 Task: Research Airbnb accommodation in Menongue, Angola from 6th December, 2023 to 15th December, 2023 for 6 adults.6 bedrooms having 6 beds and 6 bathrooms. Property type can be house. Amenities needed are: wifi, air conditioning, TV, pool, gym, breakfast. Booking option can be shelf check-in. Look for 5 properties as per requirement.
Action: Mouse moved to (589, 128)
Screenshot: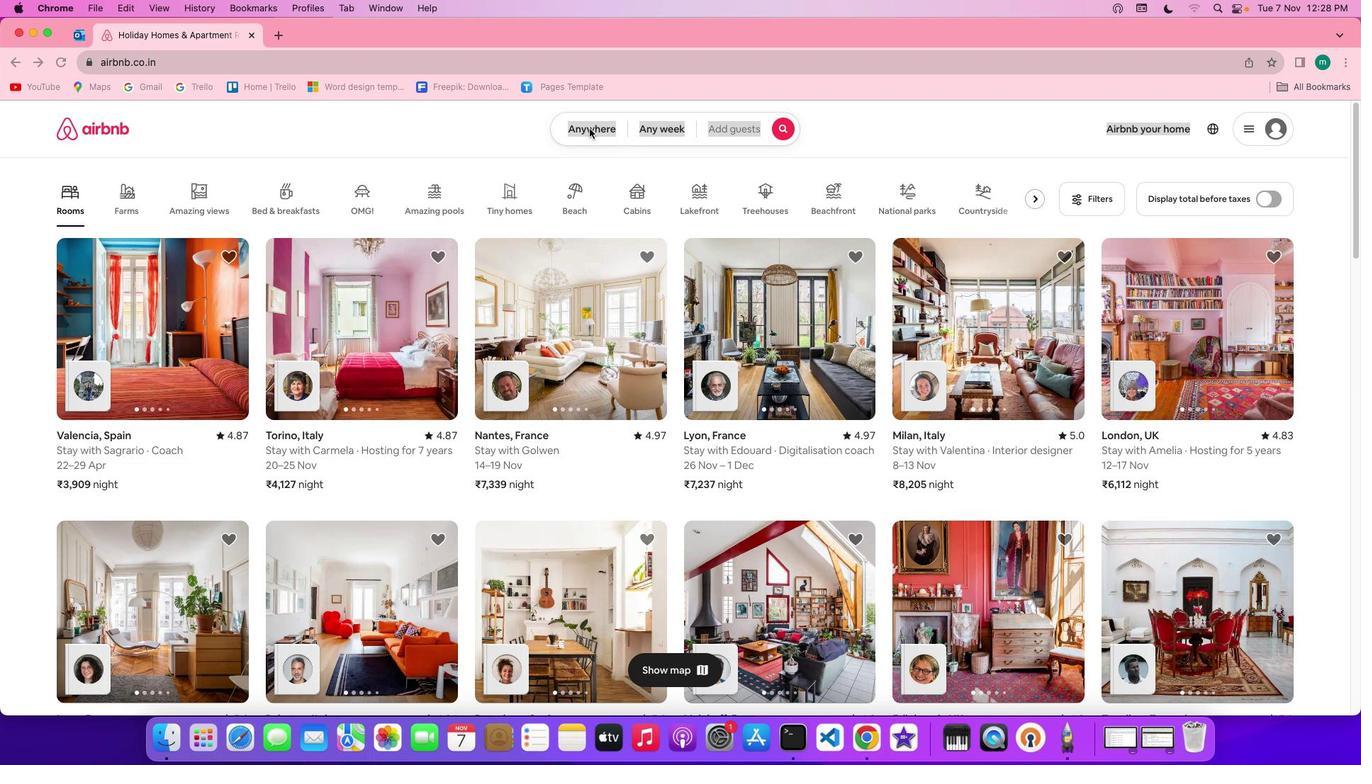 
Action: Mouse pressed left at (589, 128)
Screenshot: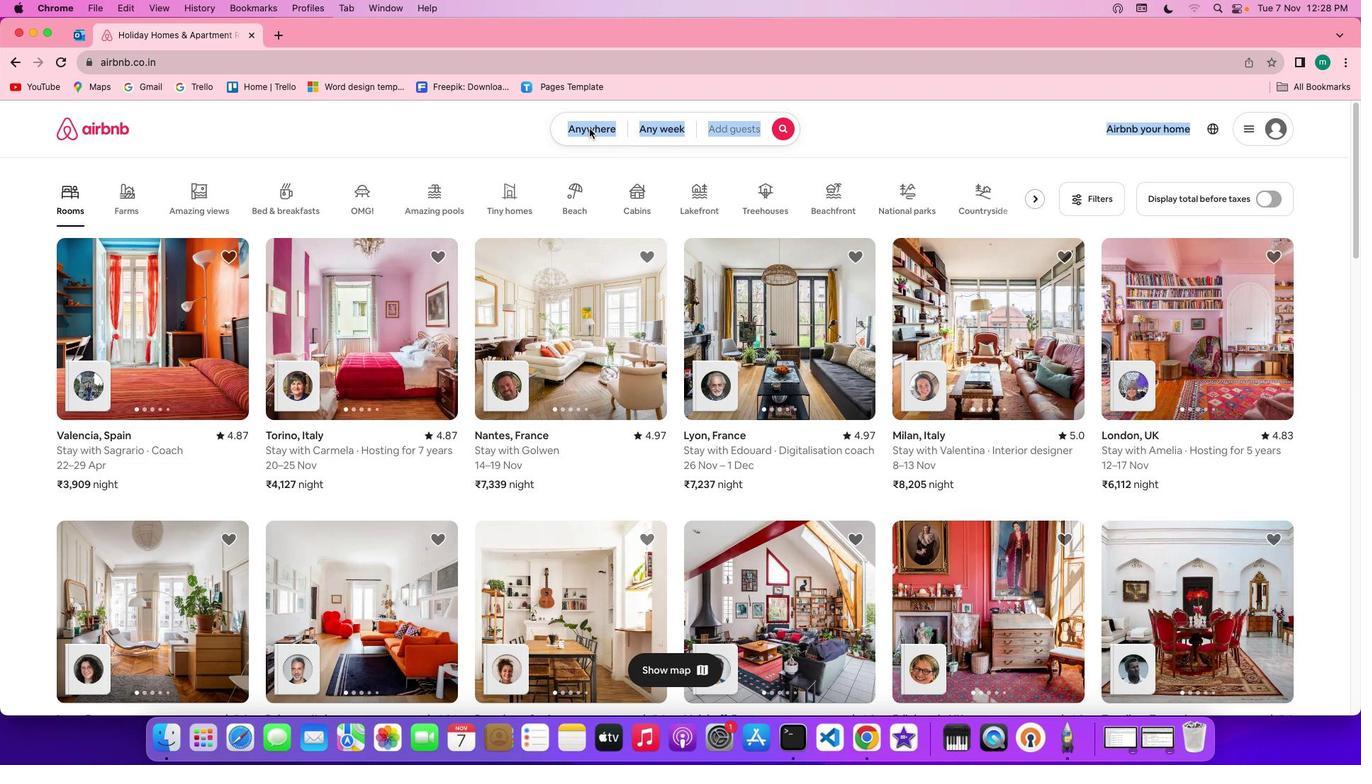 
Action: Mouse pressed left at (589, 128)
Screenshot: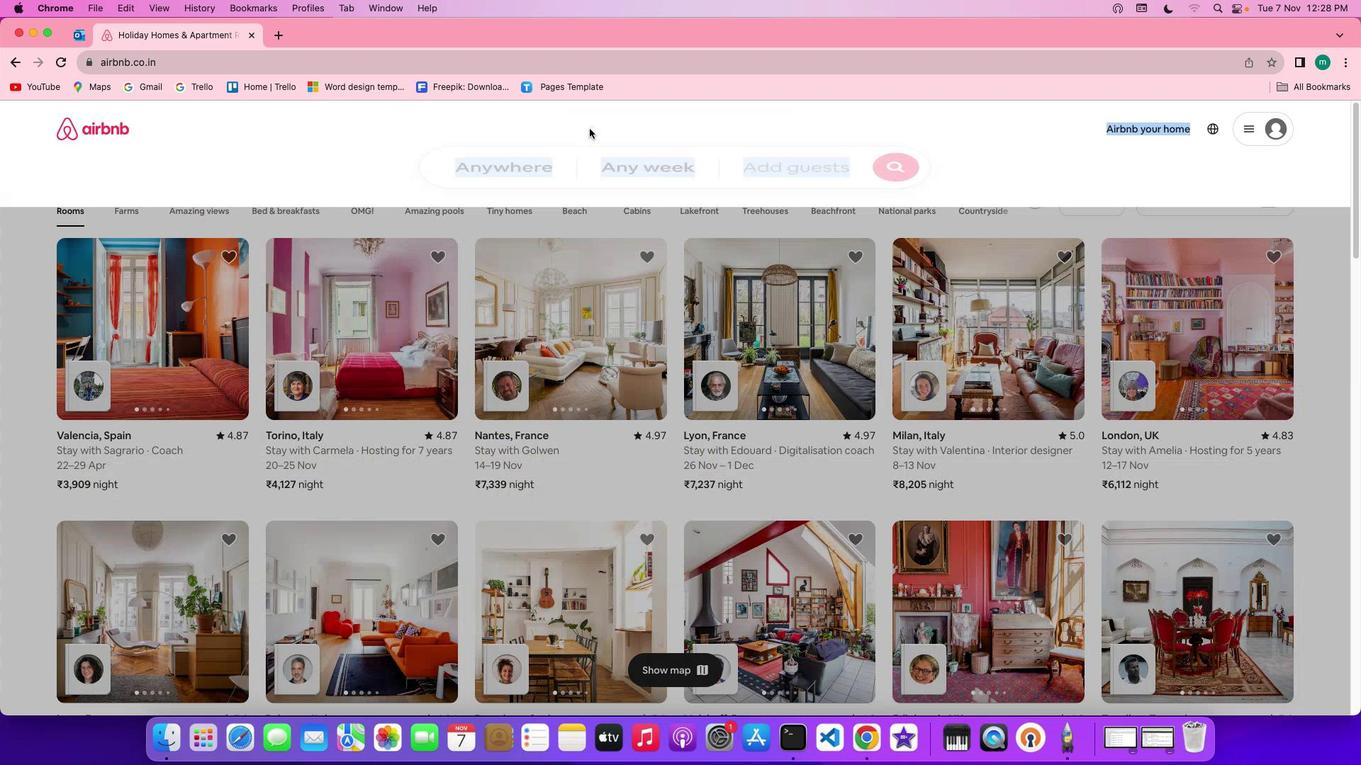 
Action: Mouse moved to (494, 189)
Screenshot: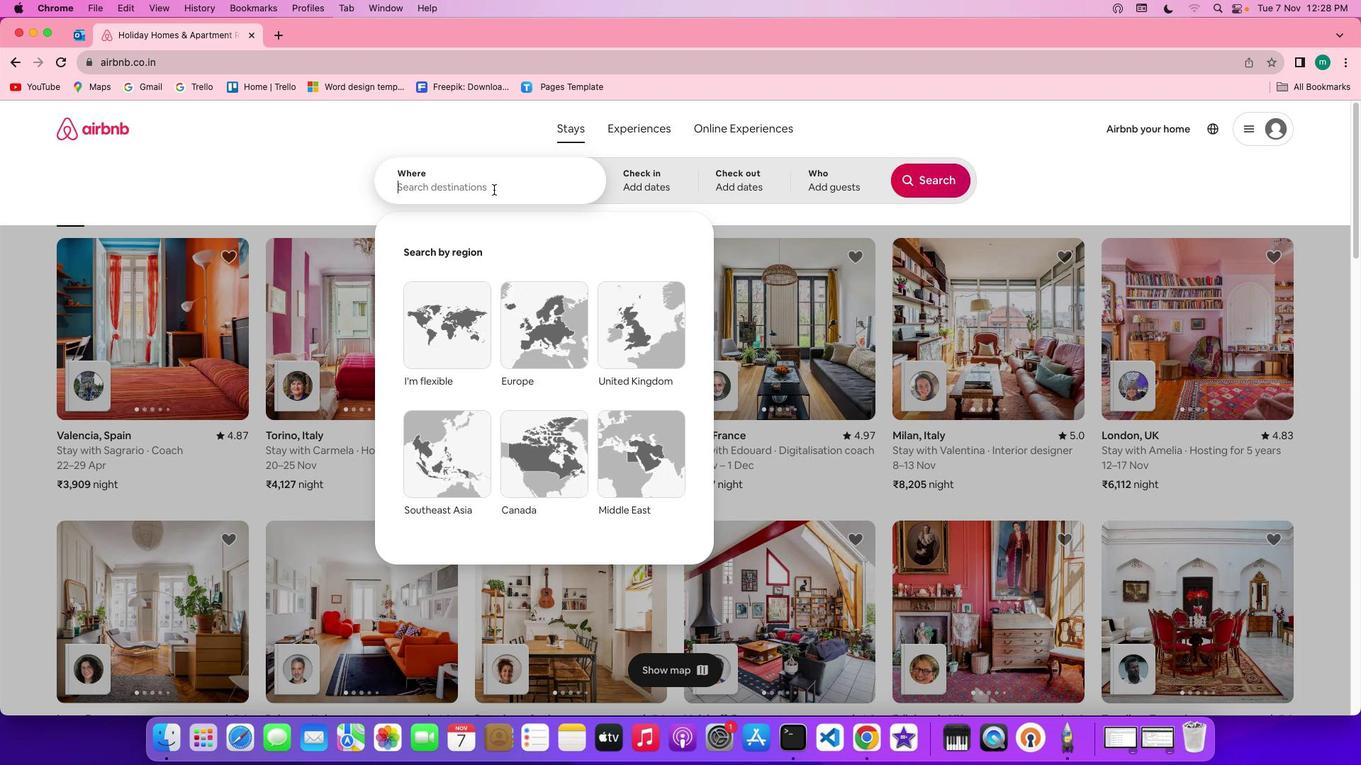 
Action: Key pressed Key.shift'M''e''n''o''n''g''u''e'','Key.spaceKey.shift'a''n''g''o''l''a'
Screenshot: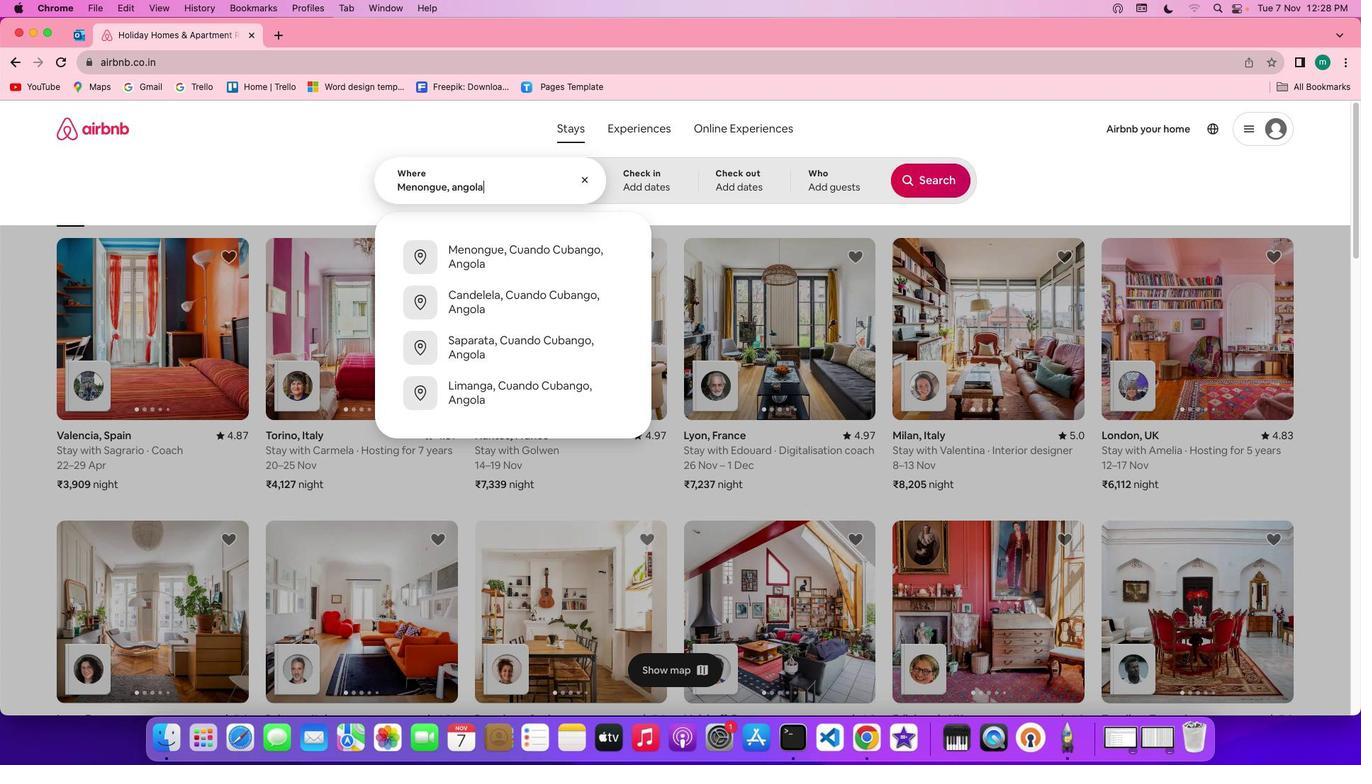 
Action: Mouse moved to (642, 175)
Screenshot: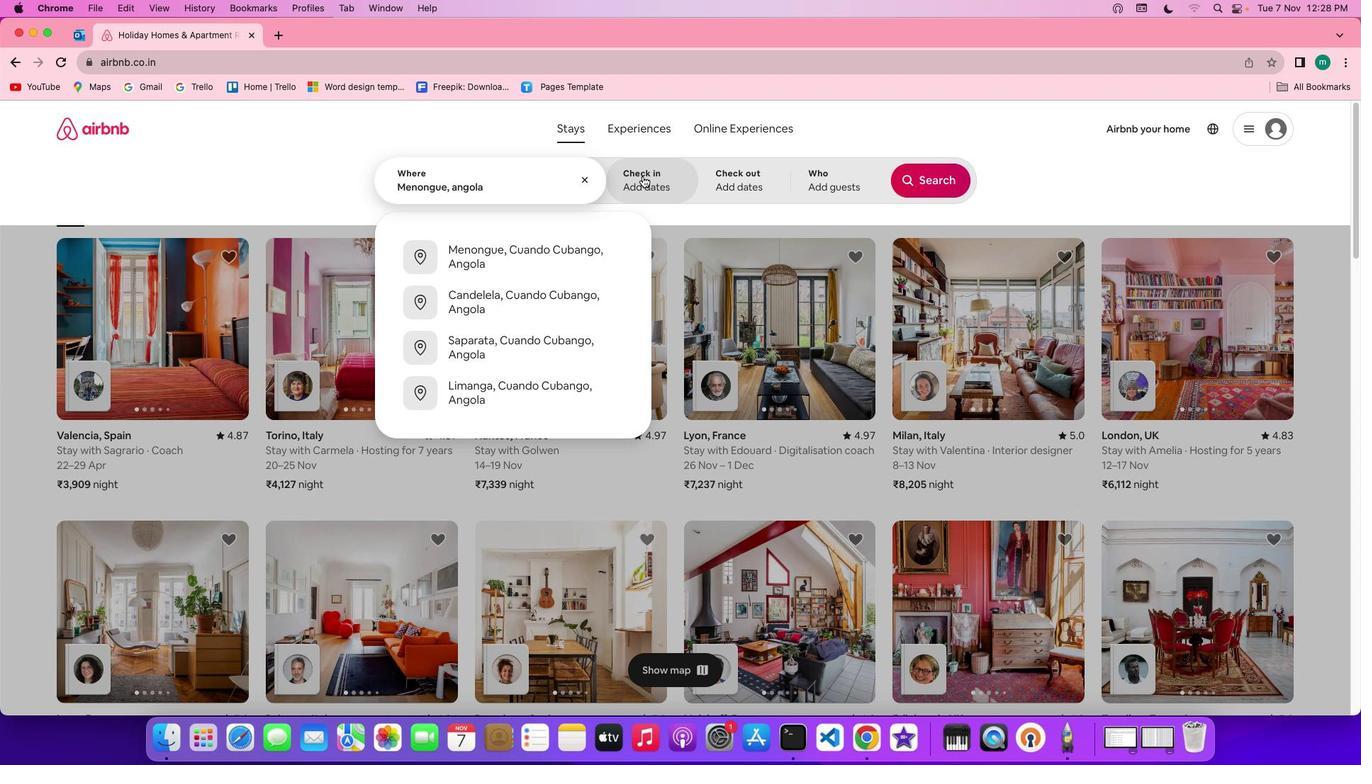 
Action: Mouse pressed left at (642, 175)
Screenshot: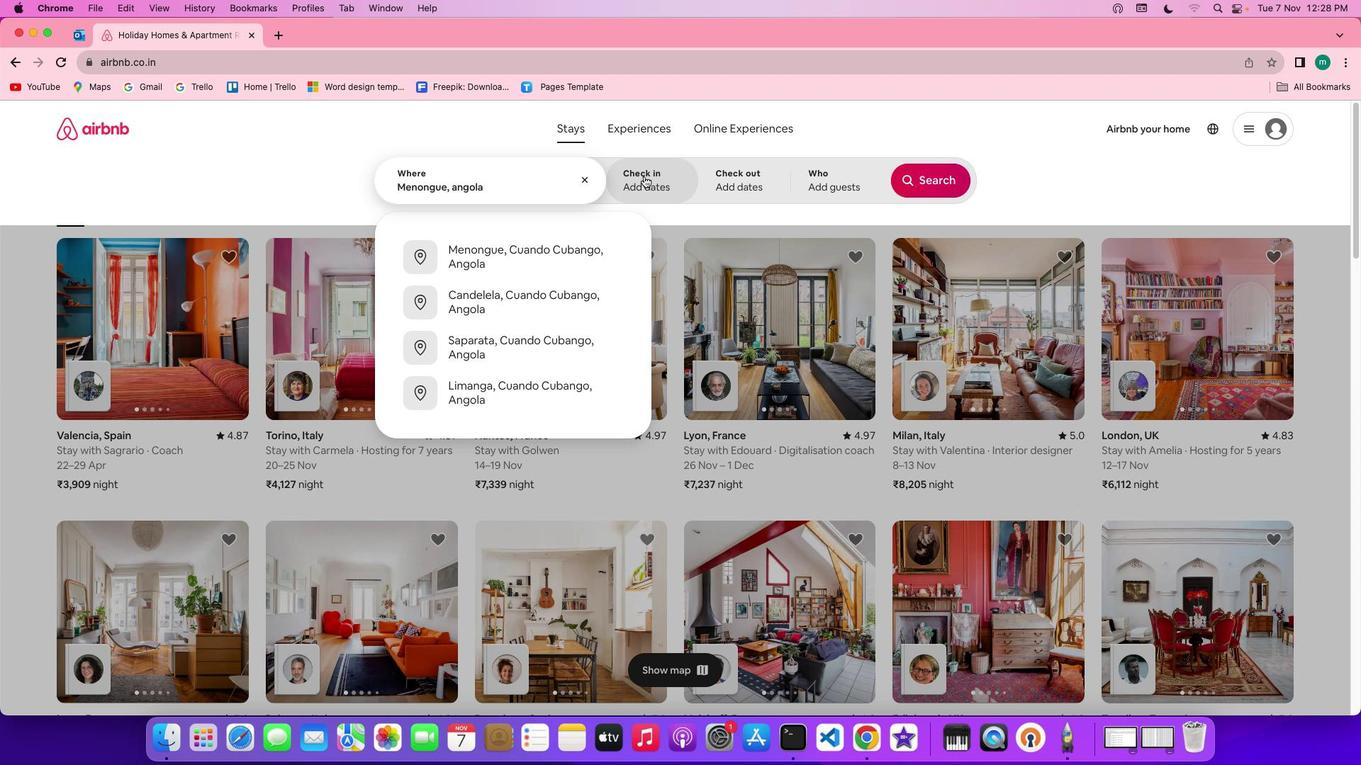 
Action: Mouse moved to (823, 394)
Screenshot: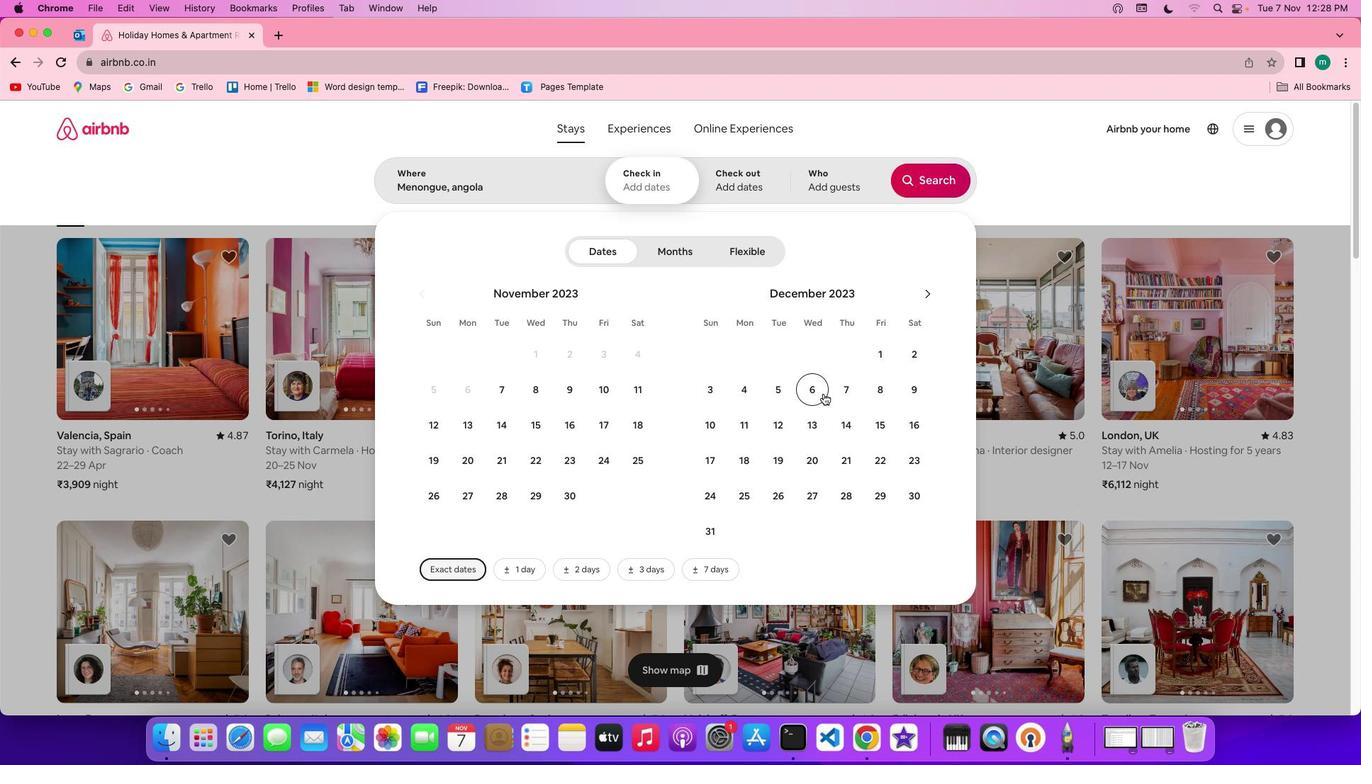 
Action: Mouse pressed left at (823, 394)
Screenshot: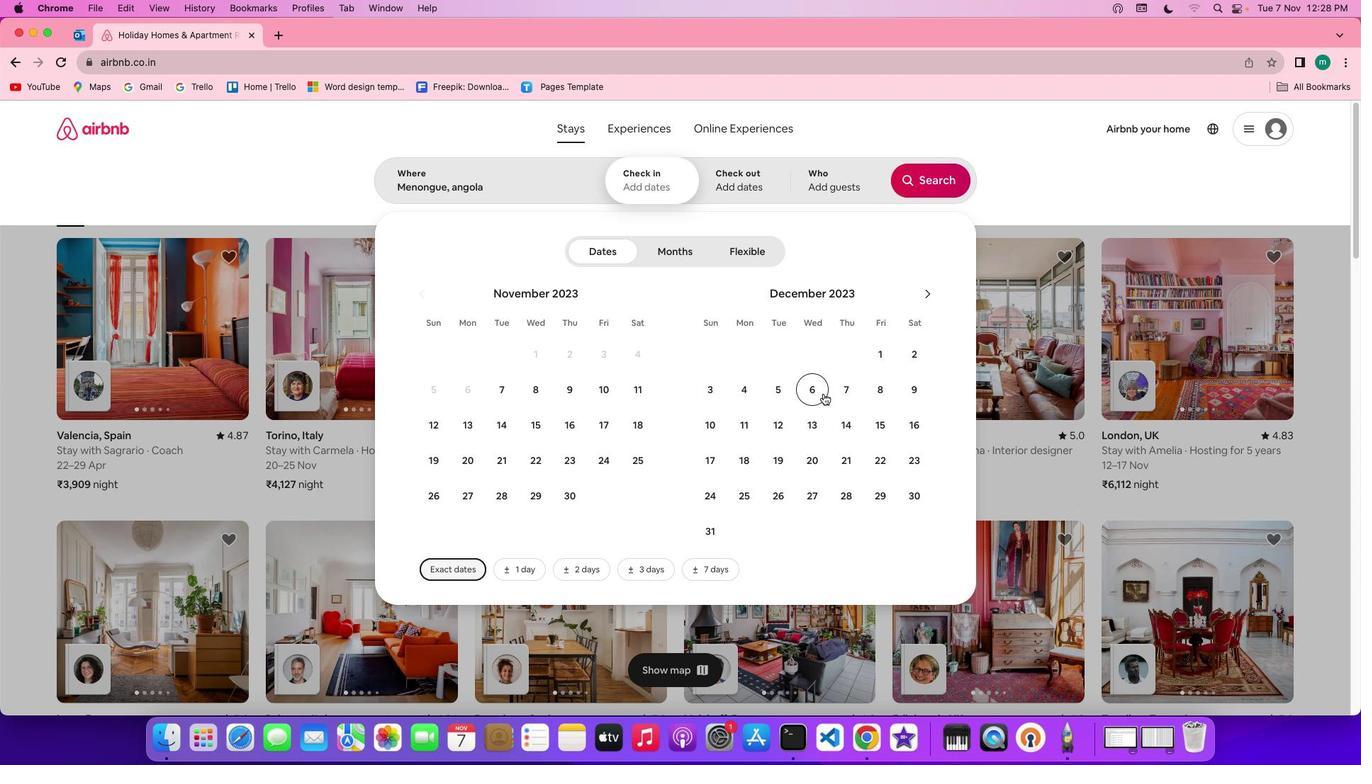 
Action: Mouse moved to (885, 415)
Screenshot: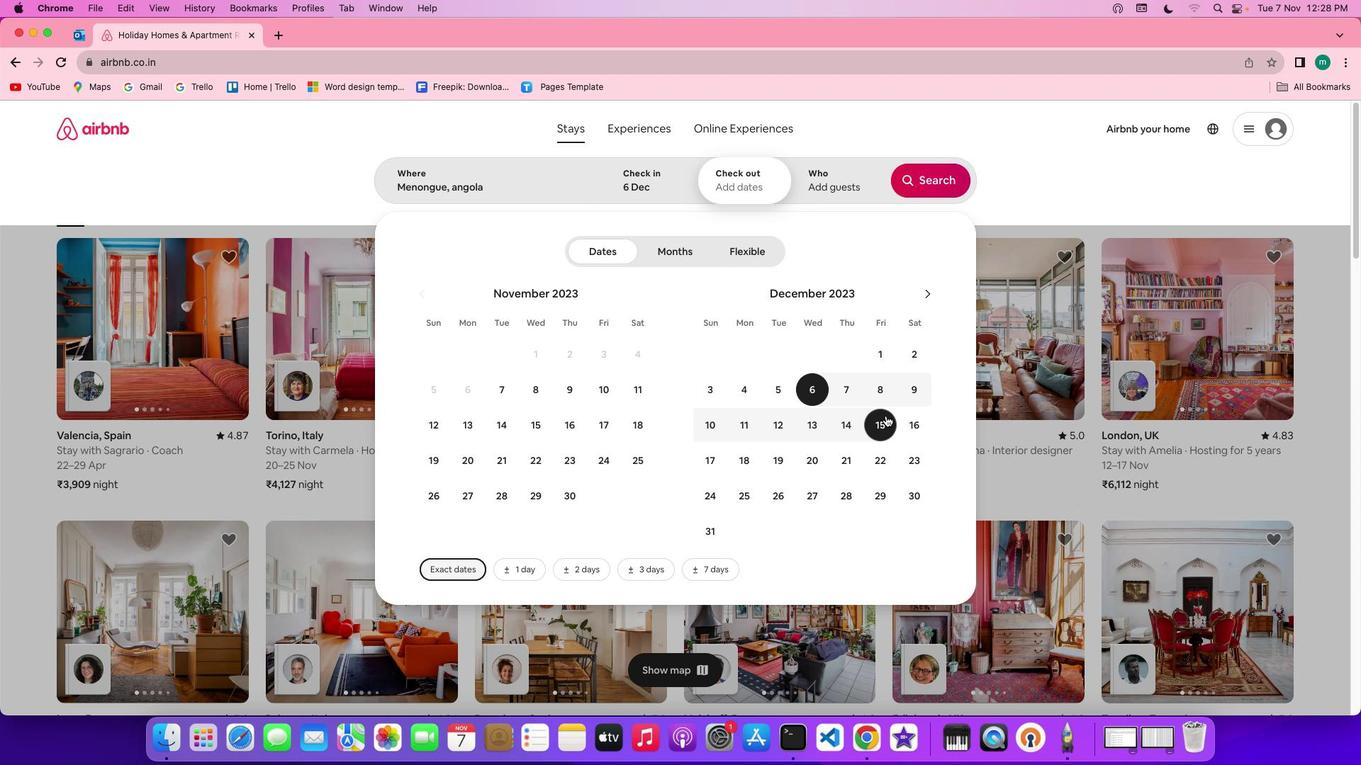
Action: Mouse pressed left at (885, 415)
Screenshot: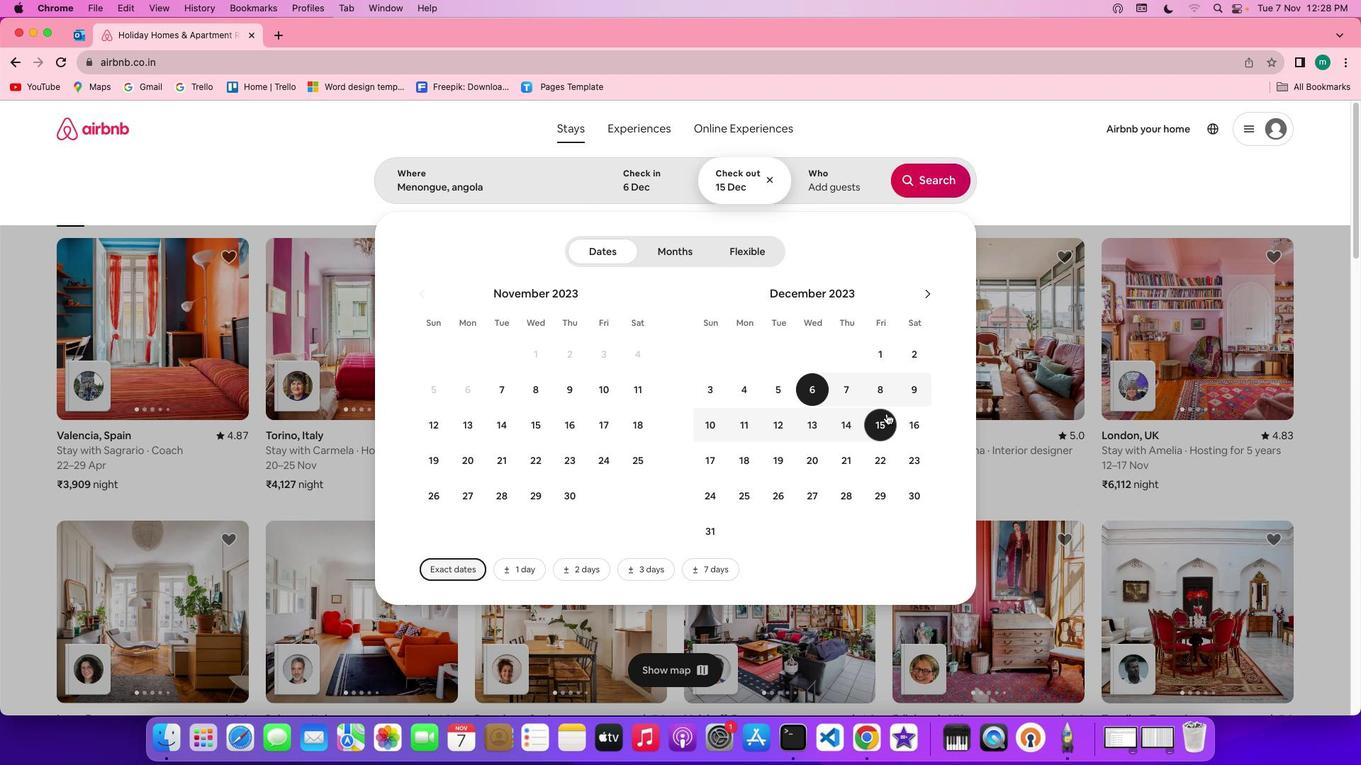 
Action: Mouse moved to (855, 170)
Screenshot: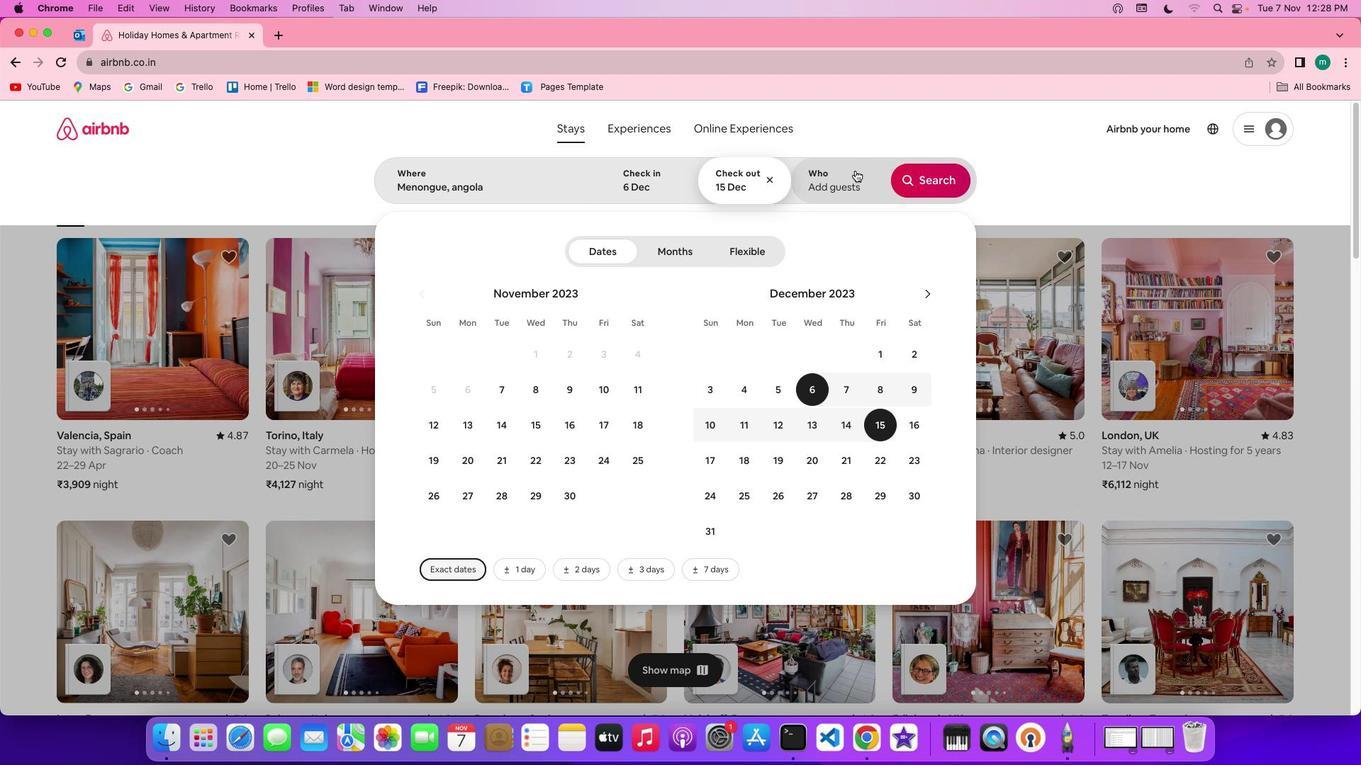 
Action: Mouse pressed left at (855, 170)
Screenshot: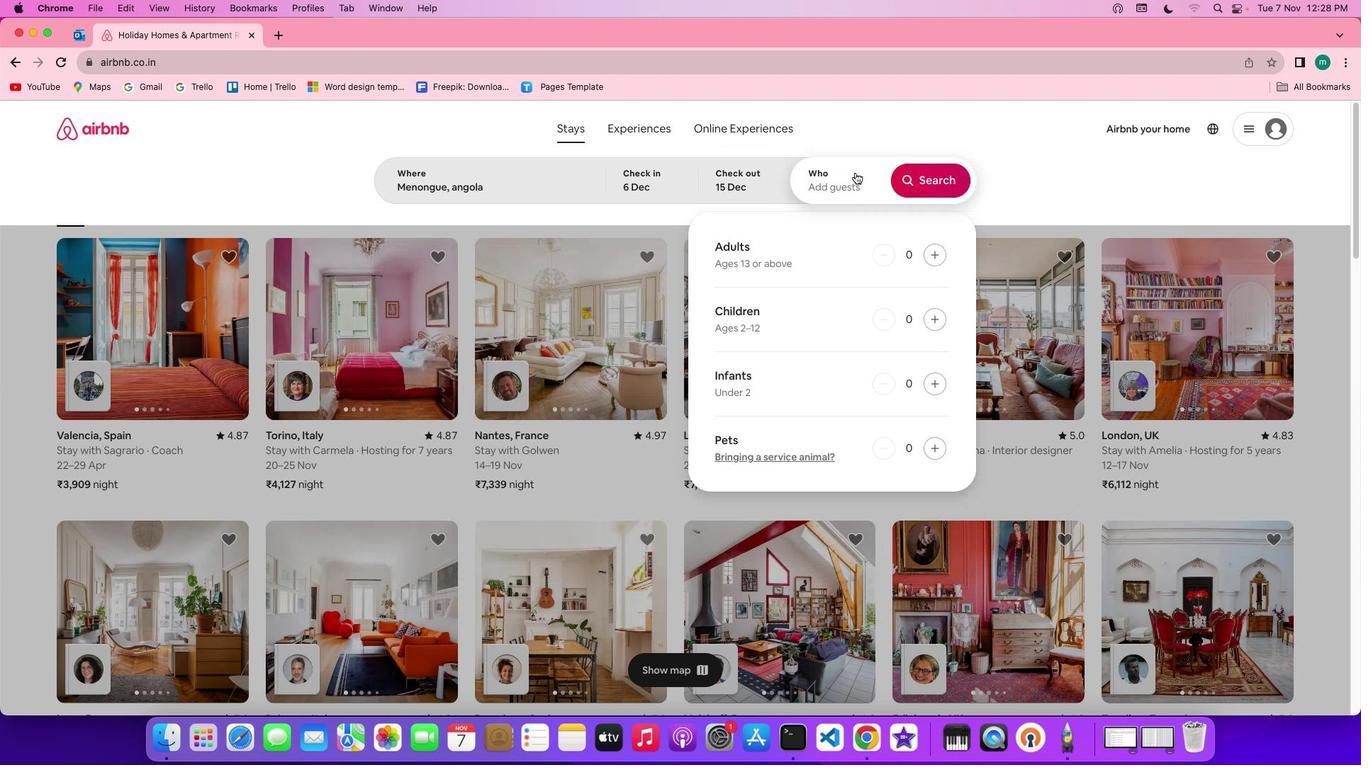 
Action: Mouse moved to (935, 257)
Screenshot: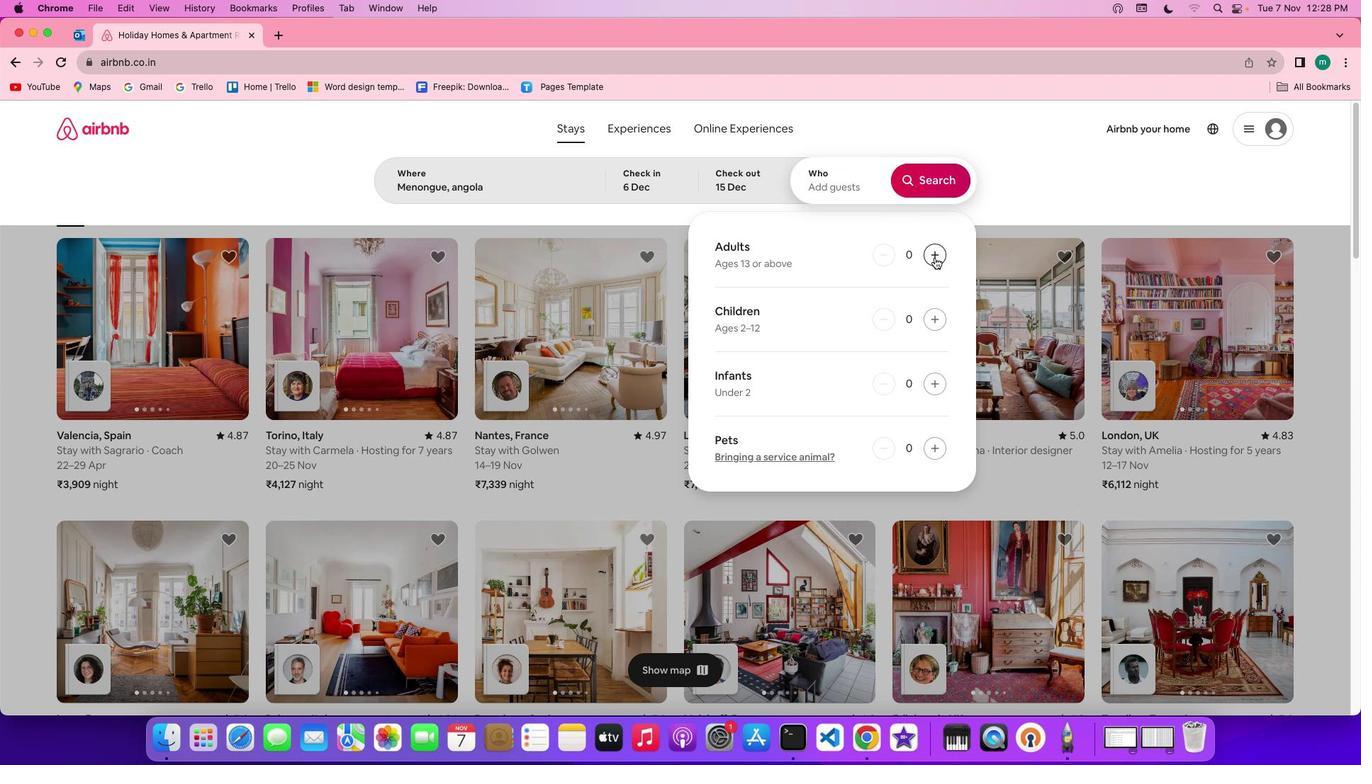
Action: Mouse pressed left at (935, 257)
Screenshot: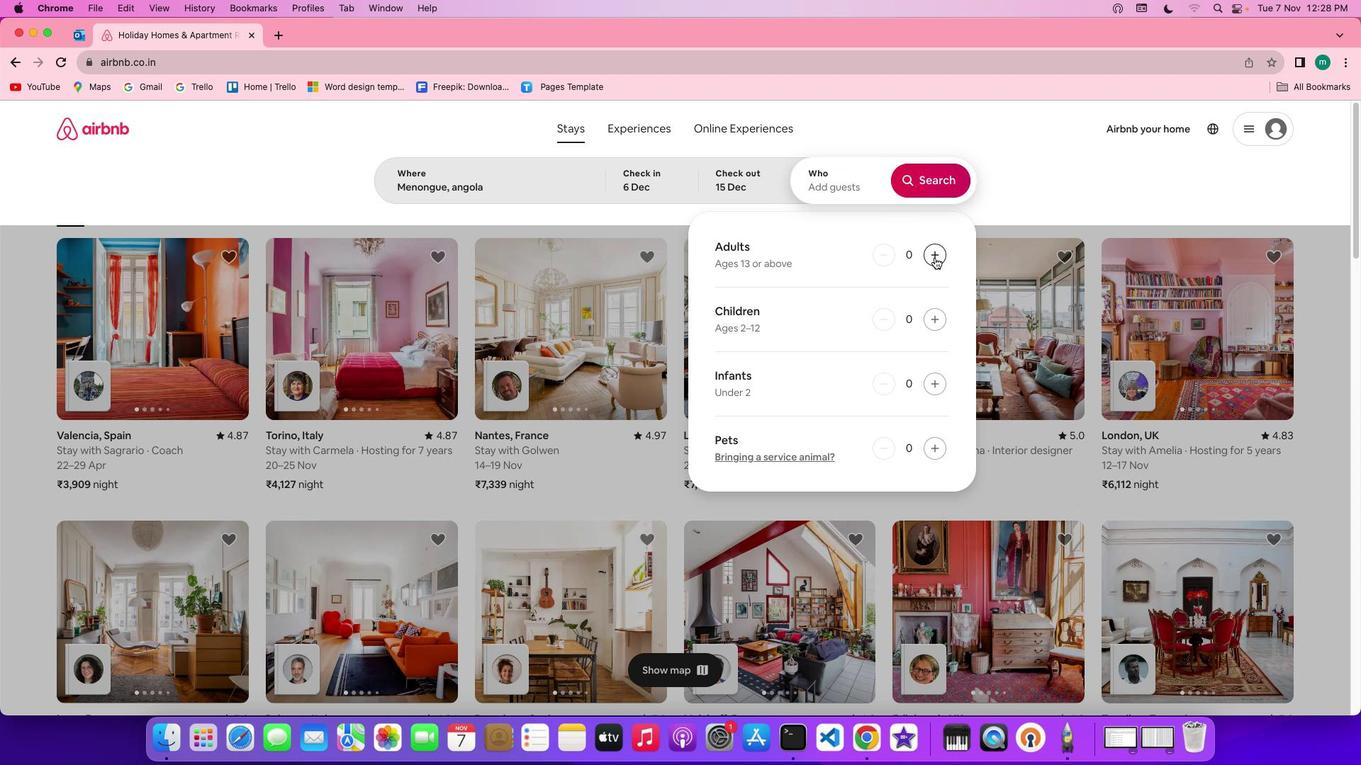 
Action: Mouse pressed left at (935, 257)
Screenshot: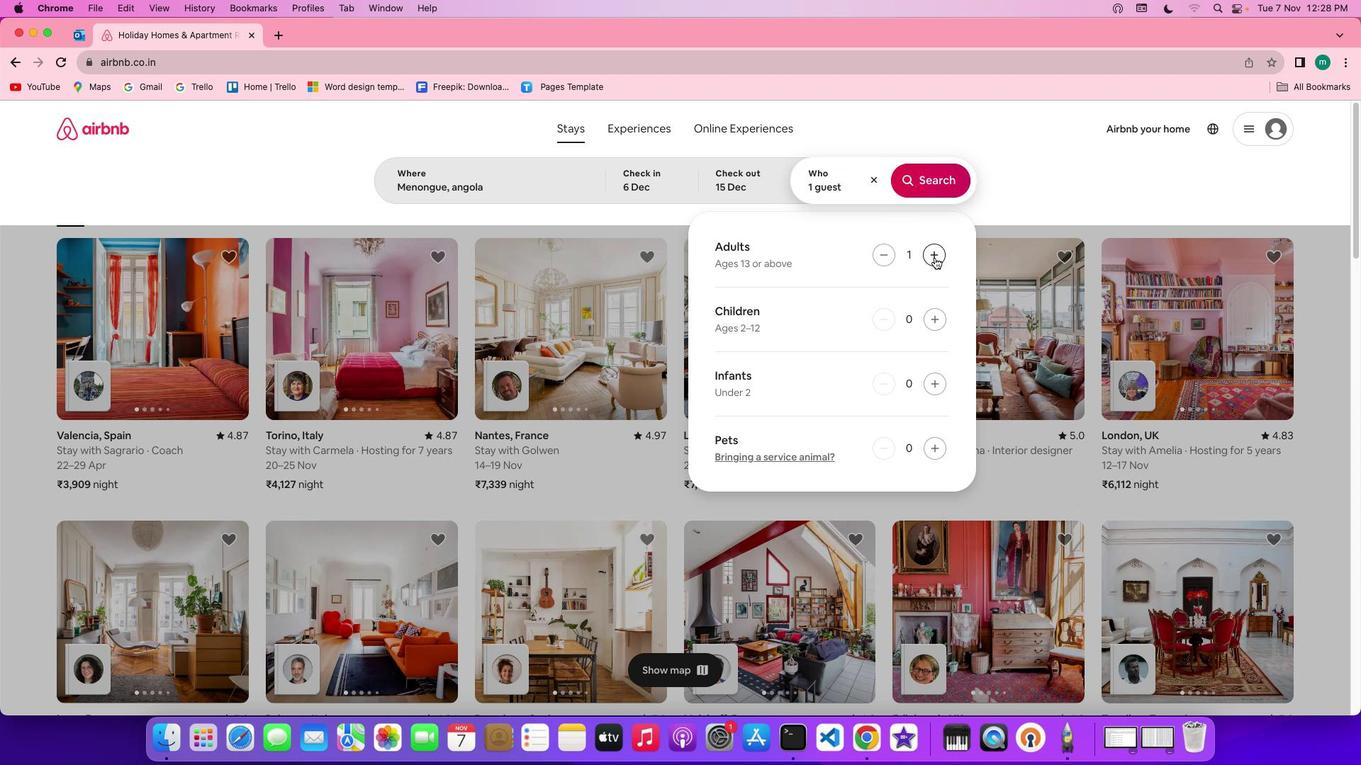 
Action: Mouse pressed left at (935, 257)
Screenshot: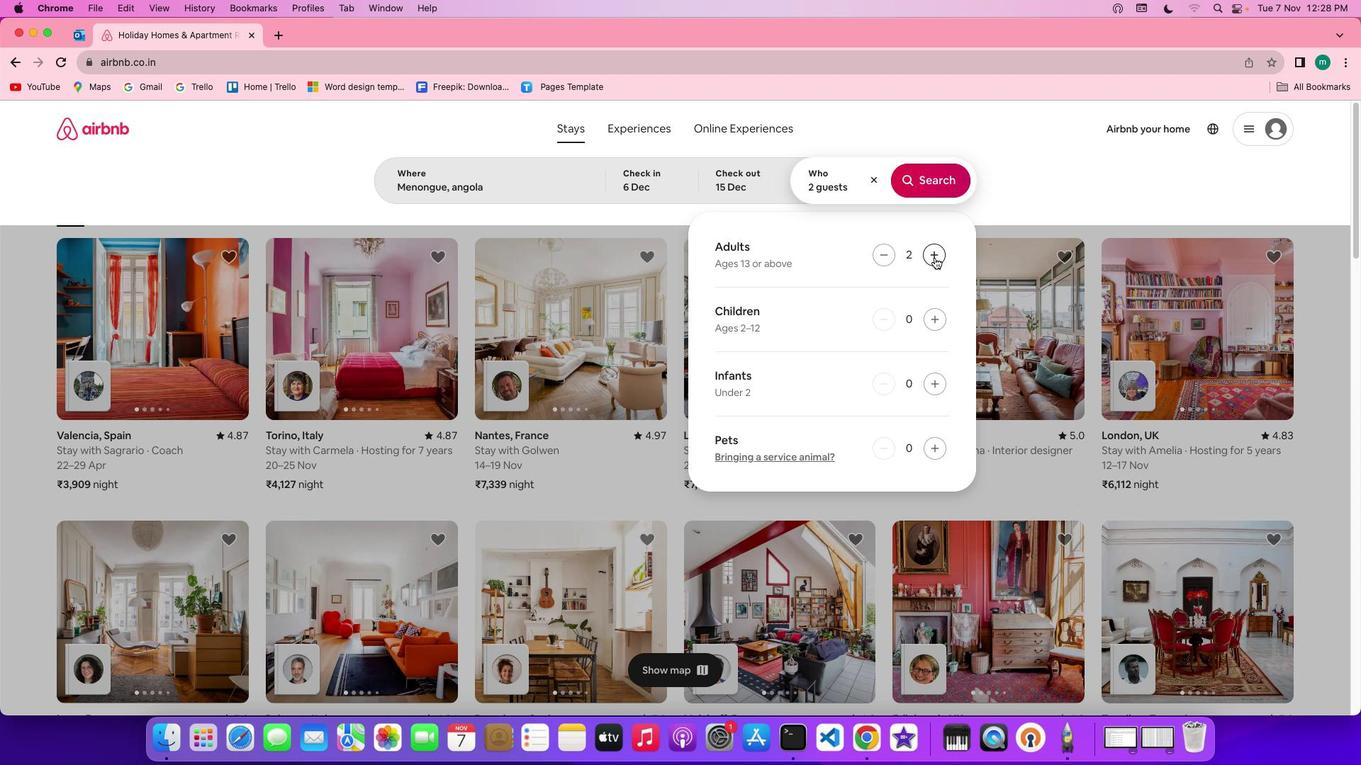 
Action: Mouse pressed left at (935, 257)
Screenshot: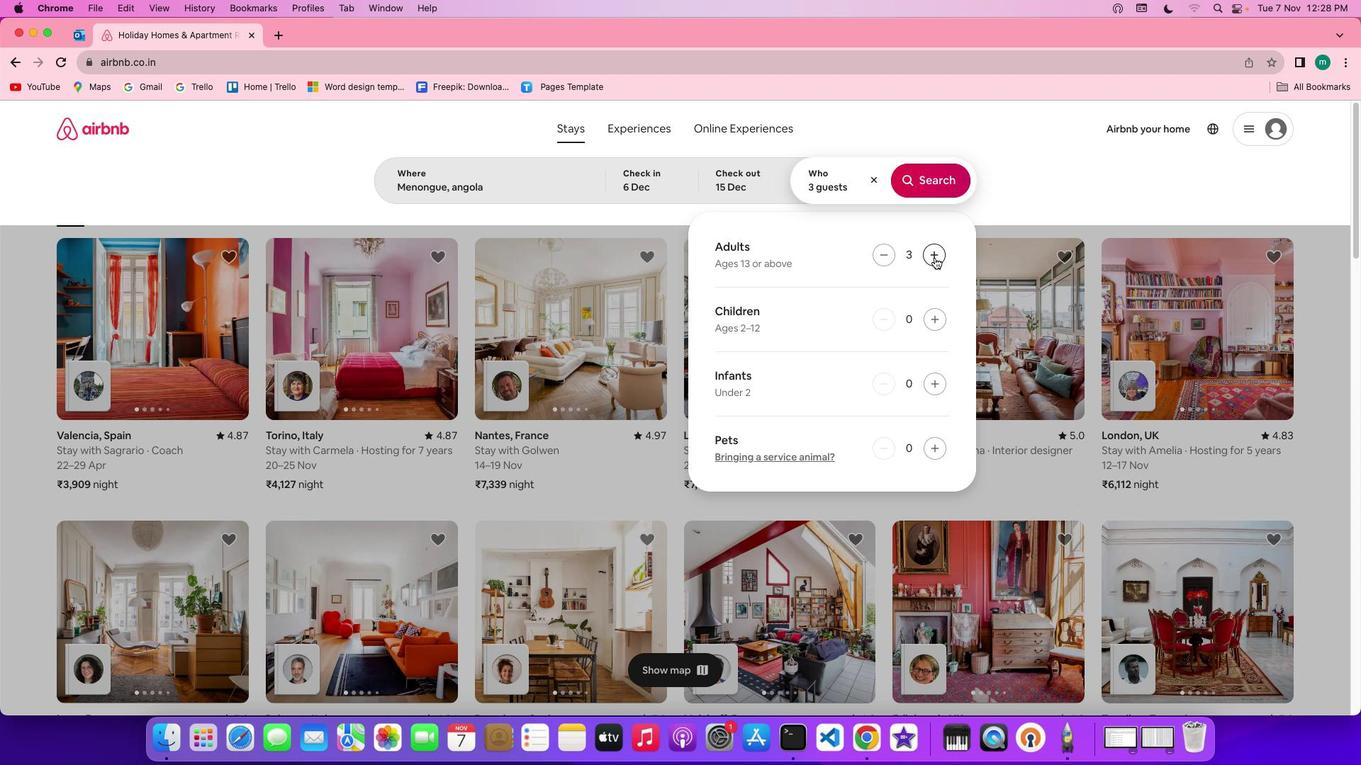 
Action: Mouse pressed left at (935, 257)
Screenshot: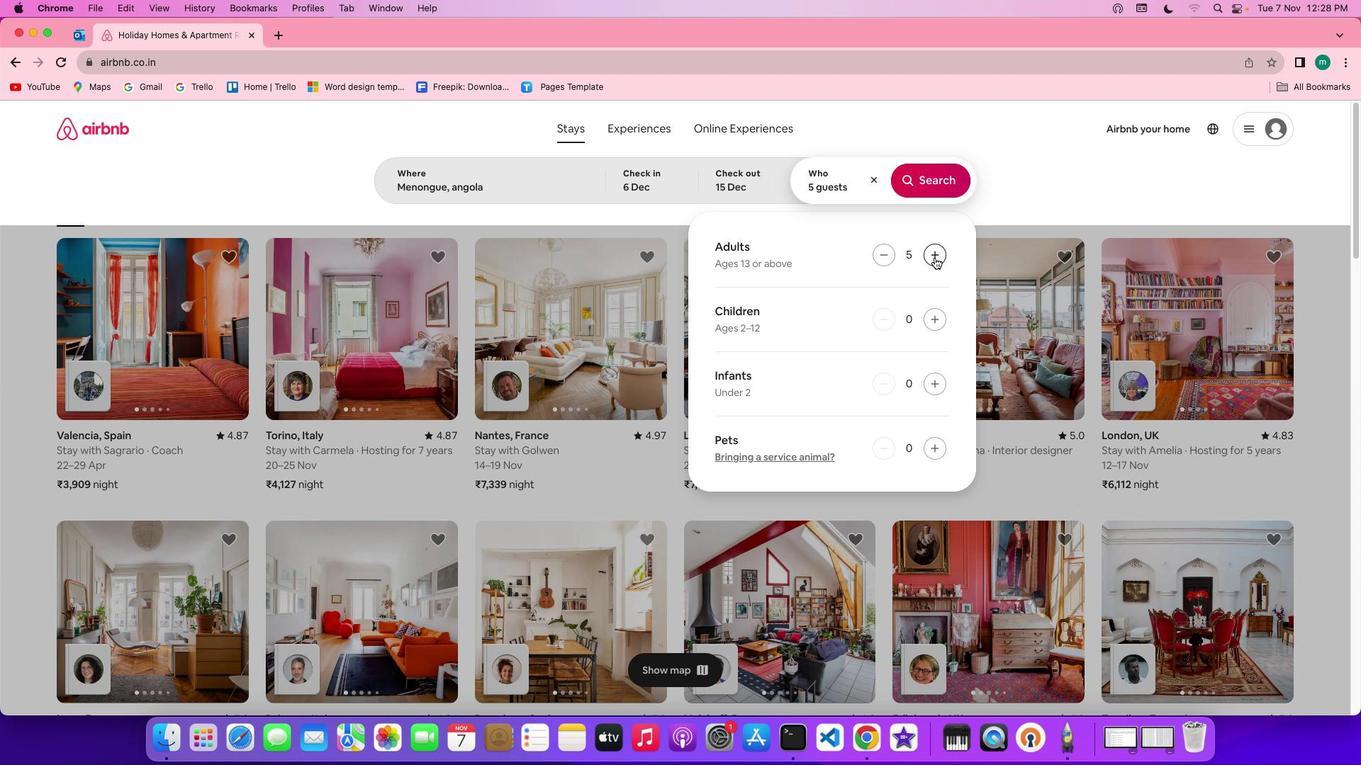 
Action: Mouse pressed left at (935, 257)
Screenshot: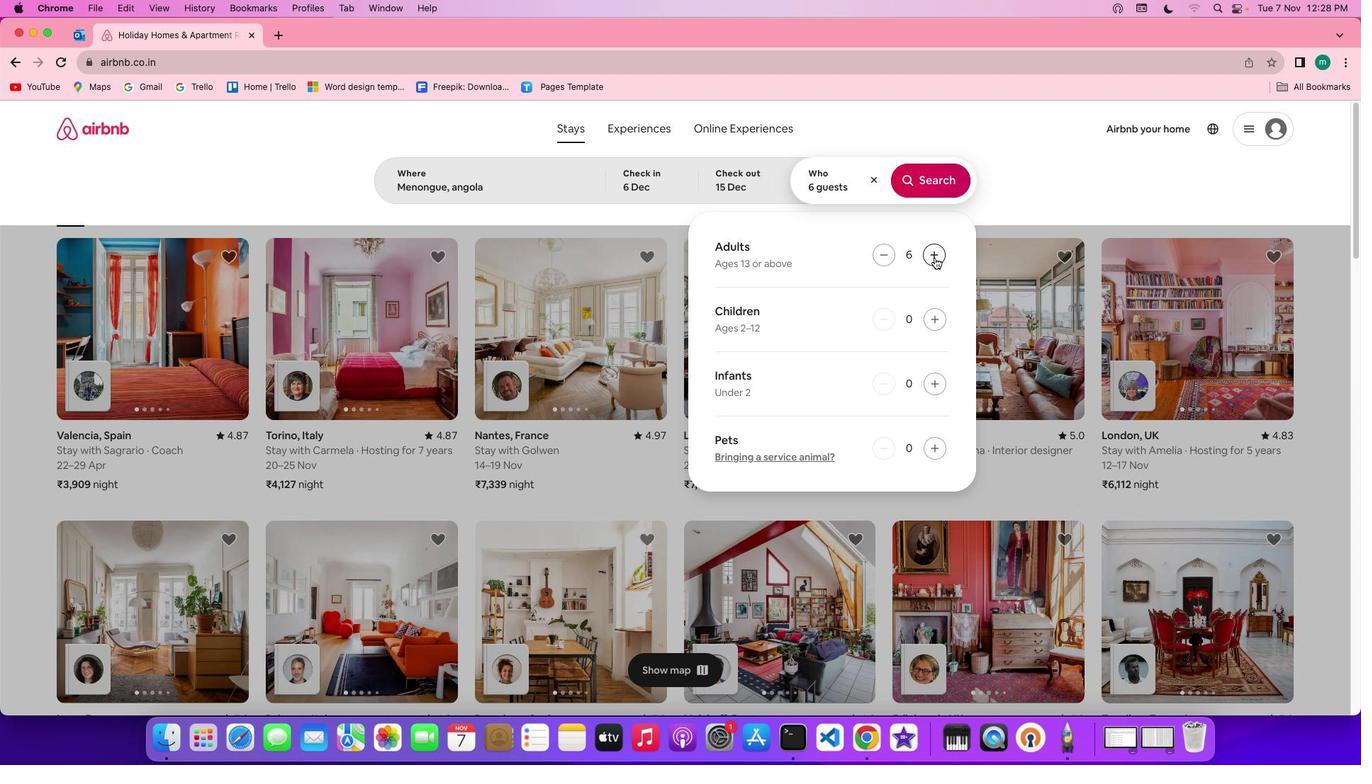 
Action: Mouse moved to (941, 182)
Screenshot: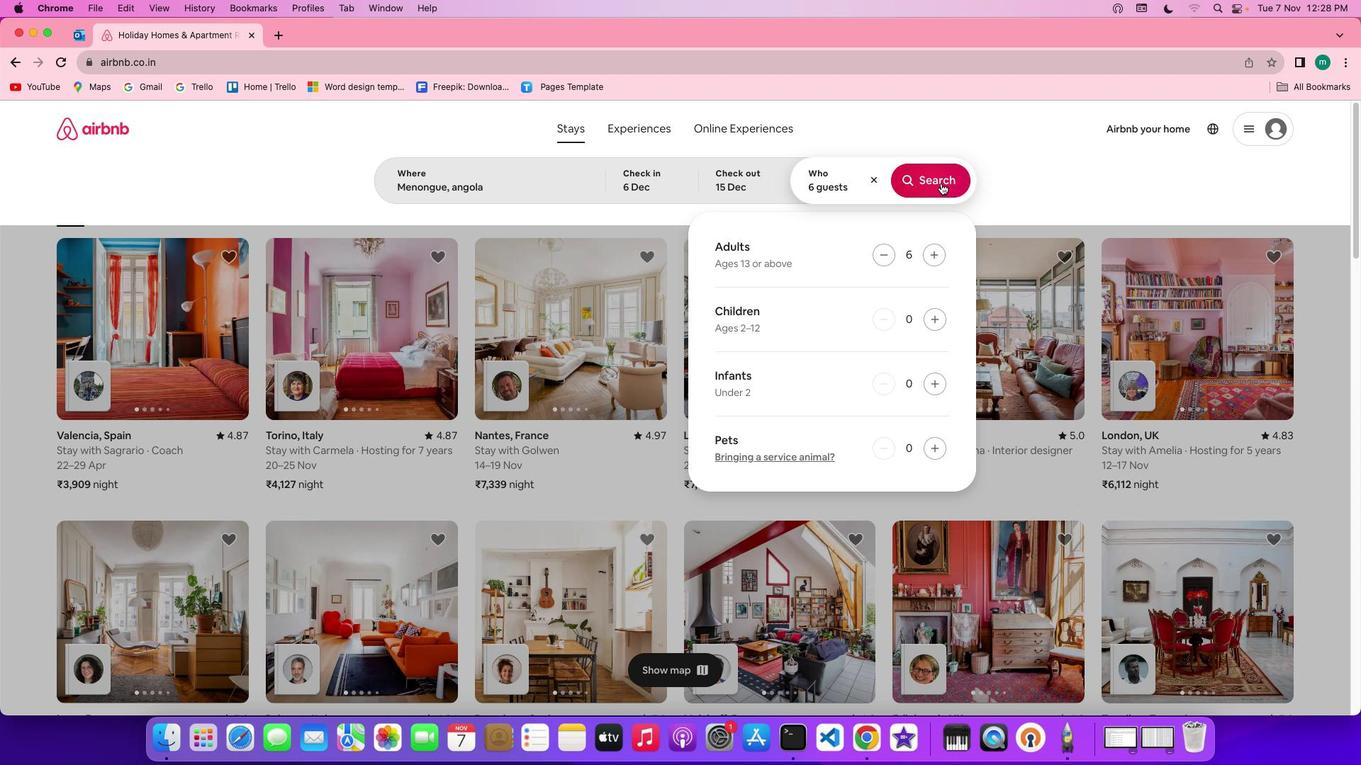 
Action: Mouse pressed left at (941, 182)
Screenshot: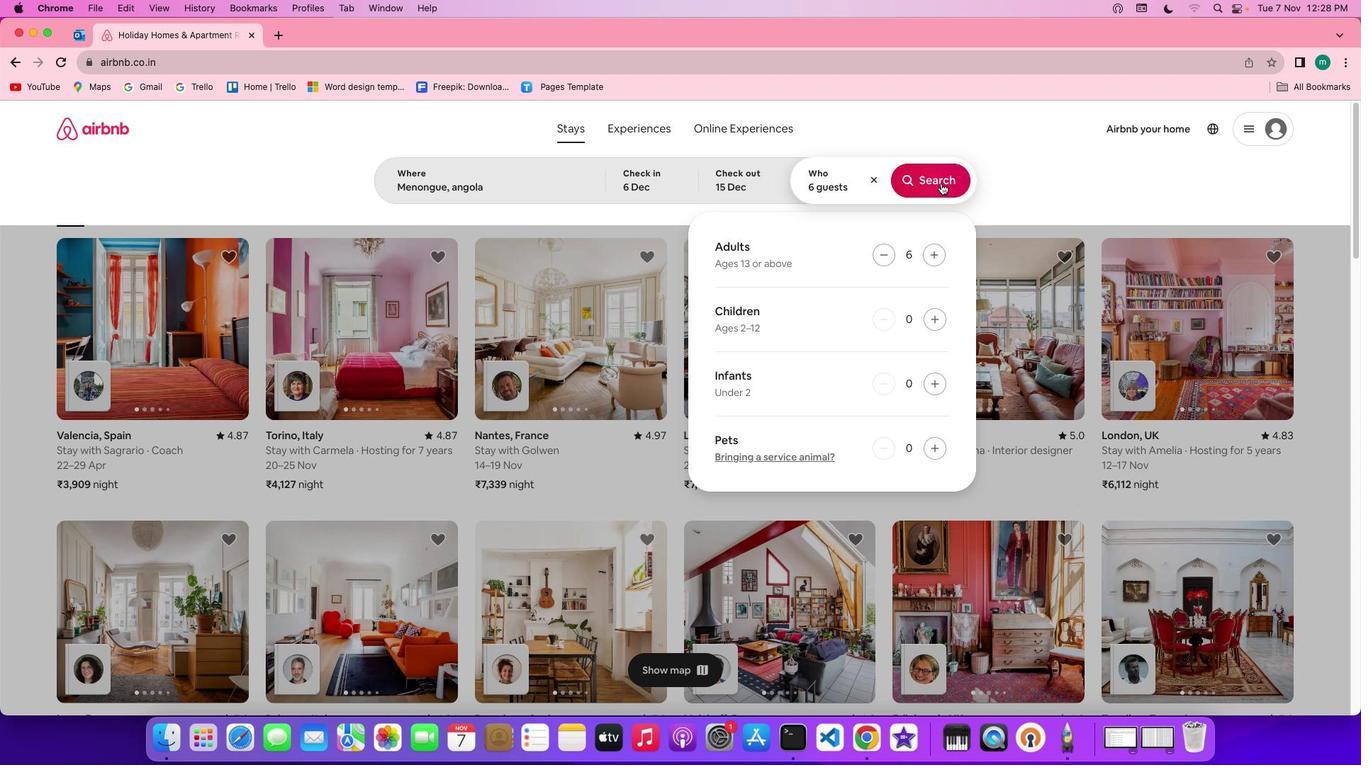 
Action: Mouse moved to (1145, 184)
Screenshot: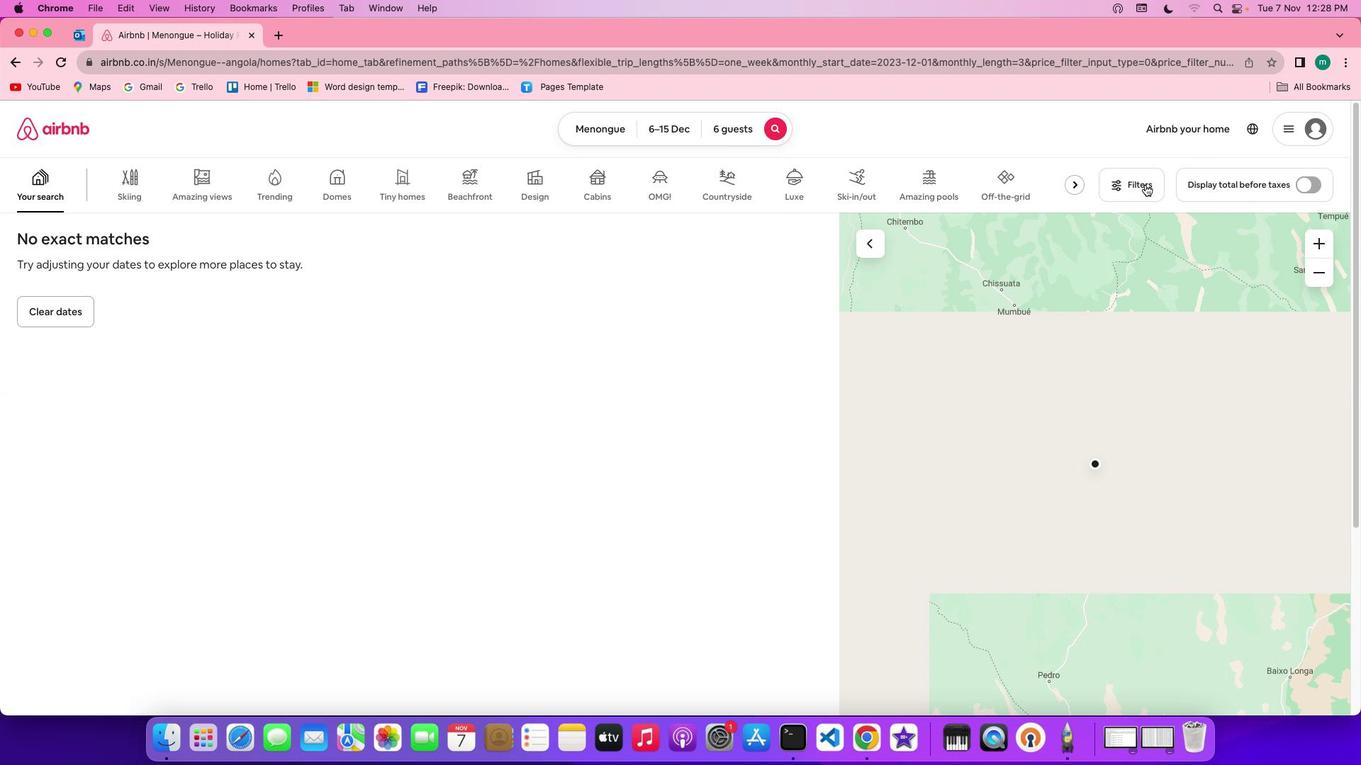 
Action: Mouse pressed left at (1145, 184)
Screenshot: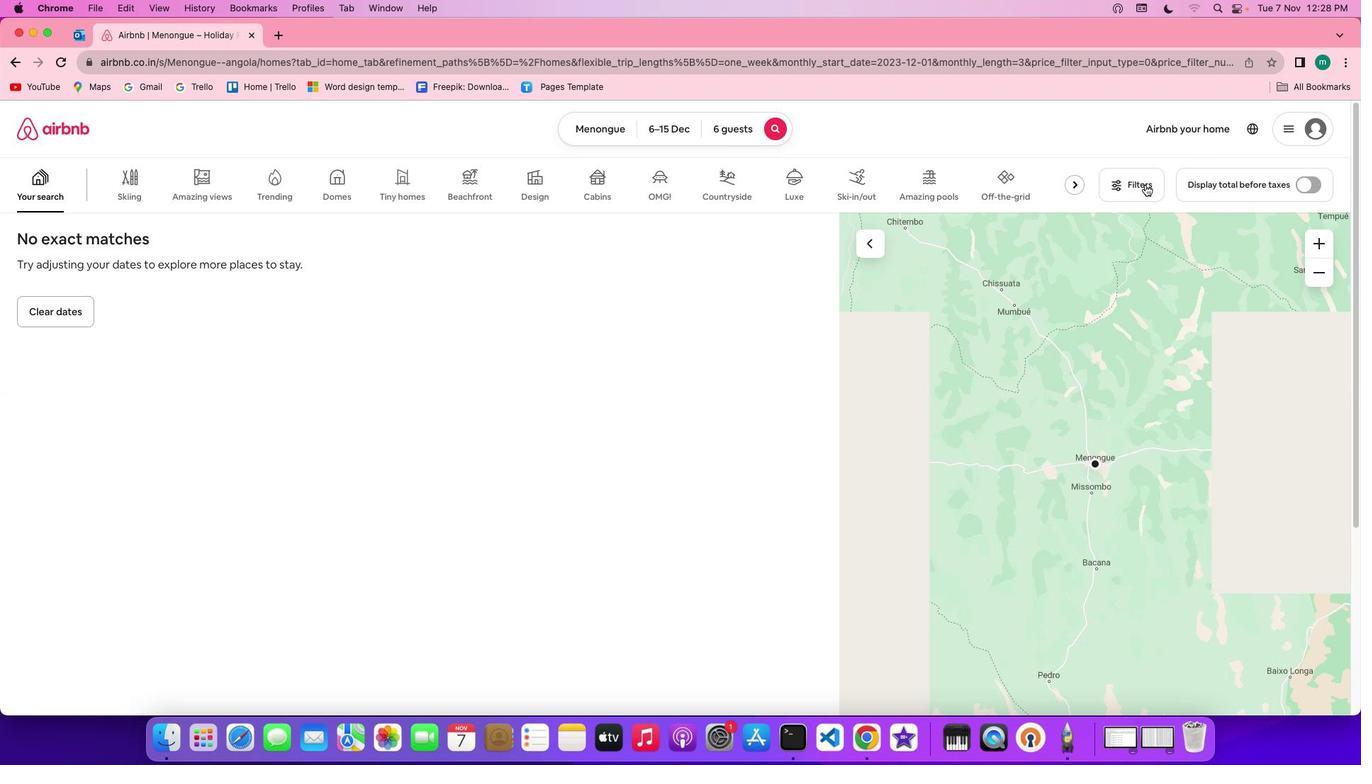 
Action: Mouse moved to (1124, 185)
Screenshot: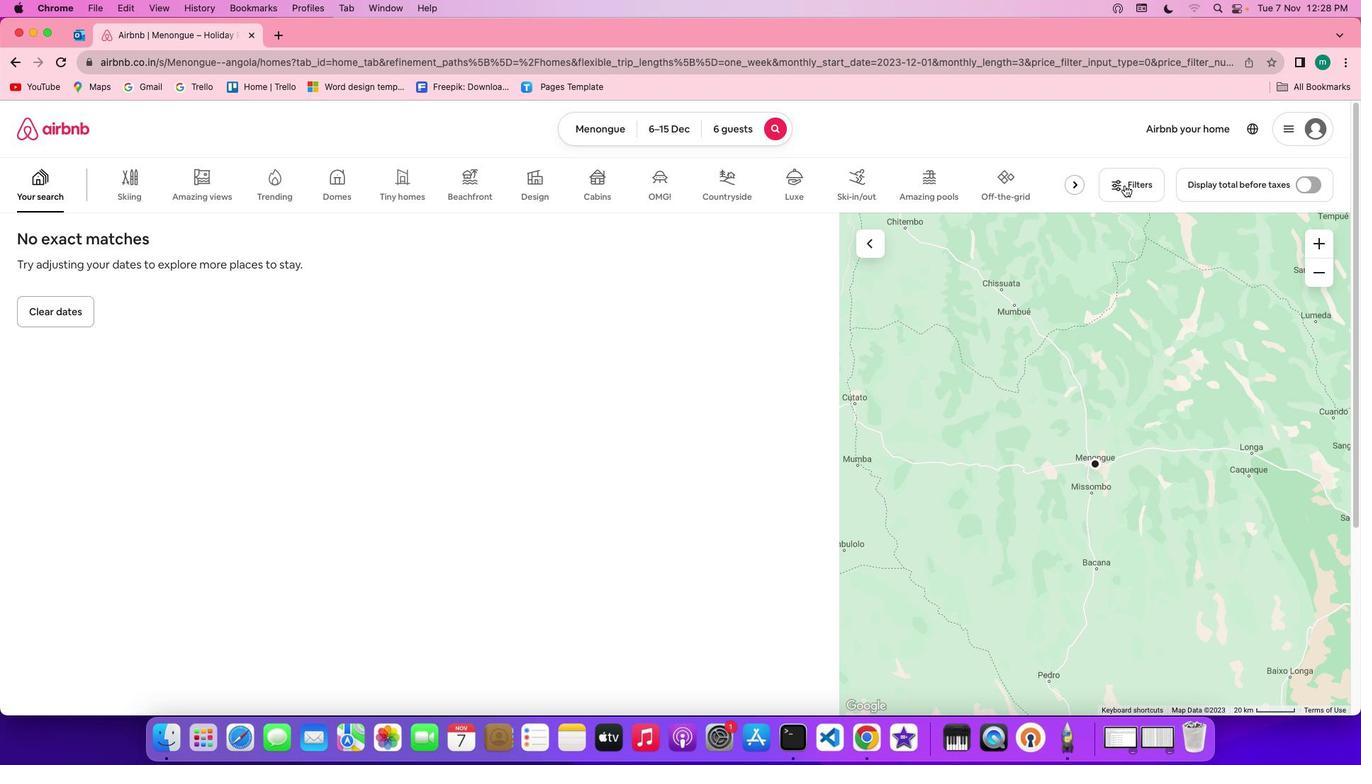 
Action: Mouse pressed left at (1124, 185)
Screenshot: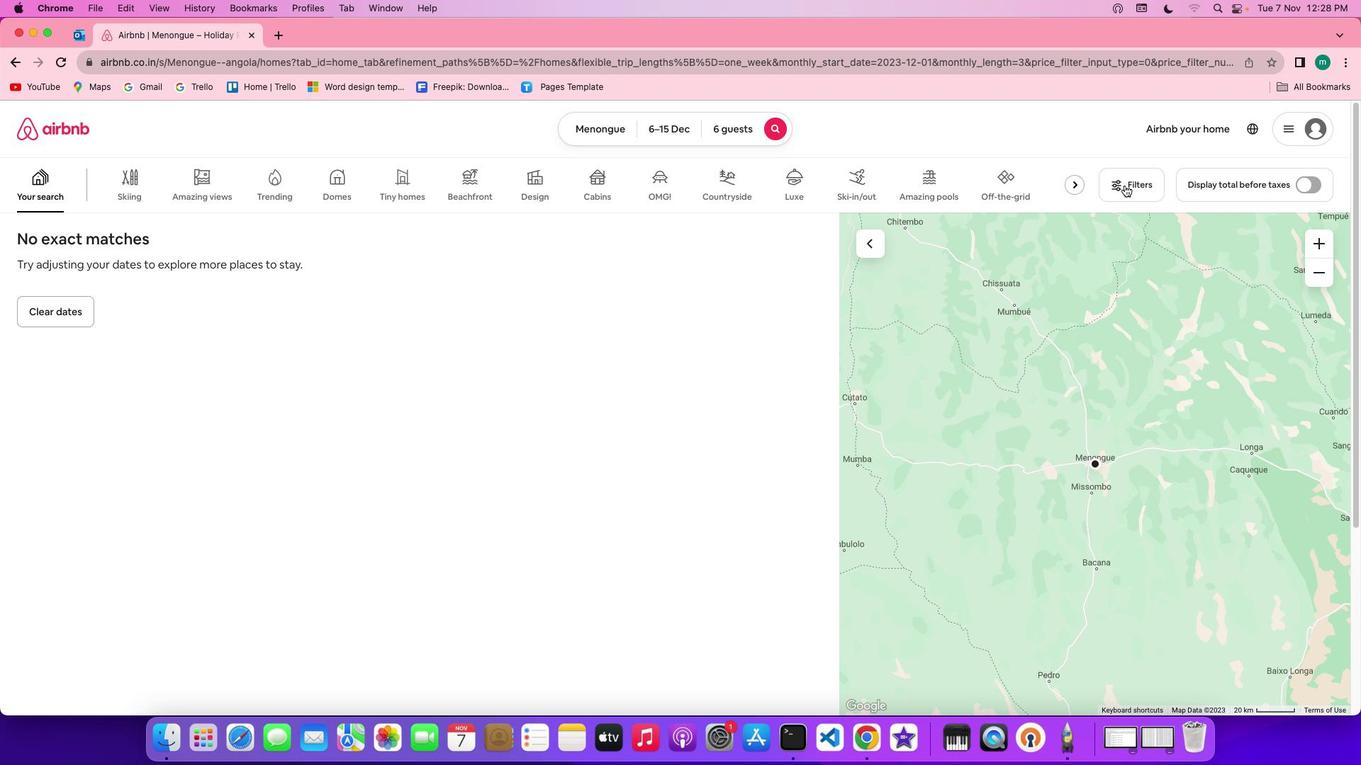 
Action: Mouse moved to (658, 416)
Screenshot: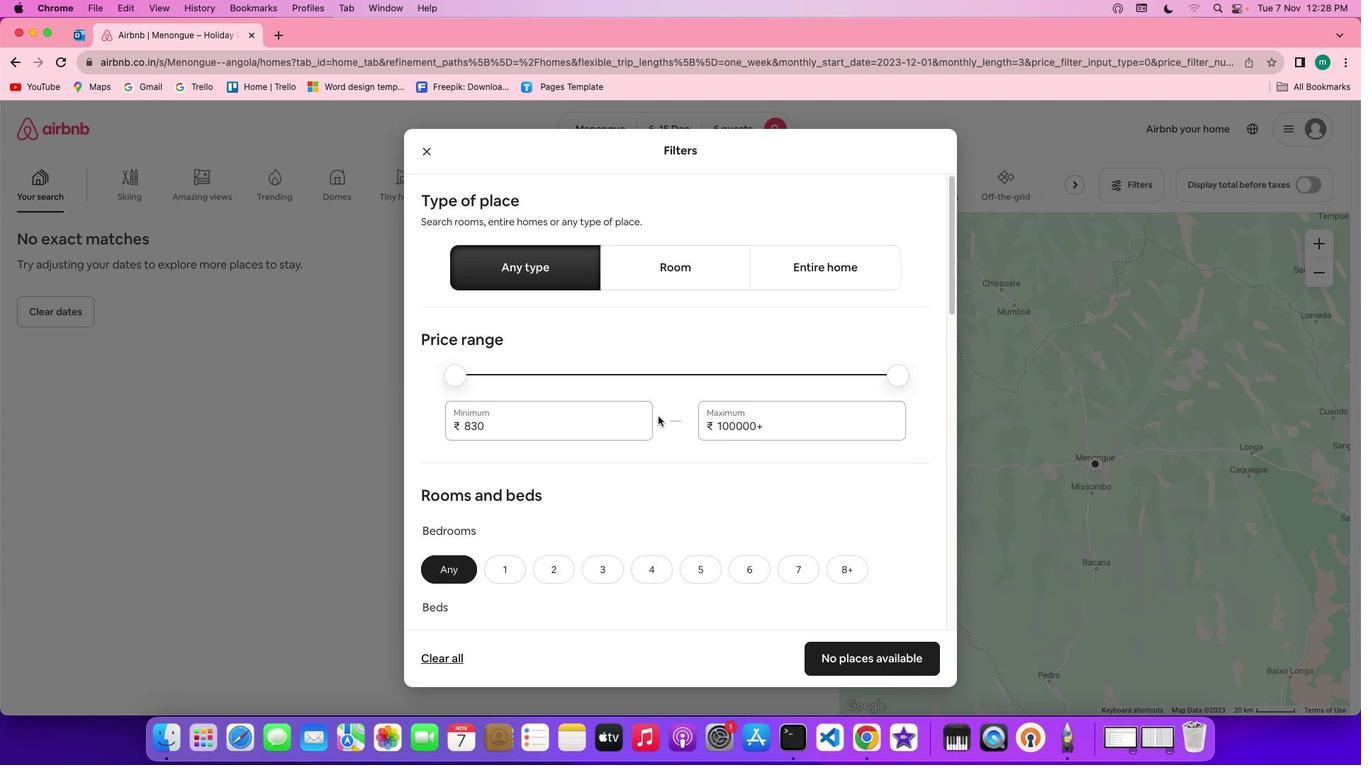 
Action: Mouse scrolled (658, 416) with delta (0, 0)
Screenshot: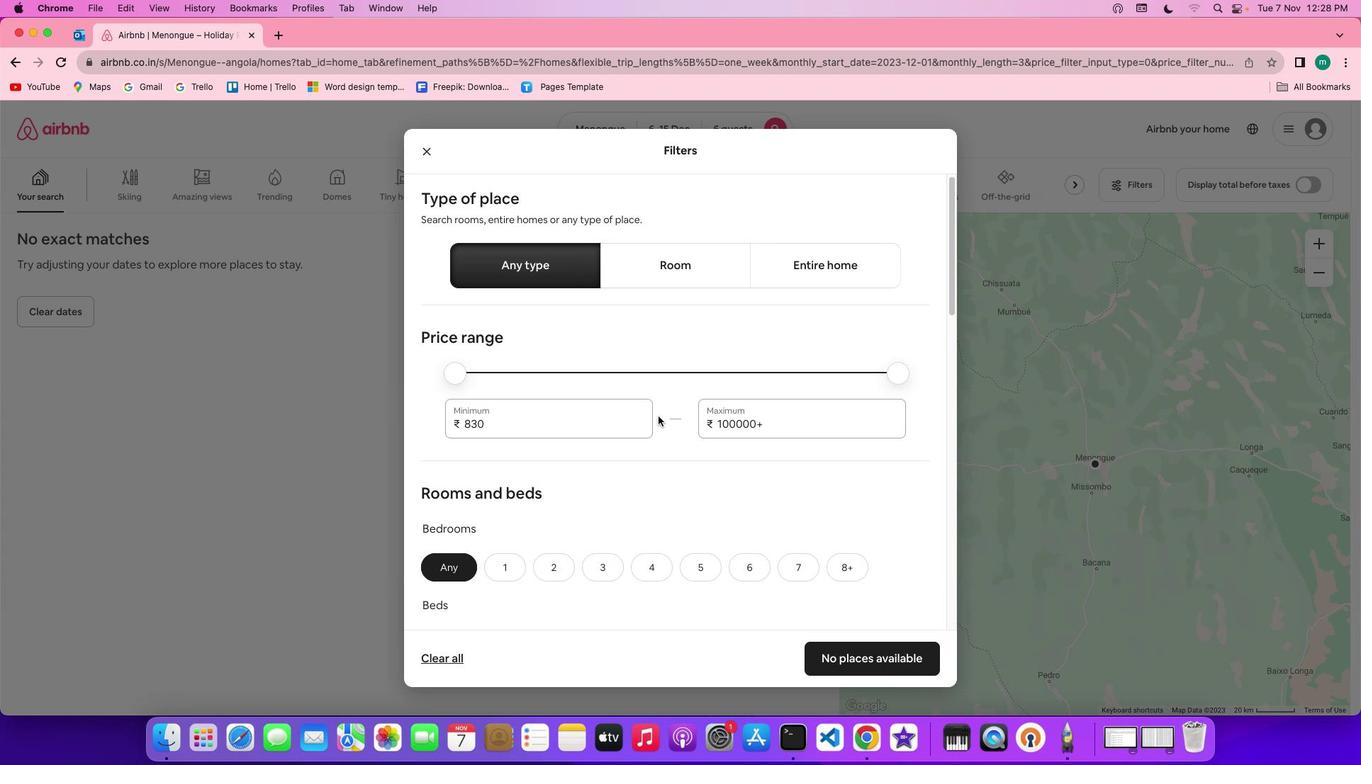 
Action: Mouse scrolled (658, 416) with delta (0, 0)
Screenshot: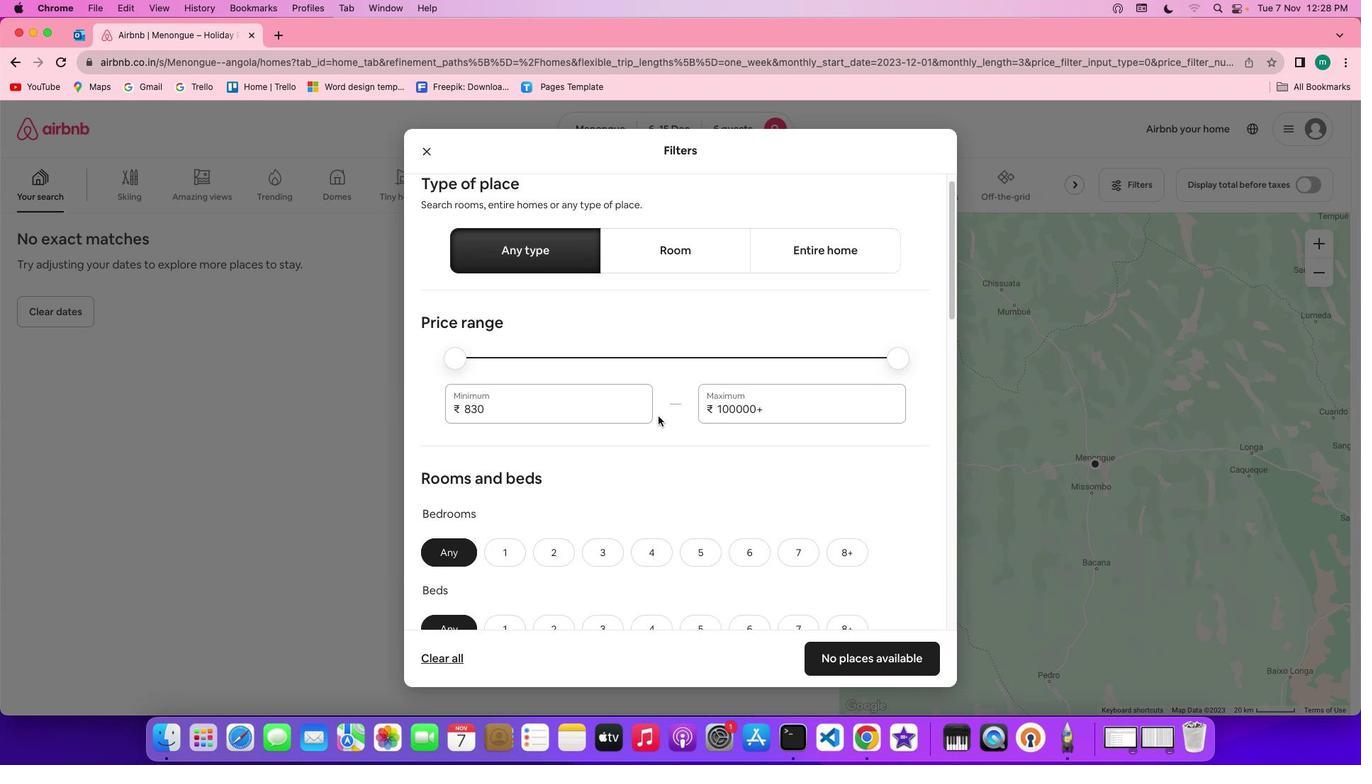 
Action: Mouse scrolled (658, 416) with delta (0, 0)
Screenshot: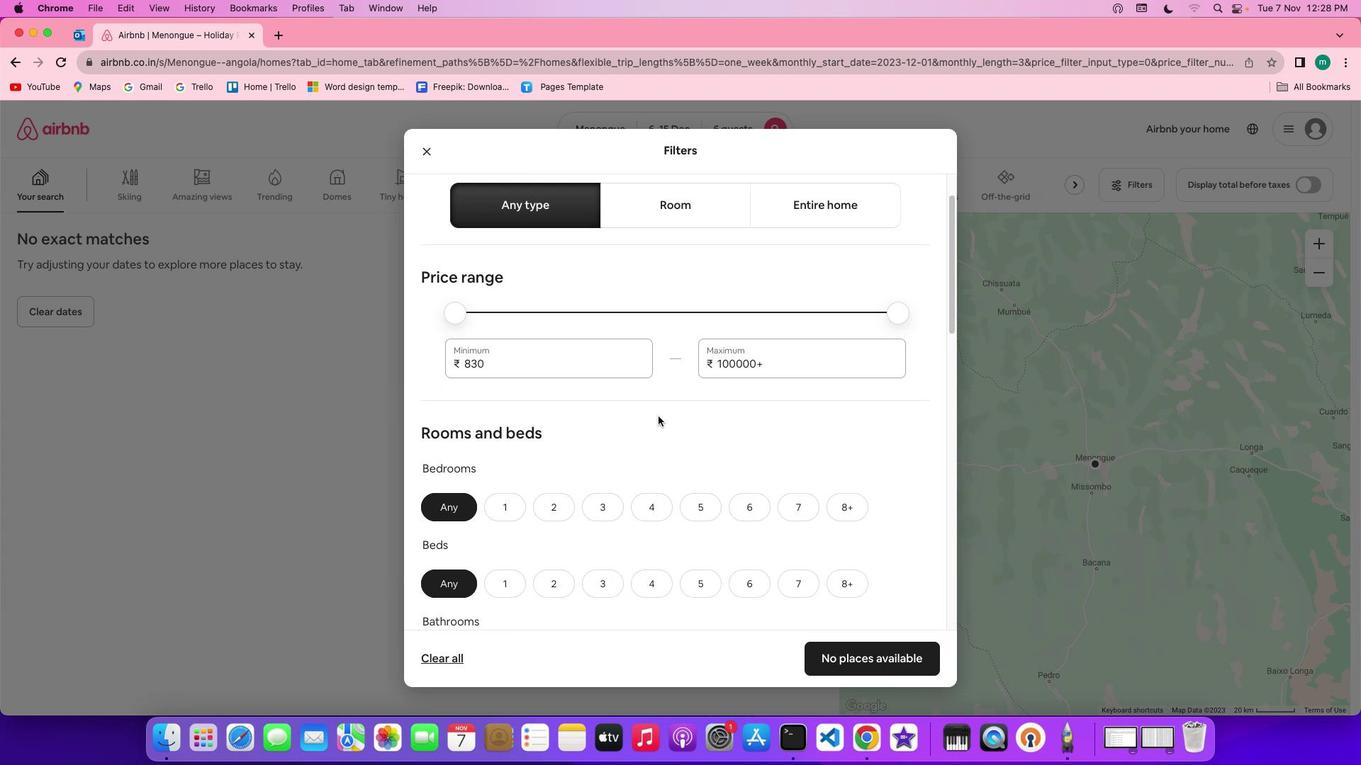 
Action: Mouse scrolled (658, 416) with delta (0, -1)
Screenshot: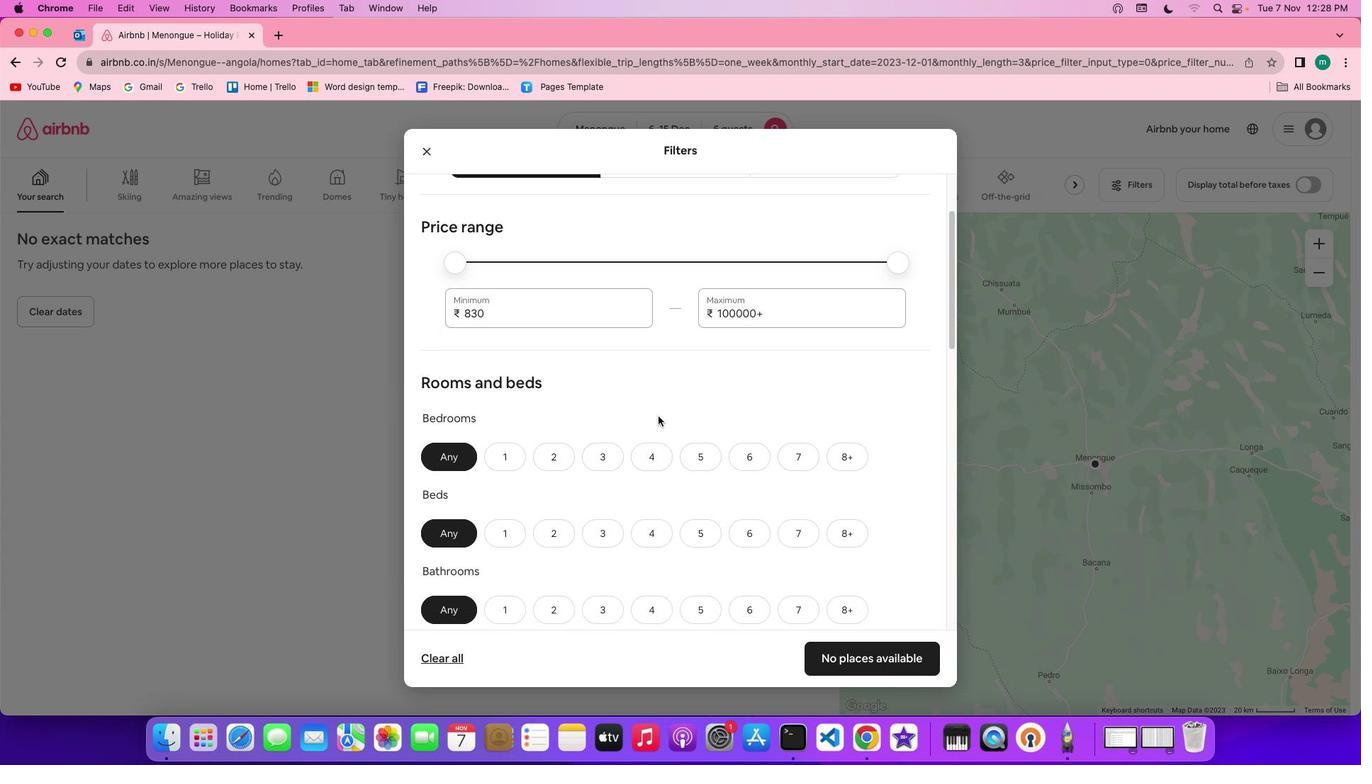 
Action: Mouse scrolled (658, 416) with delta (0, 0)
Screenshot: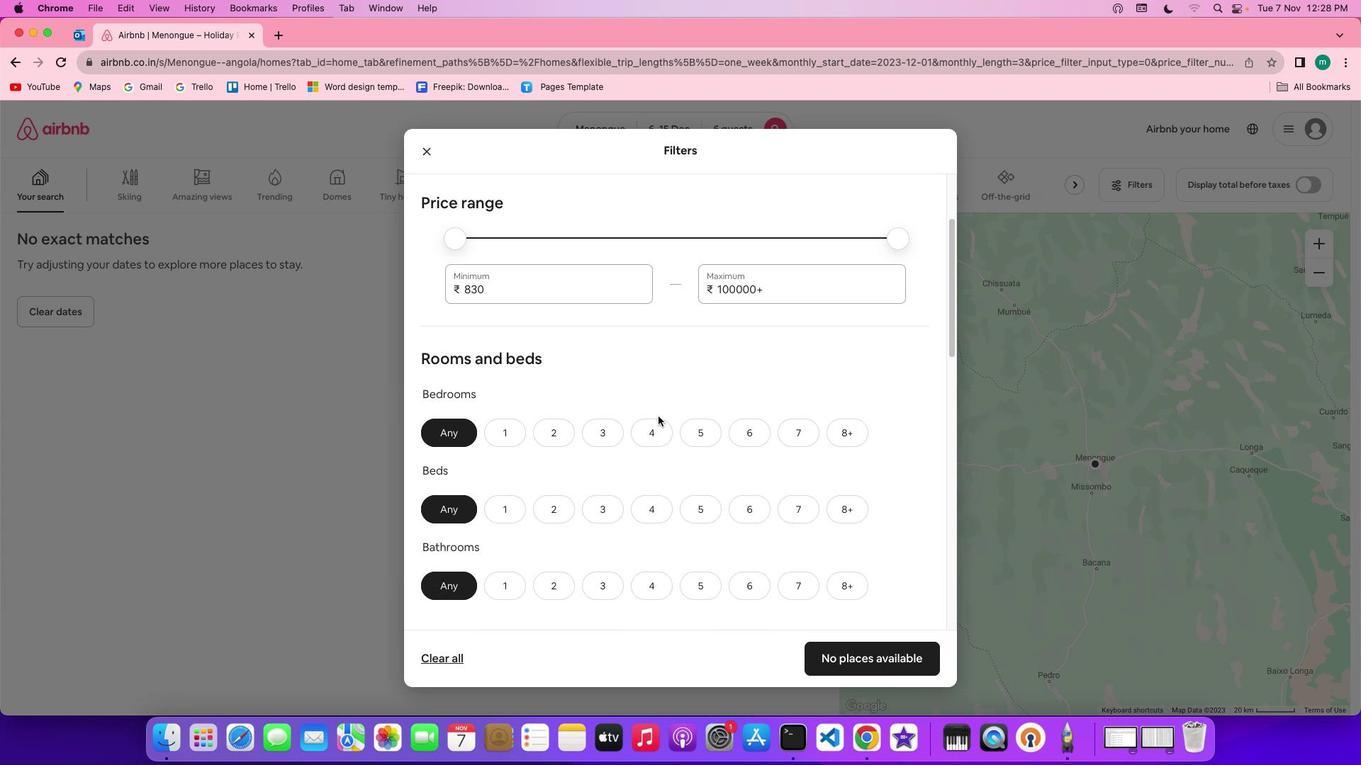 
Action: Mouse scrolled (658, 416) with delta (0, 0)
Screenshot: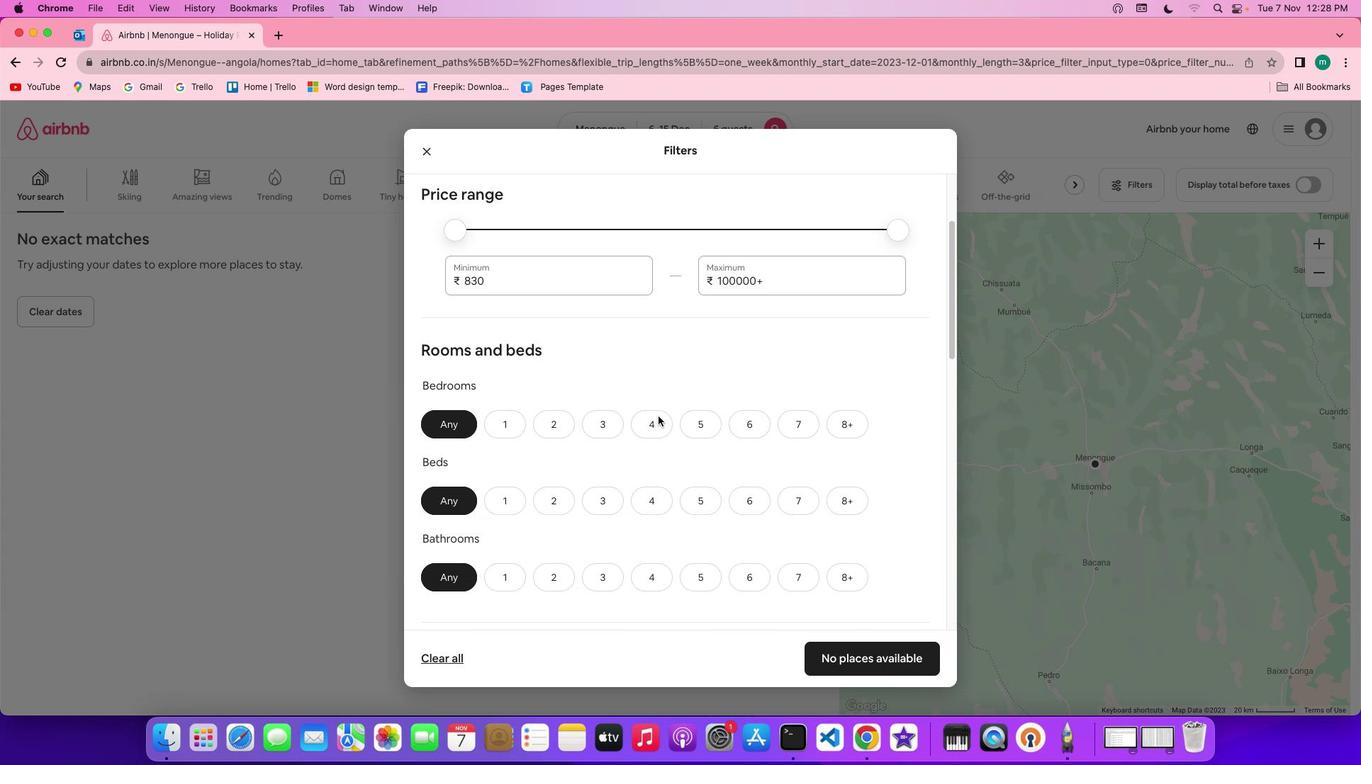 
Action: Mouse scrolled (658, 416) with delta (0, 0)
Screenshot: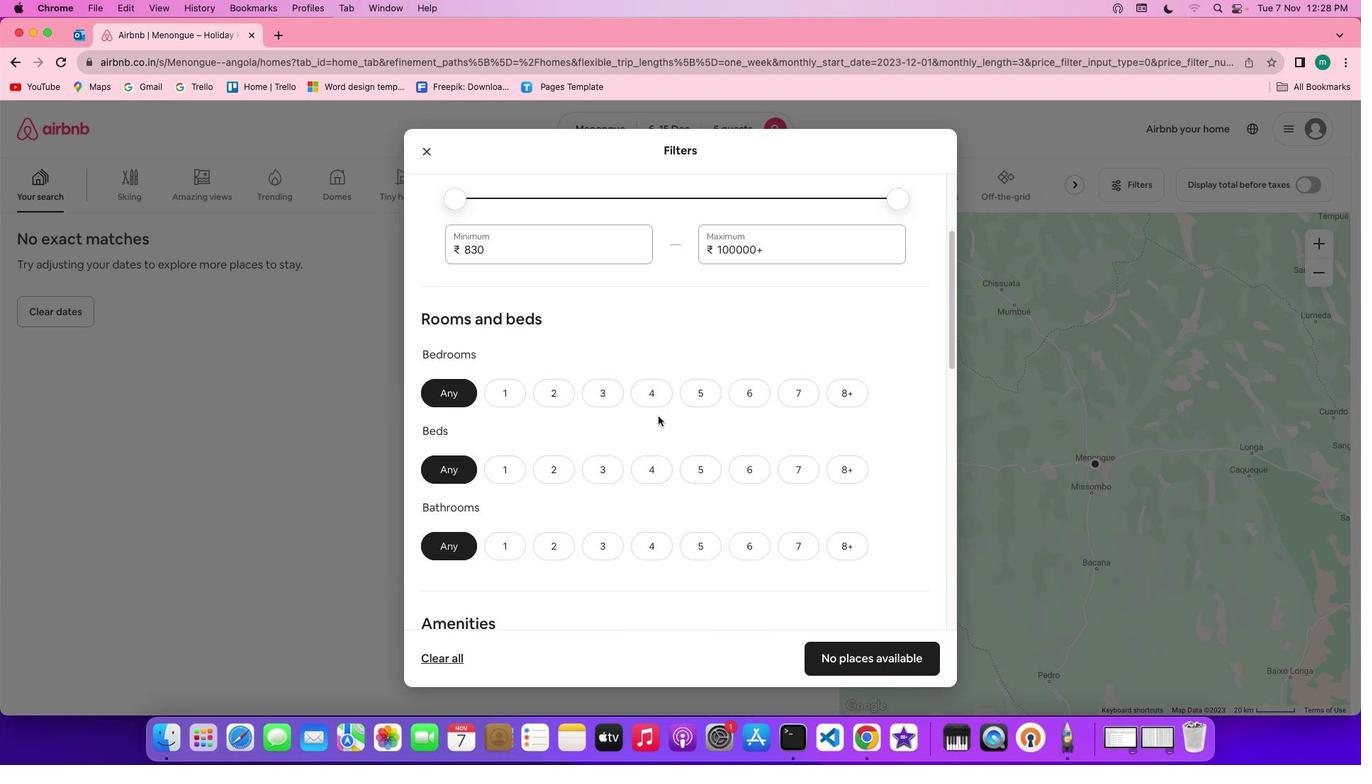 
Action: Mouse scrolled (658, 416) with delta (0, 0)
Screenshot: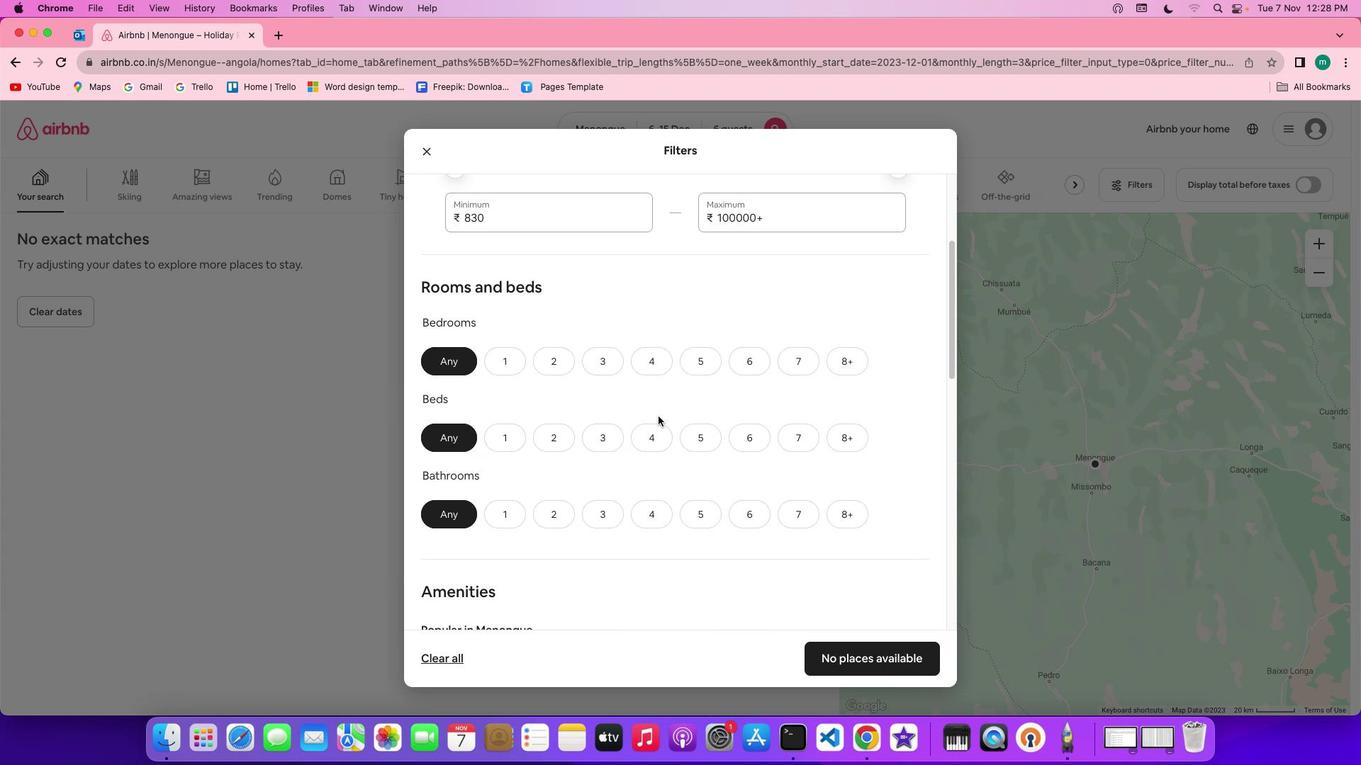 
Action: Mouse scrolled (658, 416) with delta (0, 0)
Screenshot: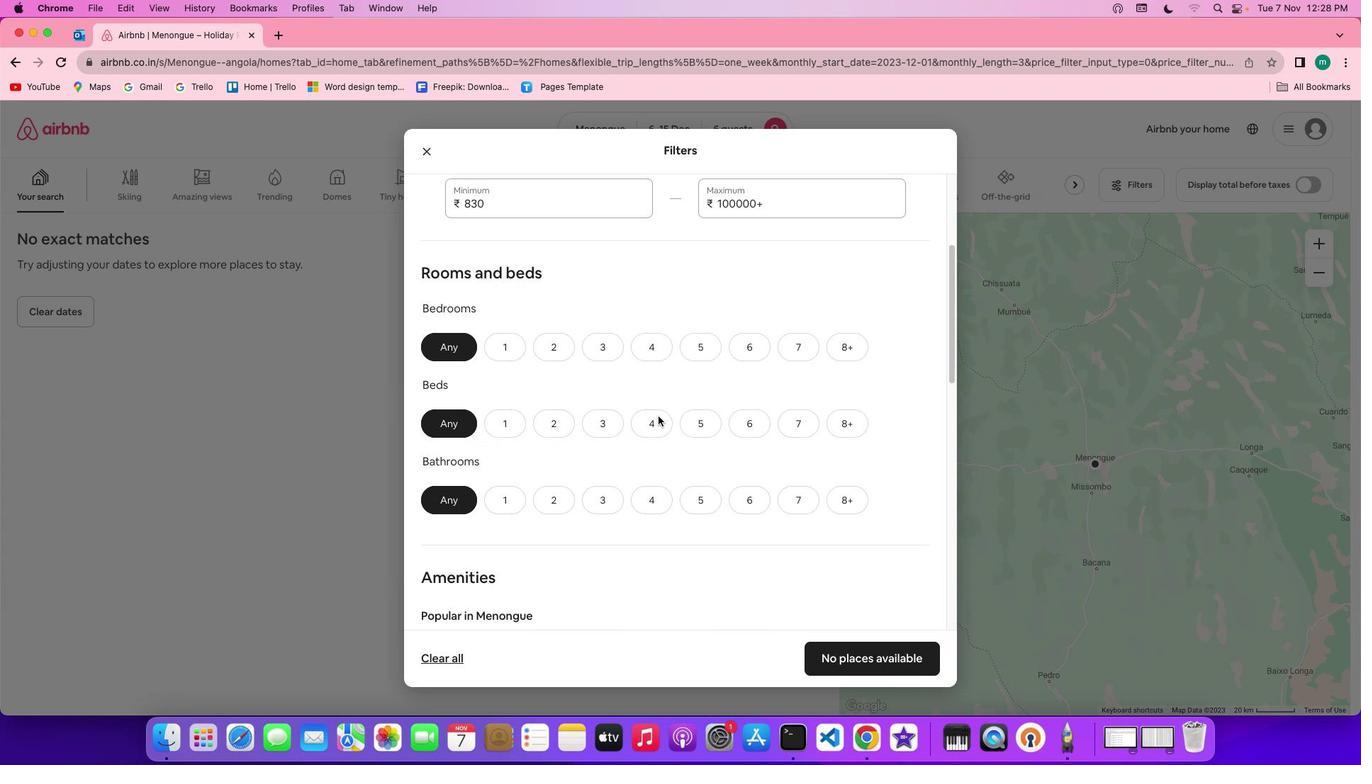 
Action: Mouse scrolled (658, 416) with delta (0, 0)
Screenshot: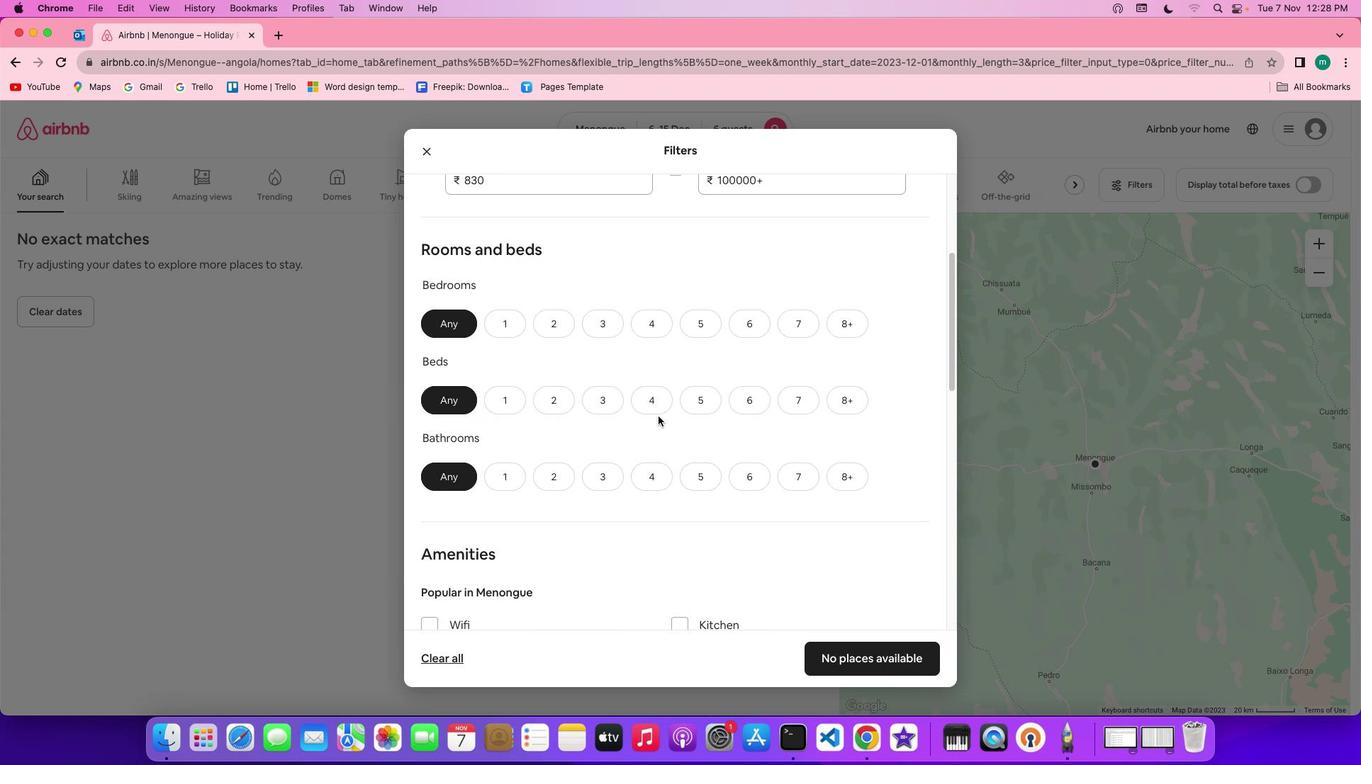 
Action: Mouse moved to (762, 297)
Screenshot: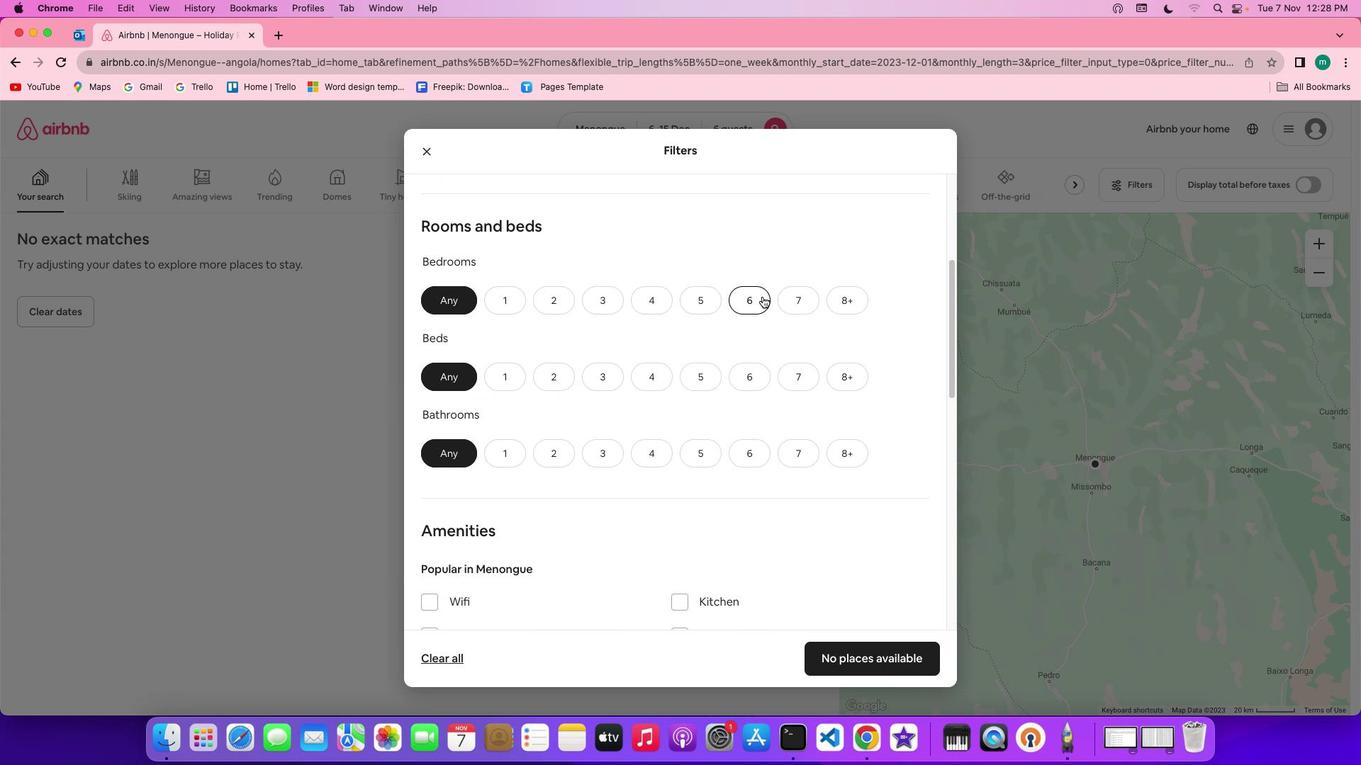 
Action: Mouse pressed left at (762, 297)
Screenshot: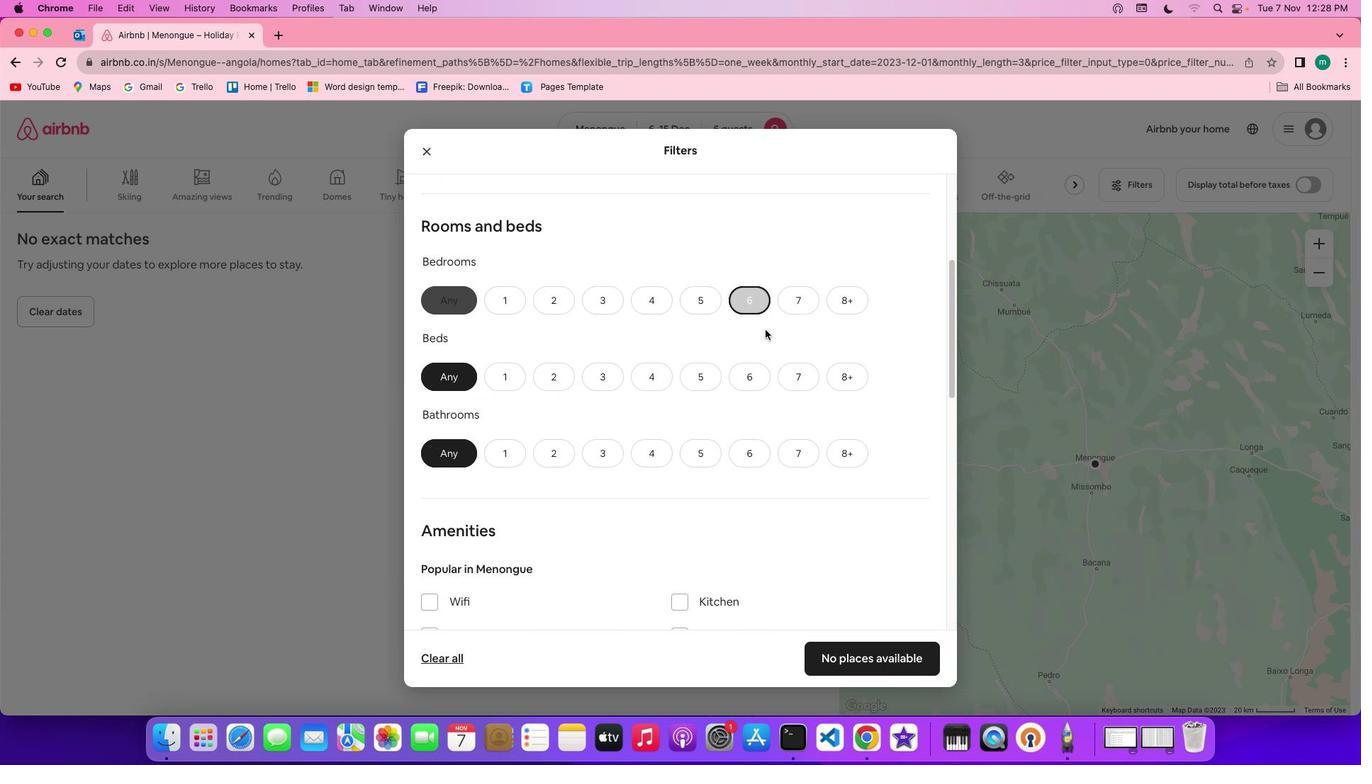 
Action: Mouse moved to (762, 371)
Screenshot: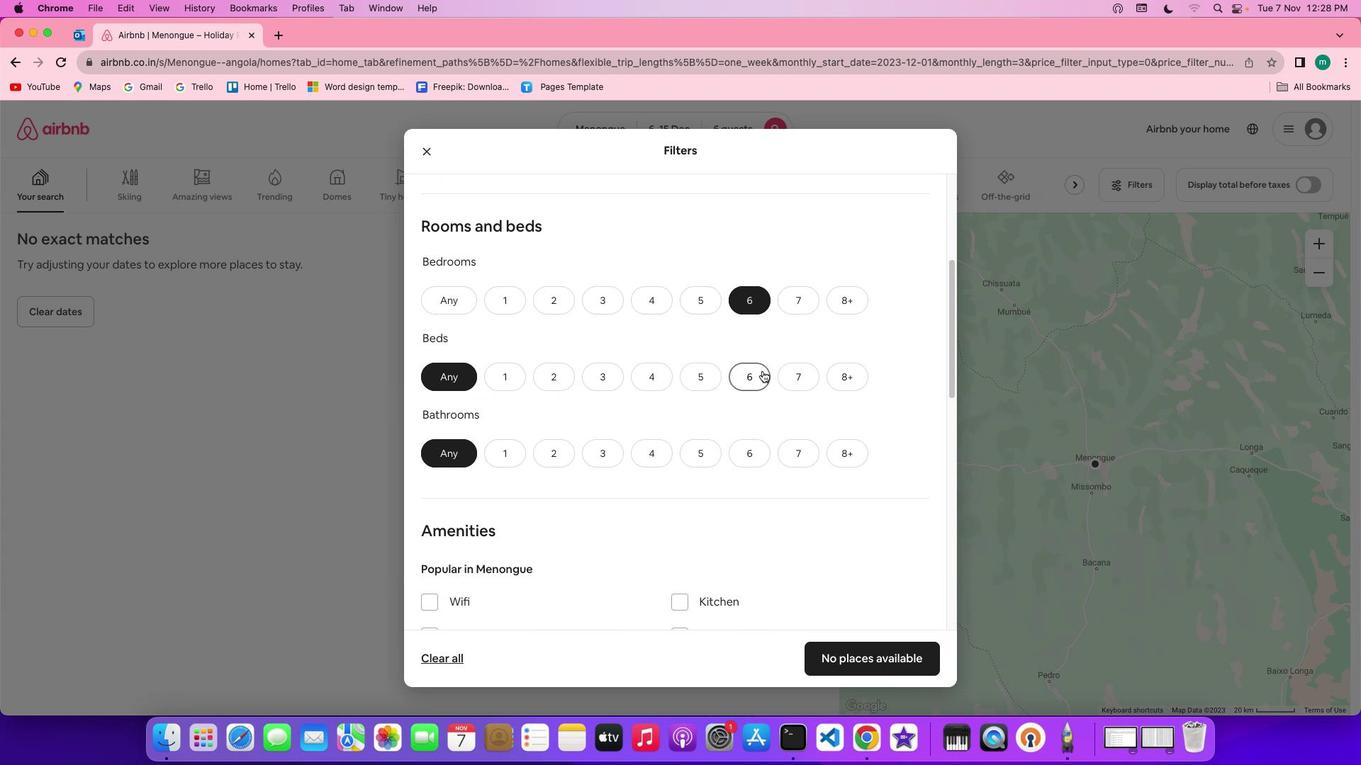 
Action: Mouse pressed left at (762, 371)
Screenshot: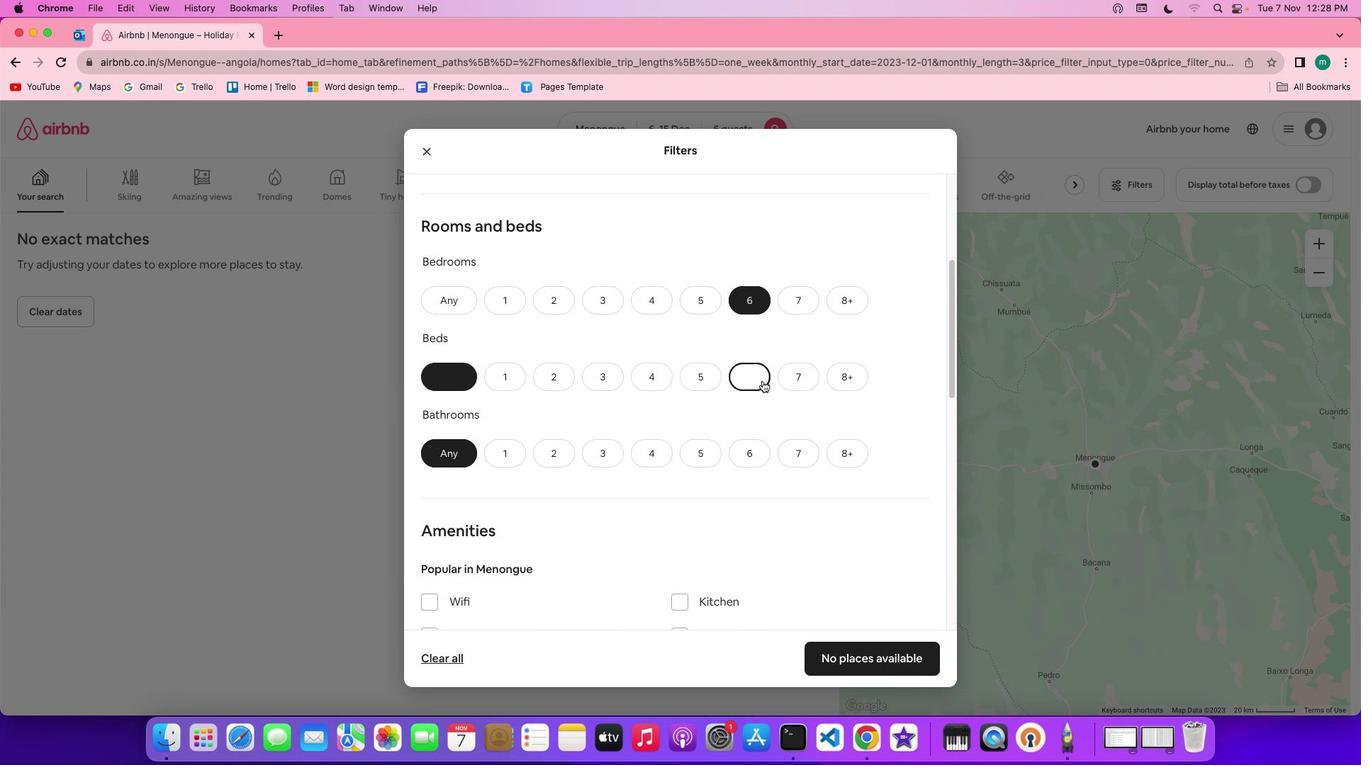 
Action: Mouse moved to (750, 459)
Screenshot: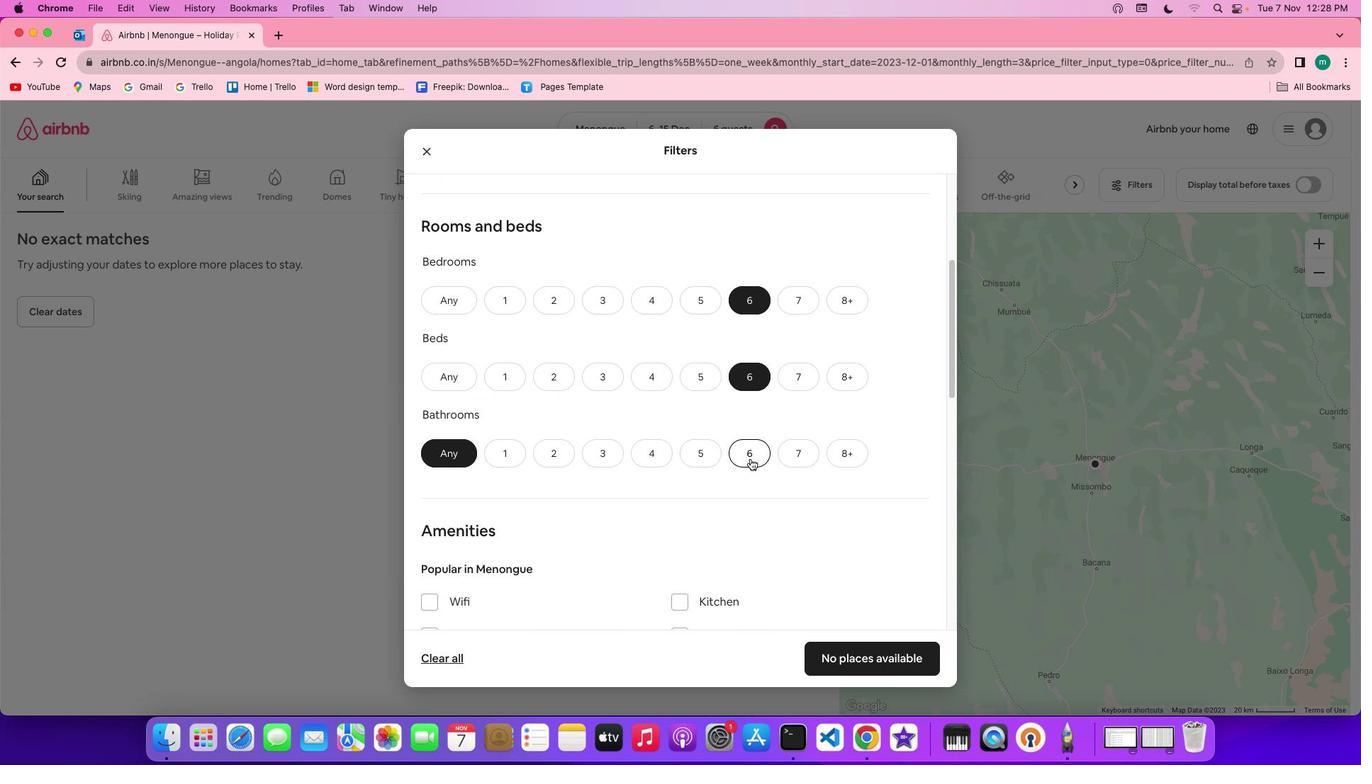 
Action: Mouse pressed left at (750, 459)
Screenshot: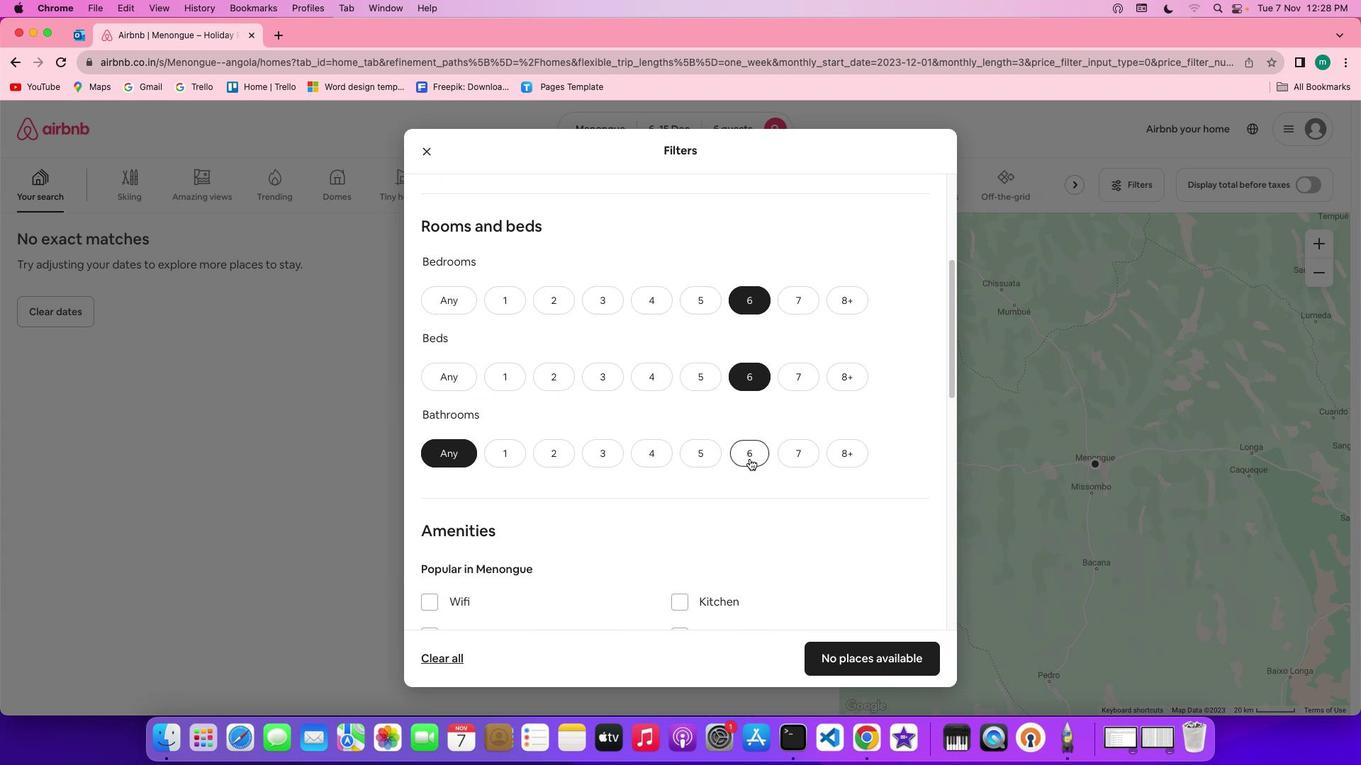 
Action: Mouse moved to (859, 465)
Screenshot: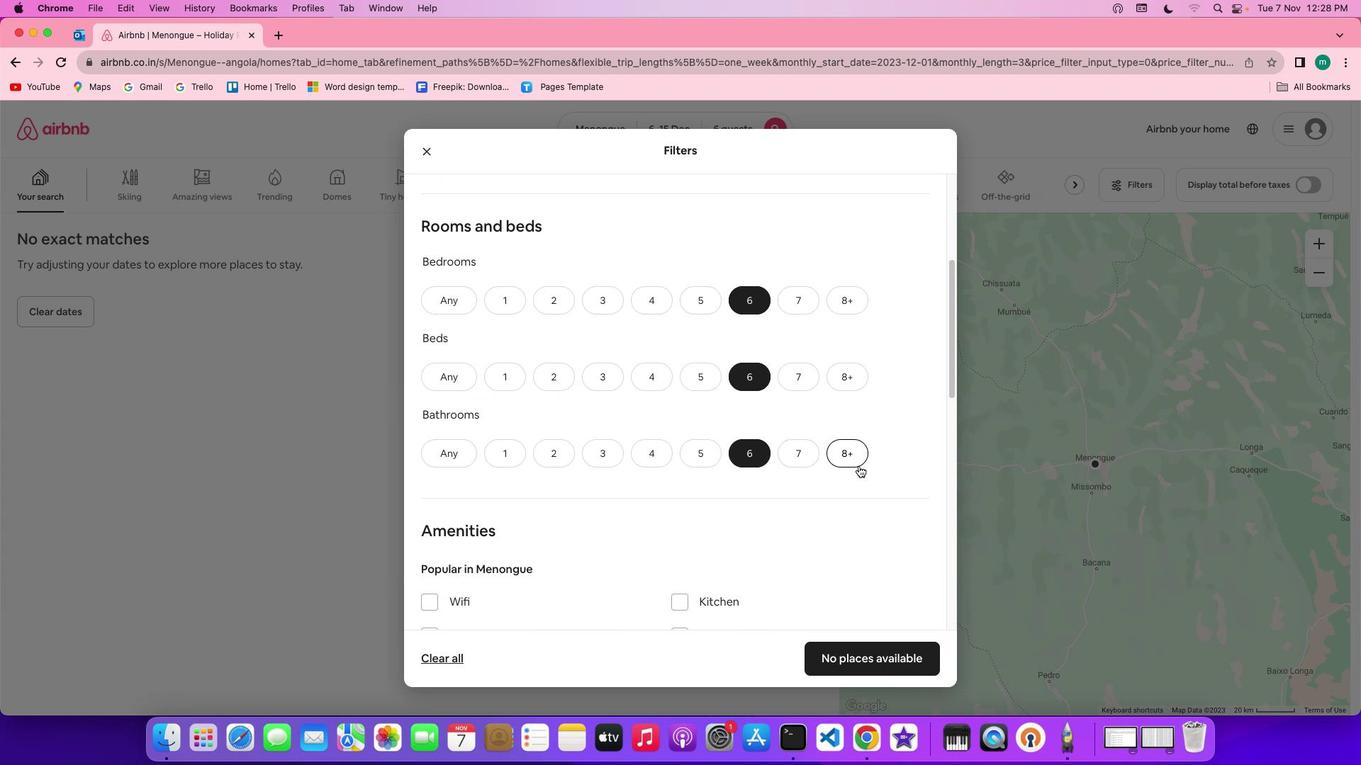 
Action: Mouse scrolled (859, 465) with delta (0, 0)
Screenshot: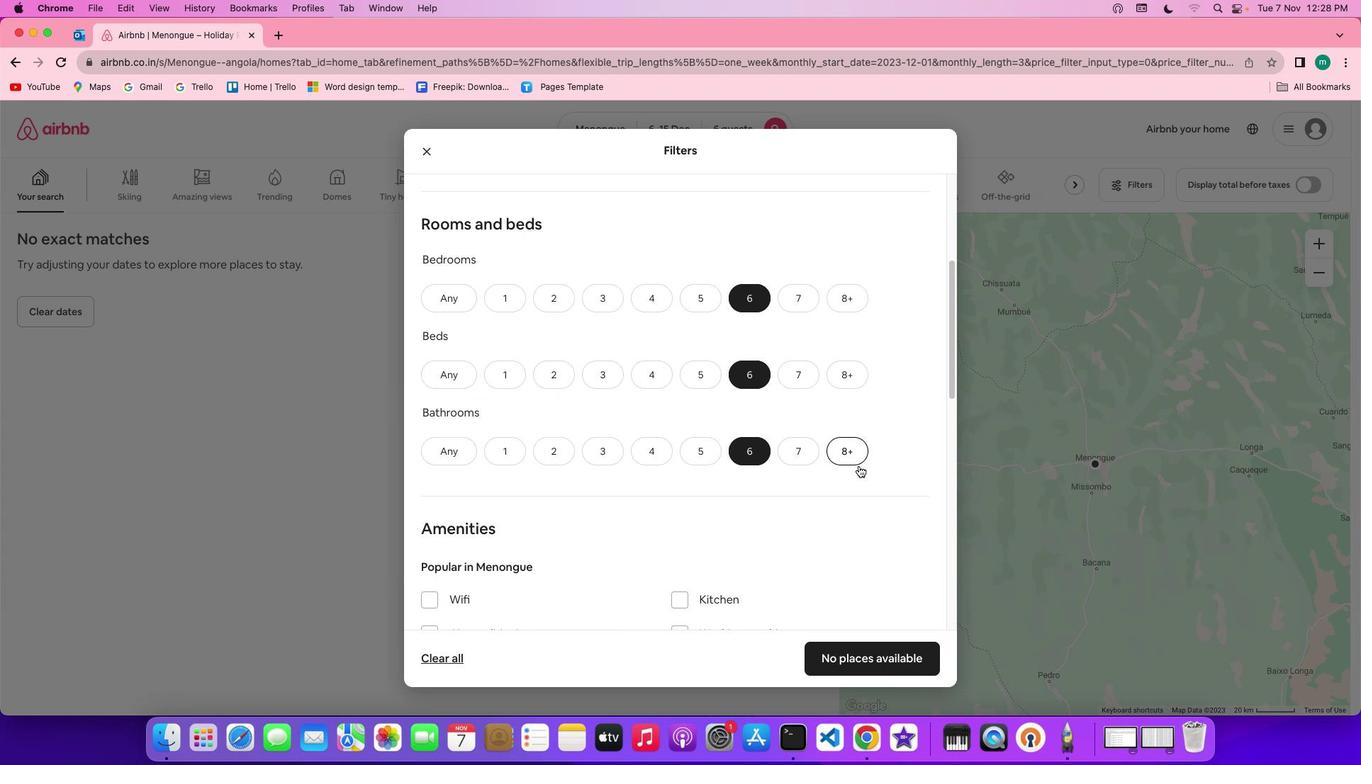 
Action: Mouse scrolled (859, 465) with delta (0, 0)
Screenshot: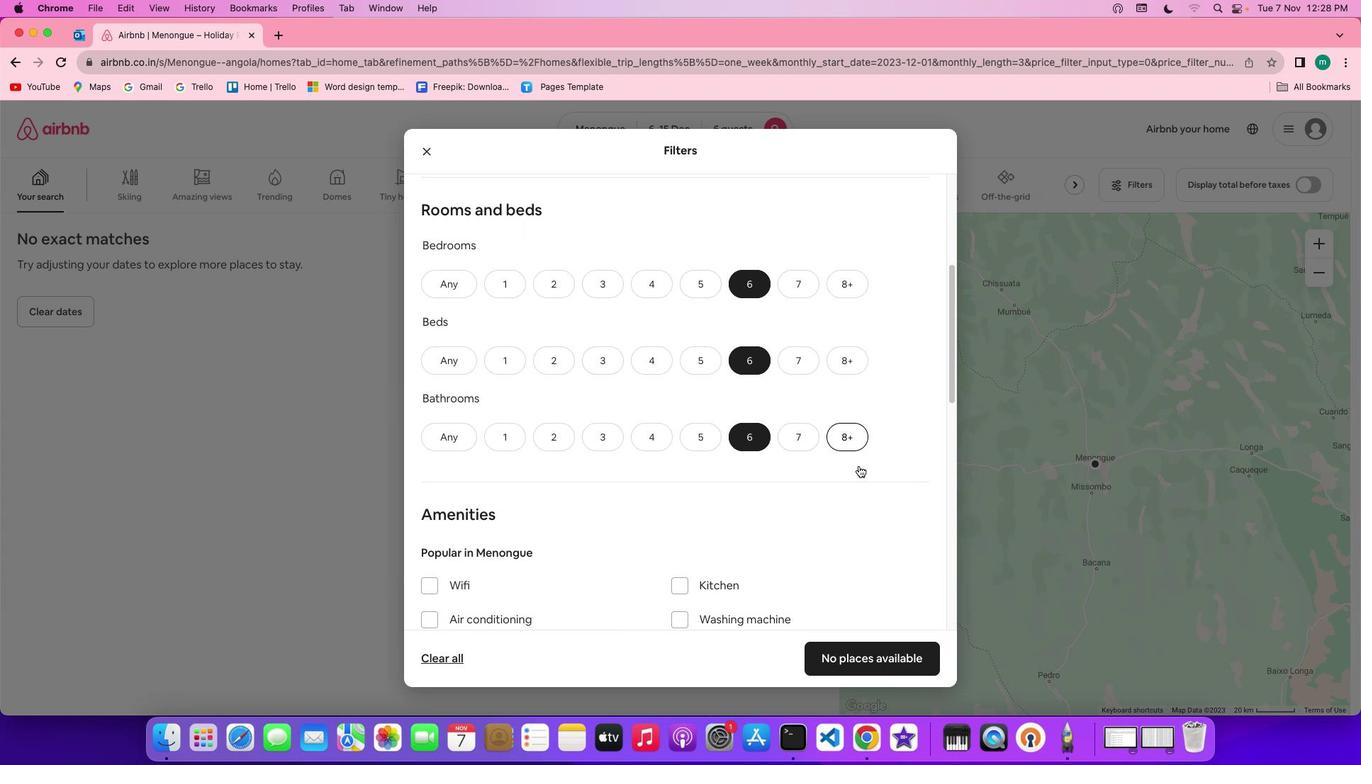 
Action: Mouse scrolled (859, 465) with delta (0, 0)
Screenshot: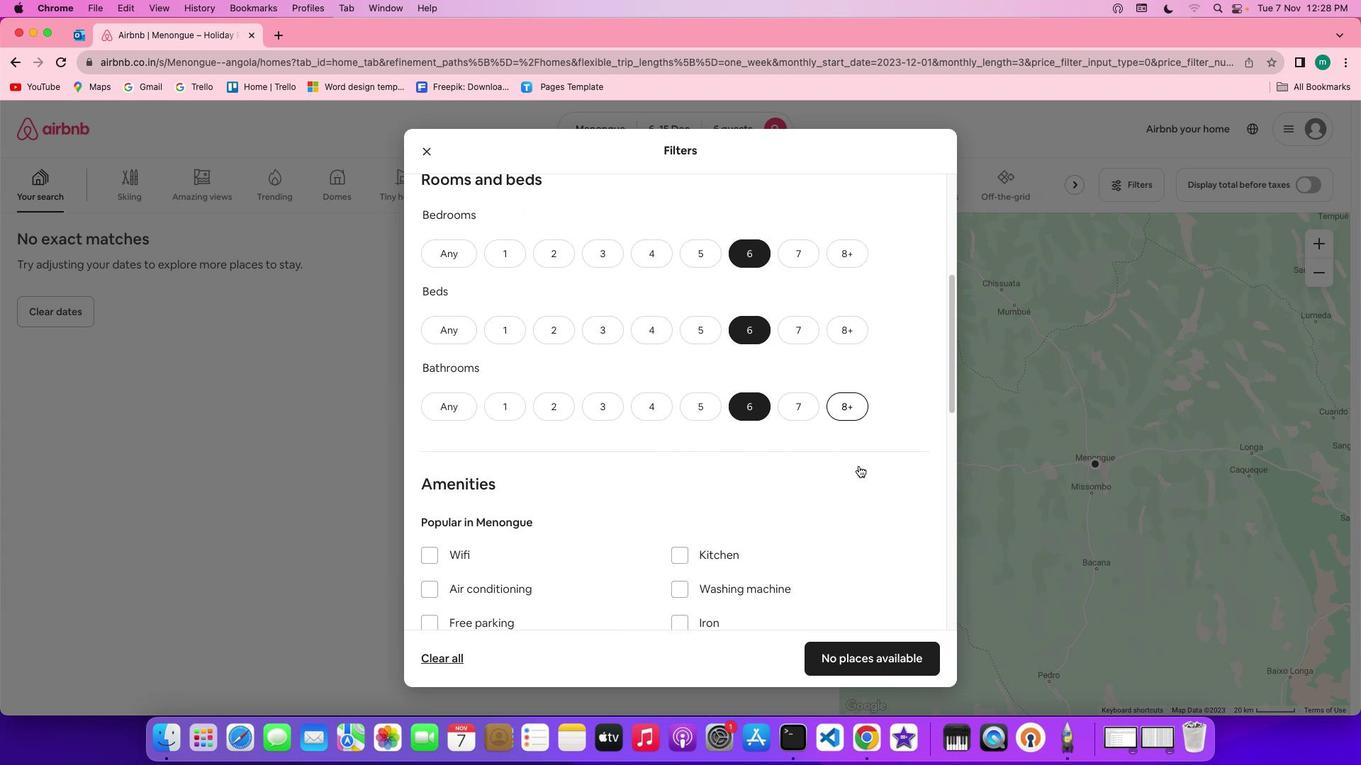 
Action: Mouse scrolled (859, 465) with delta (0, 0)
Screenshot: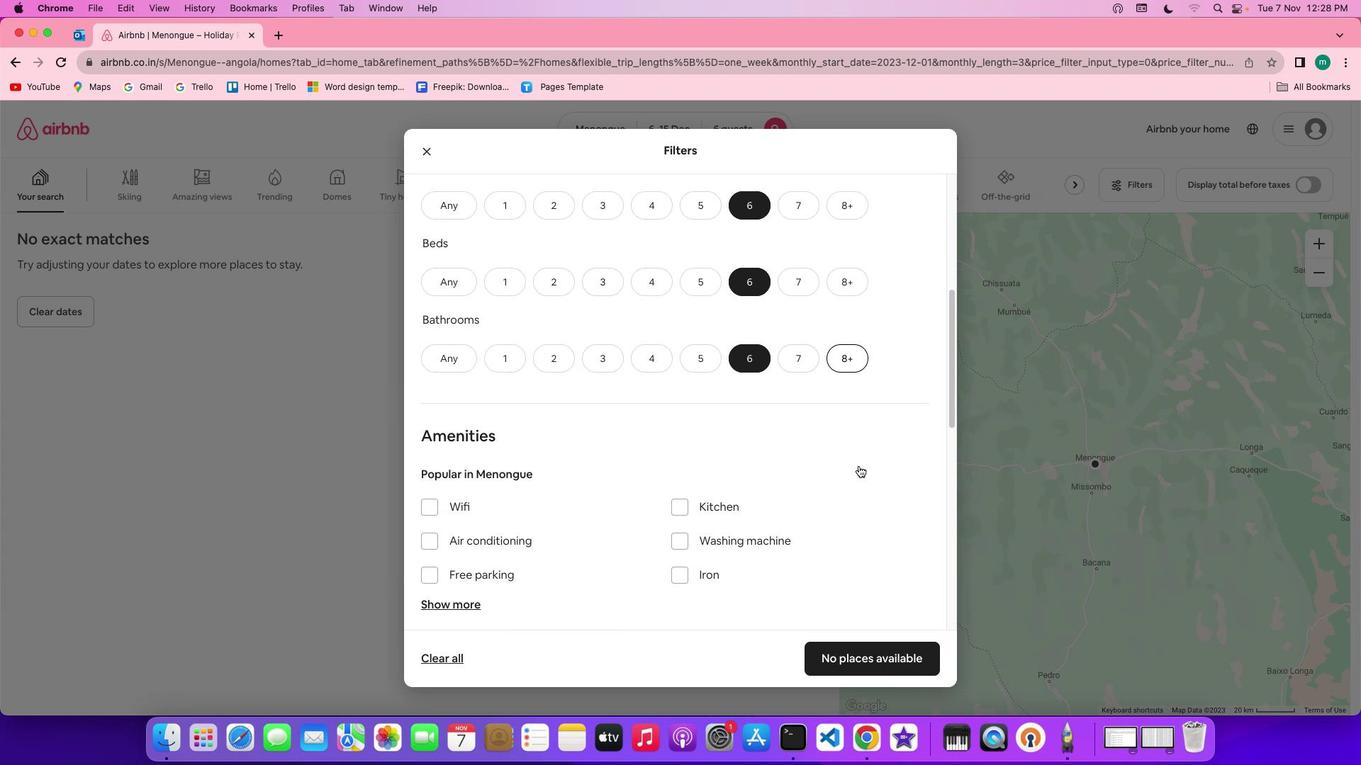 
Action: Mouse scrolled (859, 465) with delta (0, 0)
Screenshot: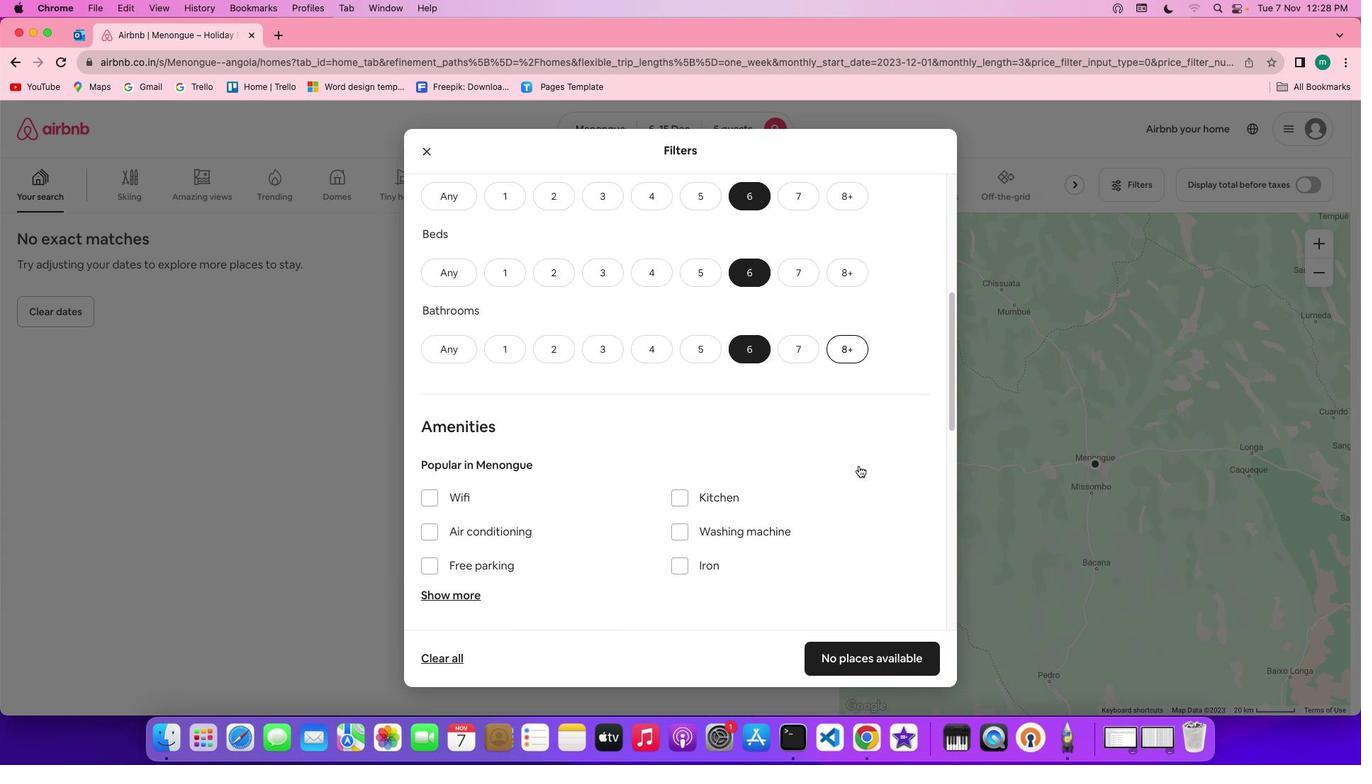 
Action: Mouse scrolled (859, 465) with delta (0, 0)
Screenshot: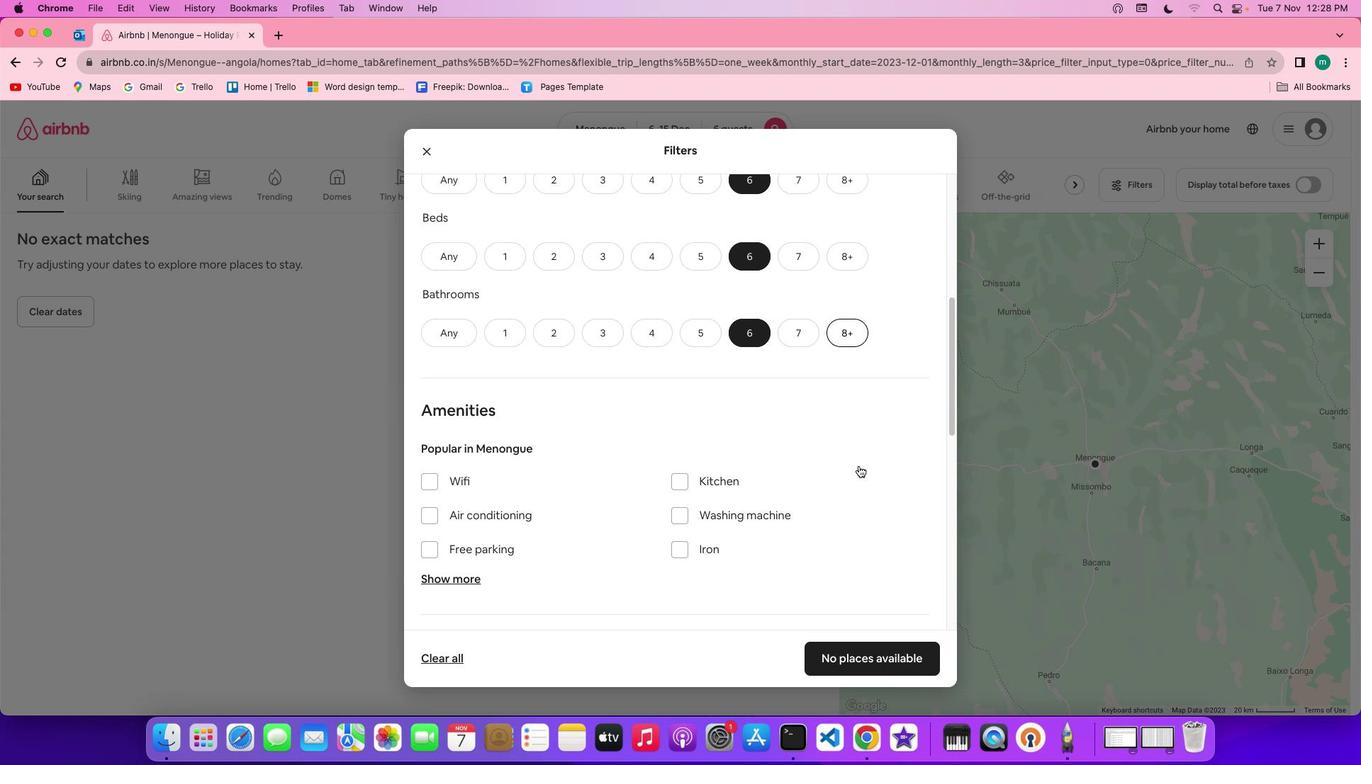 
Action: Mouse scrolled (859, 465) with delta (0, 0)
Screenshot: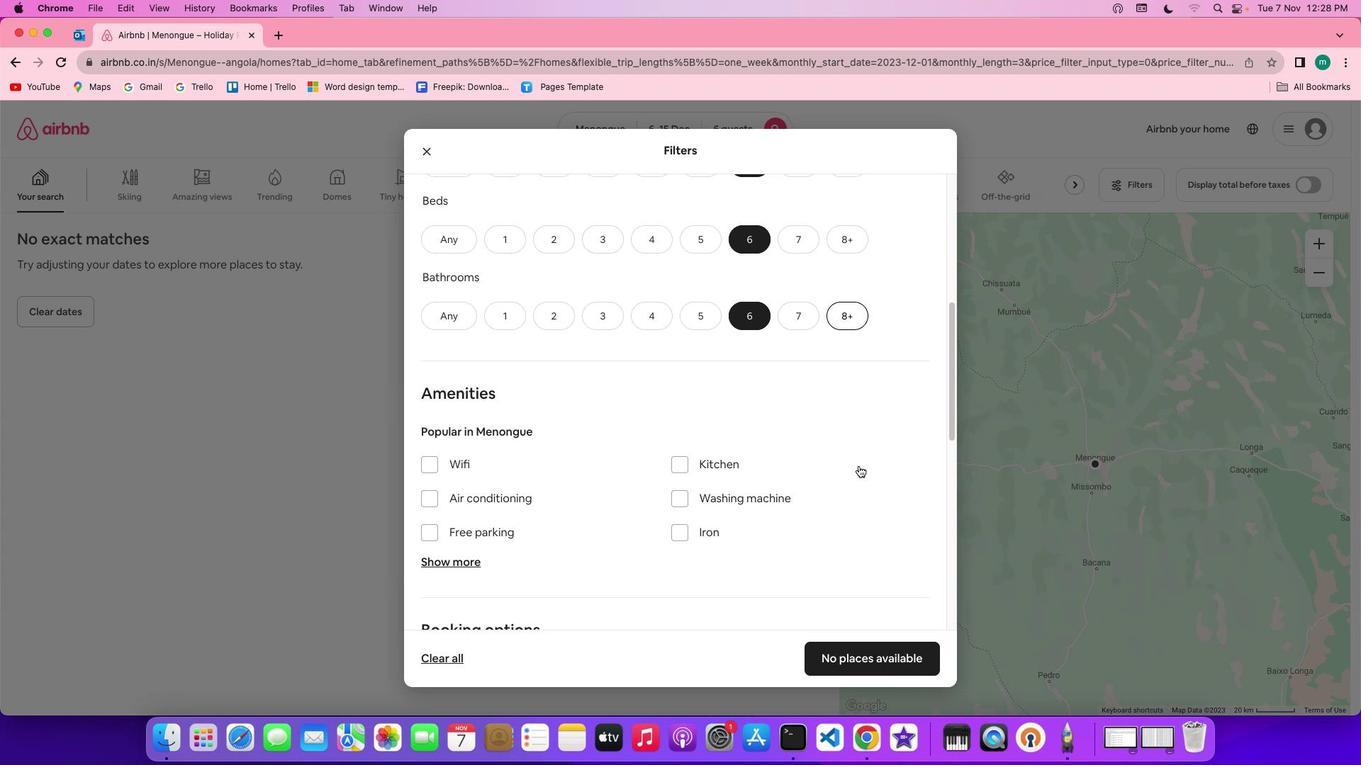 
Action: Mouse scrolled (859, 465) with delta (0, 0)
Screenshot: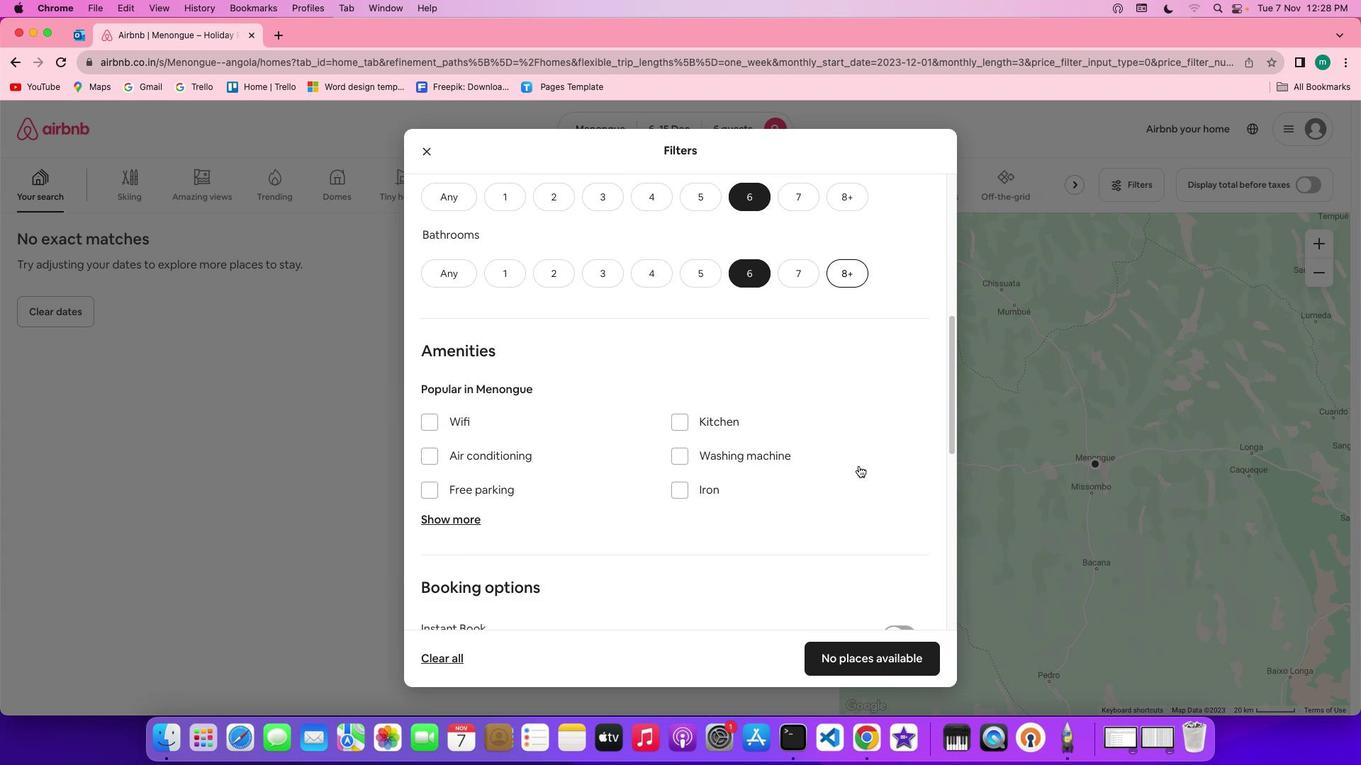 
Action: Mouse scrolled (859, 465) with delta (0, 0)
Screenshot: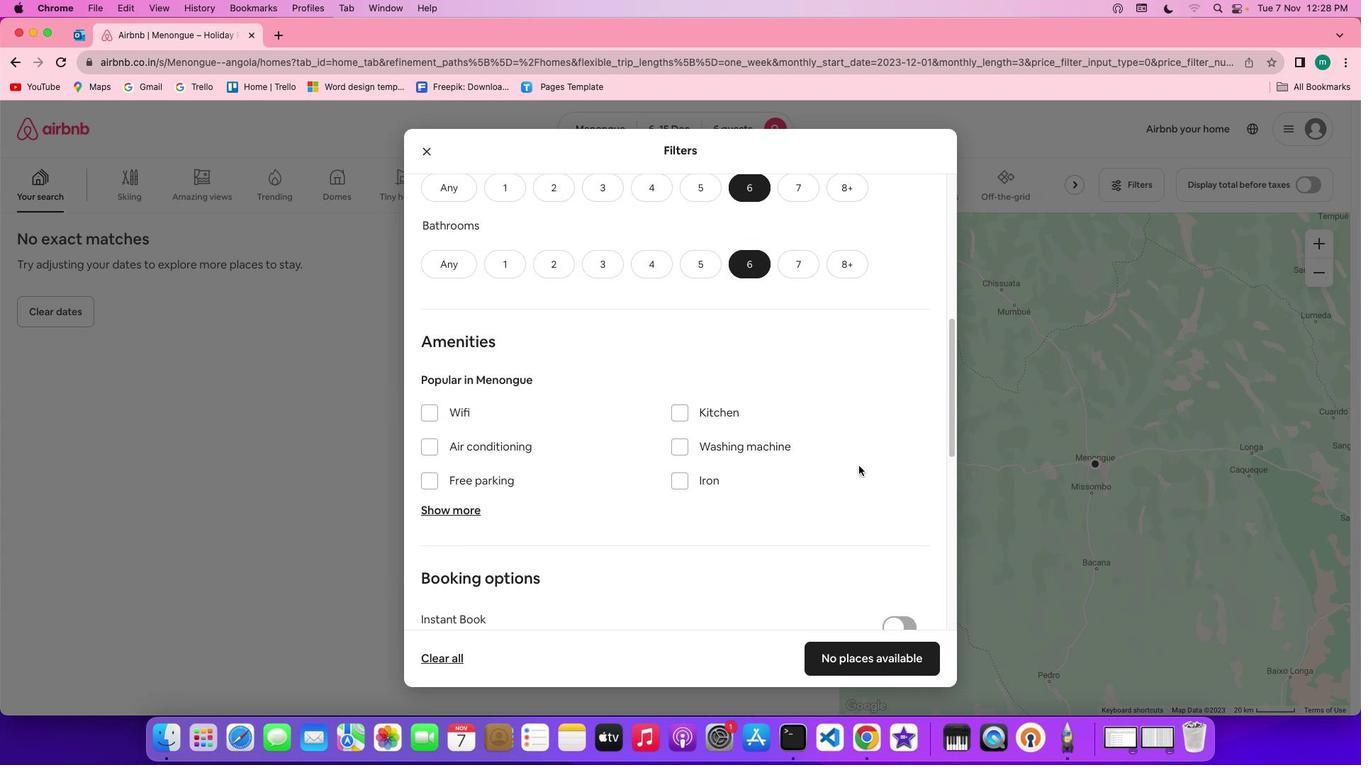 
Action: Mouse scrolled (859, 465) with delta (0, 0)
Screenshot: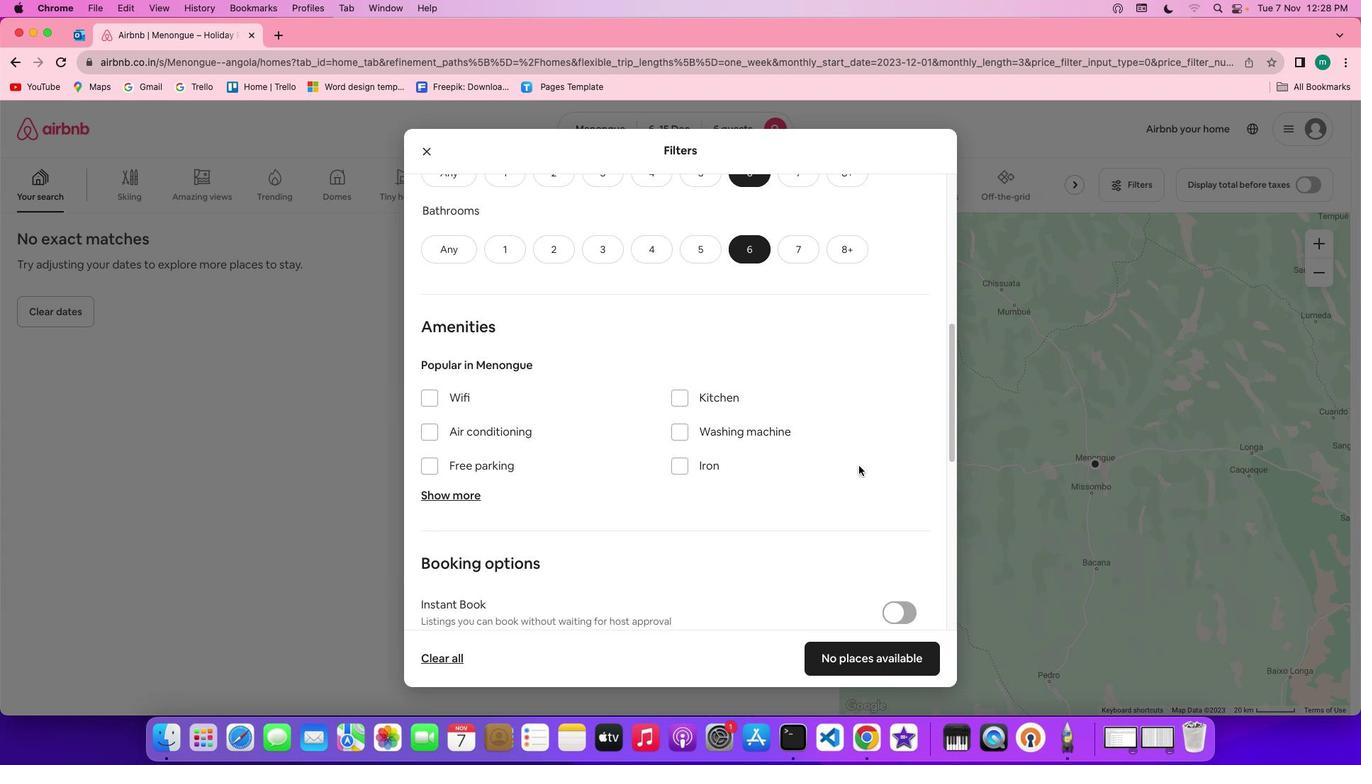 
Action: Mouse scrolled (859, 465) with delta (0, 0)
Screenshot: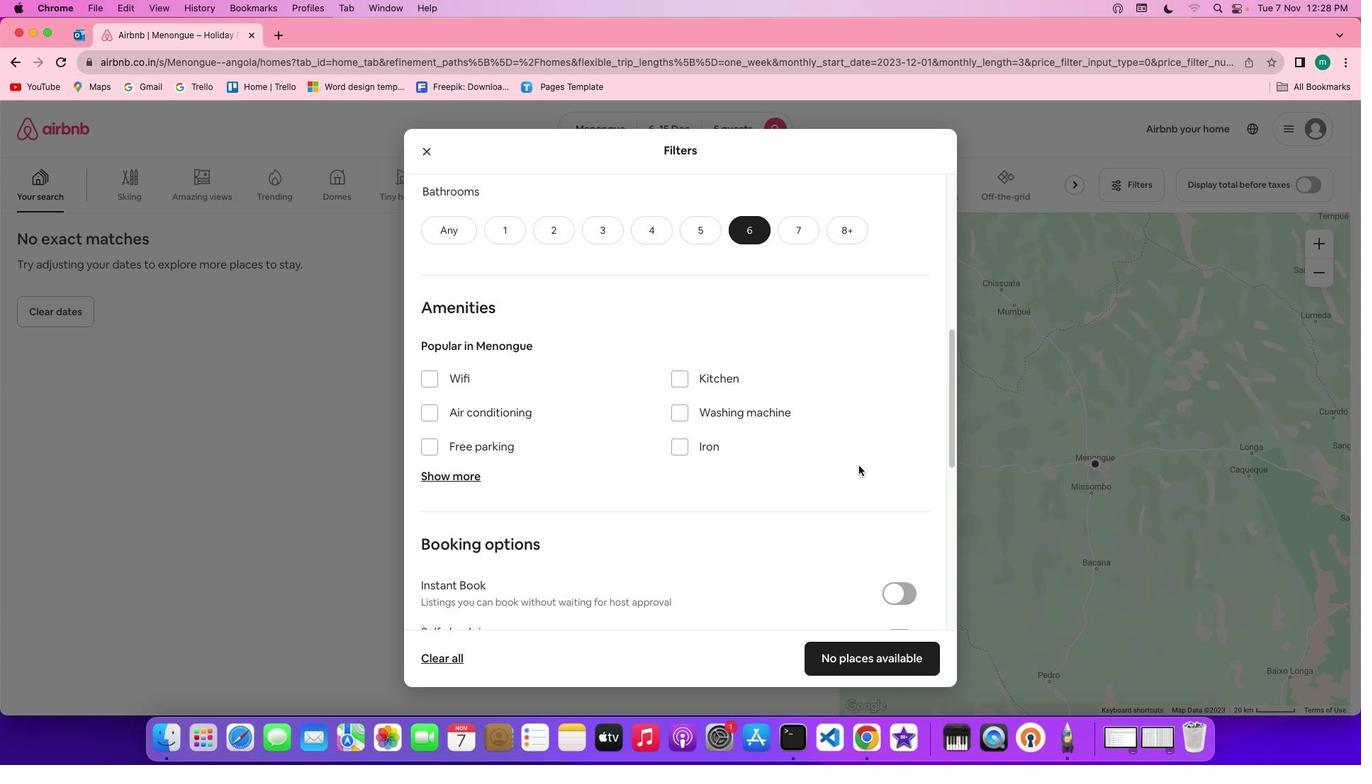 
Action: Mouse scrolled (859, 465) with delta (0, 0)
Screenshot: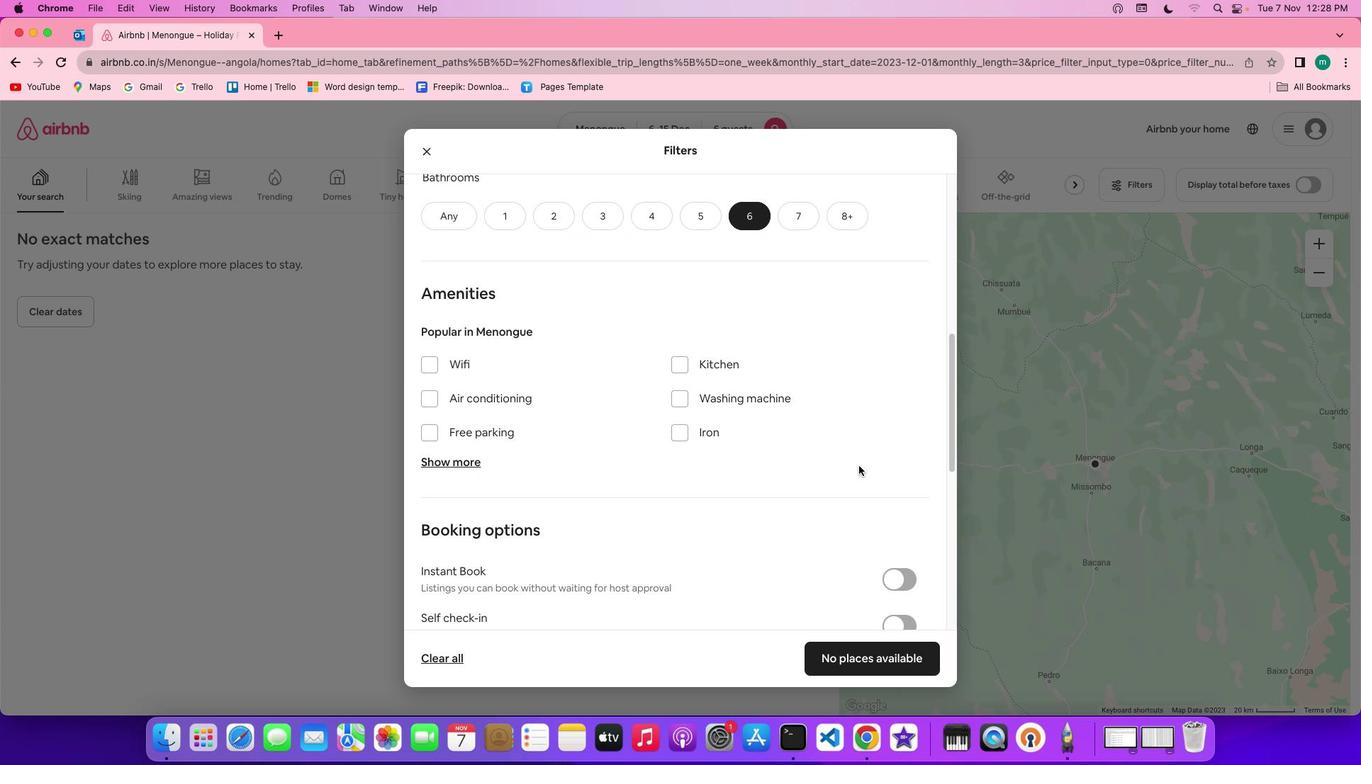 
Action: Mouse scrolled (859, 465) with delta (0, 0)
Screenshot: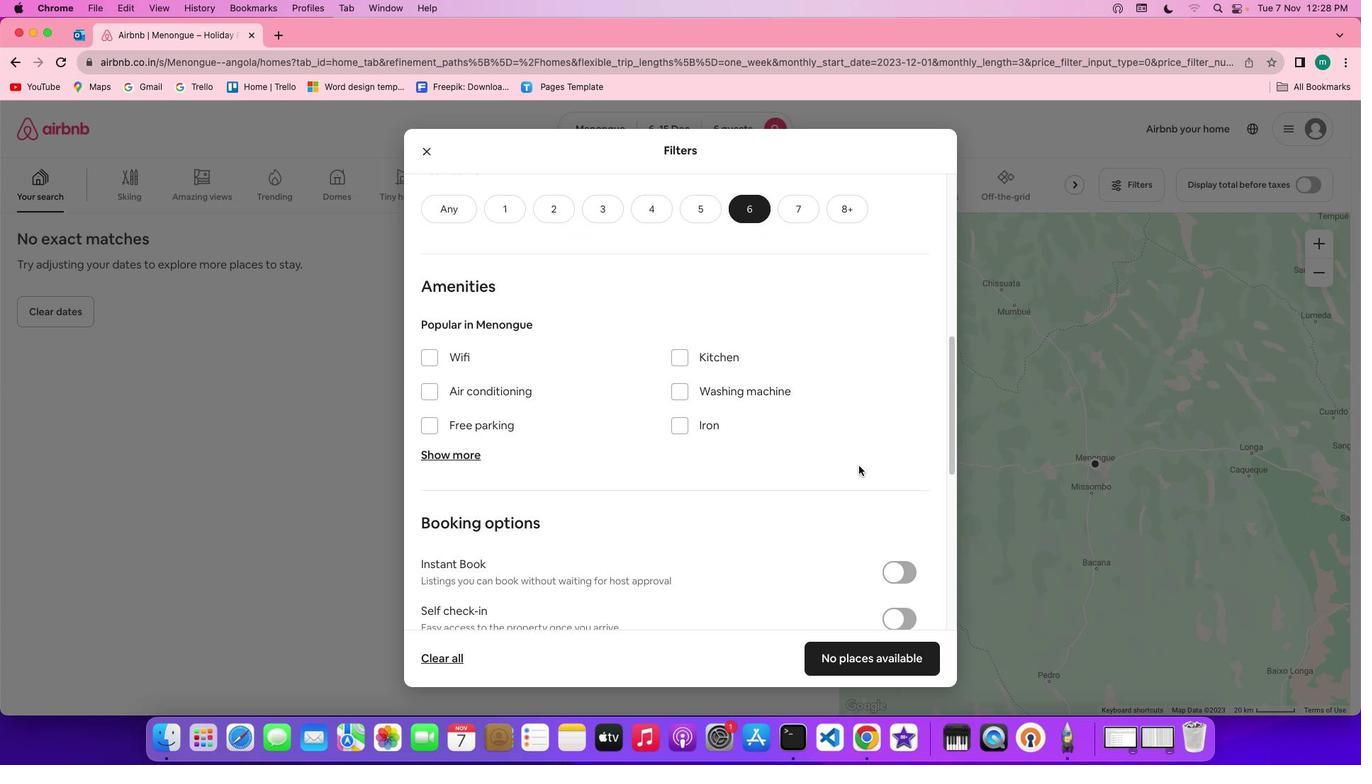 
Action: Mouse scrolled (859, 465) with delta (0, 0)
Screenshot: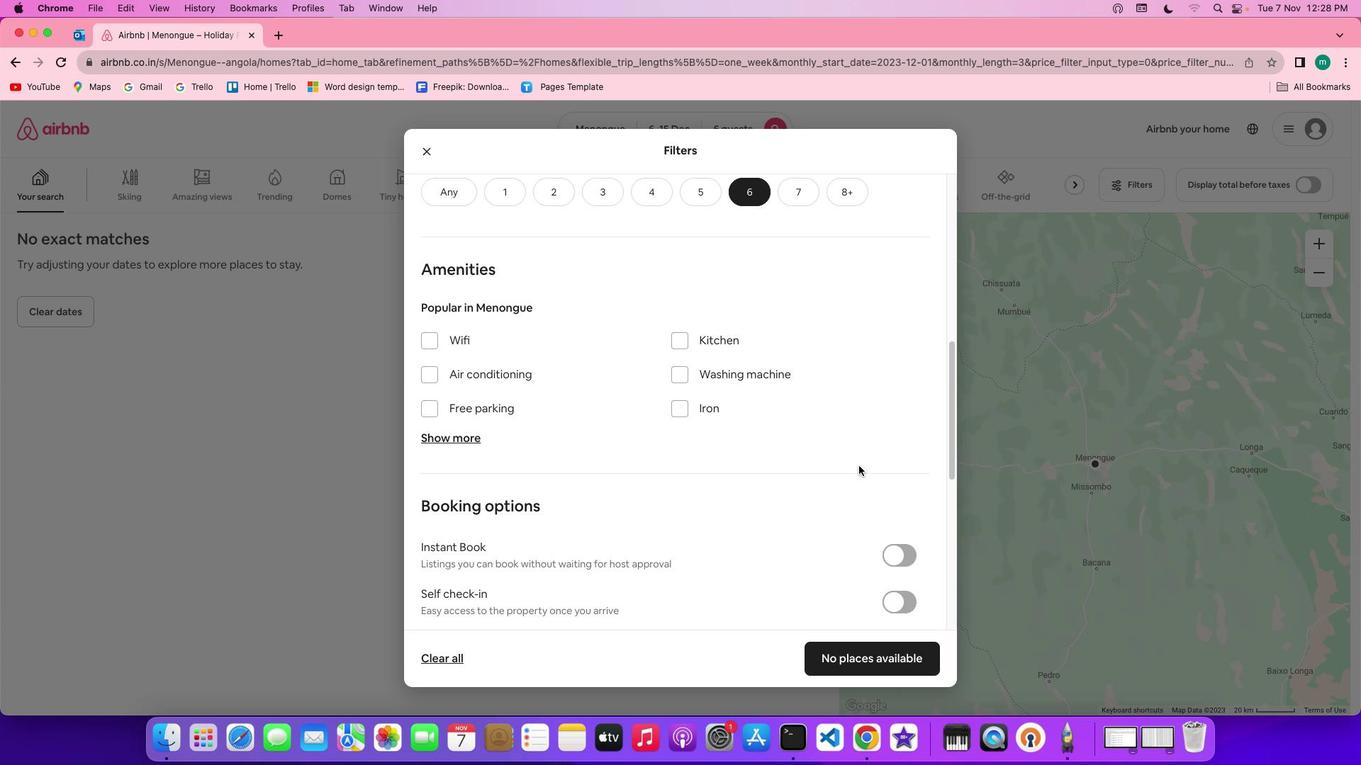 
Action: Mouse moved to (745, 434)
Screenshot: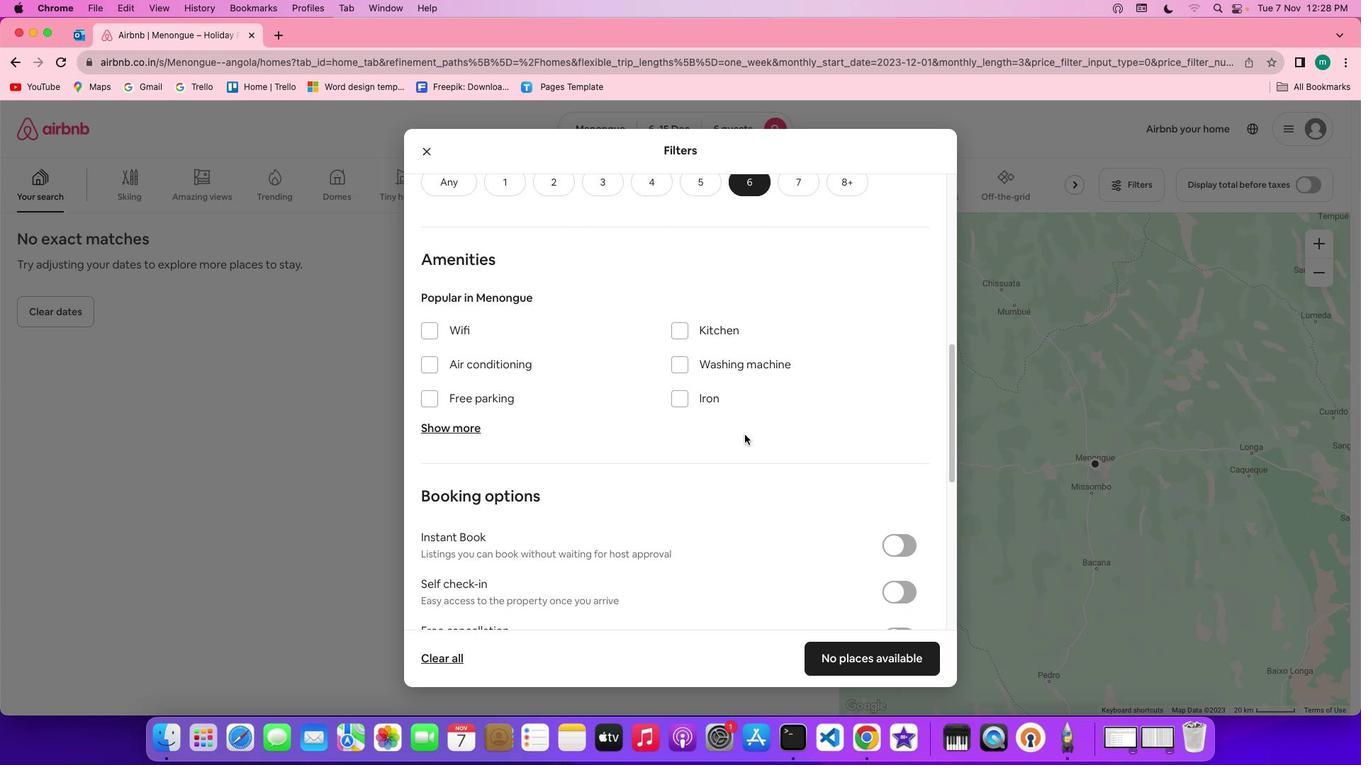 
Action: Mouse scrolled (745, 434) with delta (0, 0)
Screenshot: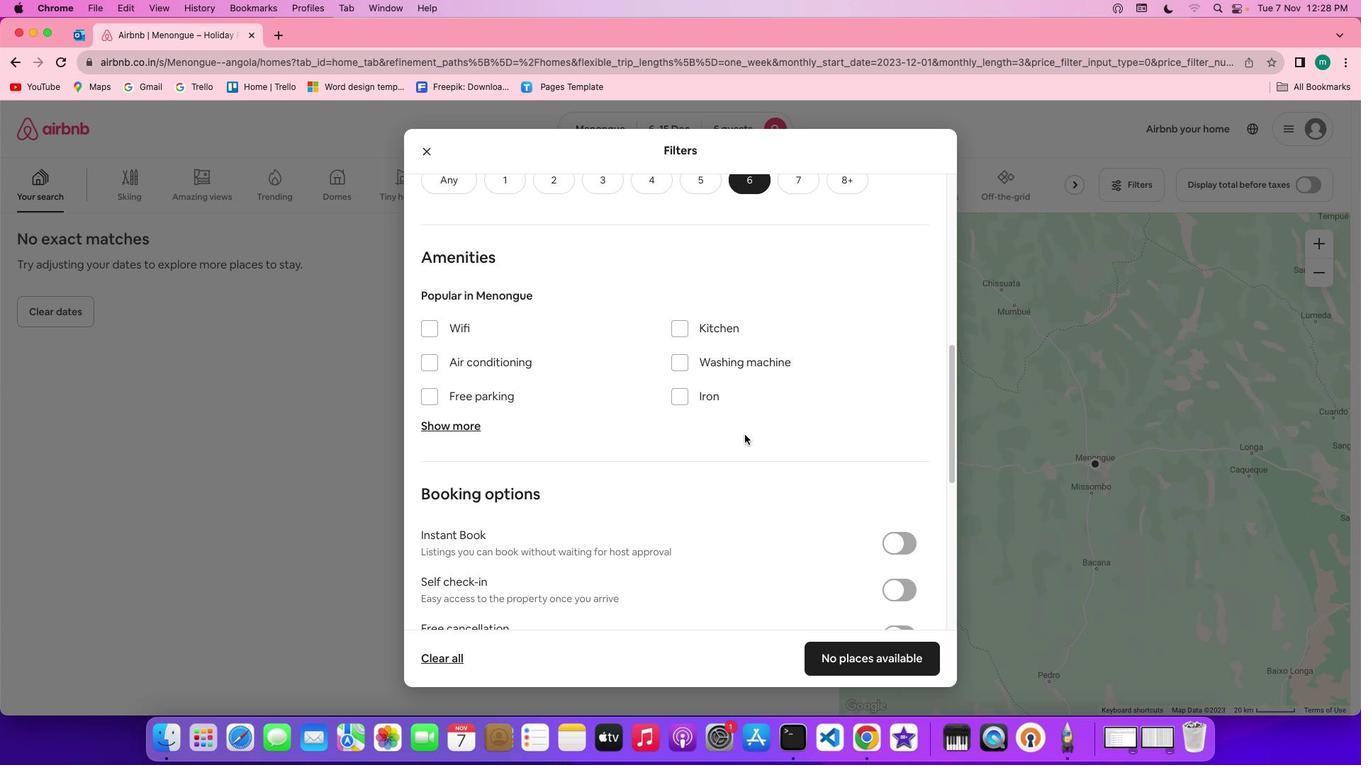 
Action: Mouse scrolled (745, 434) with delta (0, 0)
Screenshot: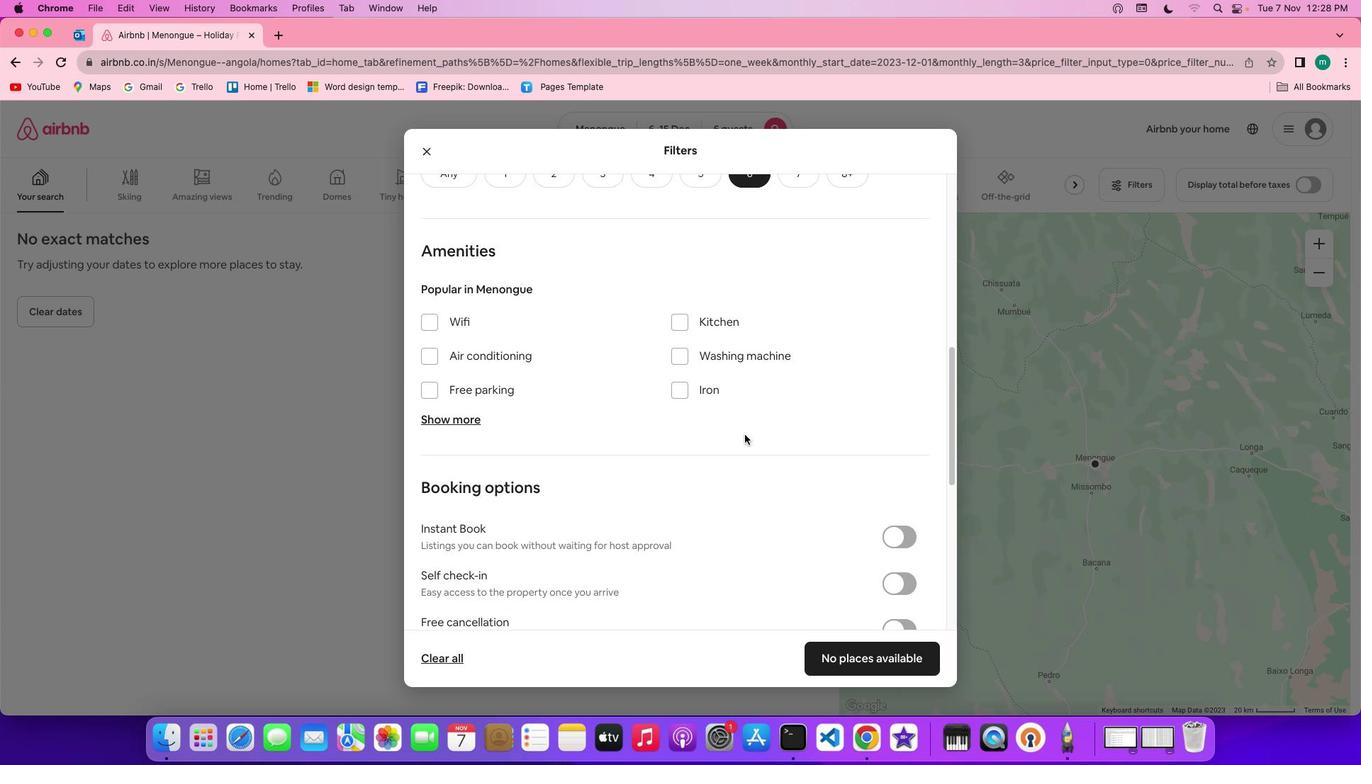
Action: Mouse scrolled (745, 434) with delta (0, 0)
Screenshot: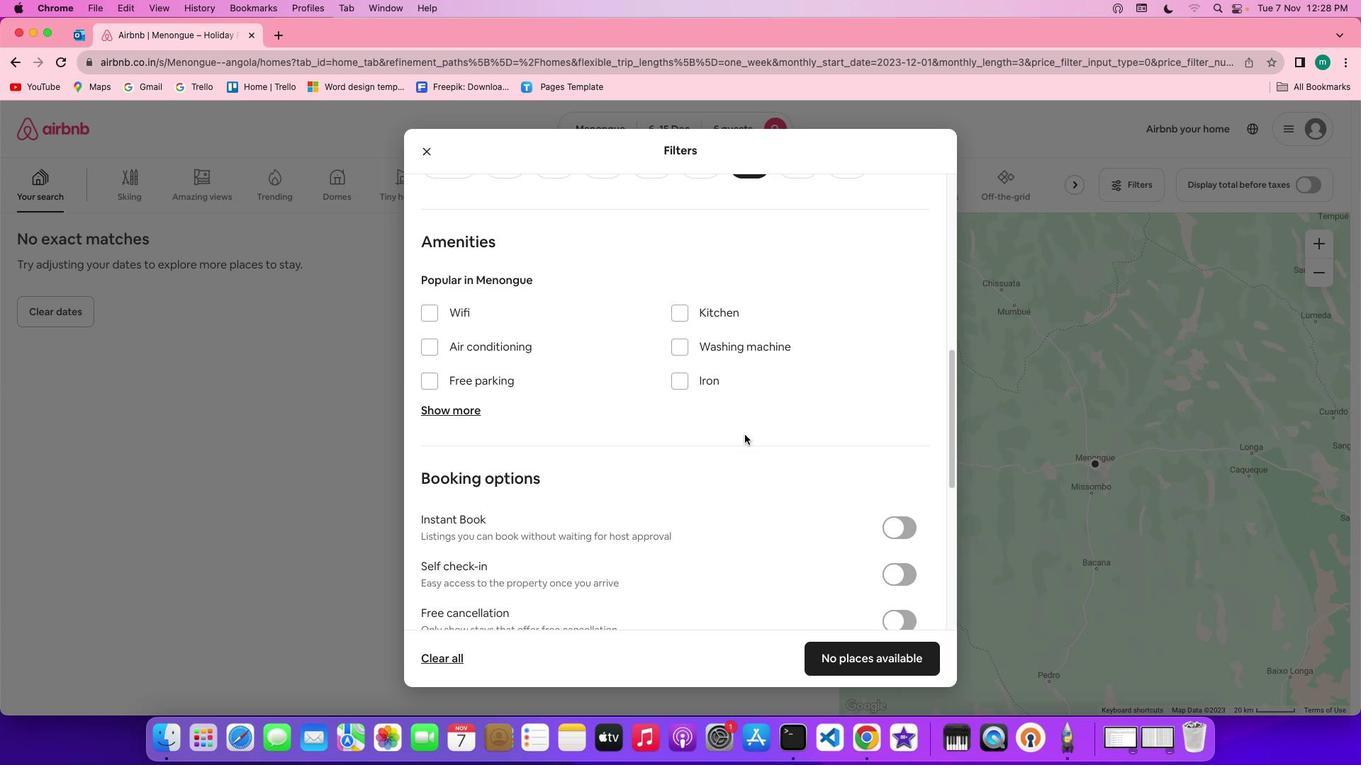 
Action: Mouse scrolled (745, 434) with delta (0, 0)
Screenshot: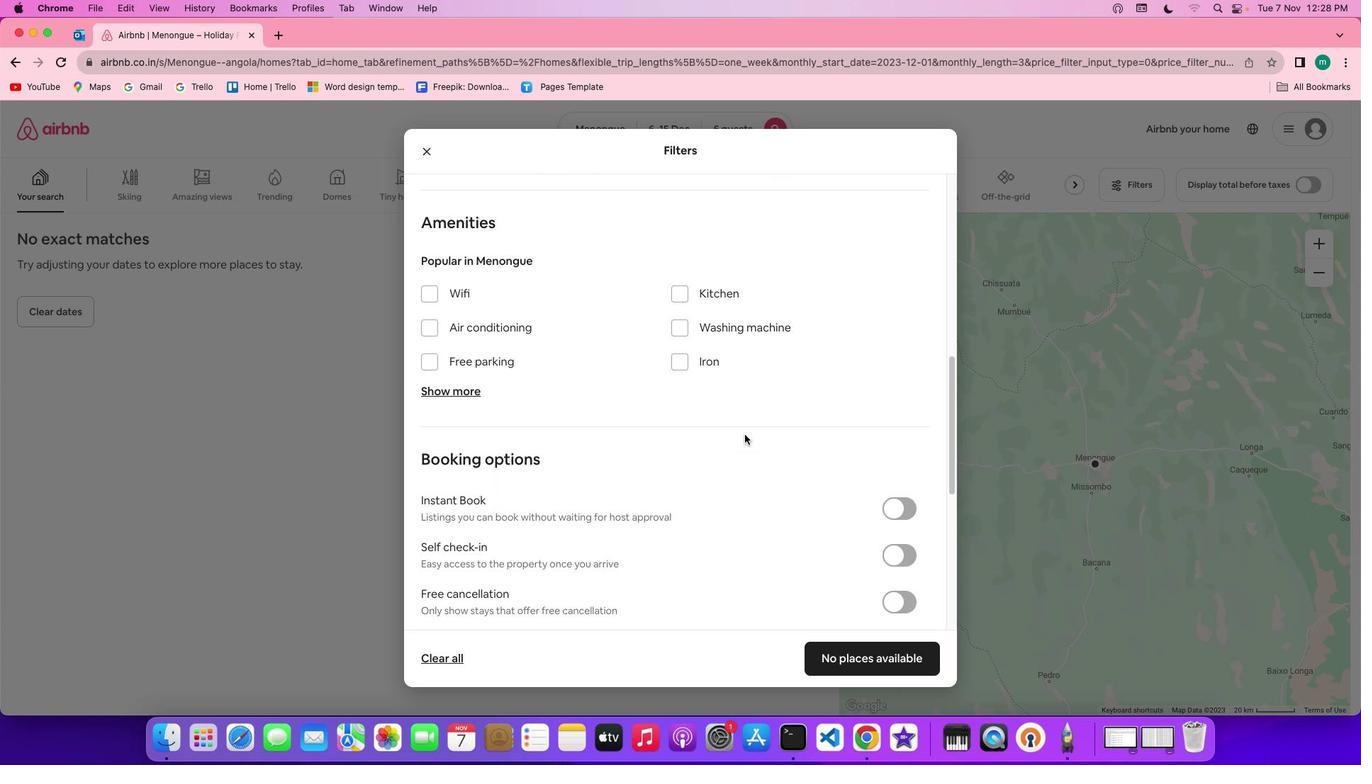 
Action: Mouse scrolled (745, 434) with delta (0, 0)
Screenshot: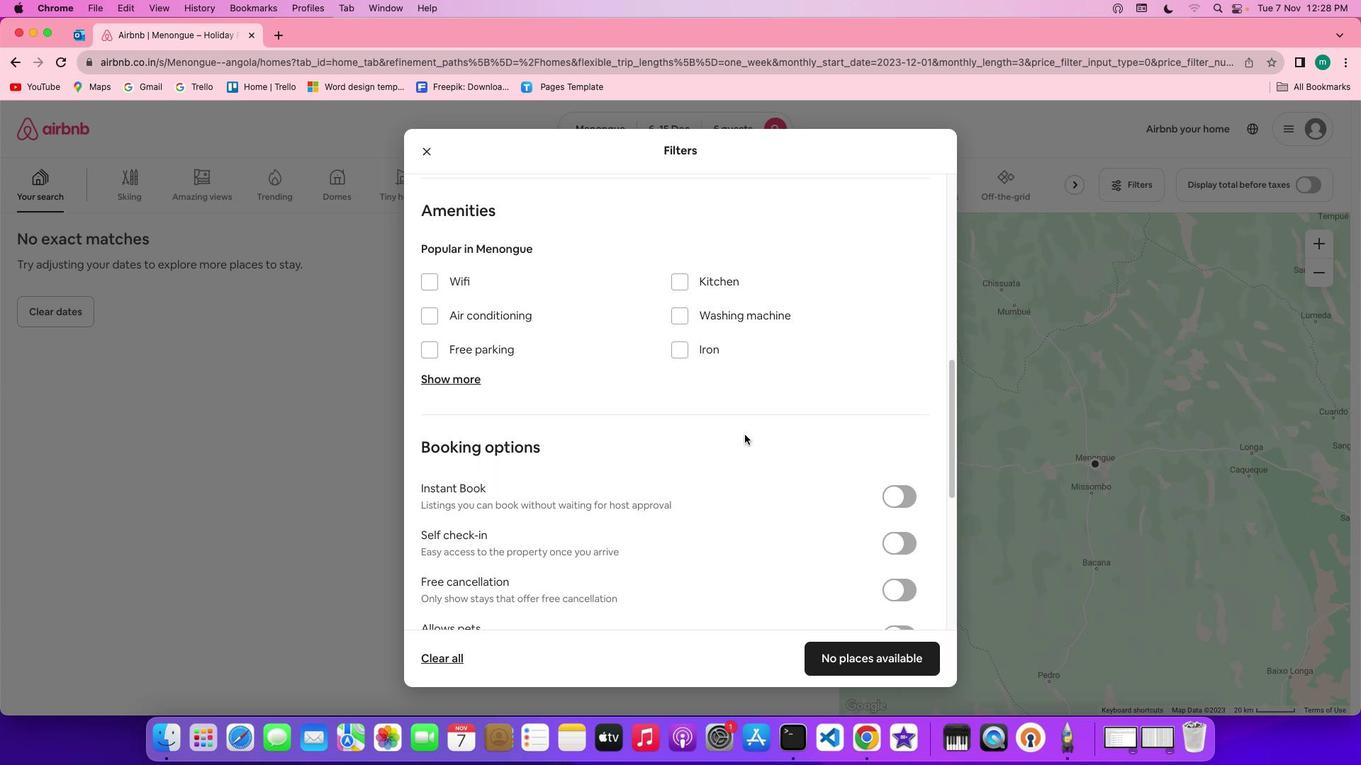 
Action: Mouse scrolled (745, 434) with delta (0, 0)
Screenshot: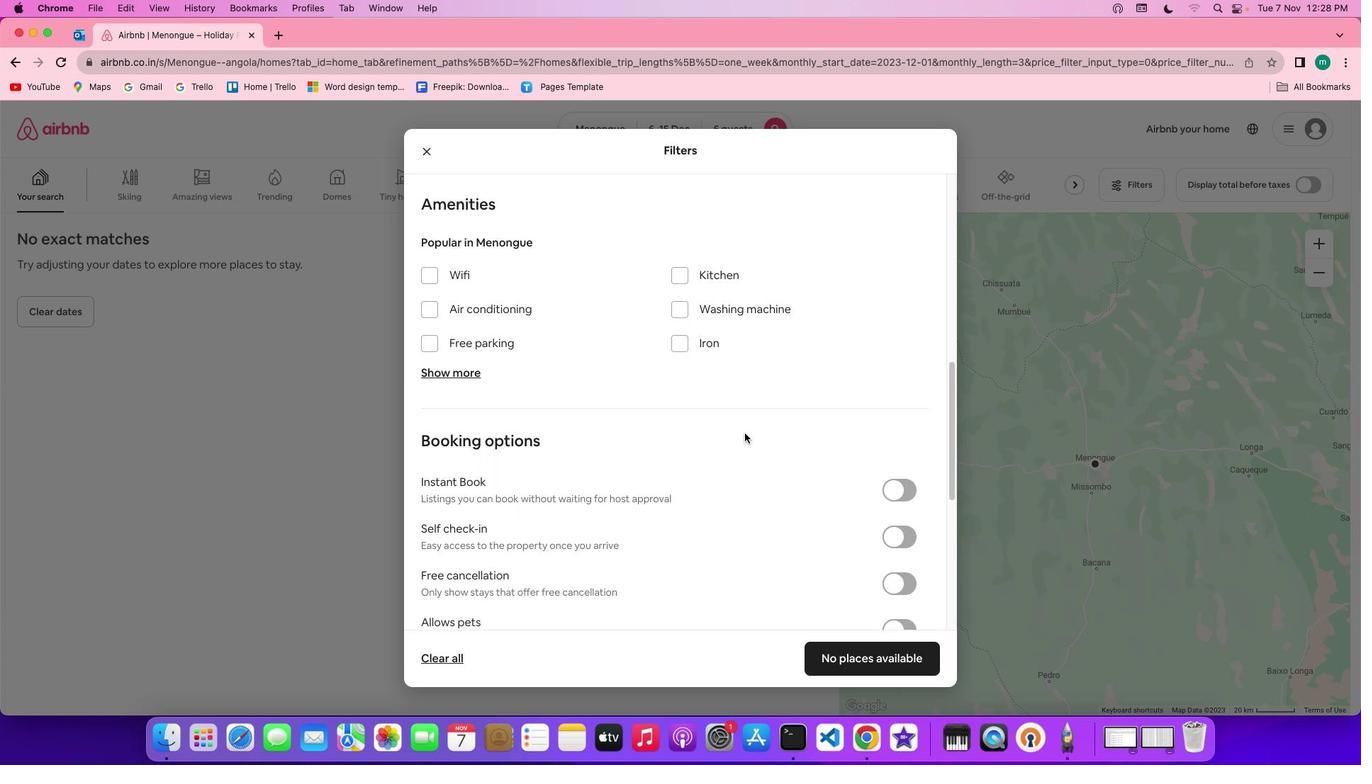 
Action: Mouse moved to (455, 265)
Screenshot: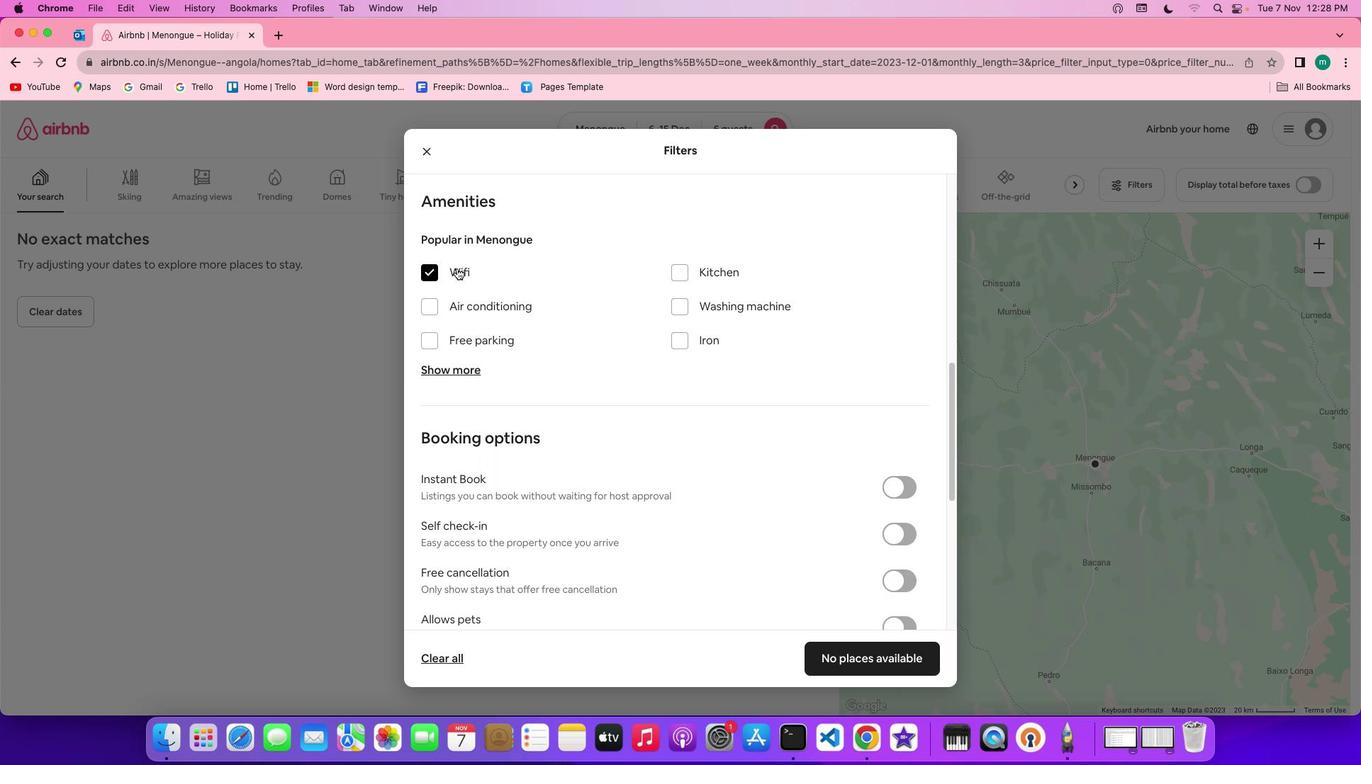 
Action: Mouse pressed left at (455, 265)
Screenshot: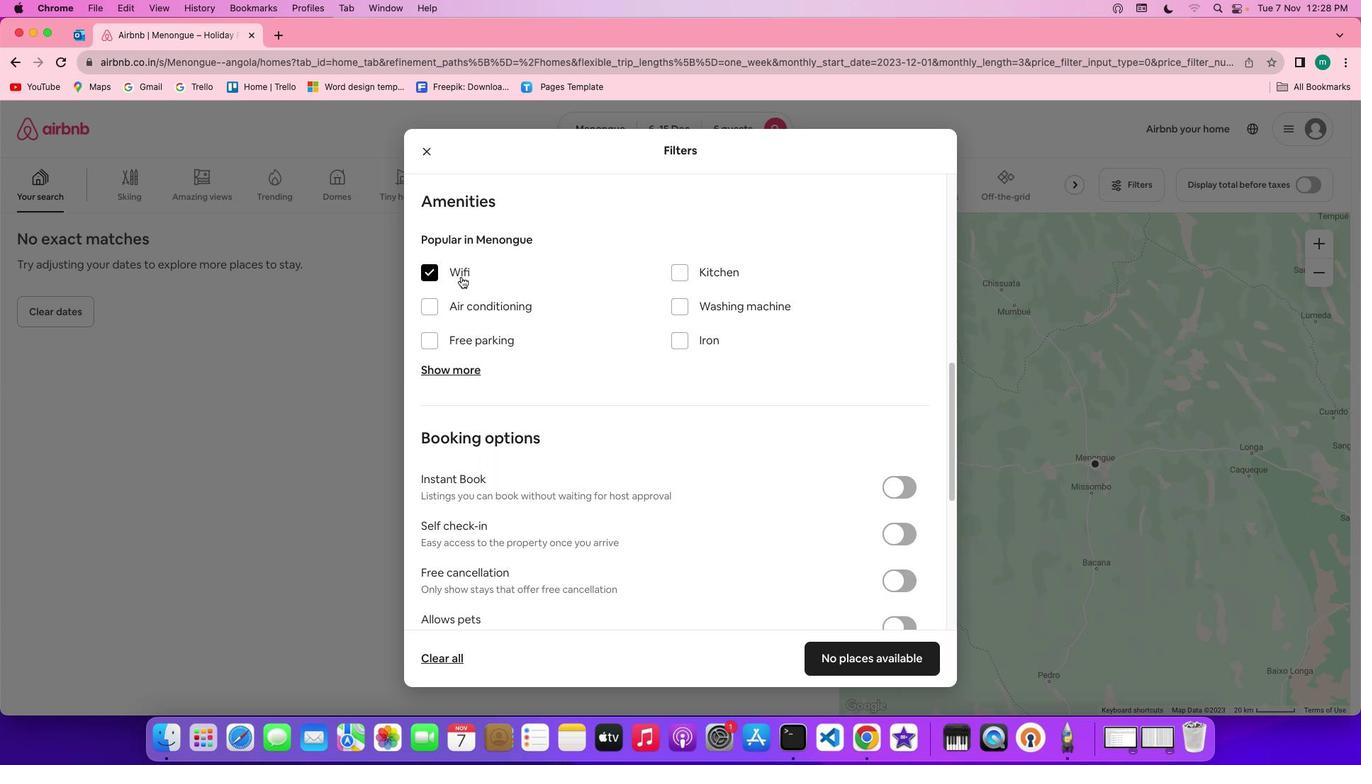 
Action: Mouse moved to (472, 370)
Screenshot: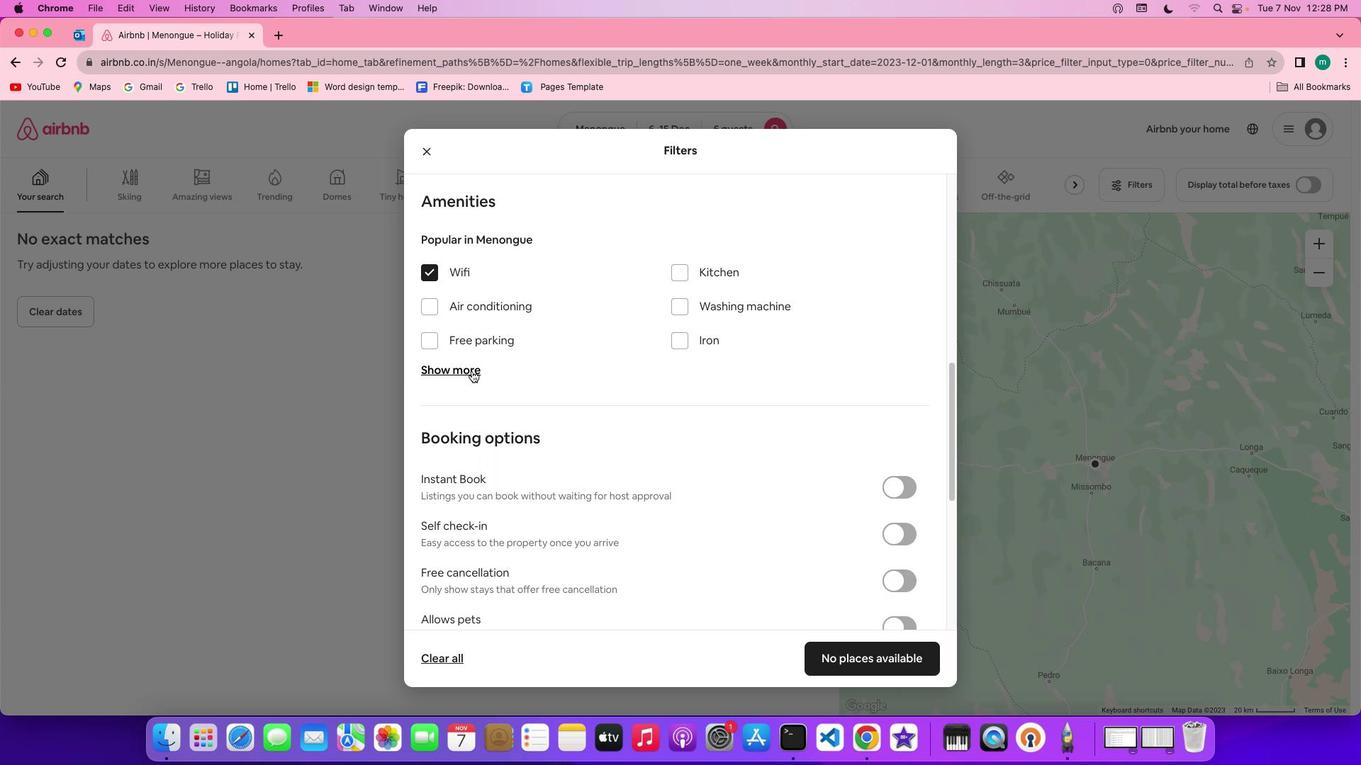 
Action: Mouse pressed left at (472, 370)
Screenshot: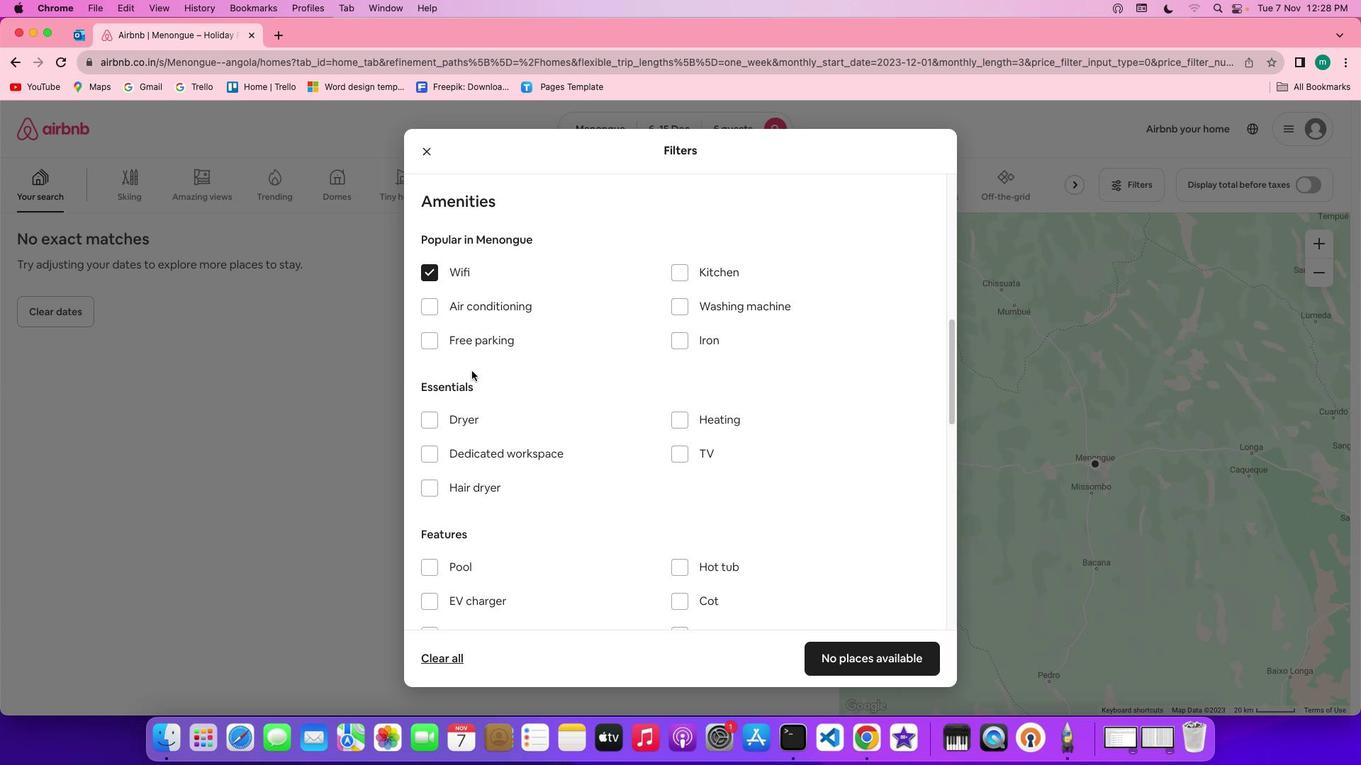 
Action: Mouse moved to (516, 305)
Screenshot: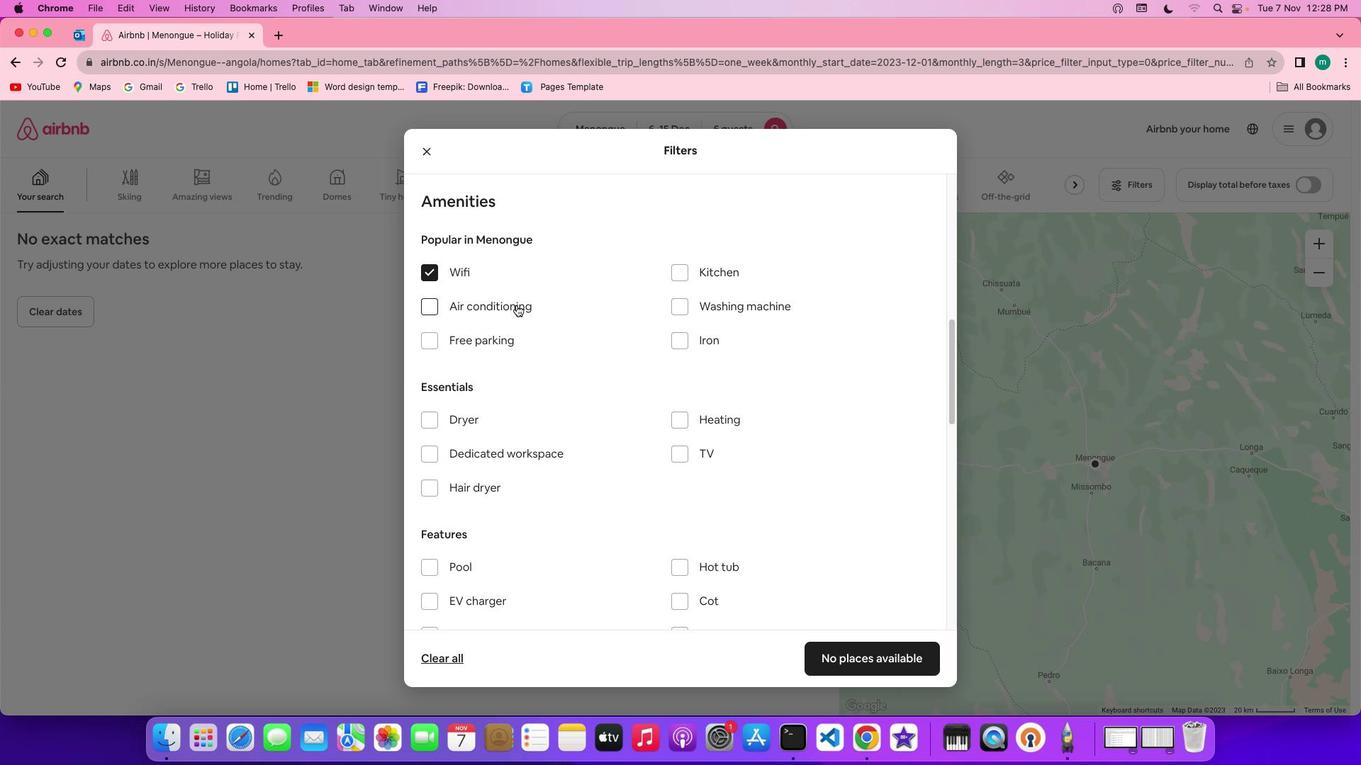 
Action: Mouse pressed left at (516, 305)
Screenshot: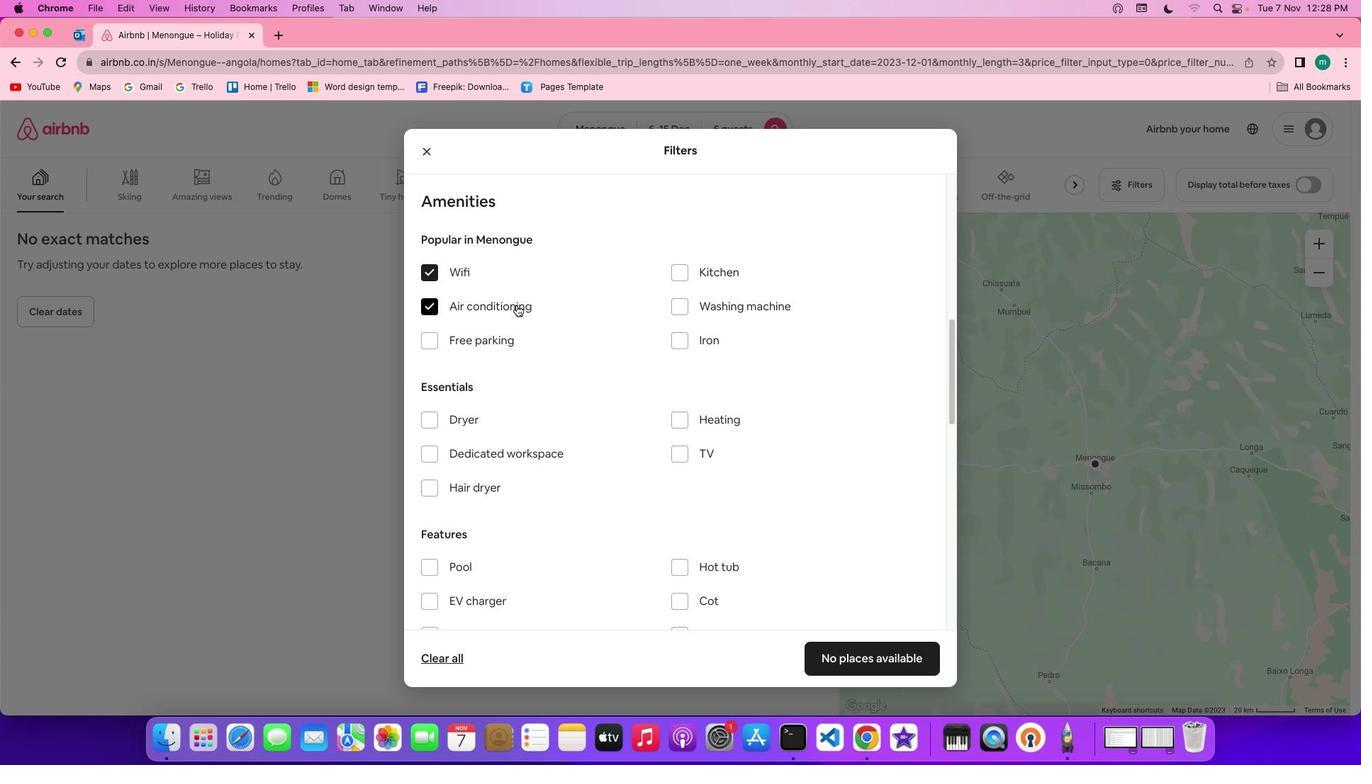 
Action: Mouse moved to (583, 380)
Screenshot: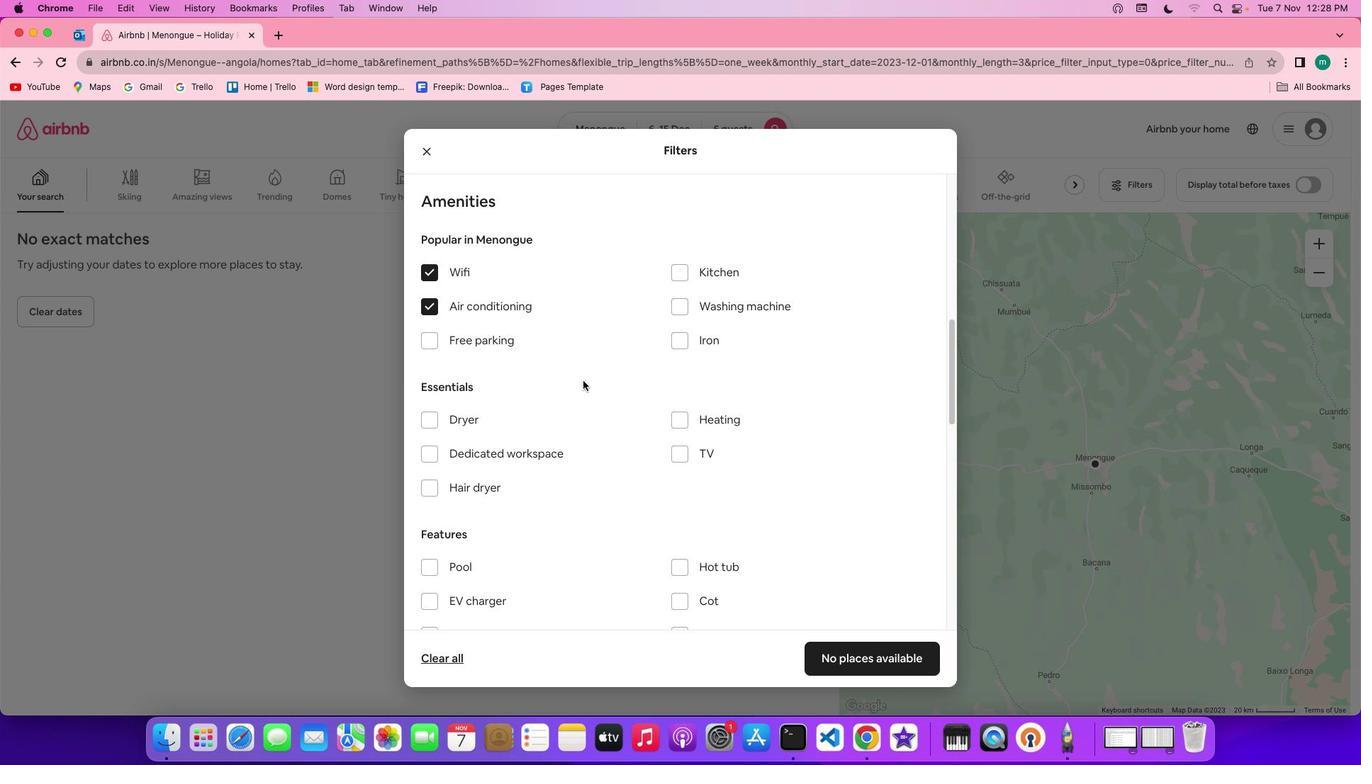 
Action: Mouse scrolled (583, 380) with delta (0, 0)
Screenshot: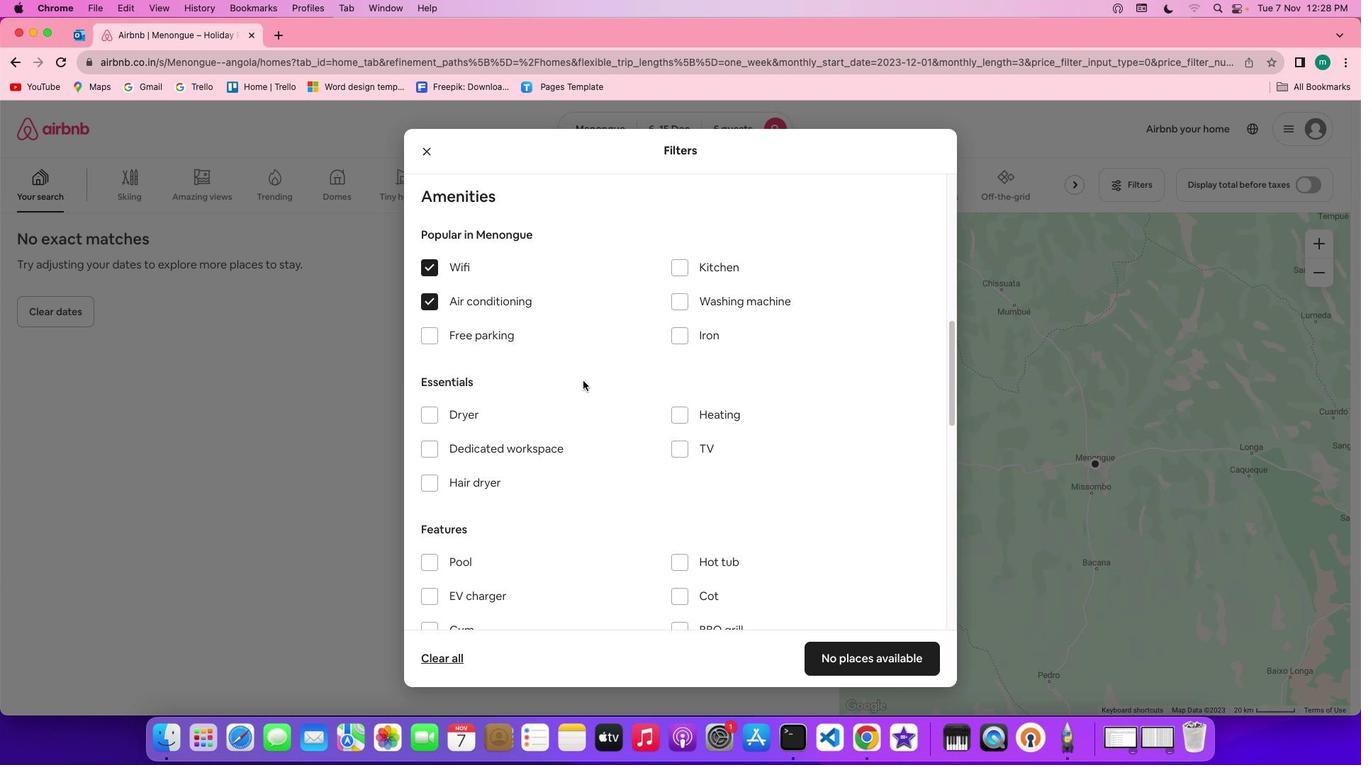 
Action: Mouse scrolled (583, 380) with delta (0, 0)
Screenshot: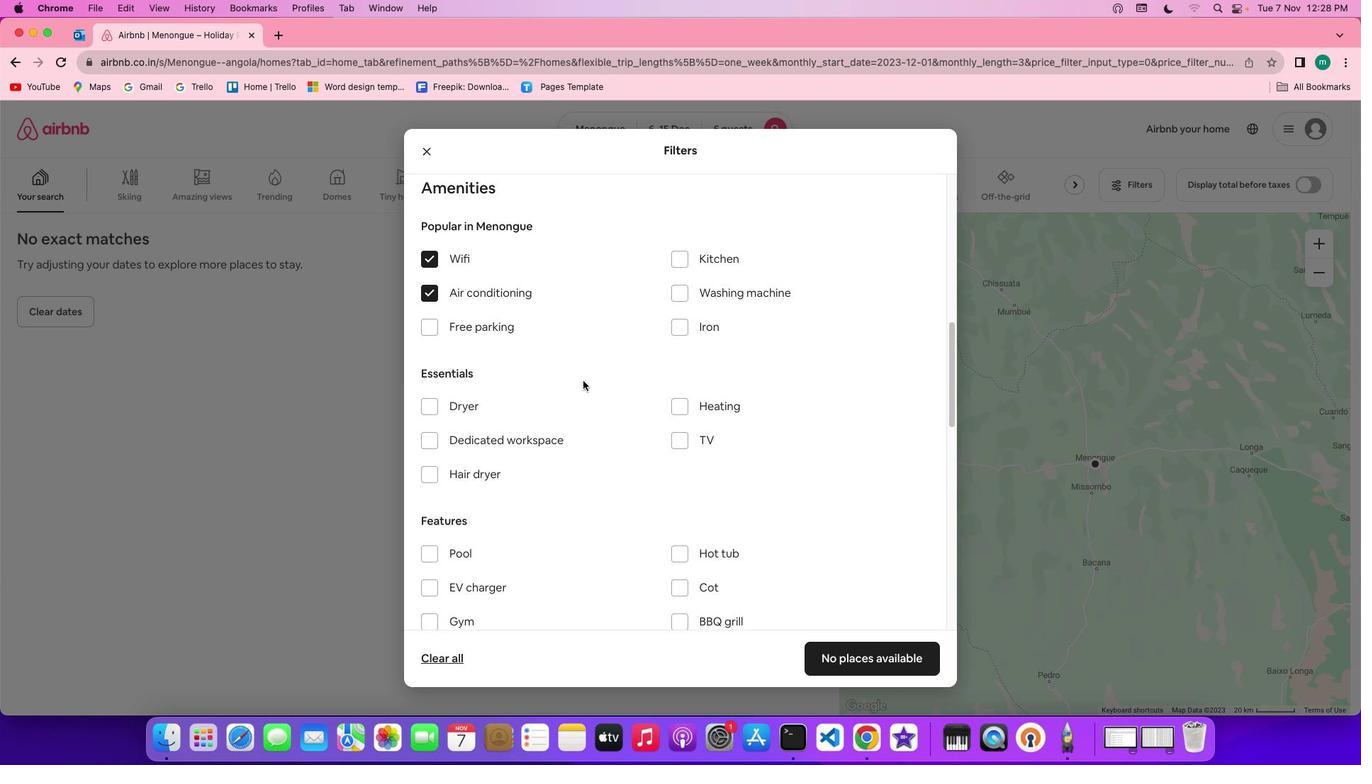 
Action: Mouse scrolled (583, 380) with delta (0, 0)
Screenshot: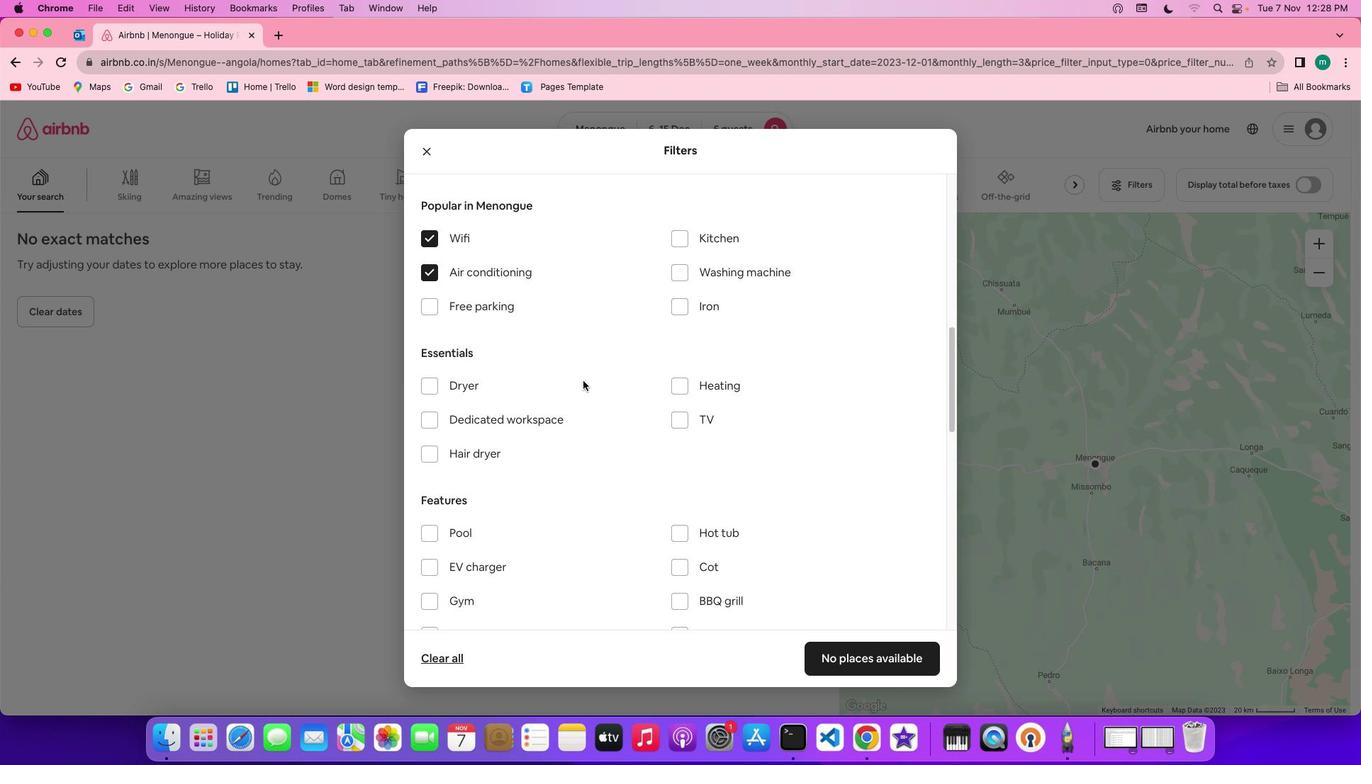 
Action: Mouse moved to (677, 418)
Screenshot: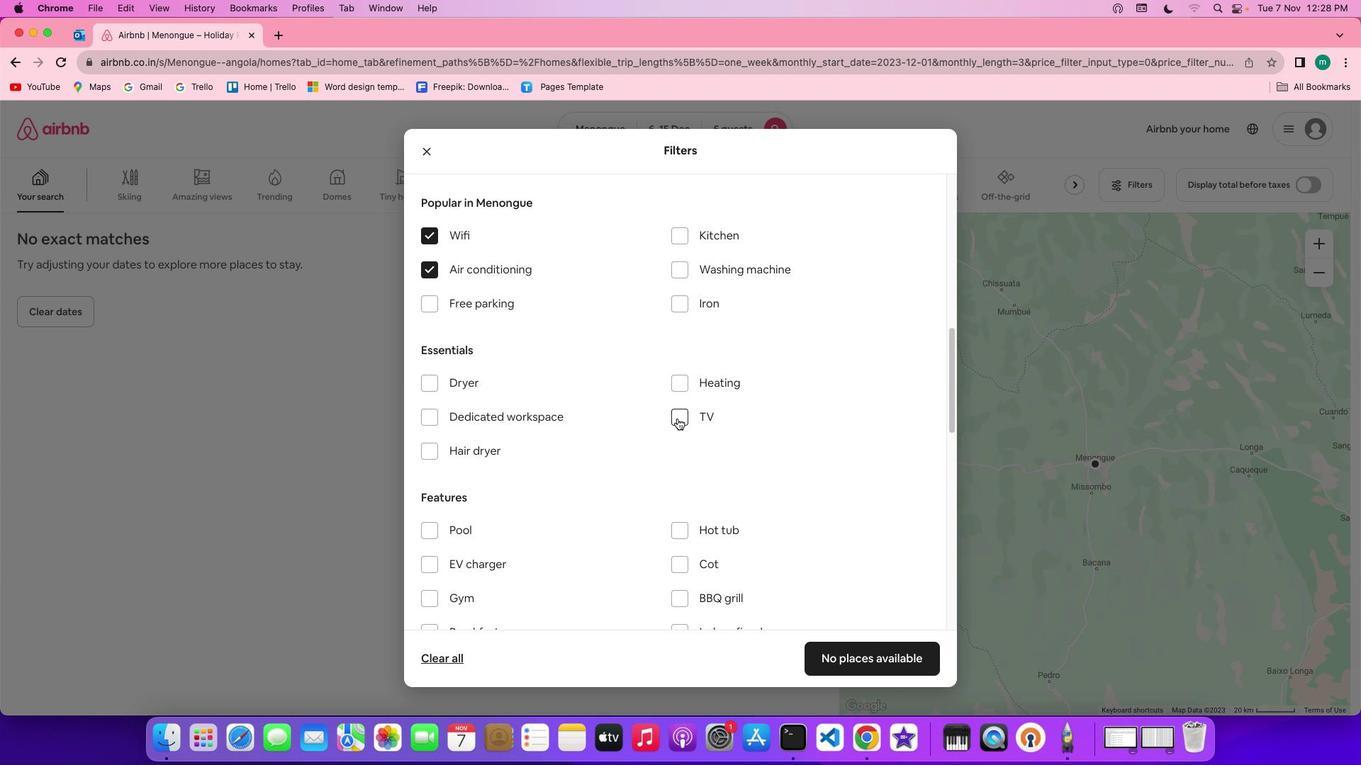 
Action: Mouse pressed left at (677, 418)
Screenshot: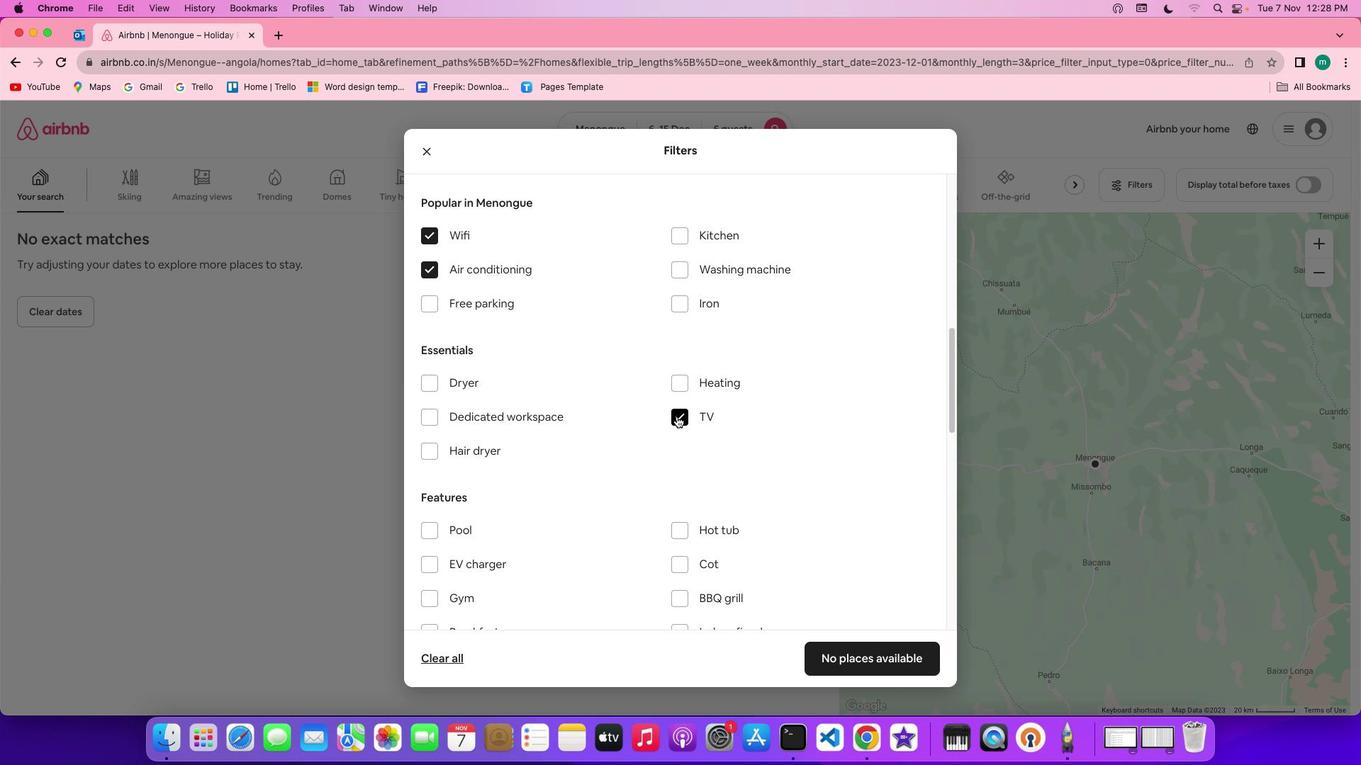 
Action: Mouse moved to (625, 392)
Screenshot: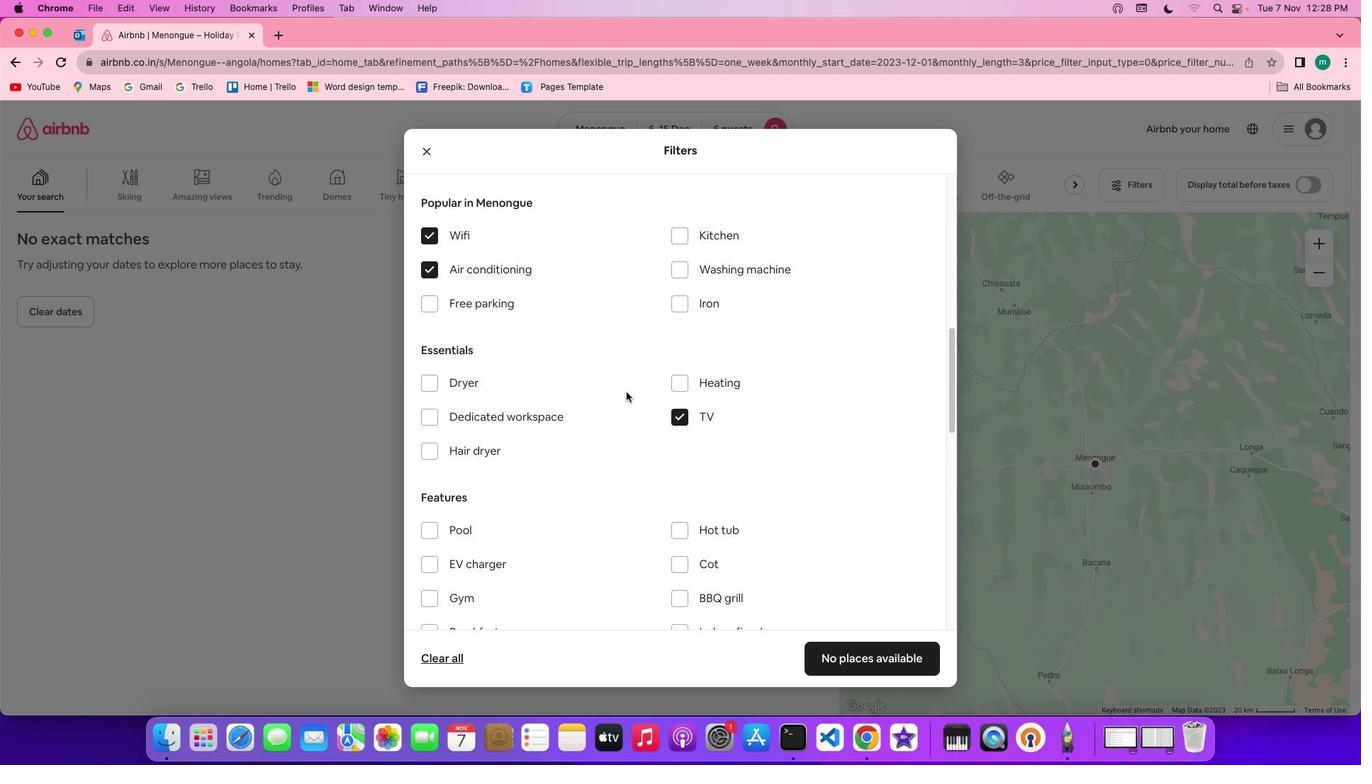 
Action: Mouse scrolled (625, 392) with delta (0, 0)
Screenshot: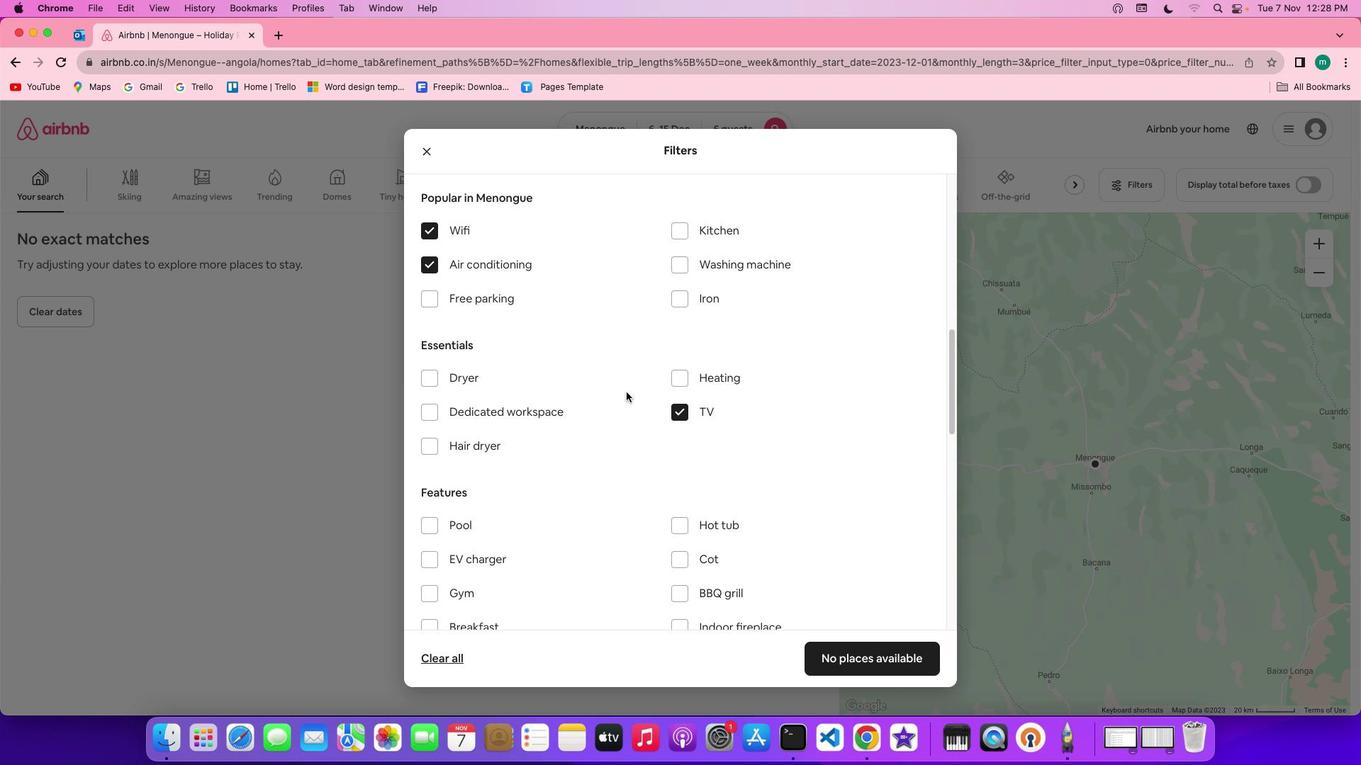 
Action: Mouse scrolled (625, 392) with delta (0, 0)
Screenshot: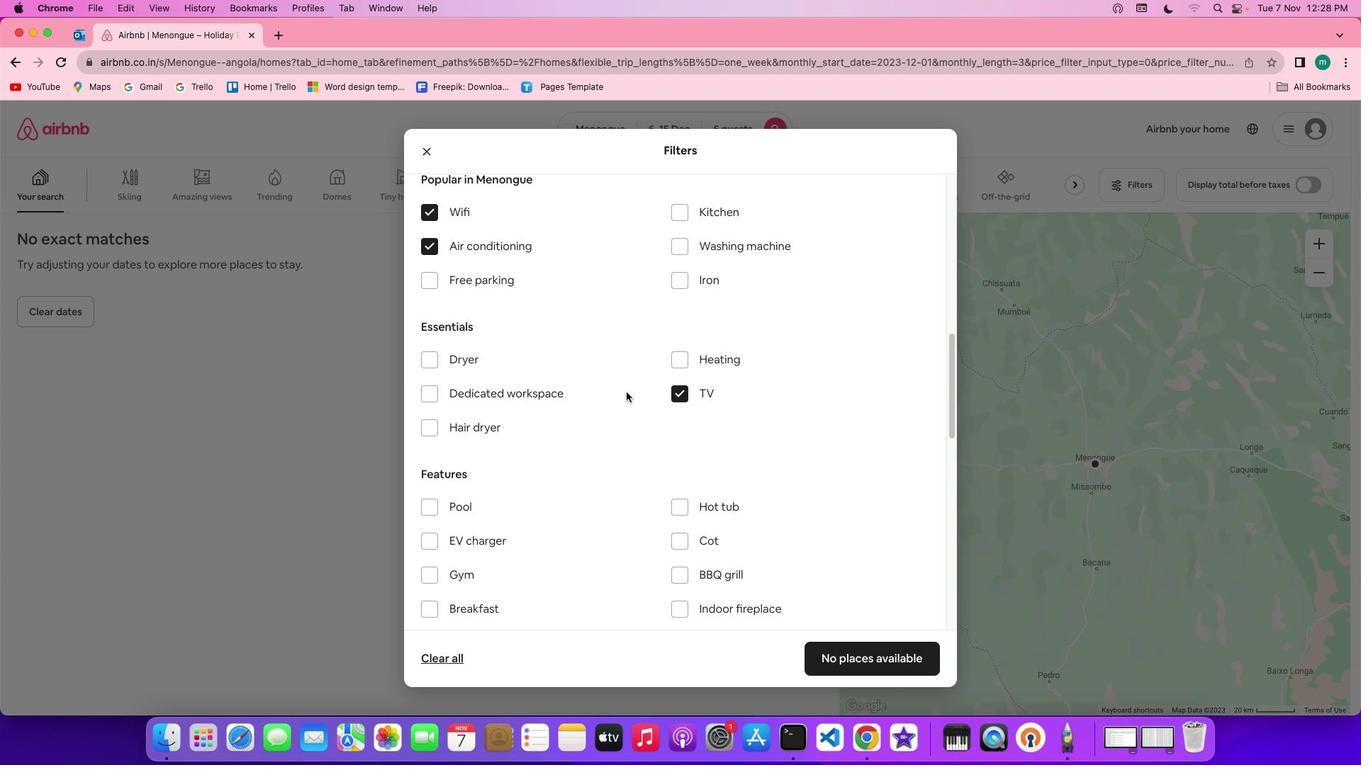 
Action: Mouse scrolled (625, 392) with delta (0, 0)
Screenshot: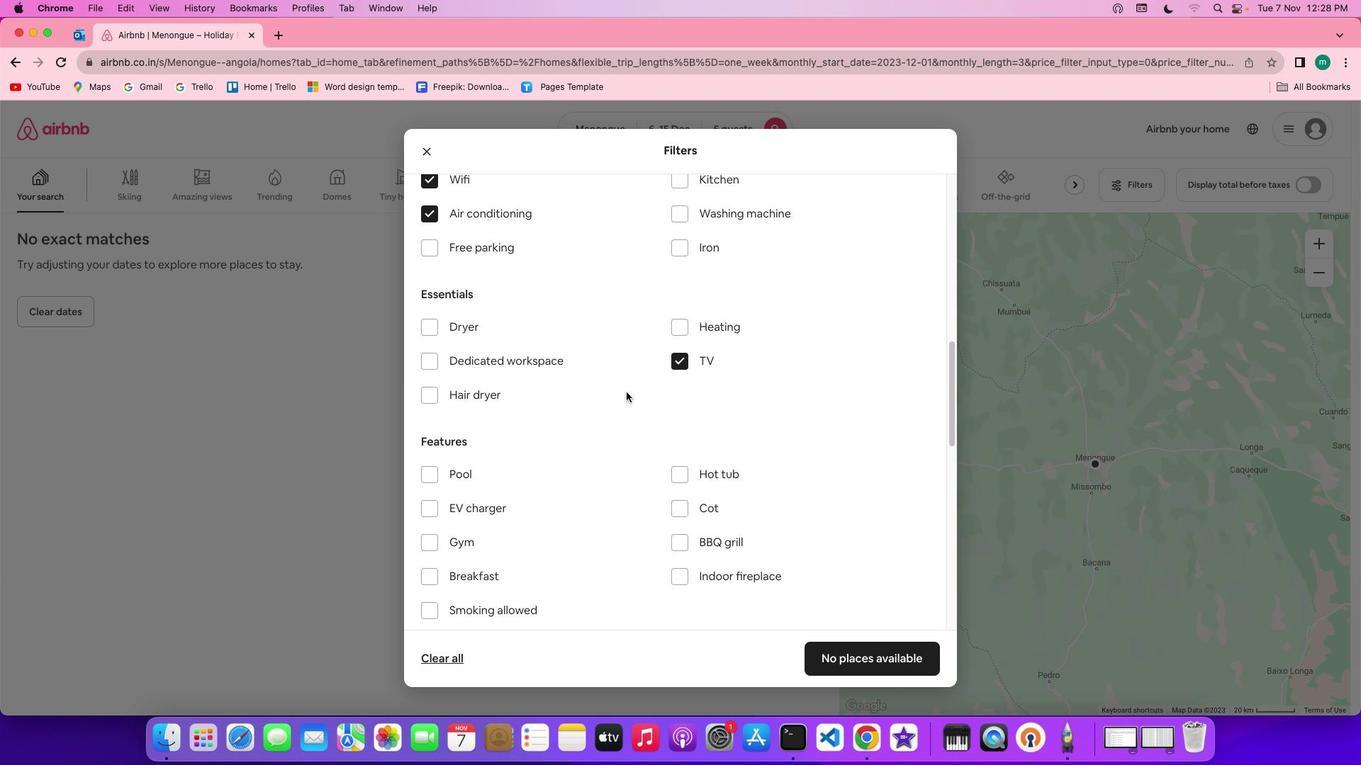 
Action: Mouse scrolled (625, 392) with delta (0, 0)
Screenshot: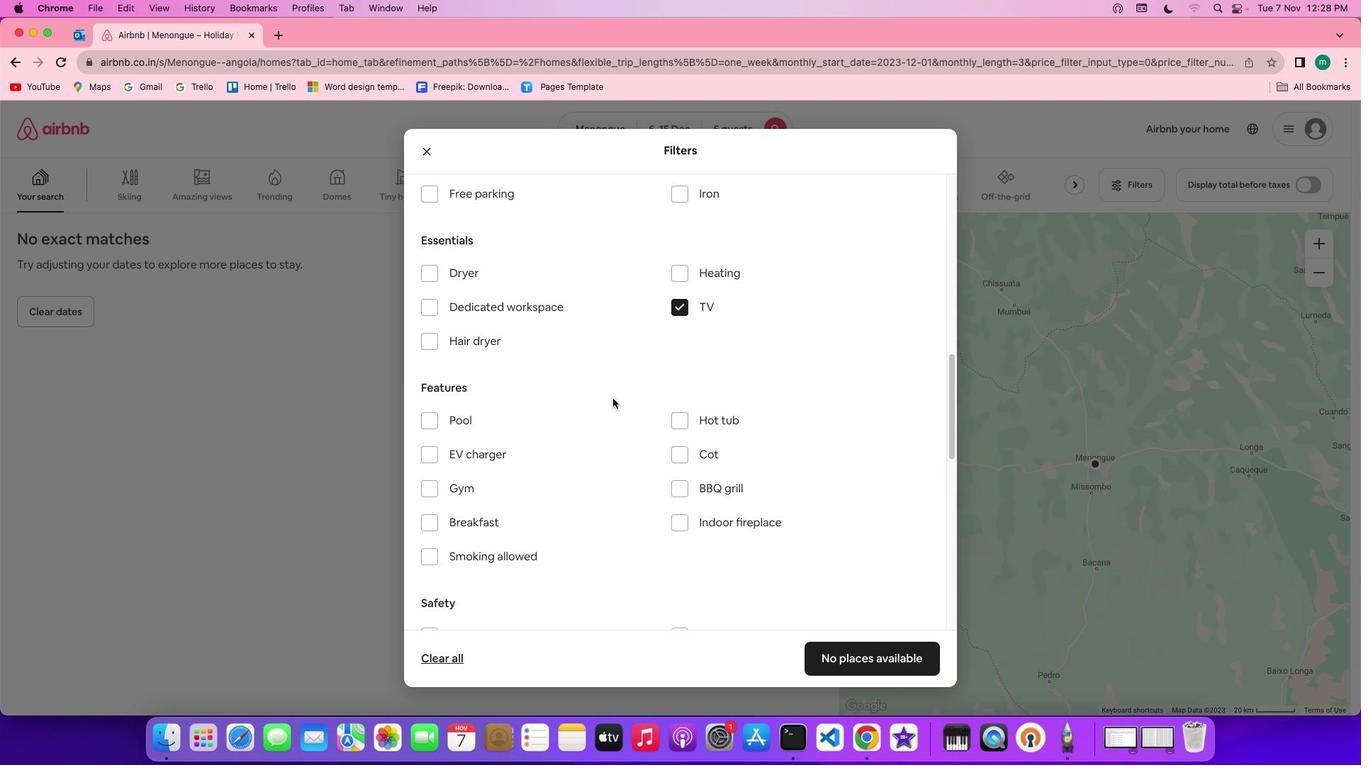 
Action: Mouse moved to (462, 405)
Screenshot: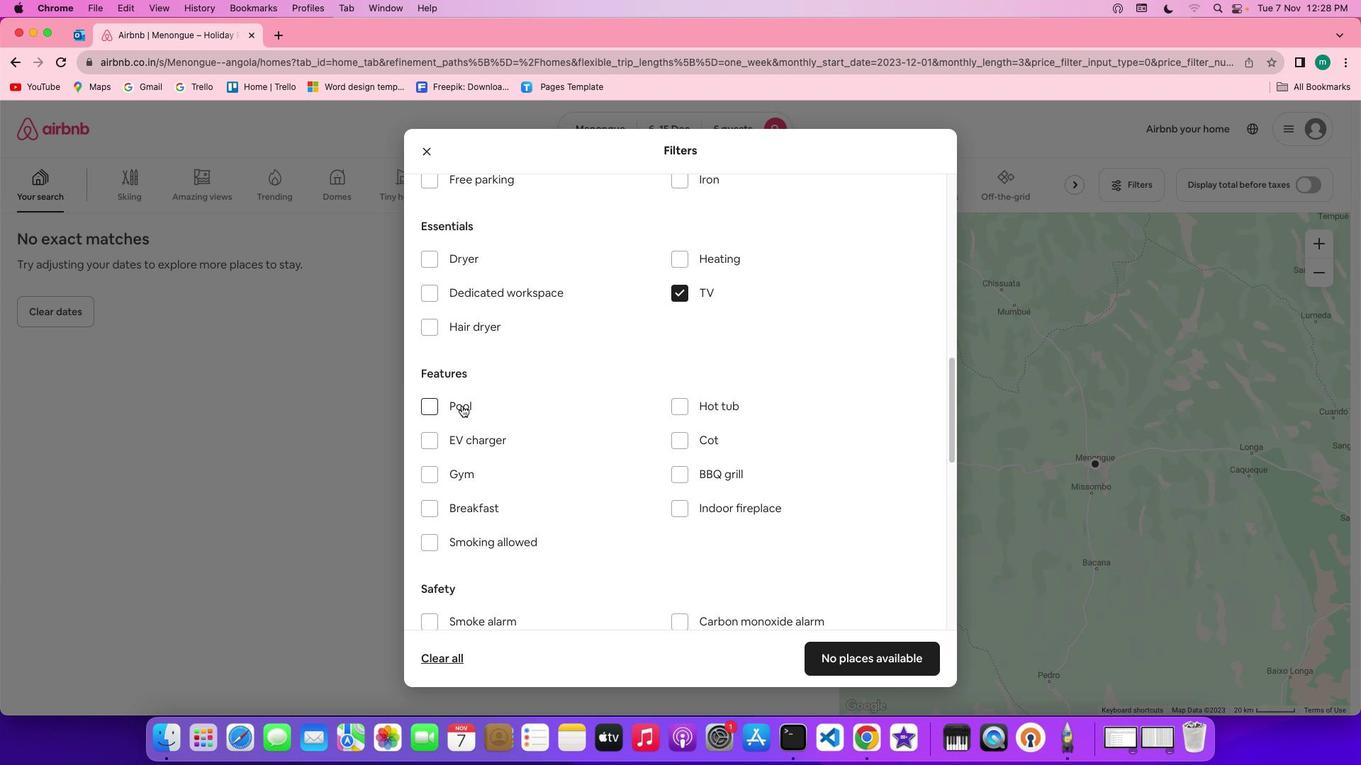 
Action: Mouse pressed left at (462, 405)
Screenshot: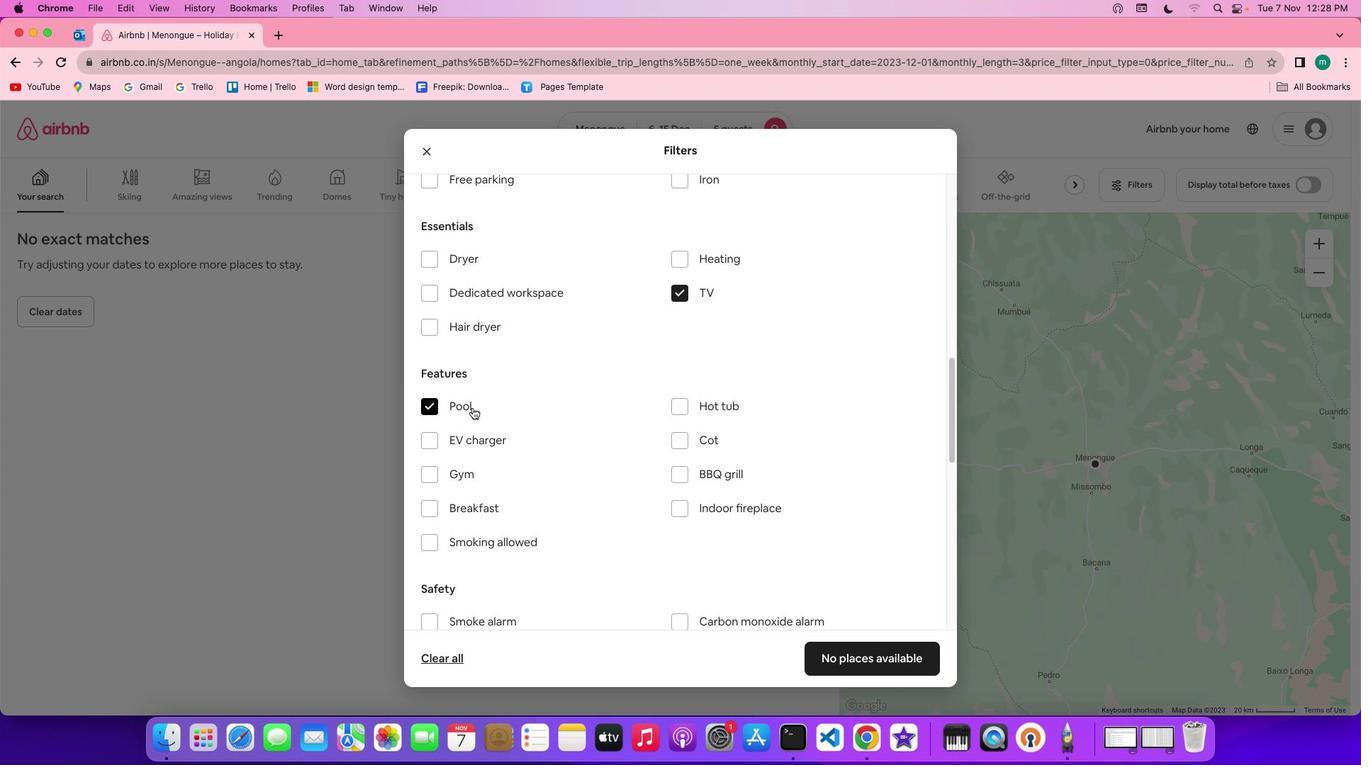 
Action: Mouse moved to (608, 403)
Screenshot: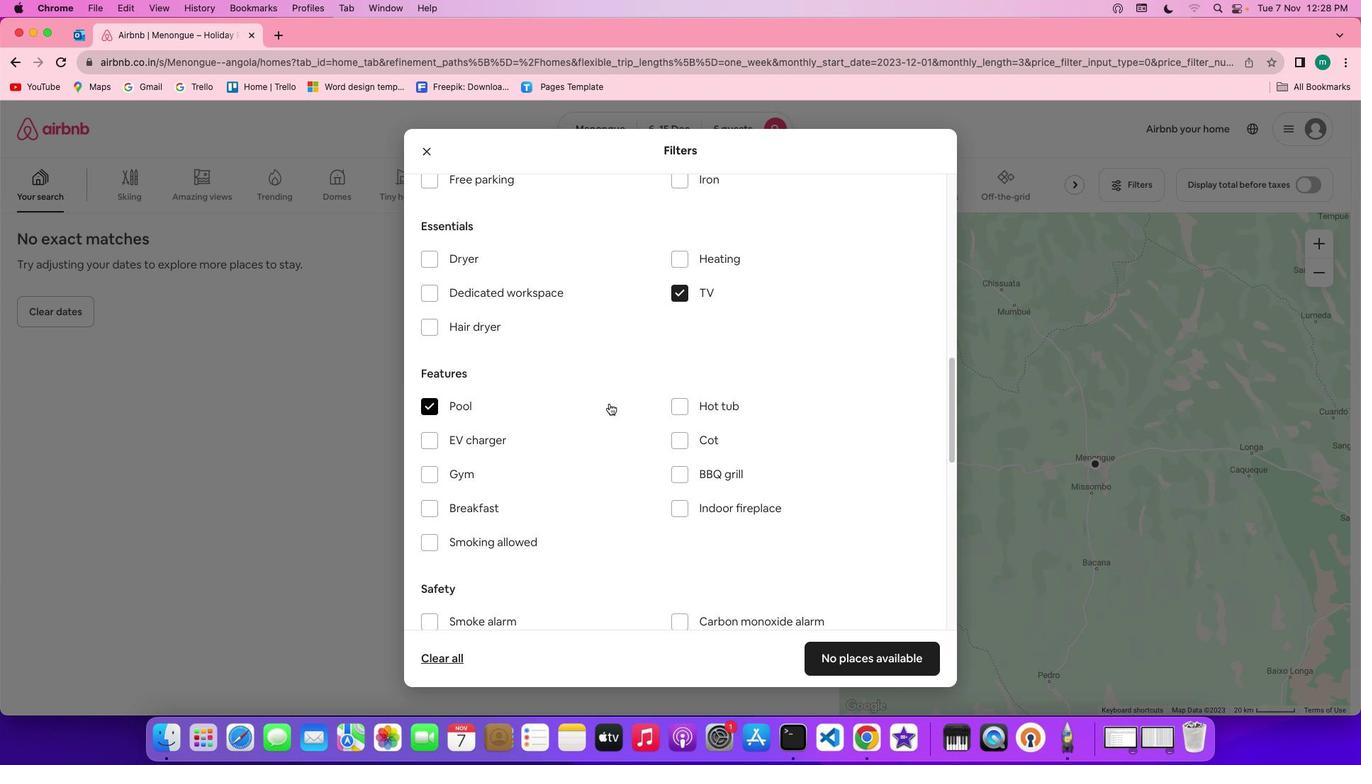 
Action: Mouse scrolled (608, 403) with delta (0, 0)
Screenshot: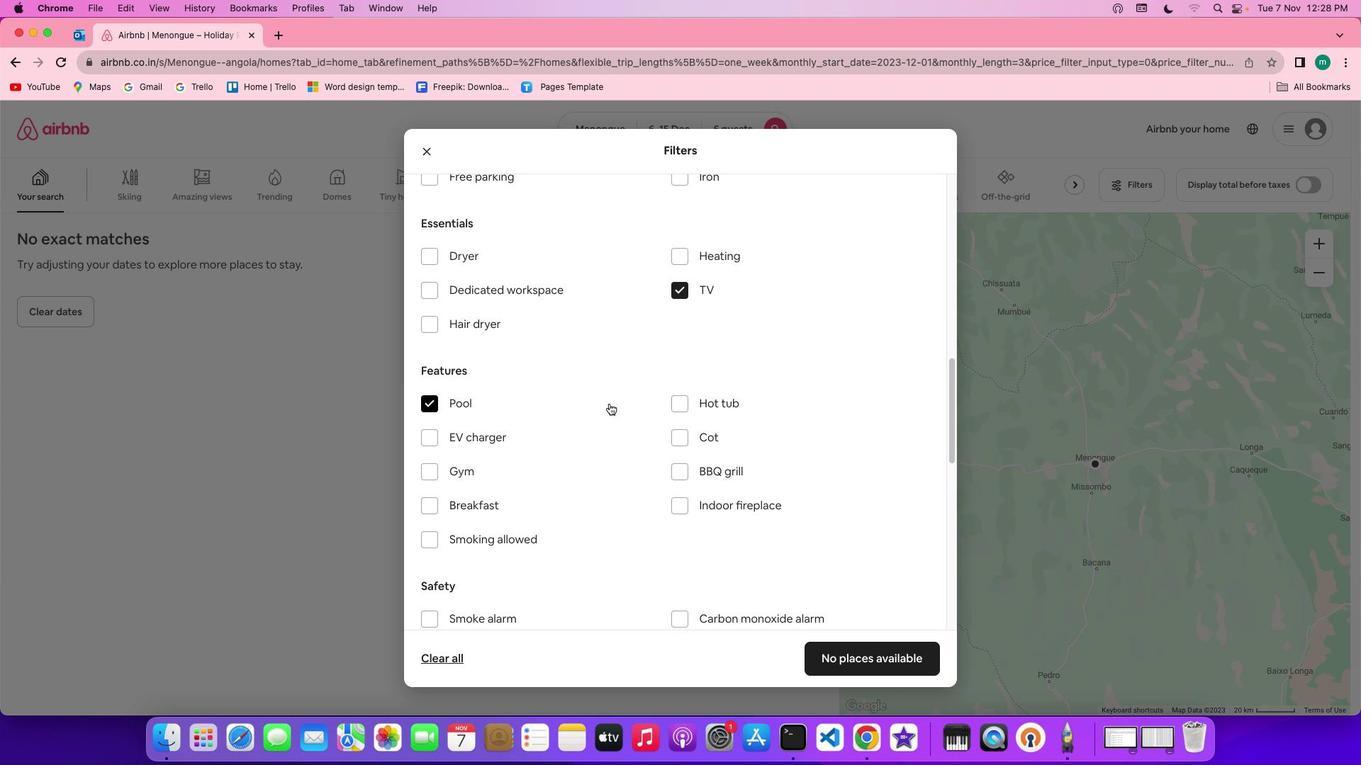 
Action: Mouse scrolled (608, 403) with delta (0, 0)
Screenshot: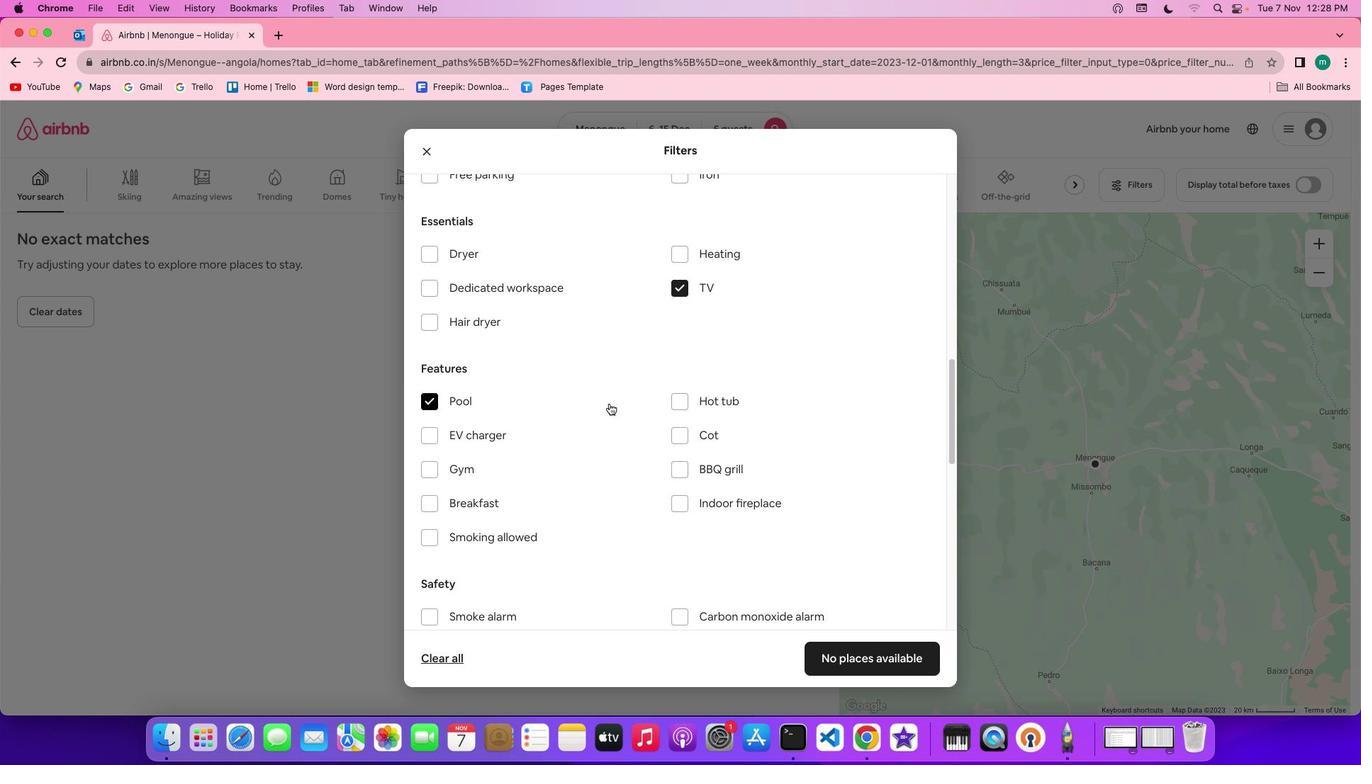 
Action: Mouse scrolled (608, 403) with delta (0, 0)
Screenshot: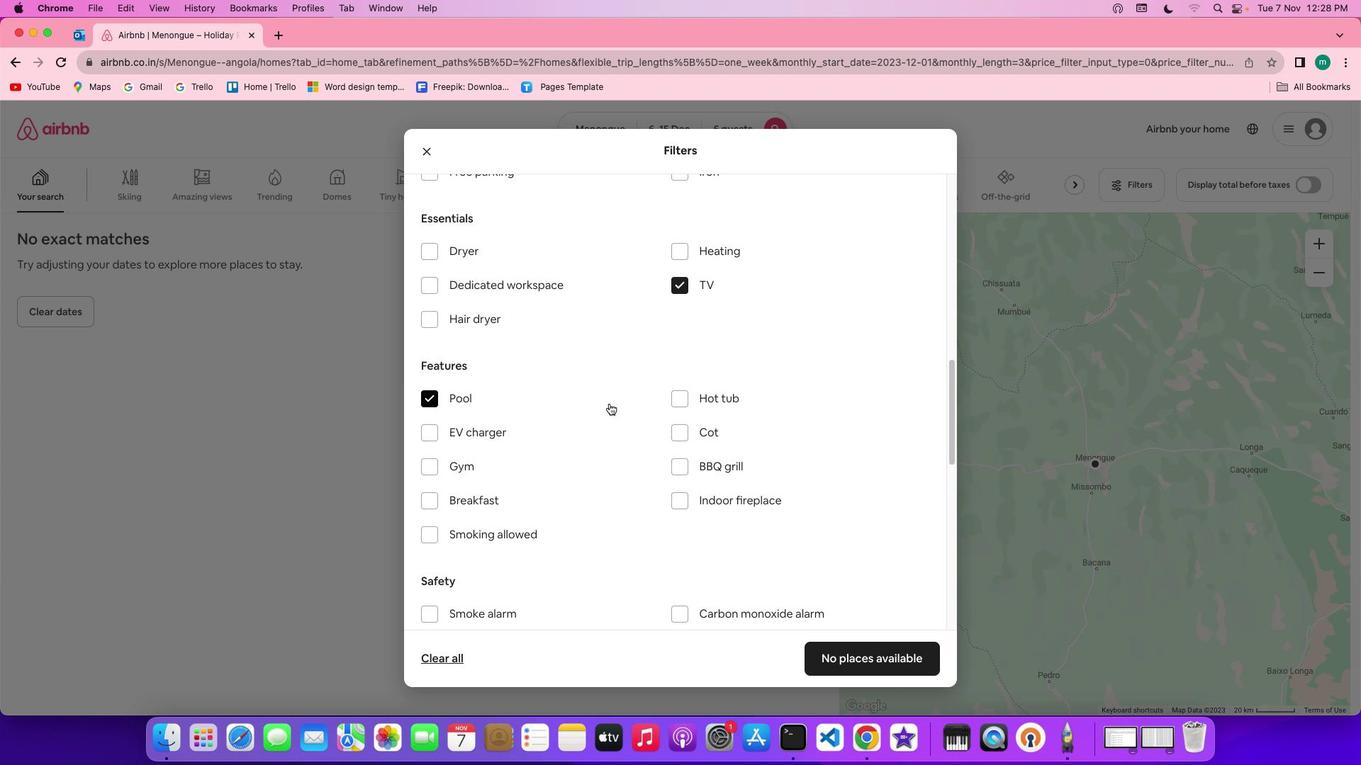 
Action: Mouse scrolled (608, 403) with delta (0, 0)
Screenshot: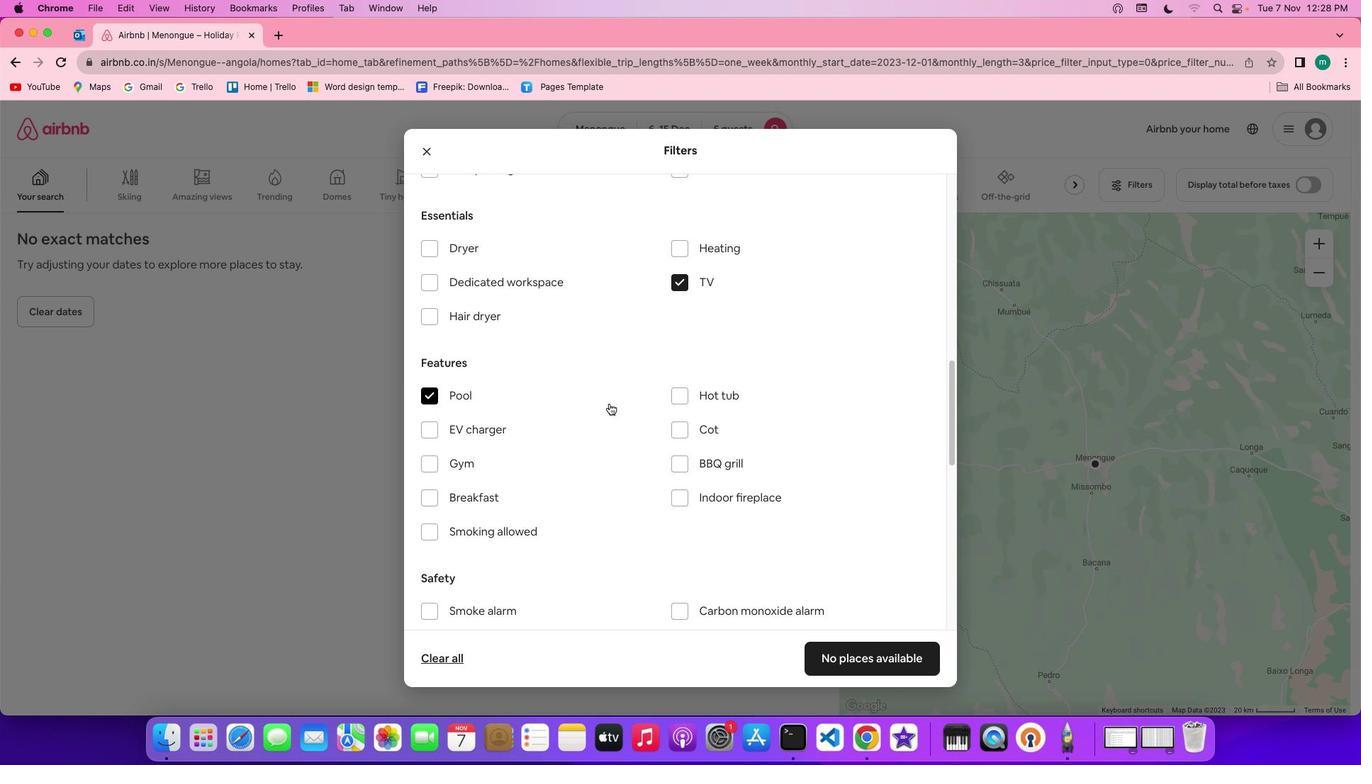 
Action: Mouse scrolled (608, 403) with delta (0, 0)
Screenshot: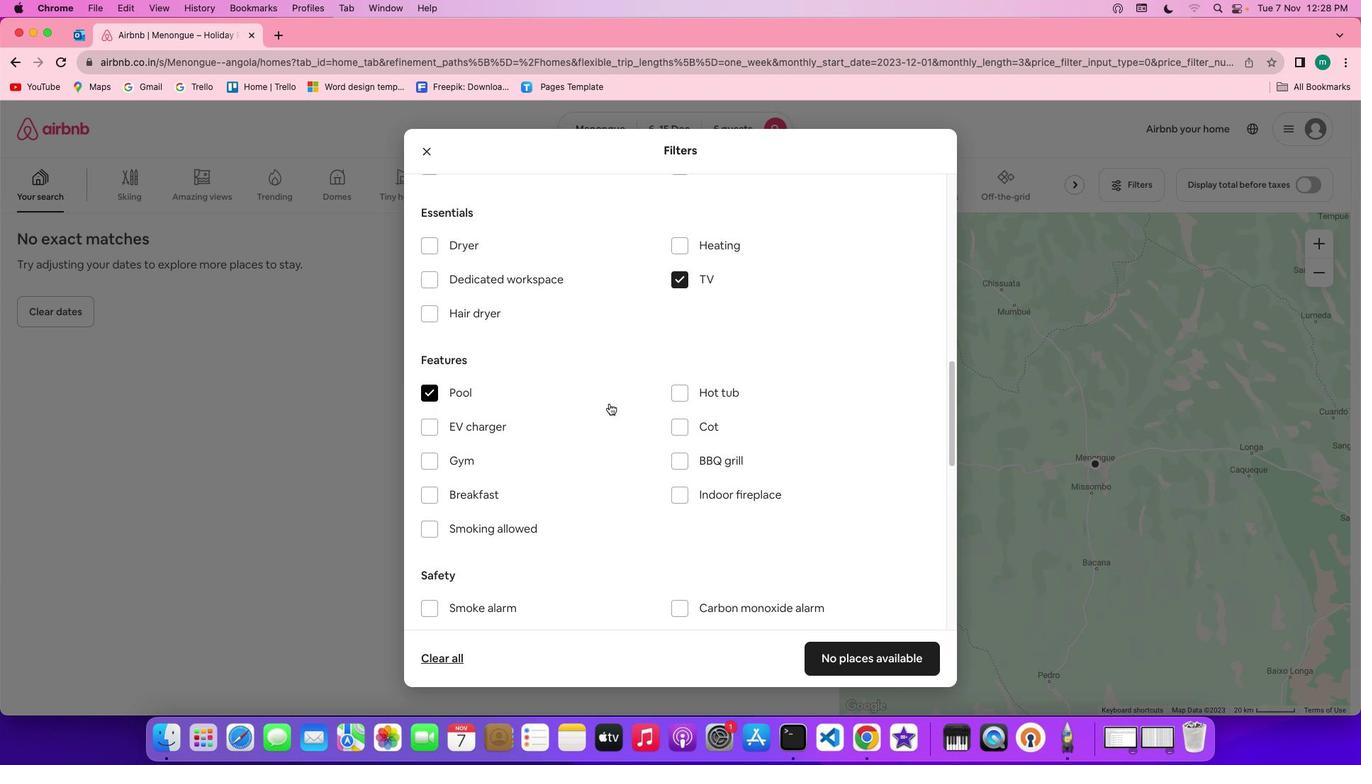 
Action: Mouse scrolled (608, 403) with delta (0, 0)
Screenshot: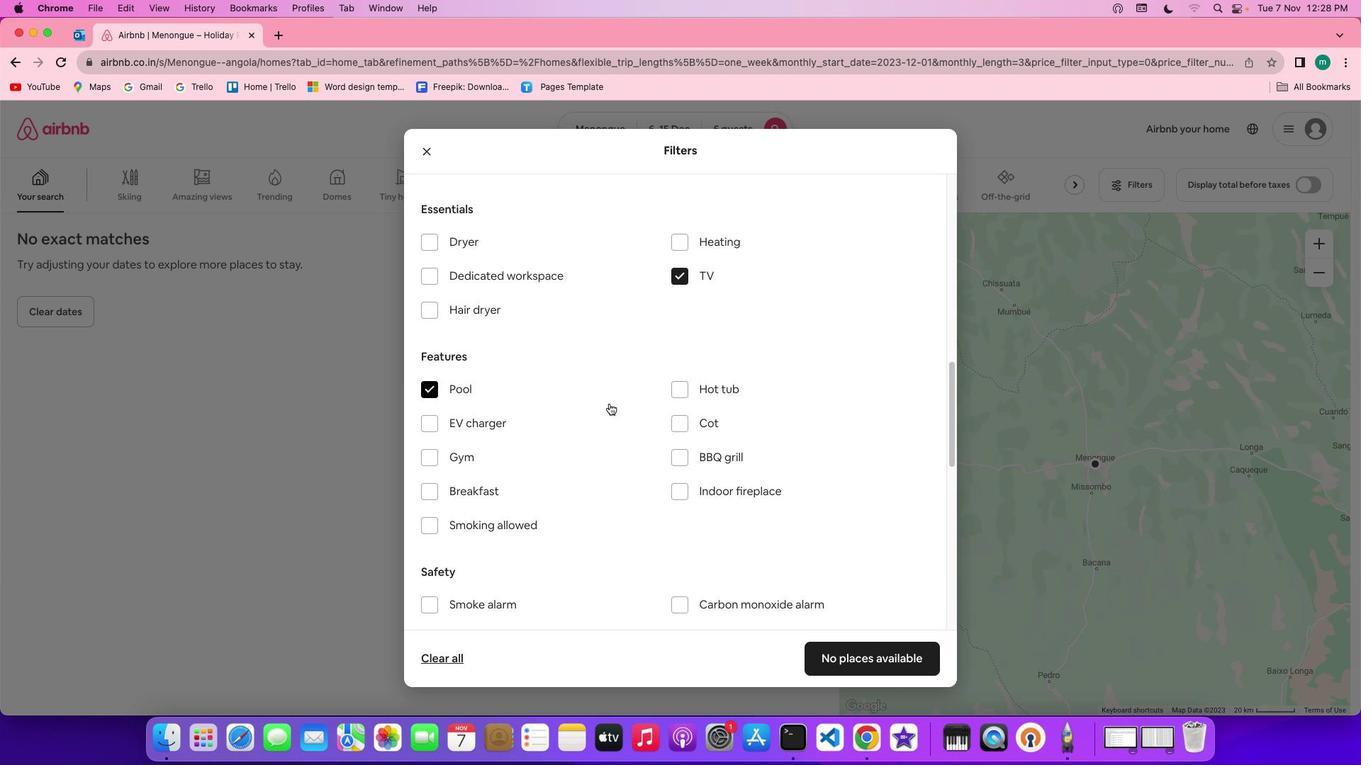 
Action: Mouse scrolled (608, 403) with delta (0, 0)
Screenshot: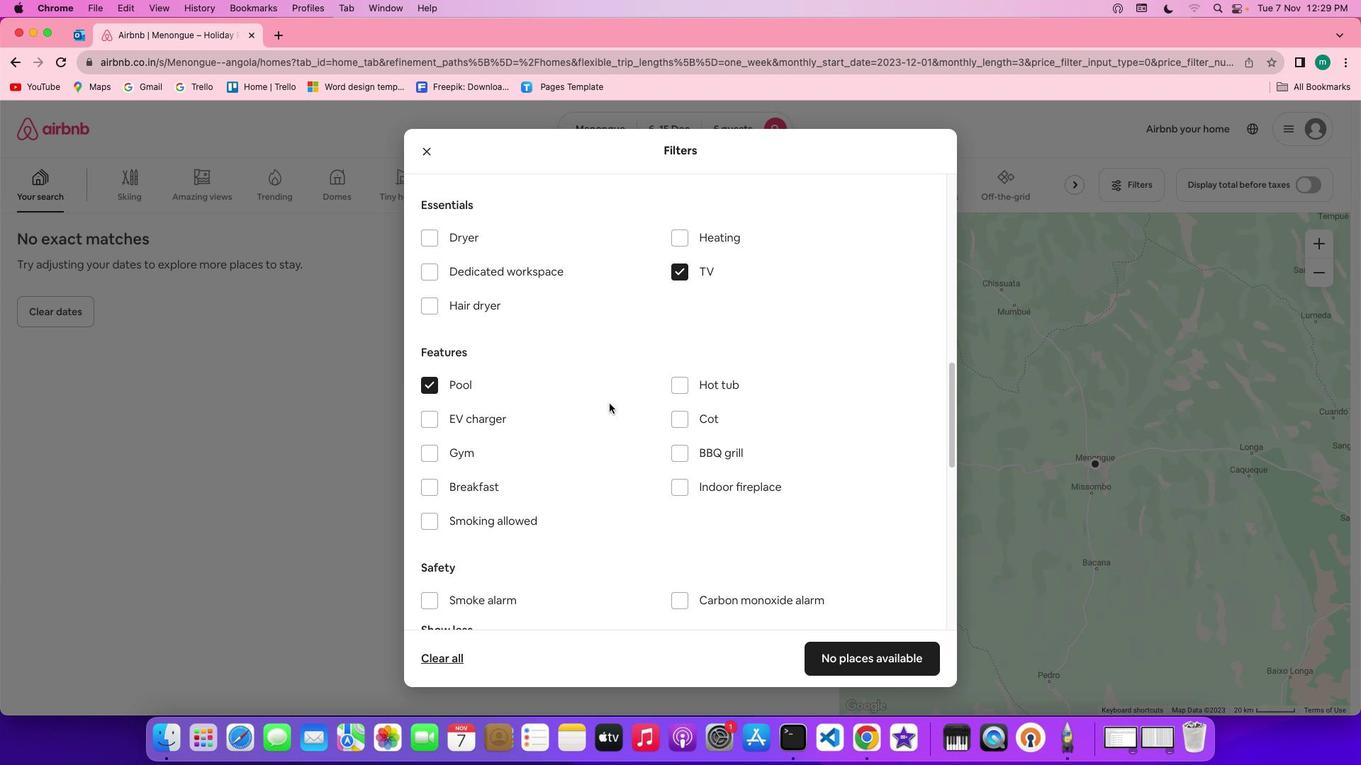 
Action: Mouse scrolled (608, 403) with delta (0, 0)
Screenshot: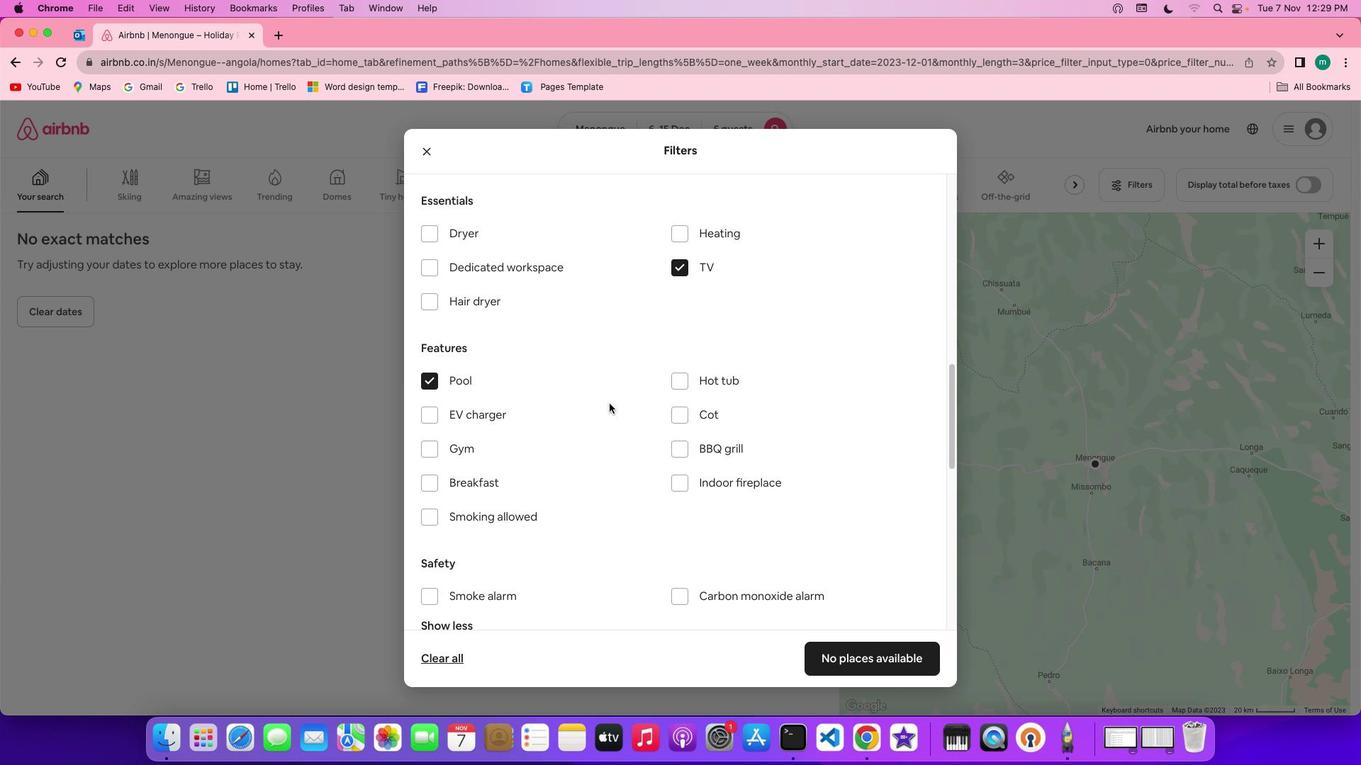 
Action: Mouse scrolled (608, 403) with delta (0, 0)
Screenshot: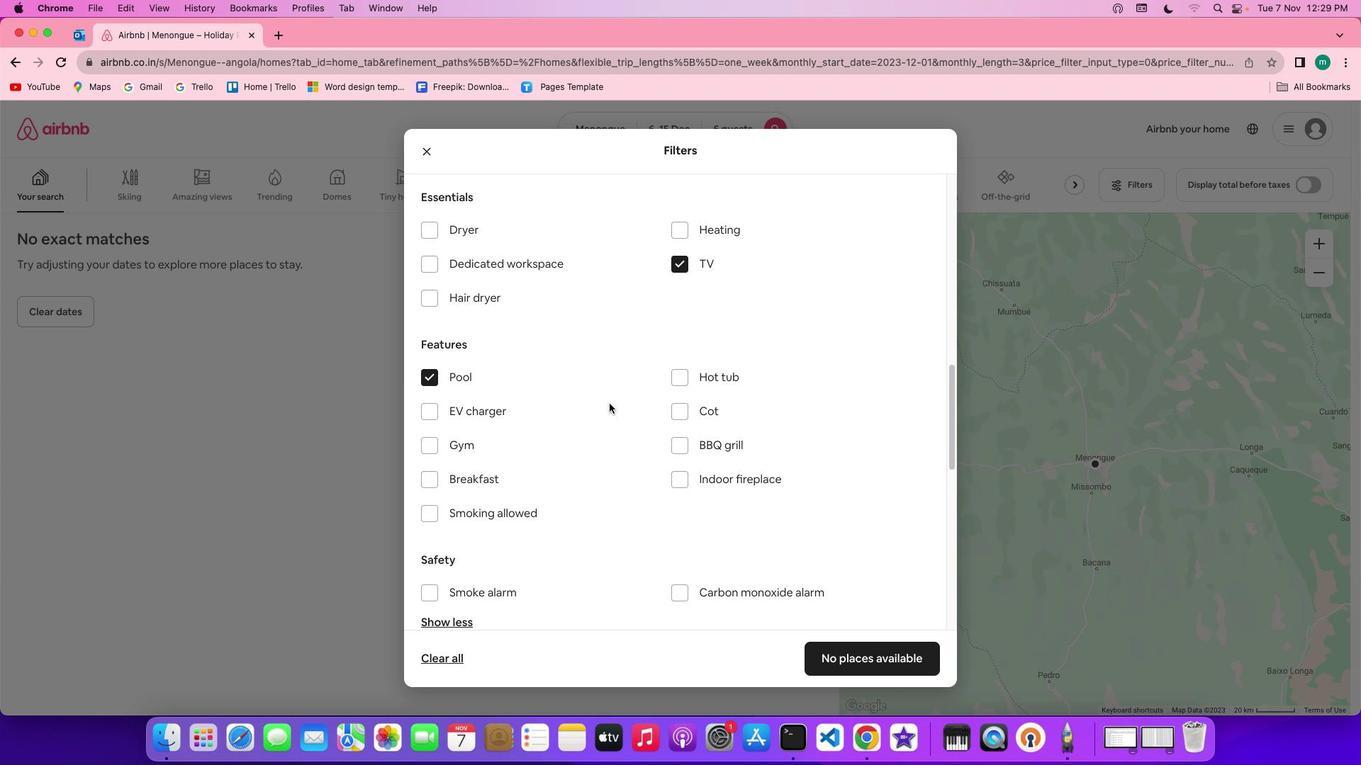 
Action: Mouse moved to (464, 477)
Screenshot: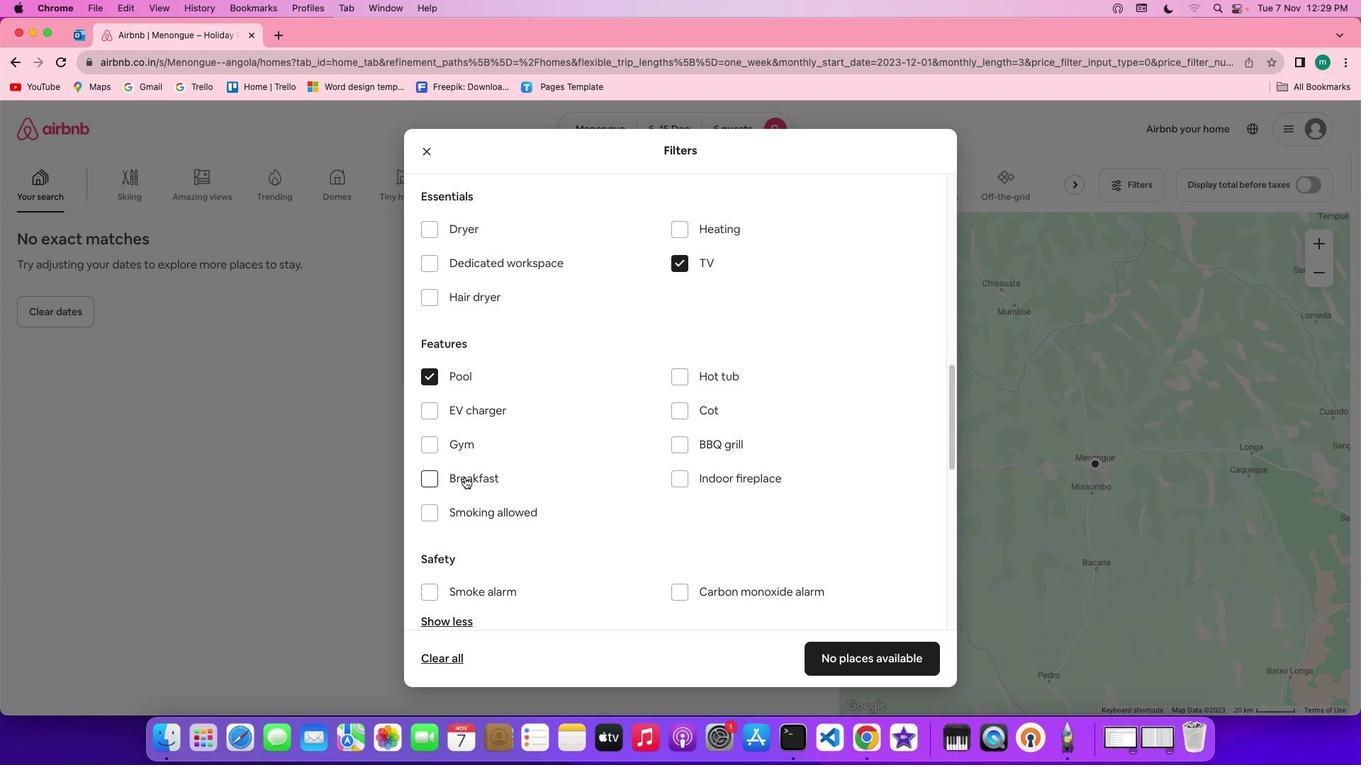 
Action: Mouse pressed left at (464, 477)
Screenshot: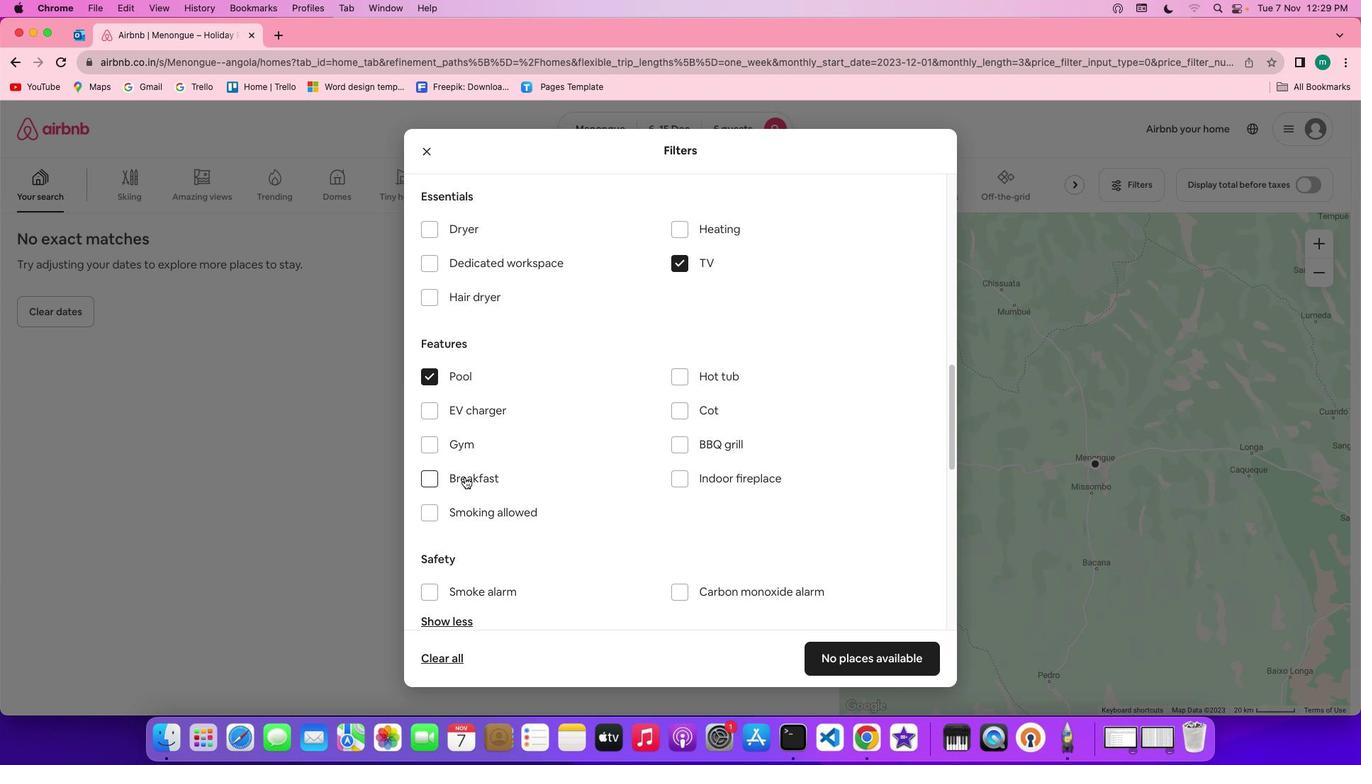 
Action: Mouse moved to (444, 442)
Screenshot: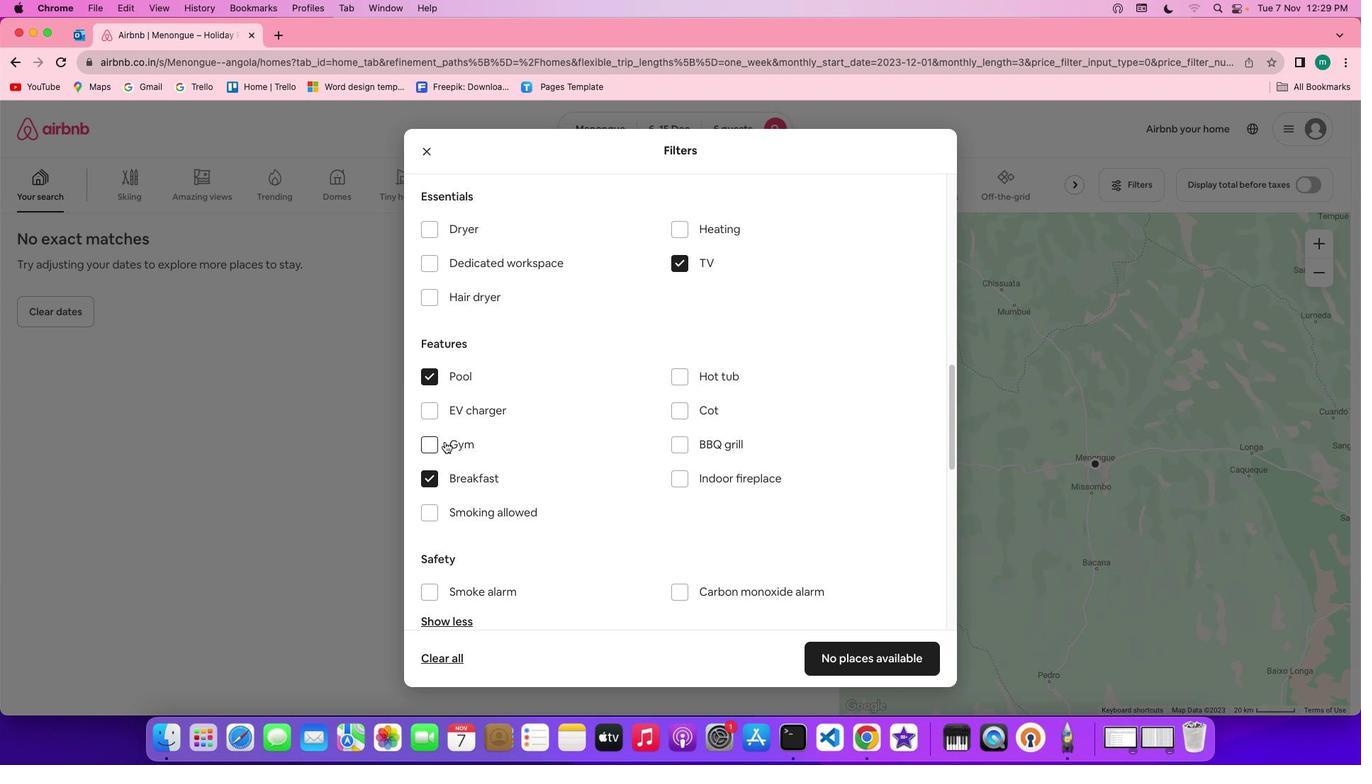 
Action: Mouse pressed left at (444, 442)
Screenshot: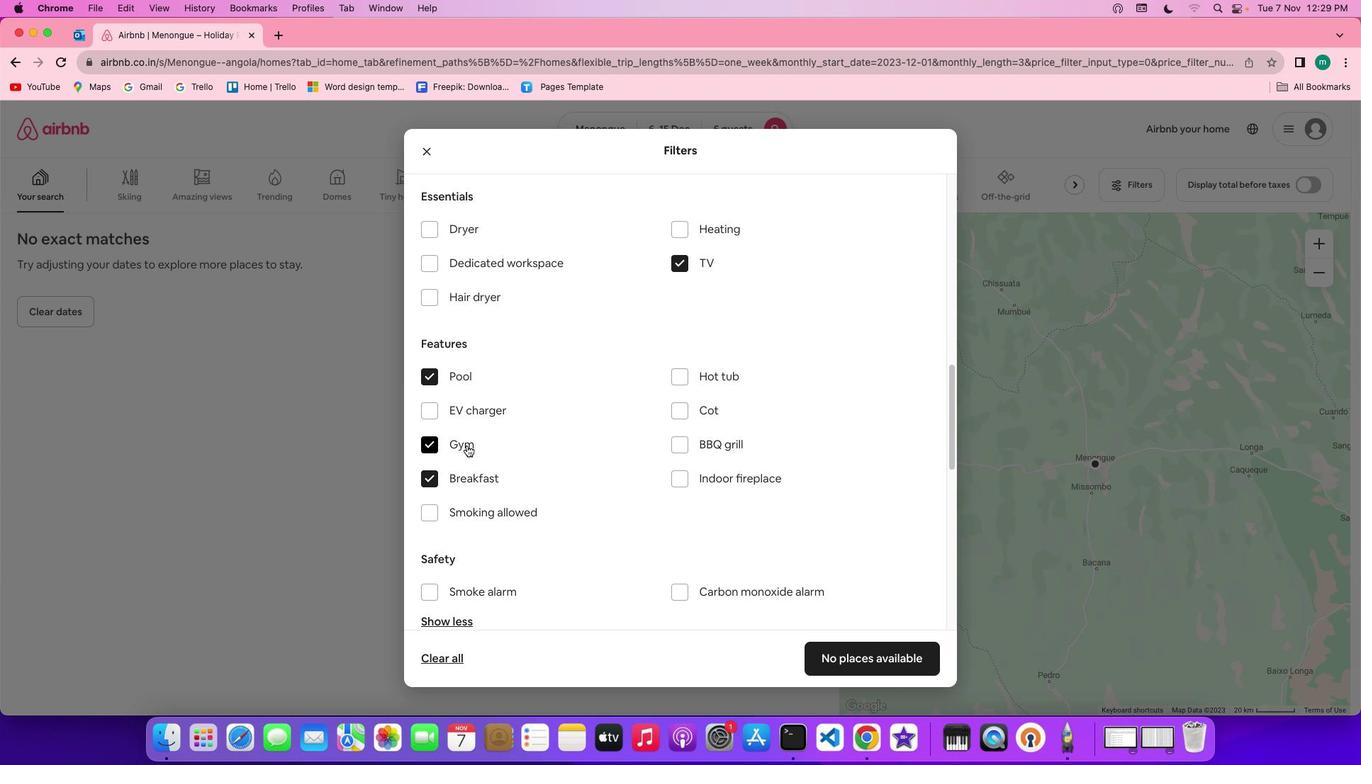 
Action: Mouse moved to (589, 452)
Screenshot: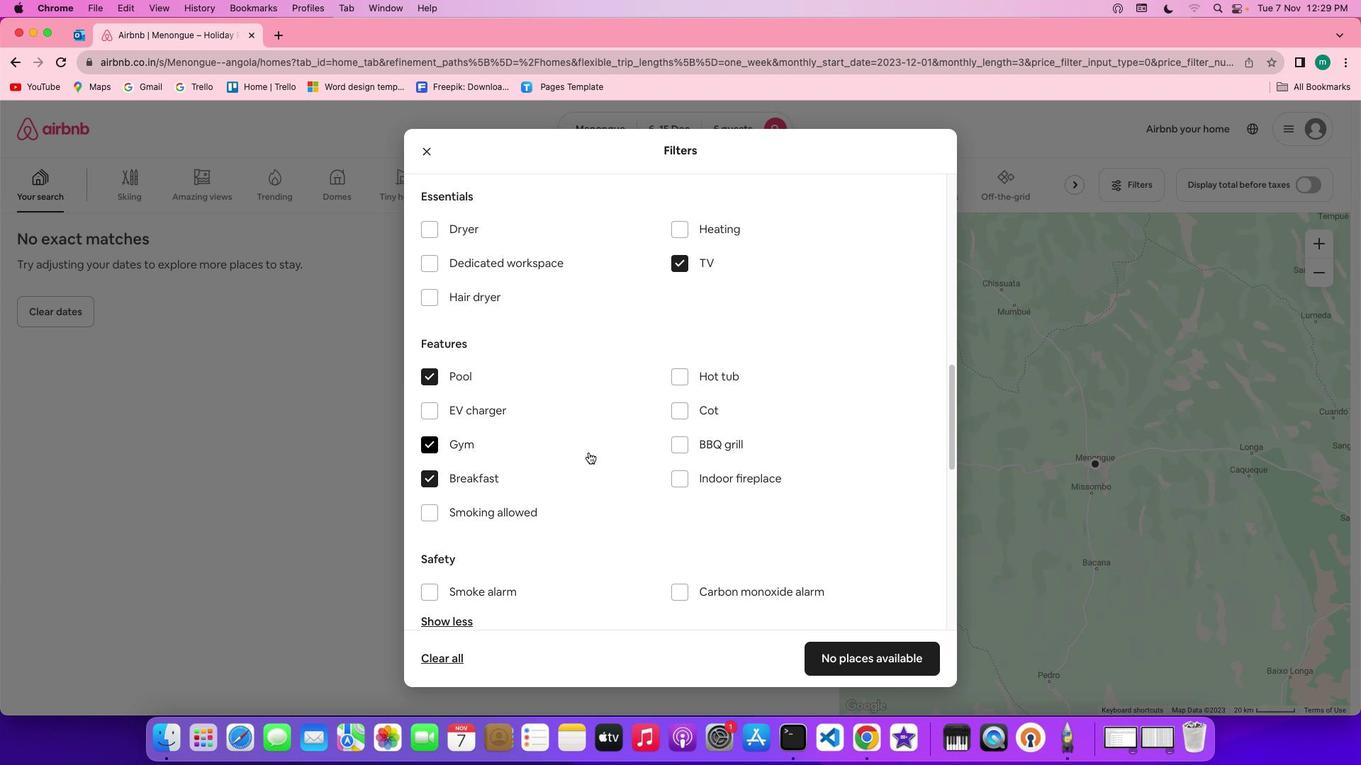
Action: Mouse scrolled (589, 452) with delta (0, 0)
Screenshot: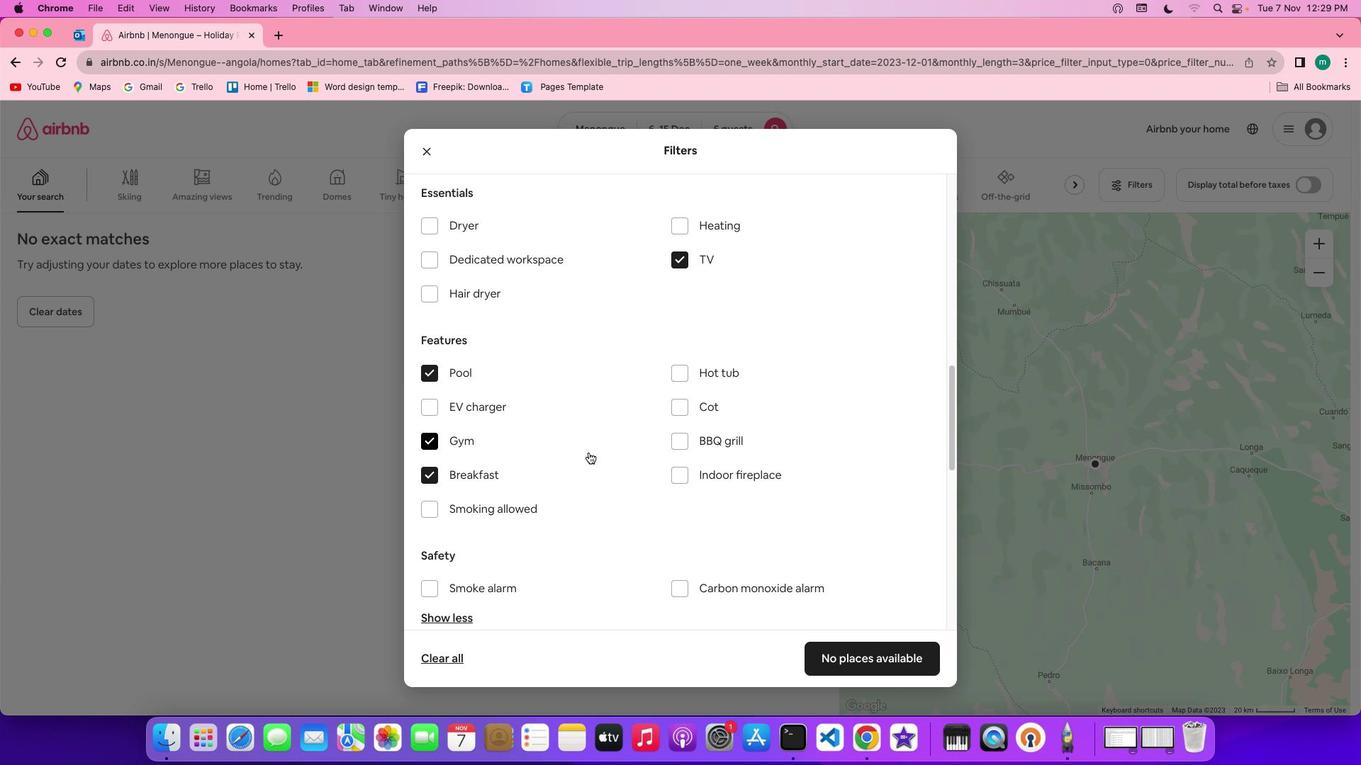 
Action: Mouse scrolled (589, 452) with delta (0, 0)
Screenshot: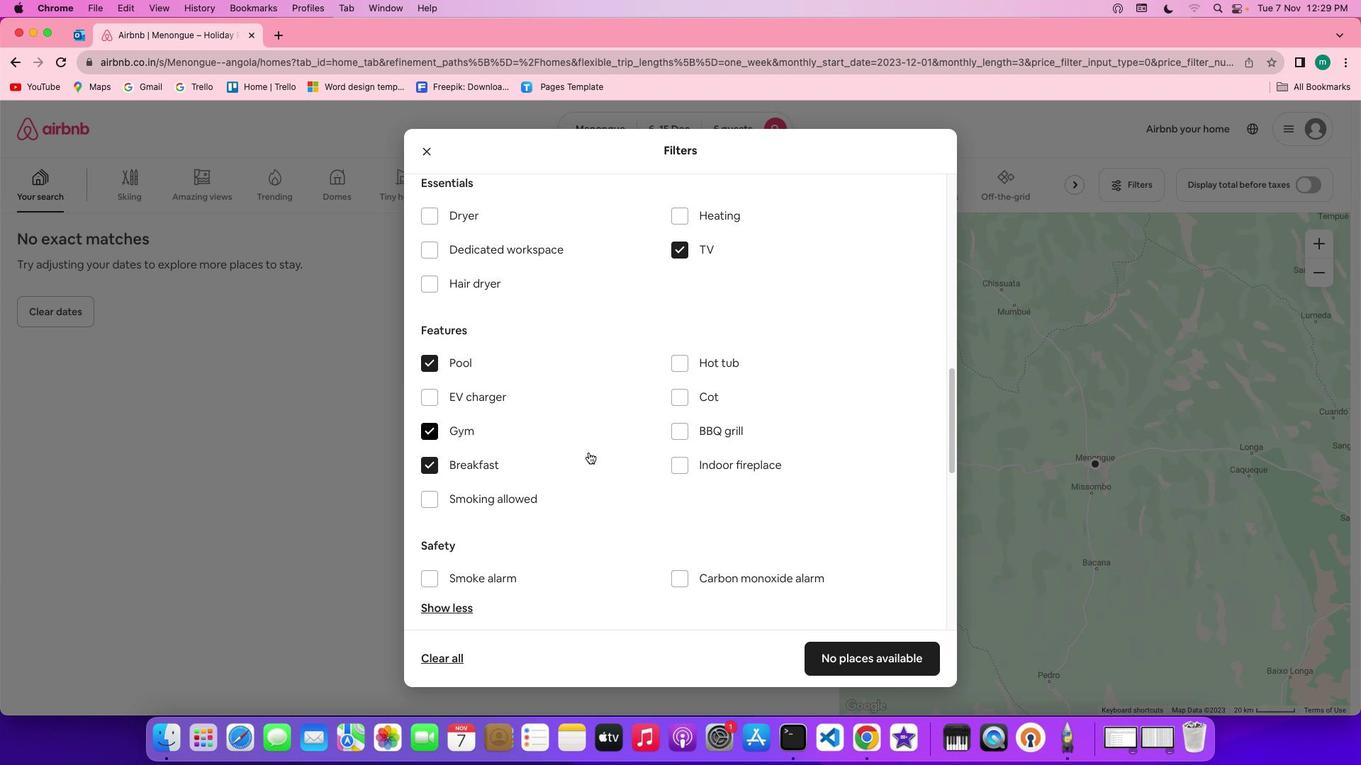 
Action: Mouse scrolled (589, 452) with delta (0, 0)
Screenshot: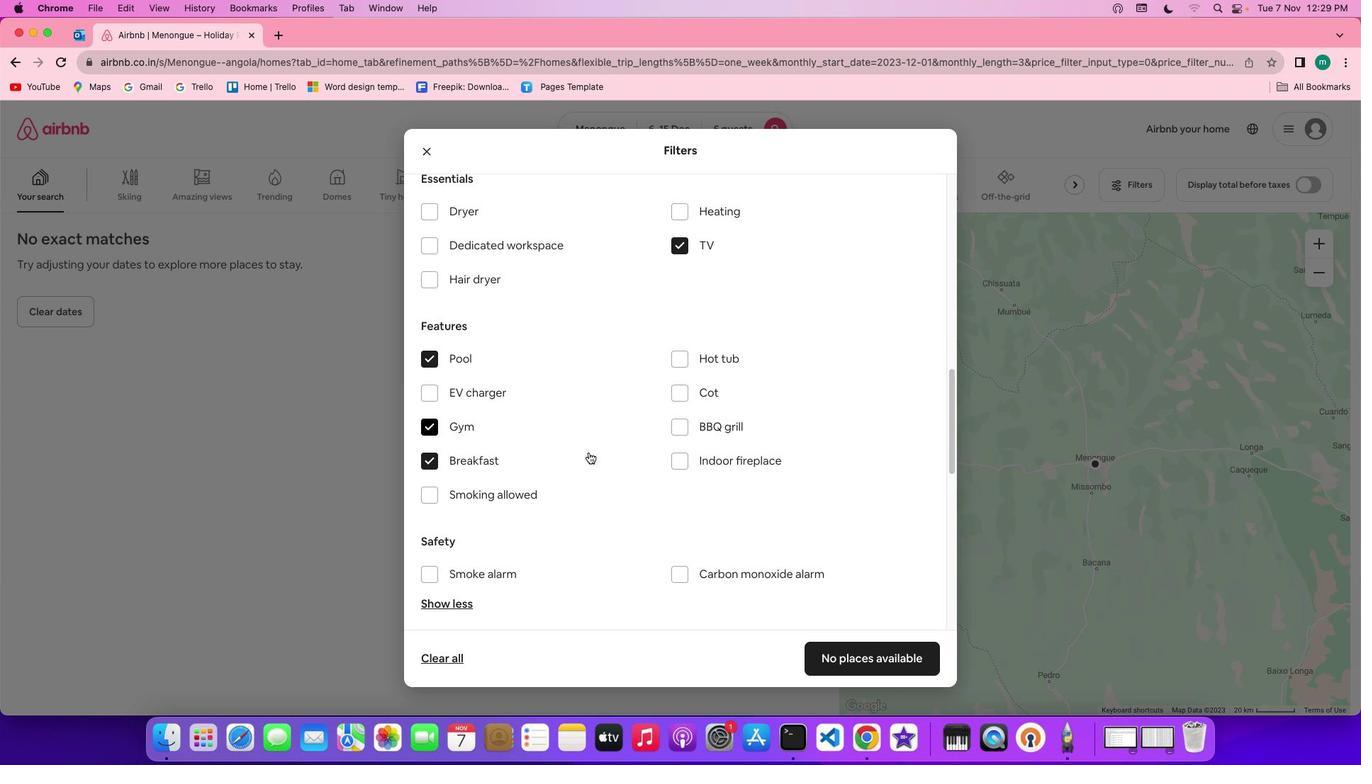 
Action: Mouse scrolled (589, 452) with delta (0, 0)
Screenshot: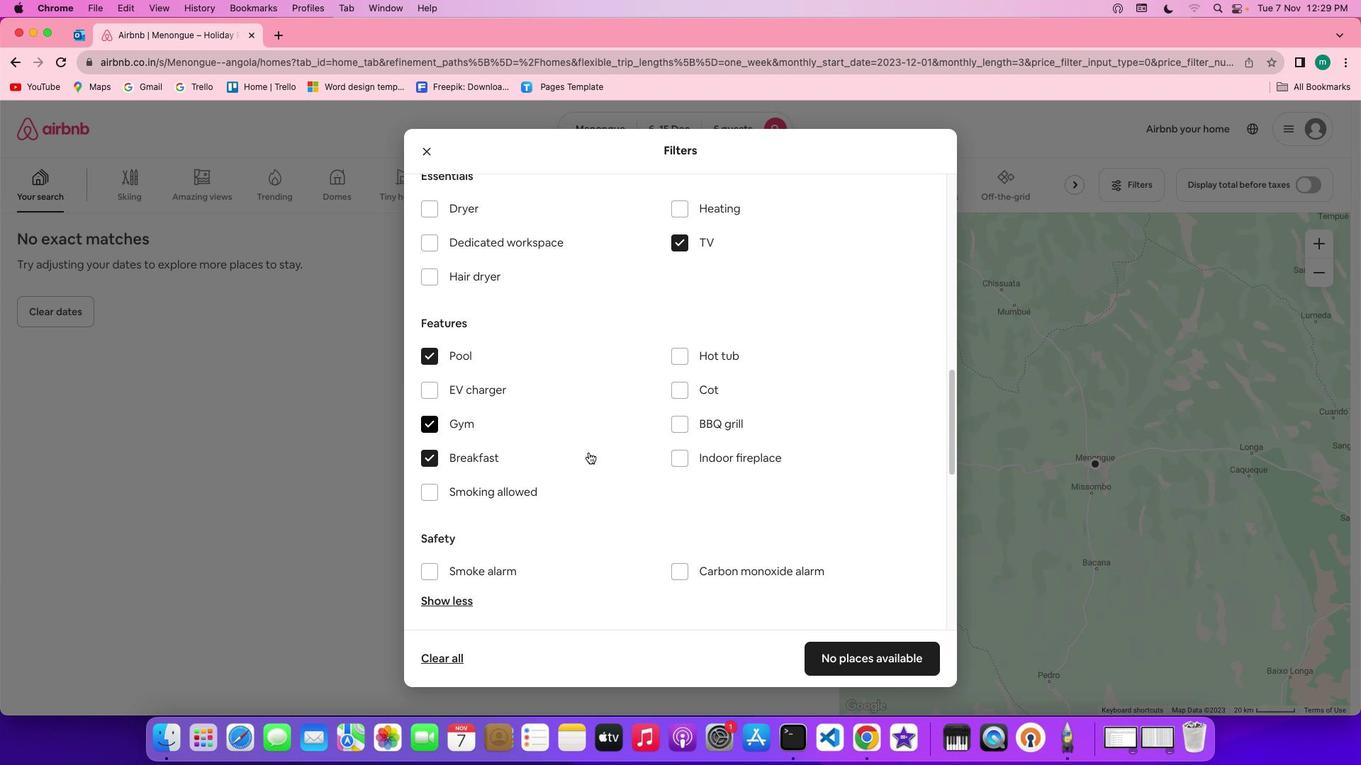 
Action: Mouse scrolled (589, 452) with delta (0, 0)
Screenshot: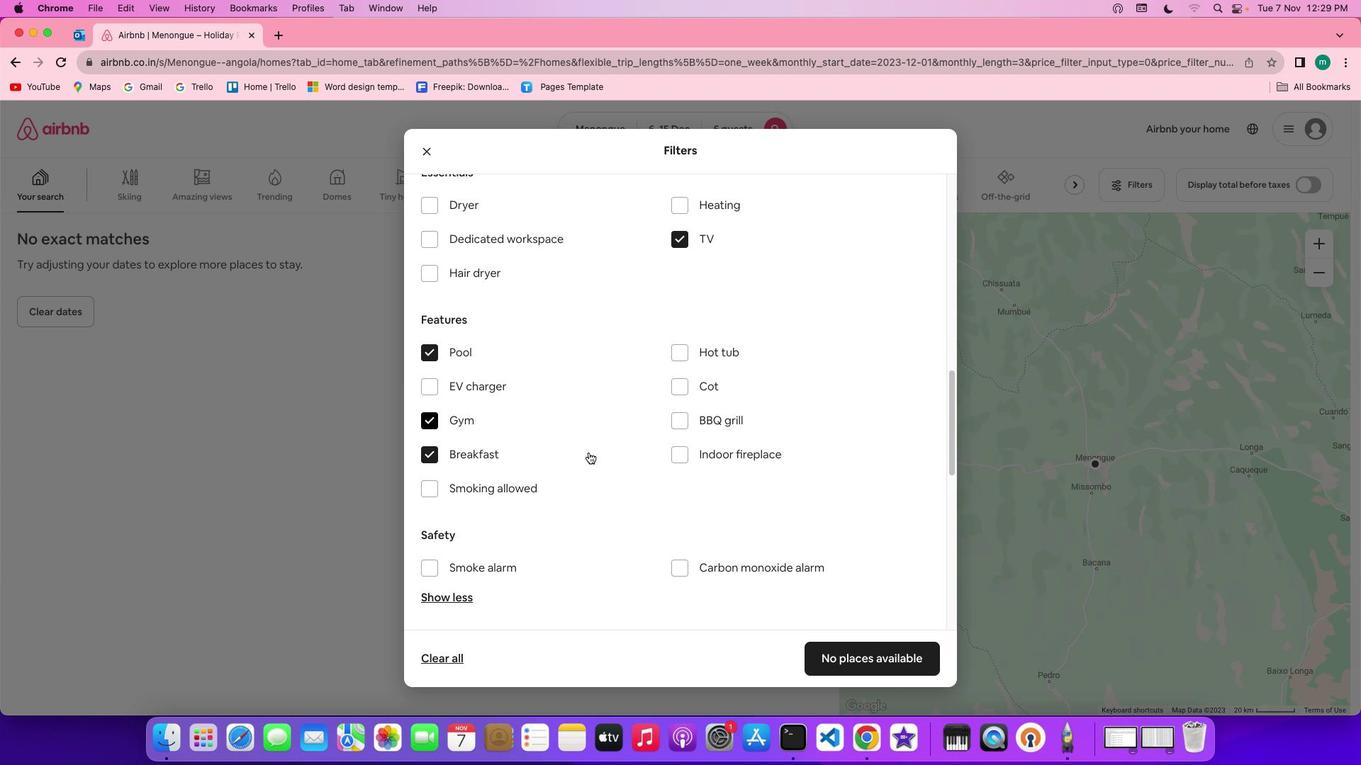 
Action: Mouse scrolled (589, 452) with delta (0, 0)
Screenshot: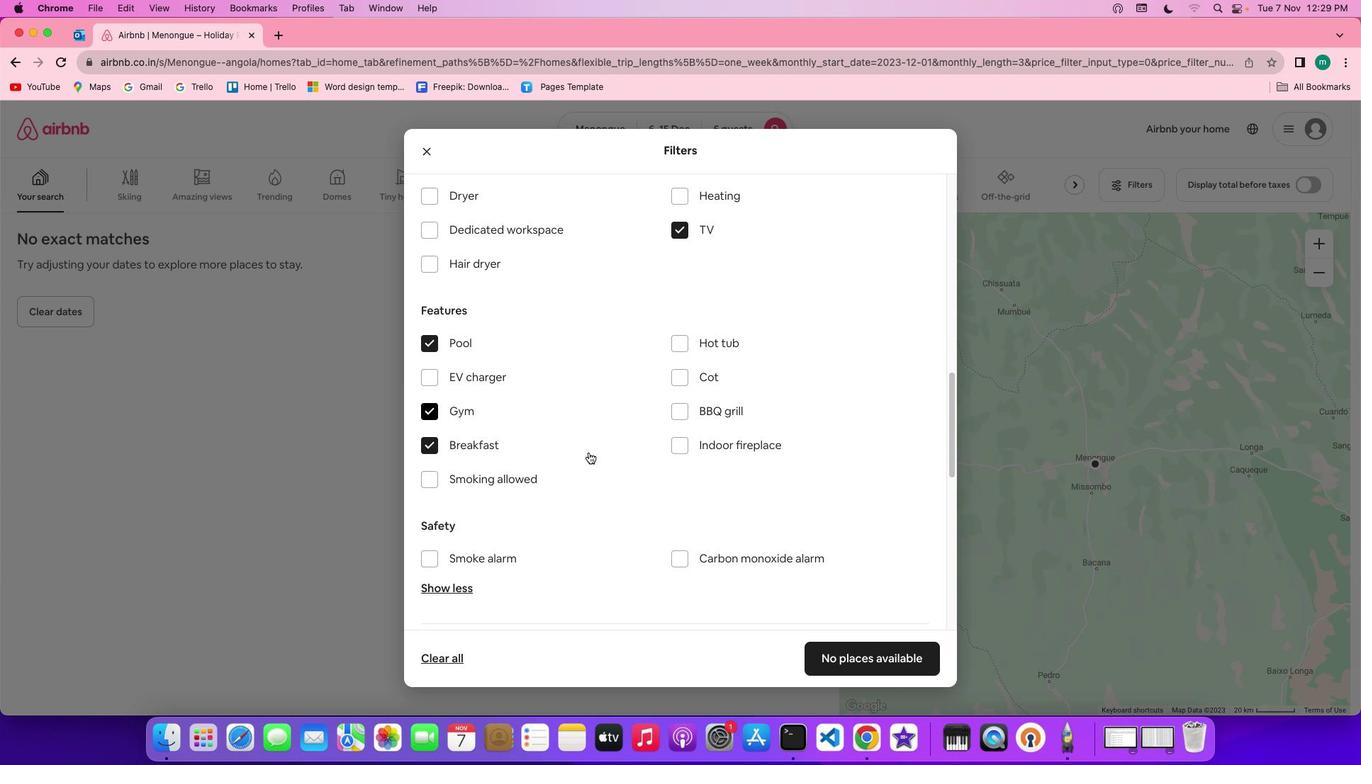 
Action: Mouse scrolled (589, 452) with delta (0, 0)
Screenshot: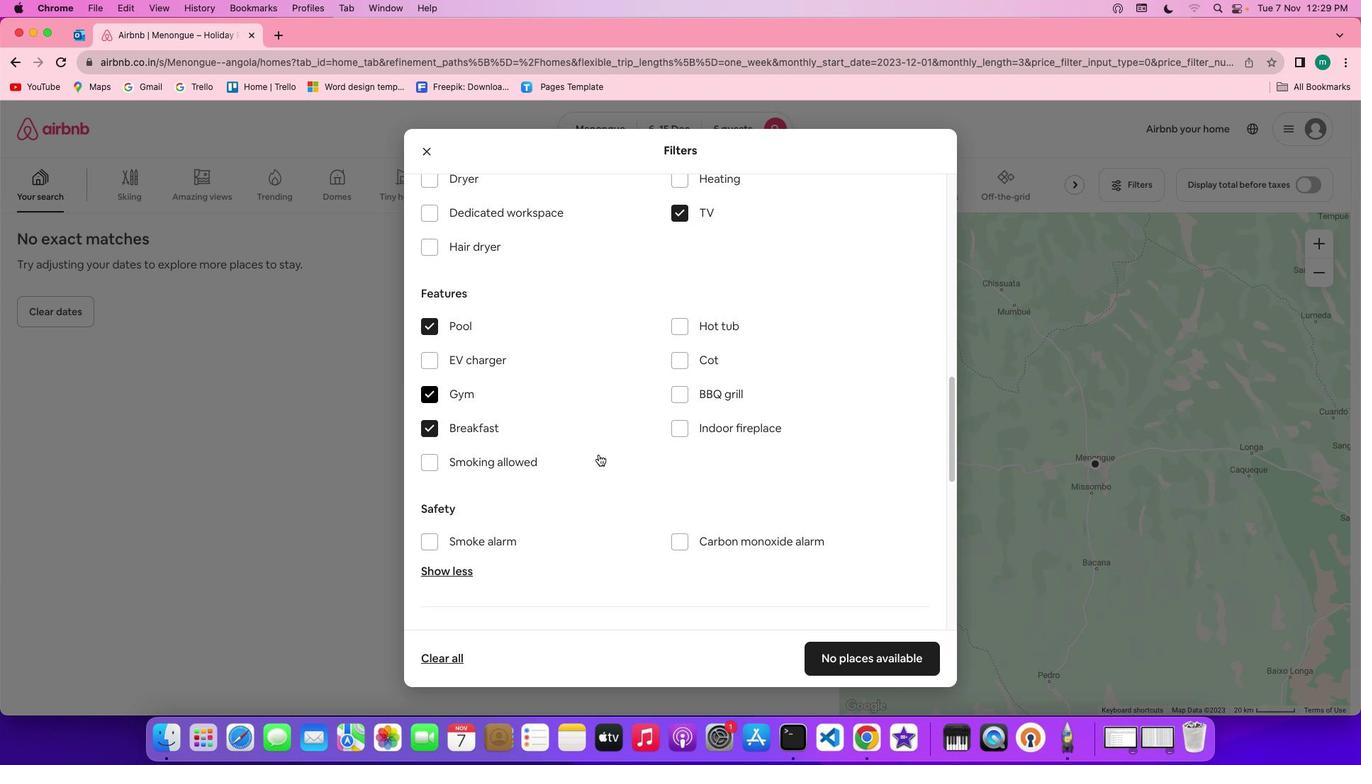 
Action: Mouse moved to (633, 470)
Screenshot: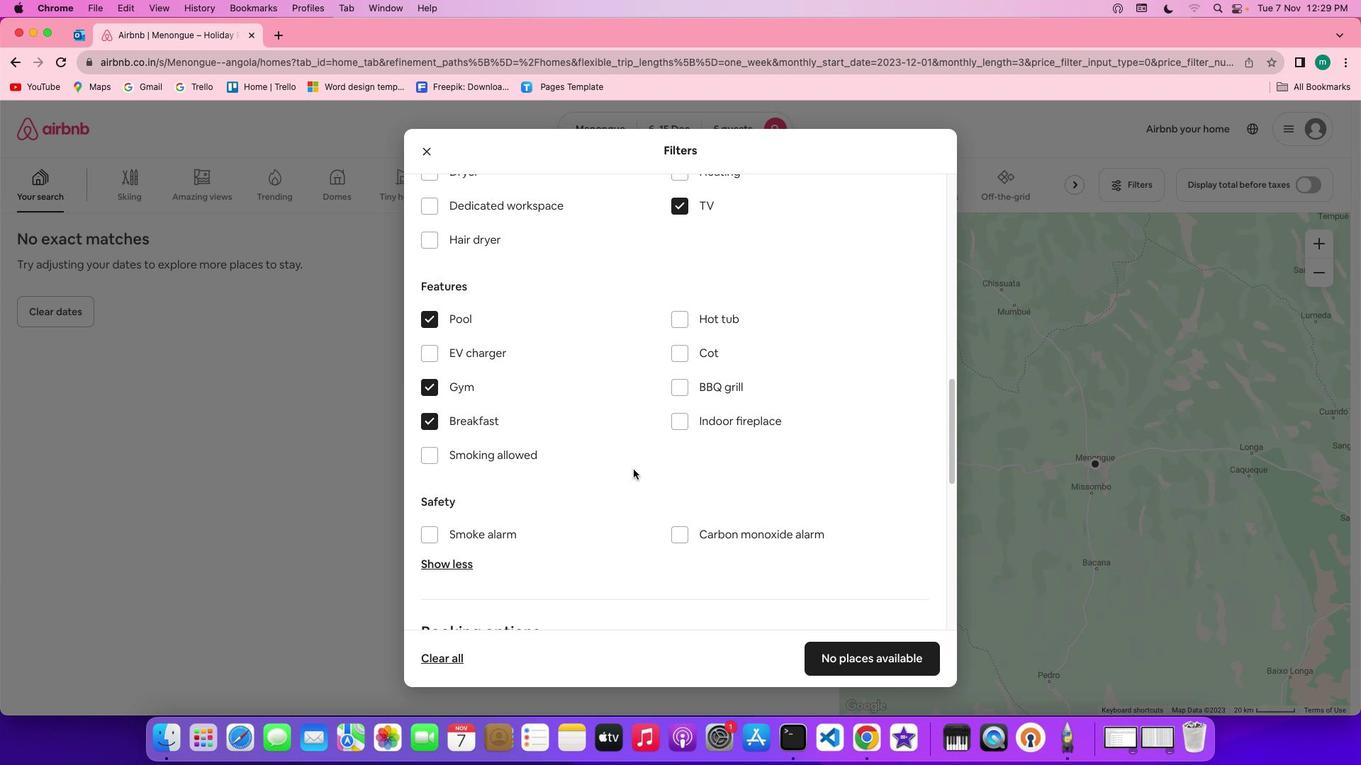 
Action: Mouse scrolled (633, 470) with delta (0, 0)
Screenshot: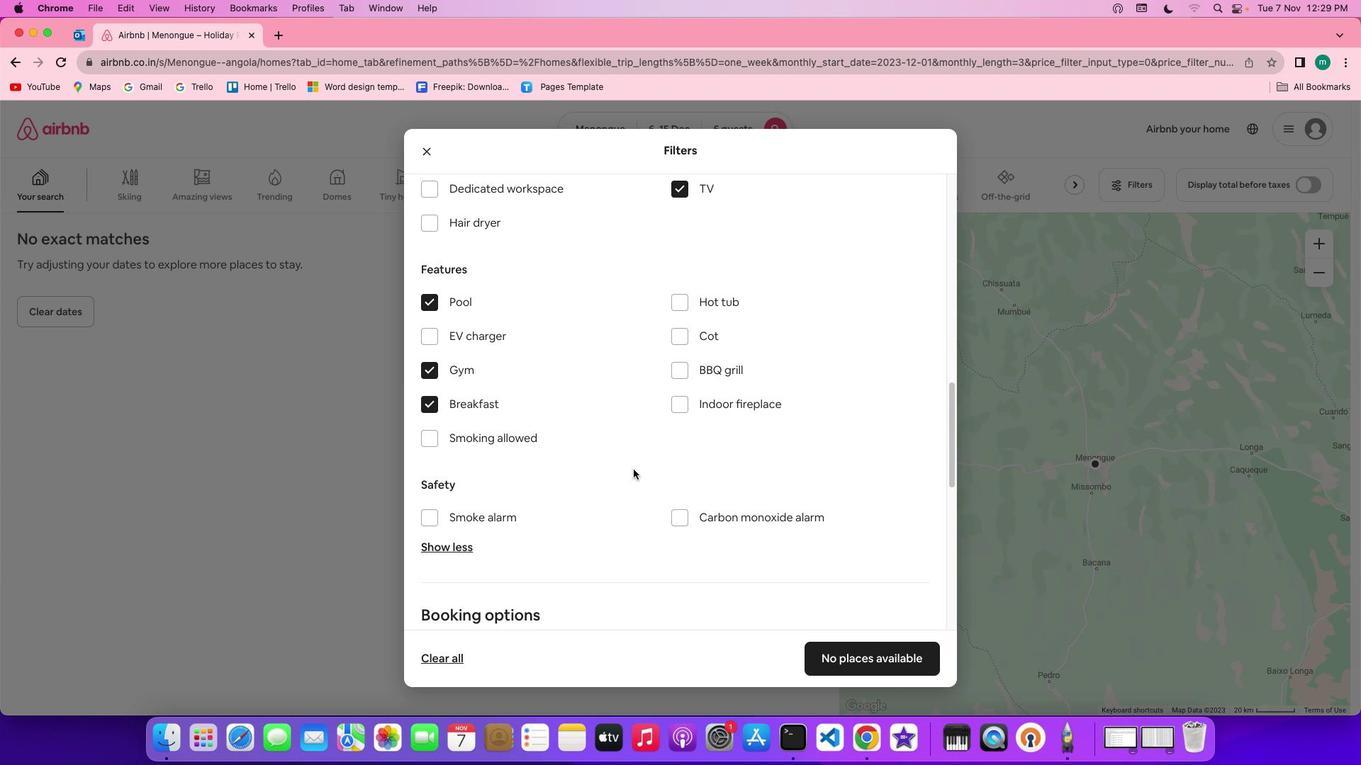 
Action: Mouse scrolled (633, 470) with delta (0, 0)
Screenshot: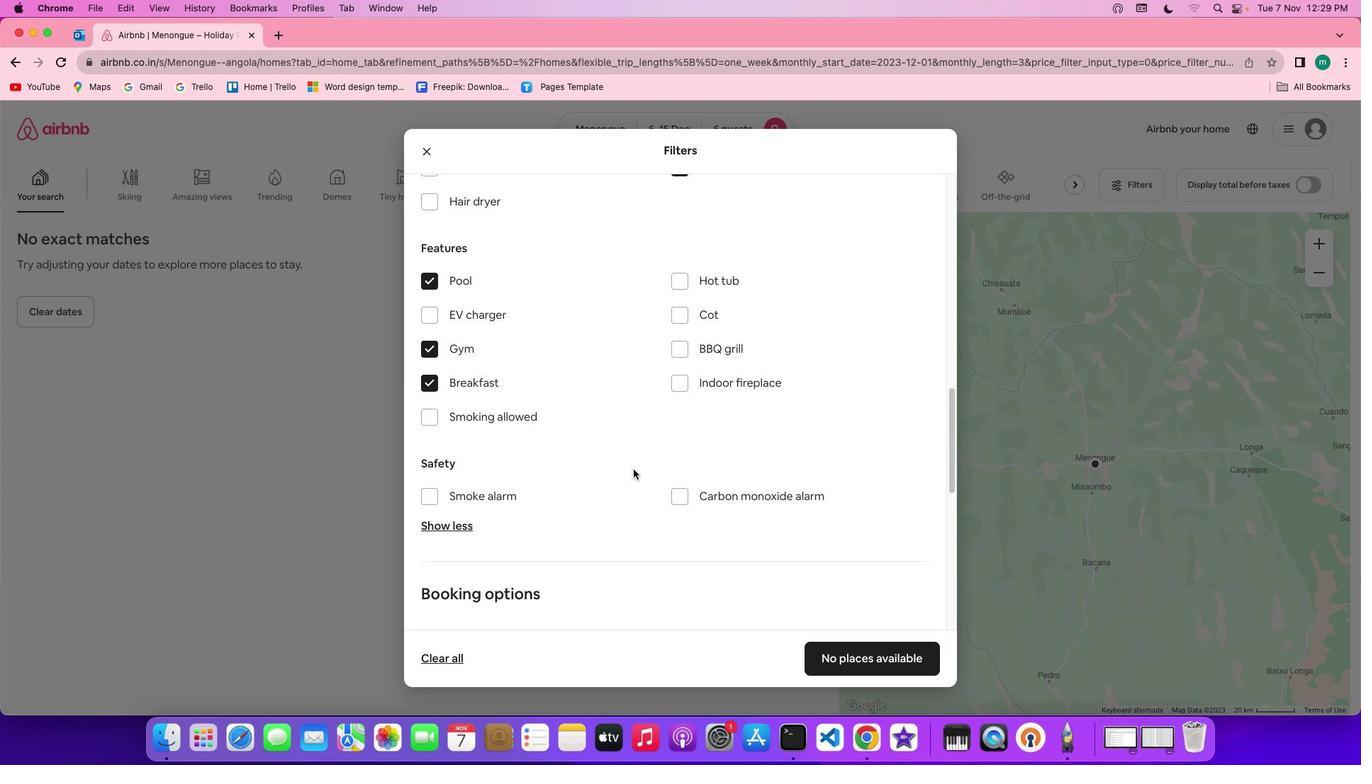 
Action: Mouse scrolled (633, 470) with delta (0, -1)
Screenshot: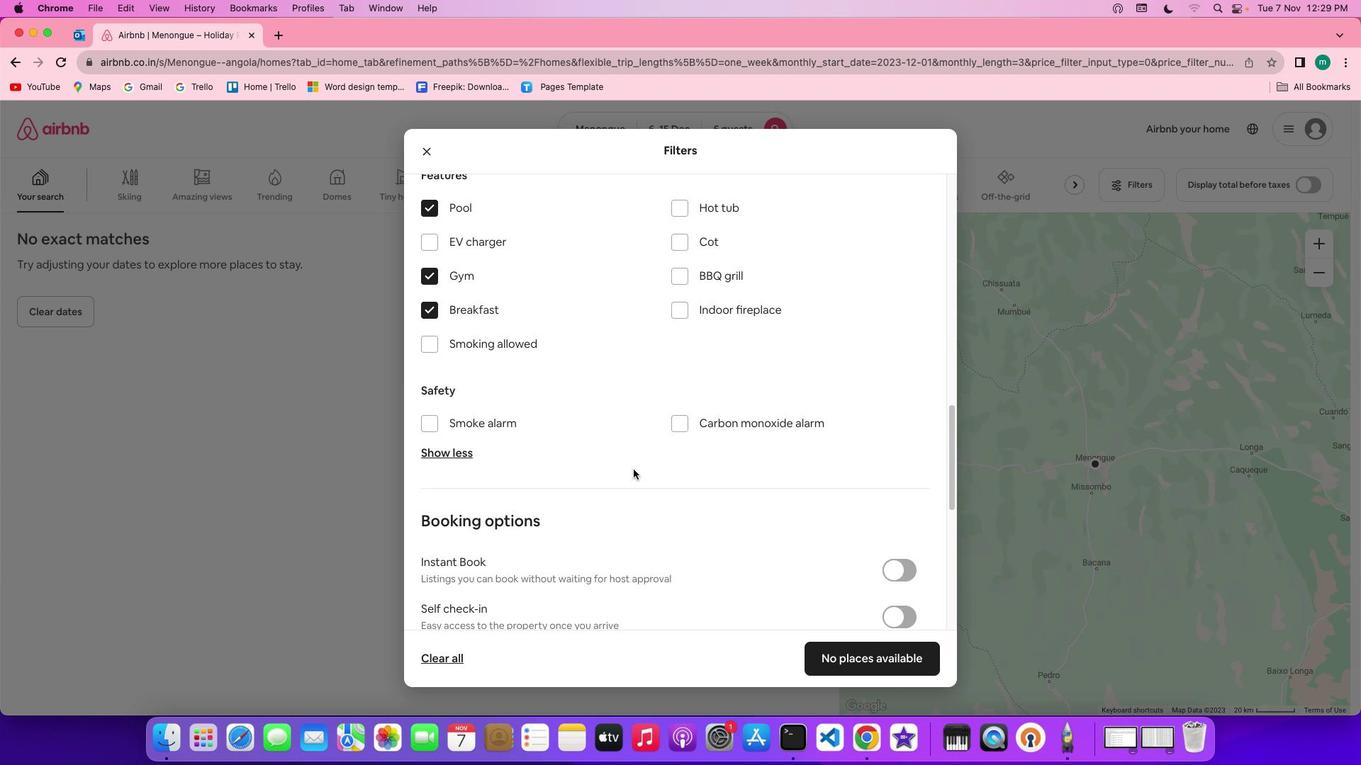 
Action: Mouse scrolled (633, 470) with delta (0, -2)
Screenshot: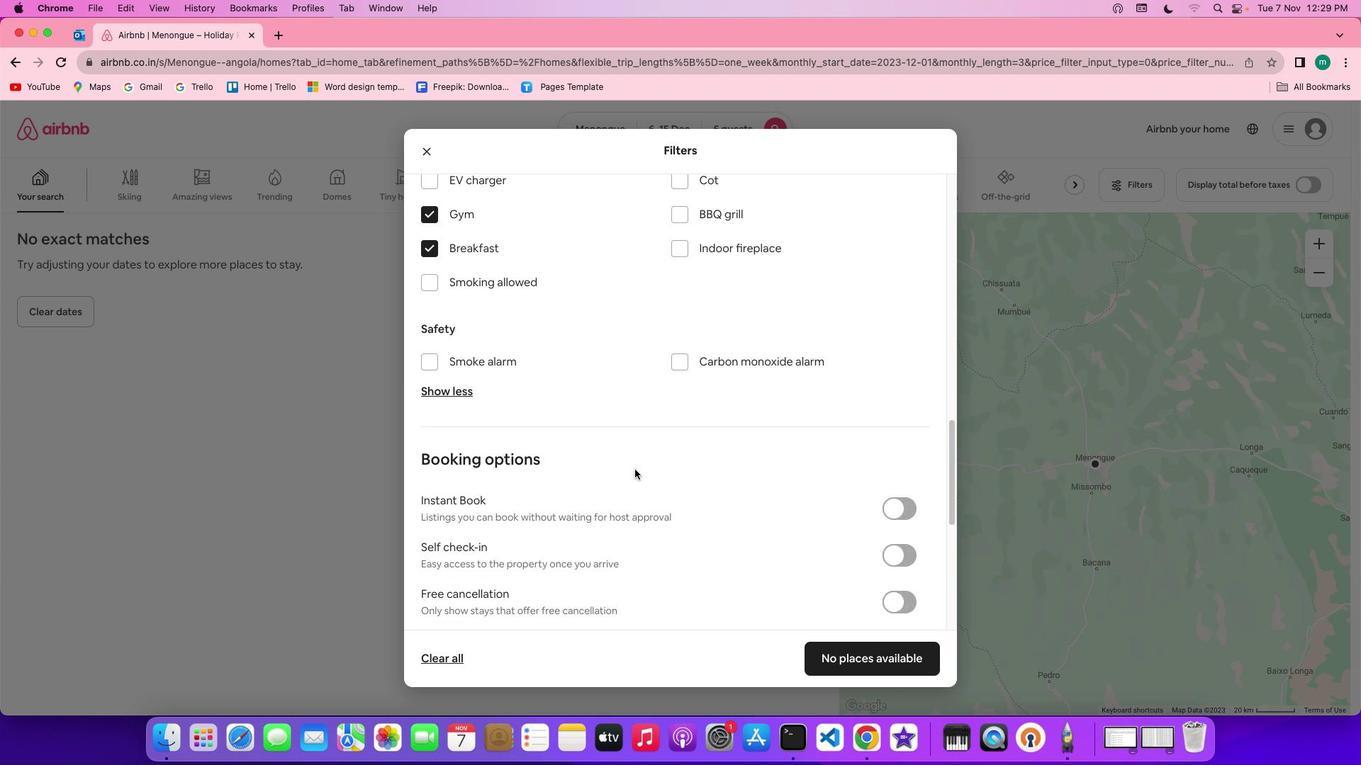 
Action: Mouse moved to (634, 470)
Screenshot: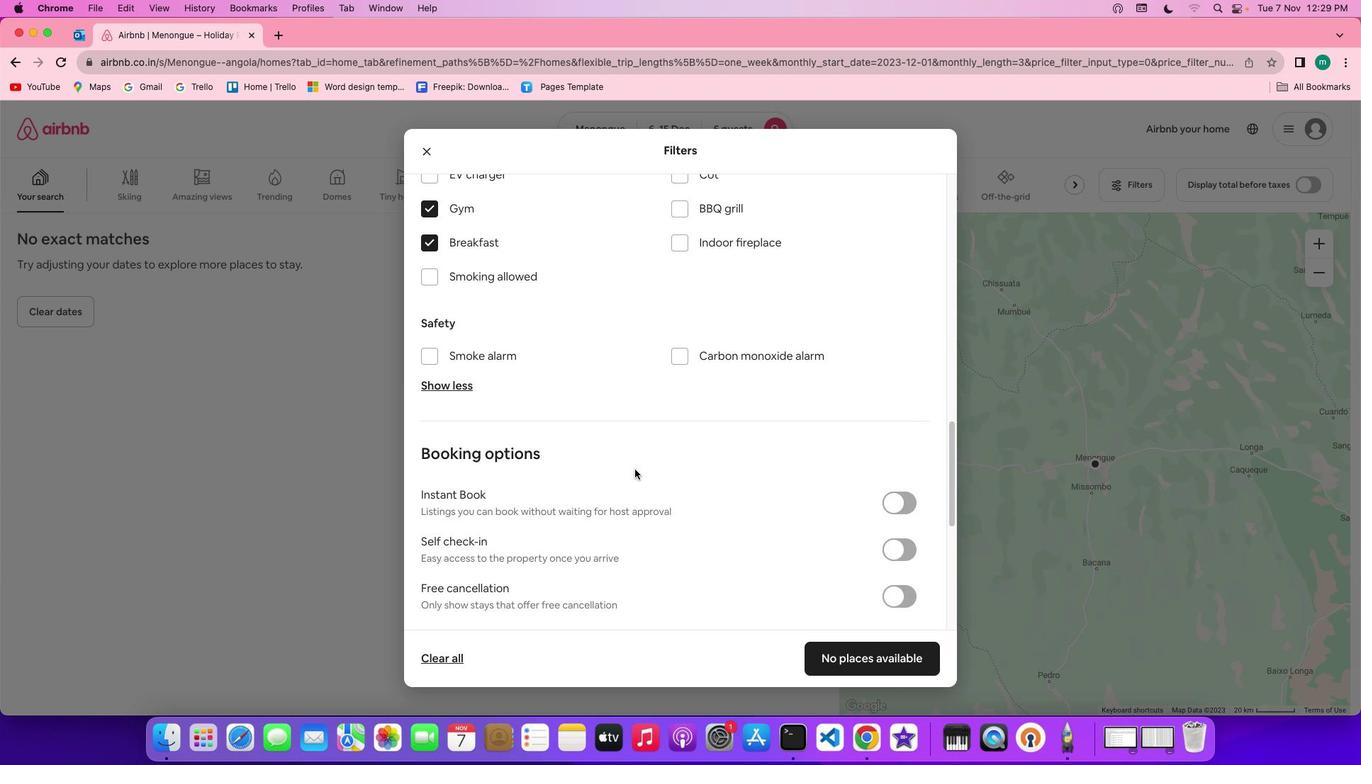 
Action: Mouse scrolled (634, 470) with delta (0, 0)
Screenshot: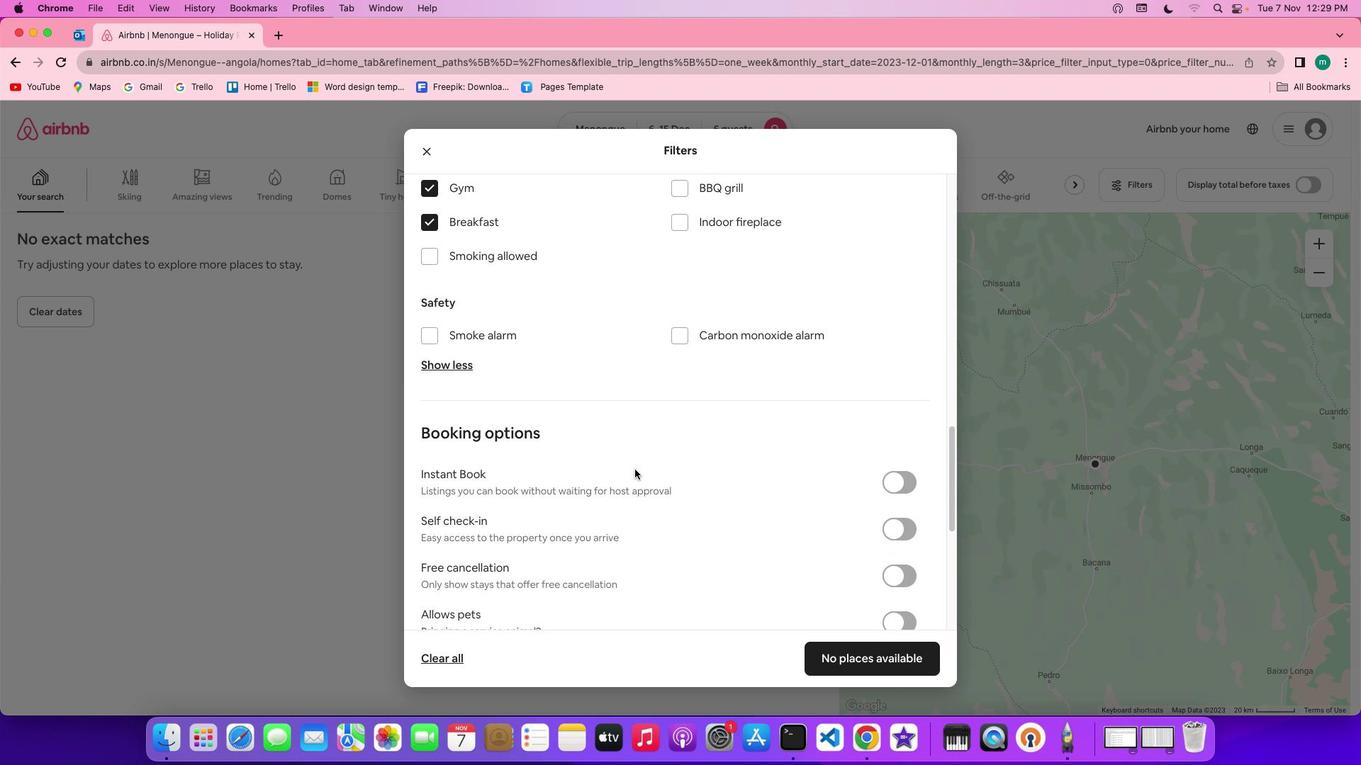 
Action: Mouse scrolled (634, 470) with delta (0, 0)
Screenshot: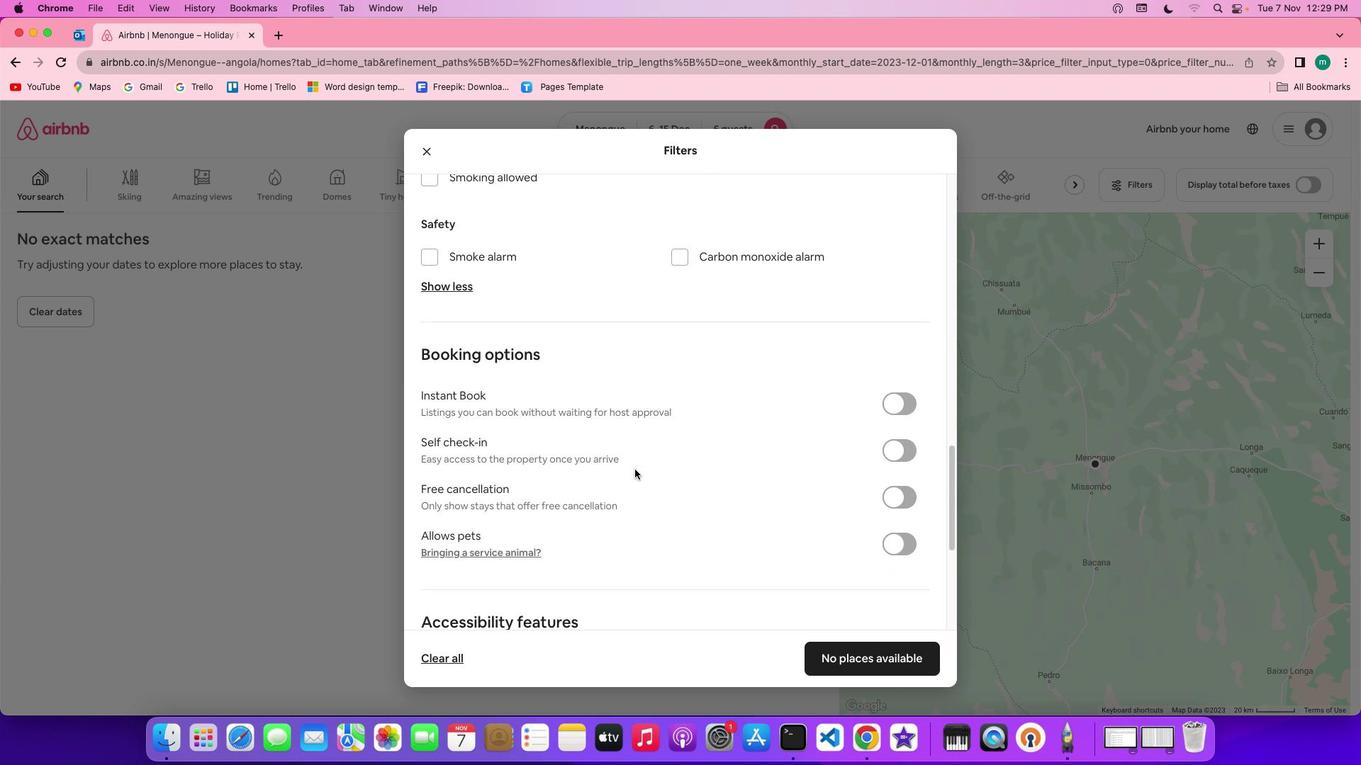 
Action: Mouse scrolled (634, 470) with delta (0, -1)
Screenshot: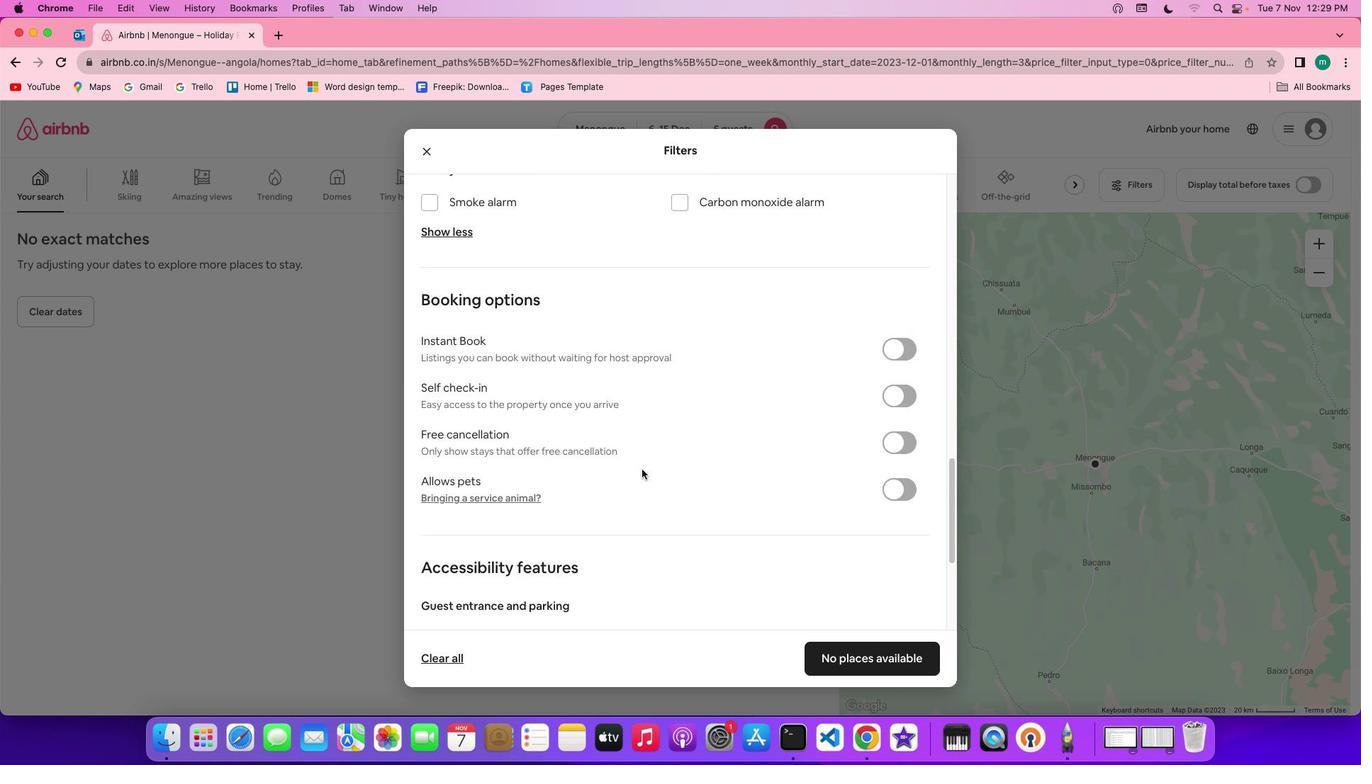 
Action: Mouse scrolled (634, 470) with delta (0, -2)
Screenshot: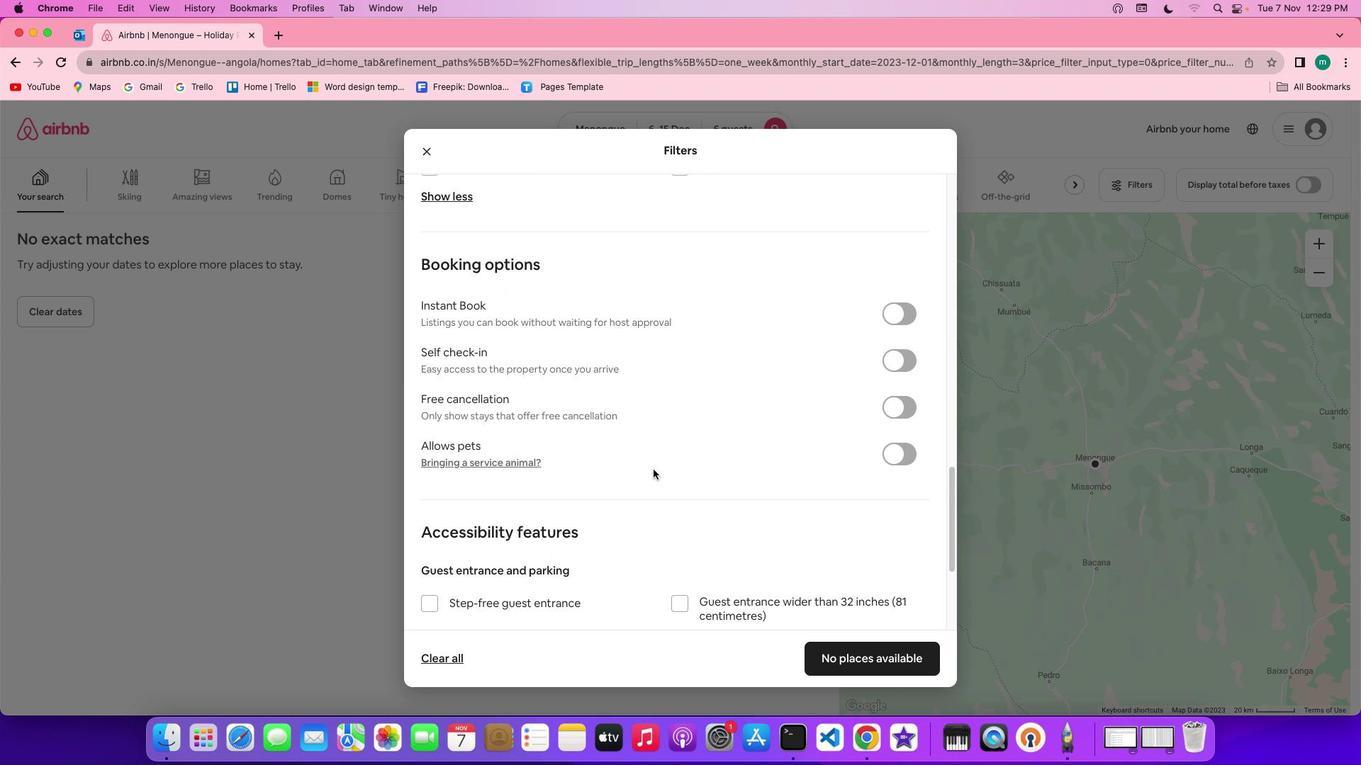 
Action: Mouse moved to (891, 350)
Screenshot: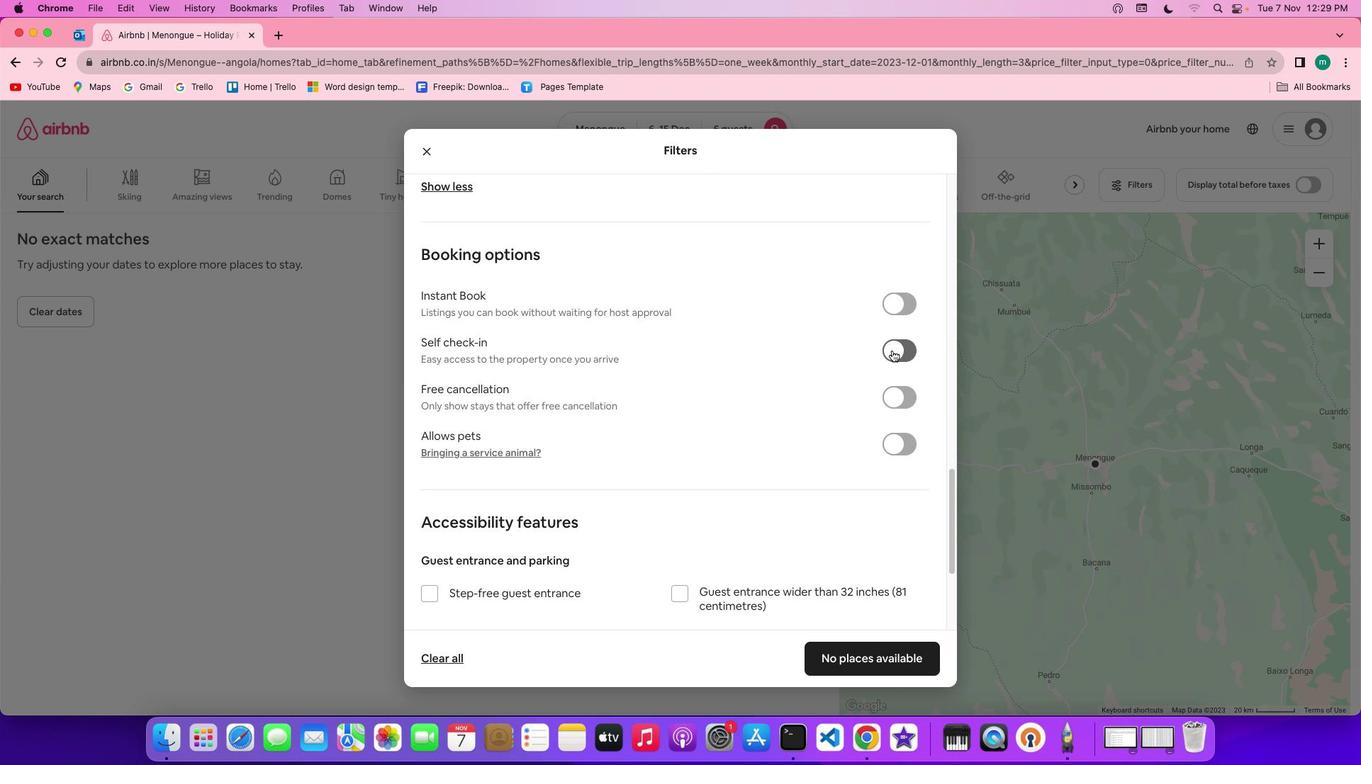 
Action: Mouse pressed left at (891, 350)
Screenshot: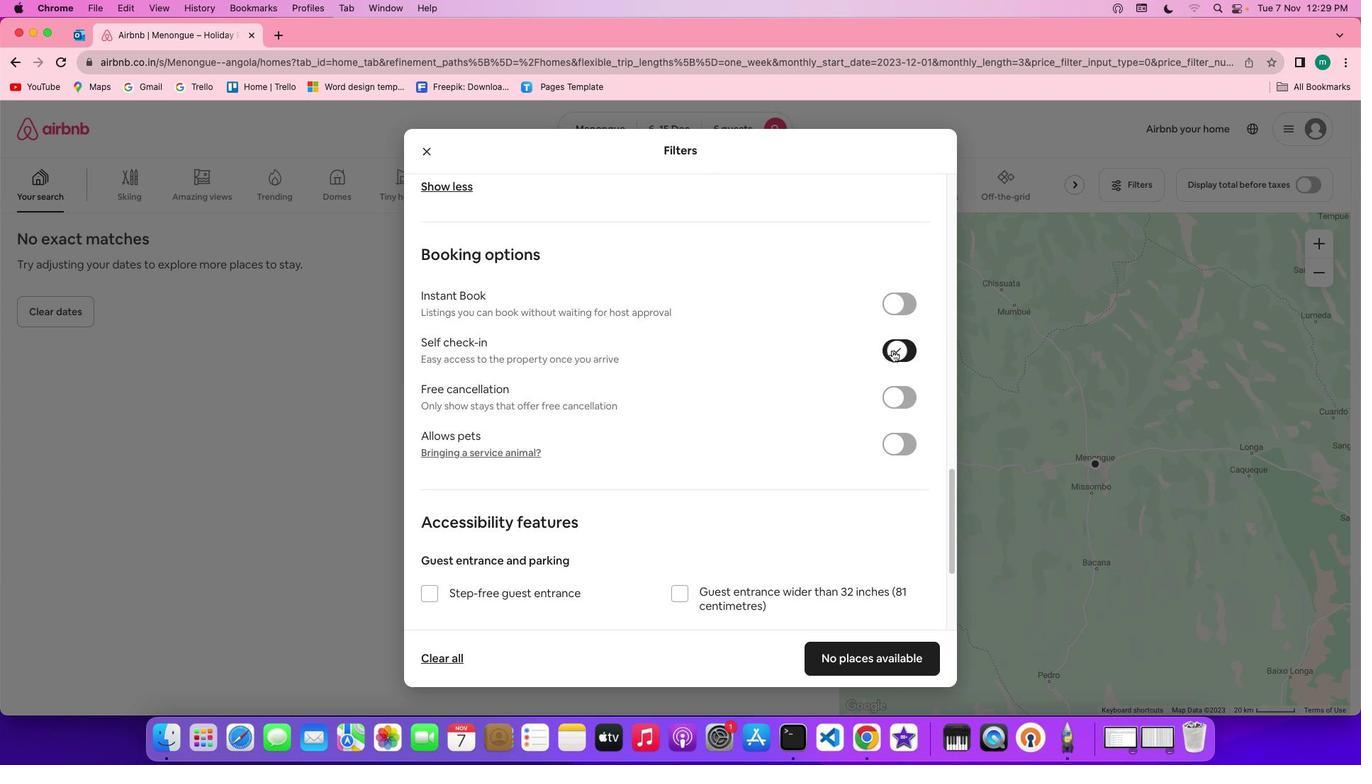 
Action: Mouse moved to (691, 427)
Screenshot: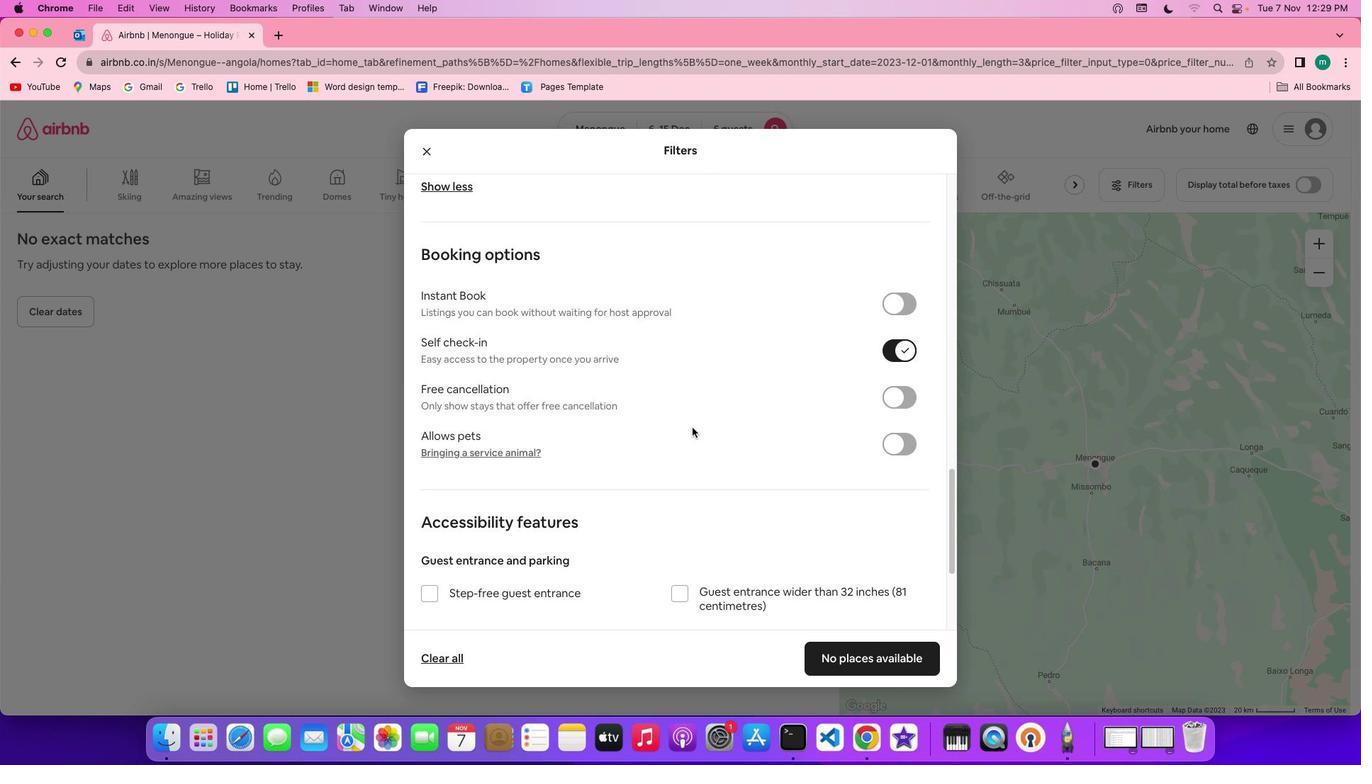 
Action: Mouse scrolled (691, 427) with delta (0, 0)
Screenshot: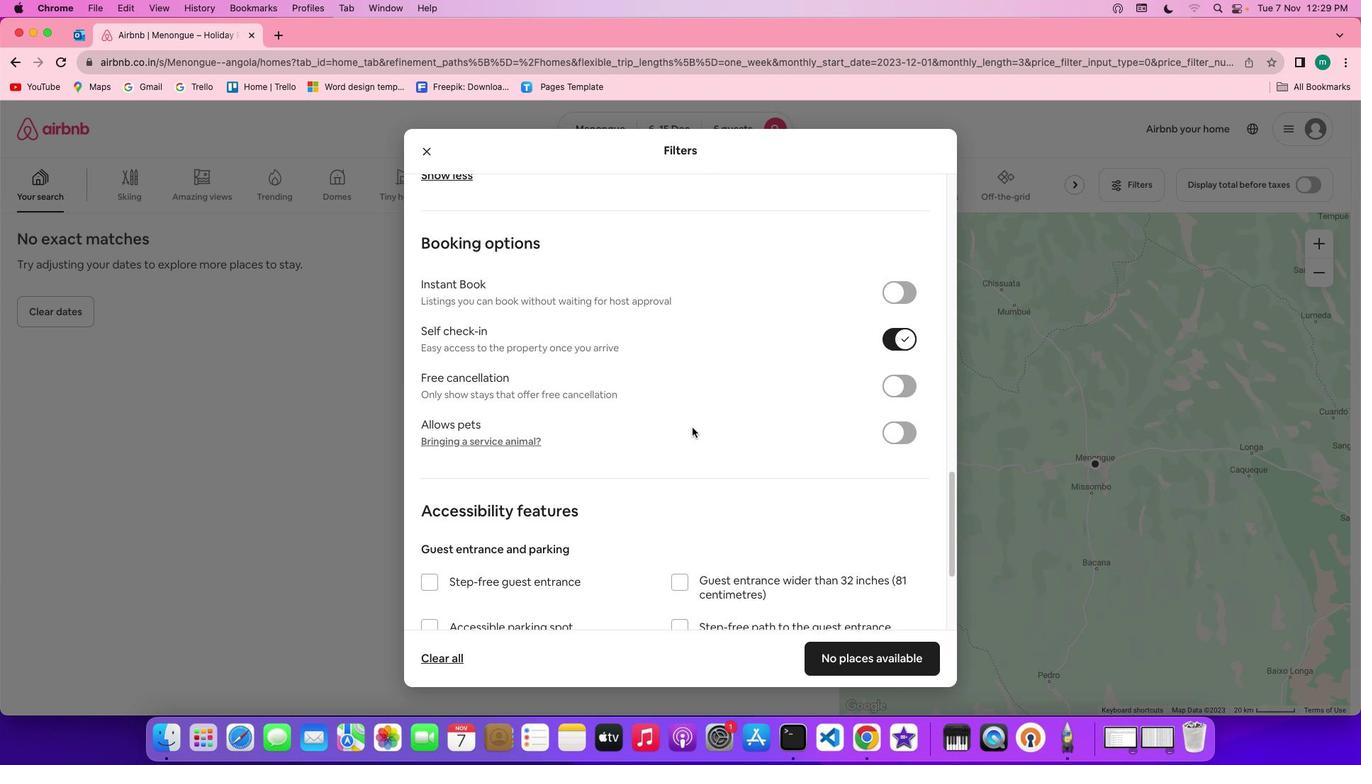 
Action: Mouse scrolled (691, 427) with delta (0, 0)
Screenshot: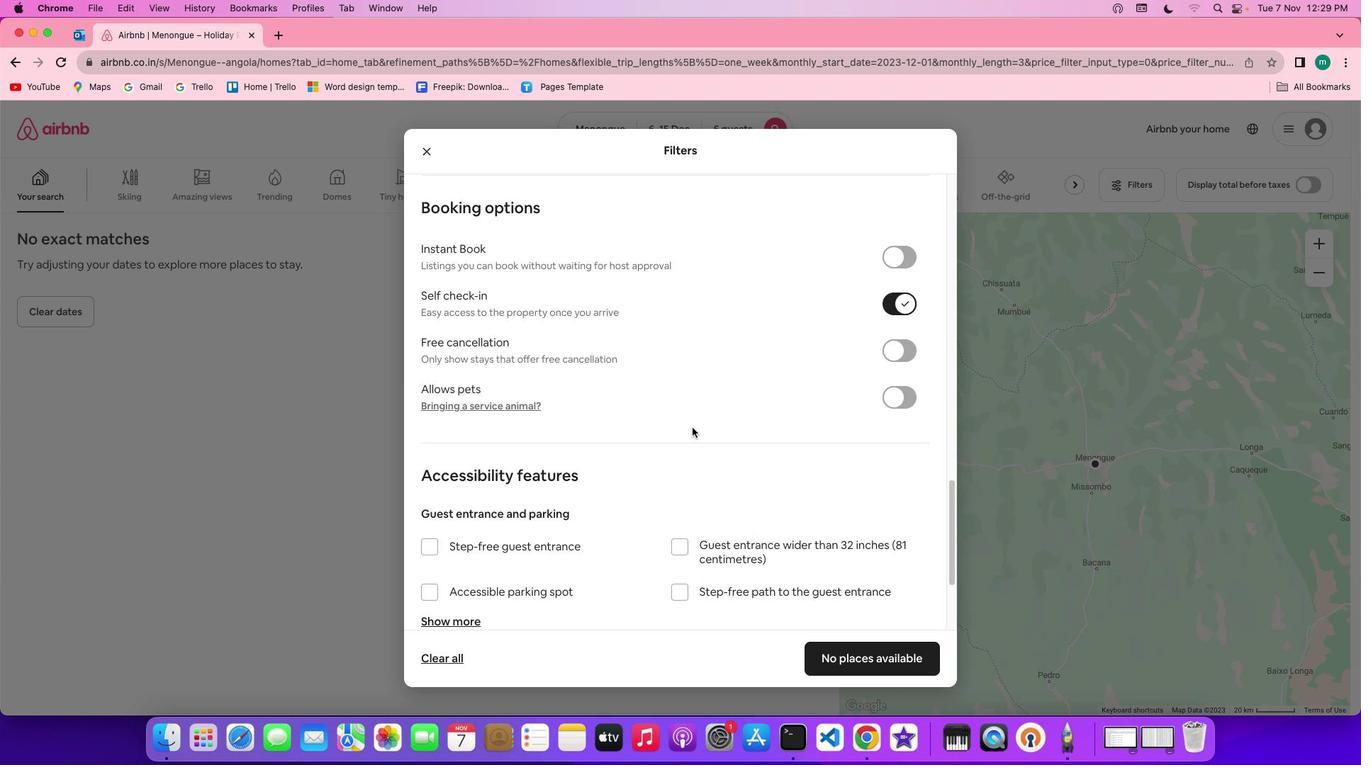 
Action: Mouse scrolled (691, 427) with delta (0, -1)
Screenshot: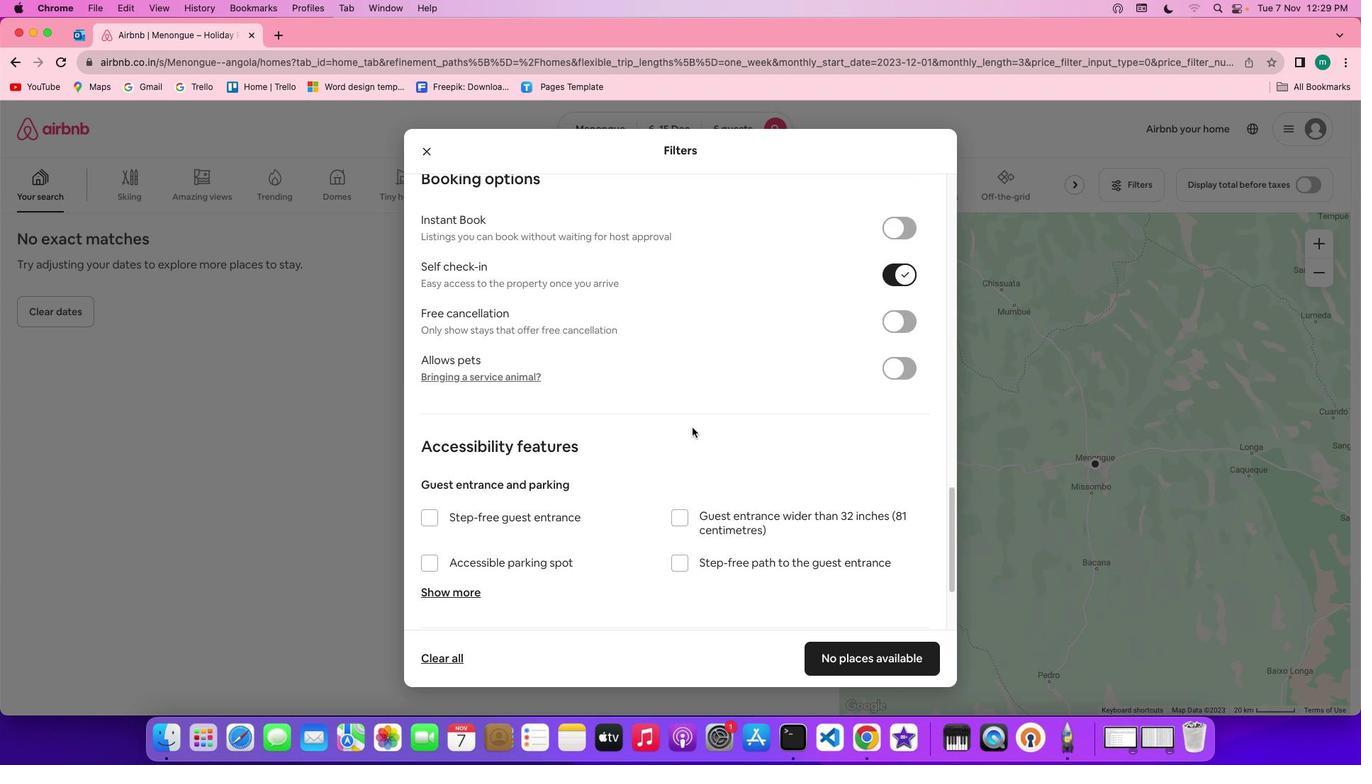
Action: Mouse scrolled (691, 427) with delta (0, -1)
Screenshot: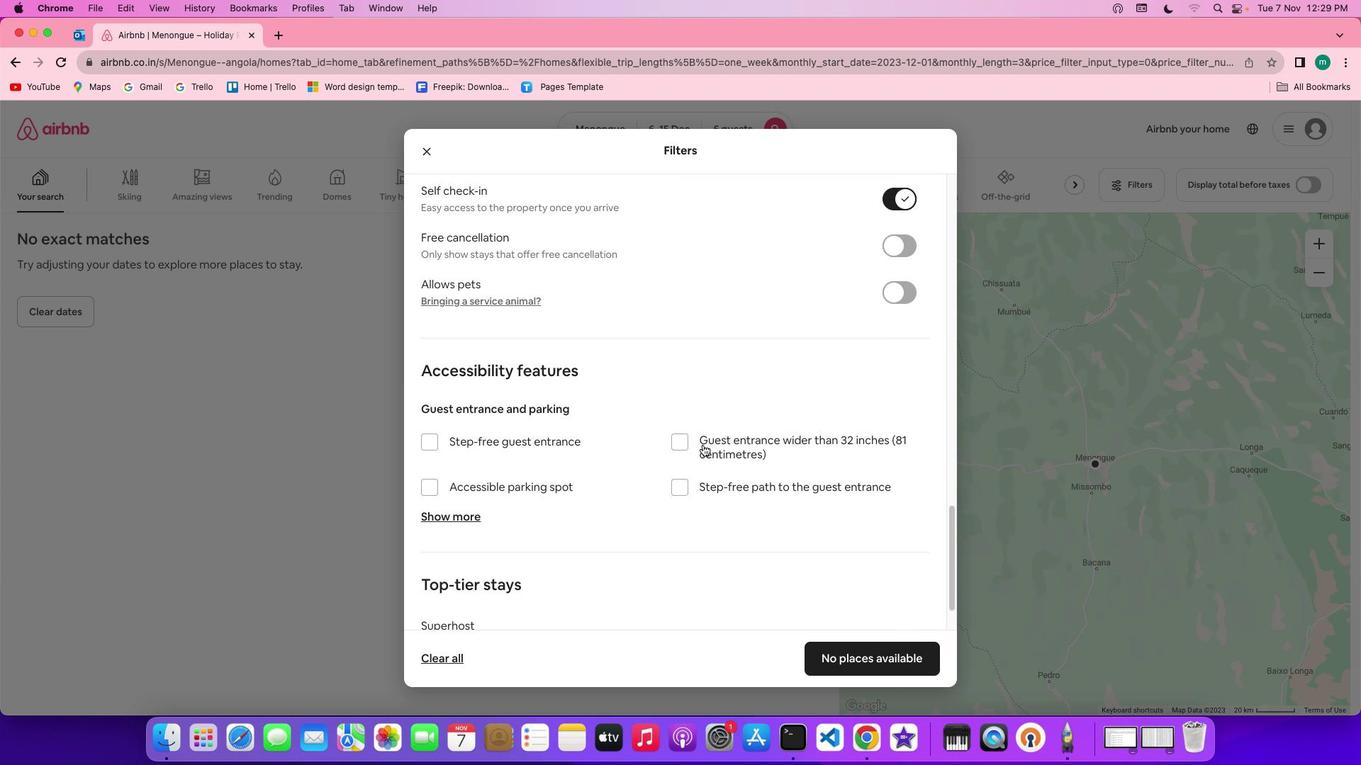
Action: Mouse moved to (723, 468)
Screenshot: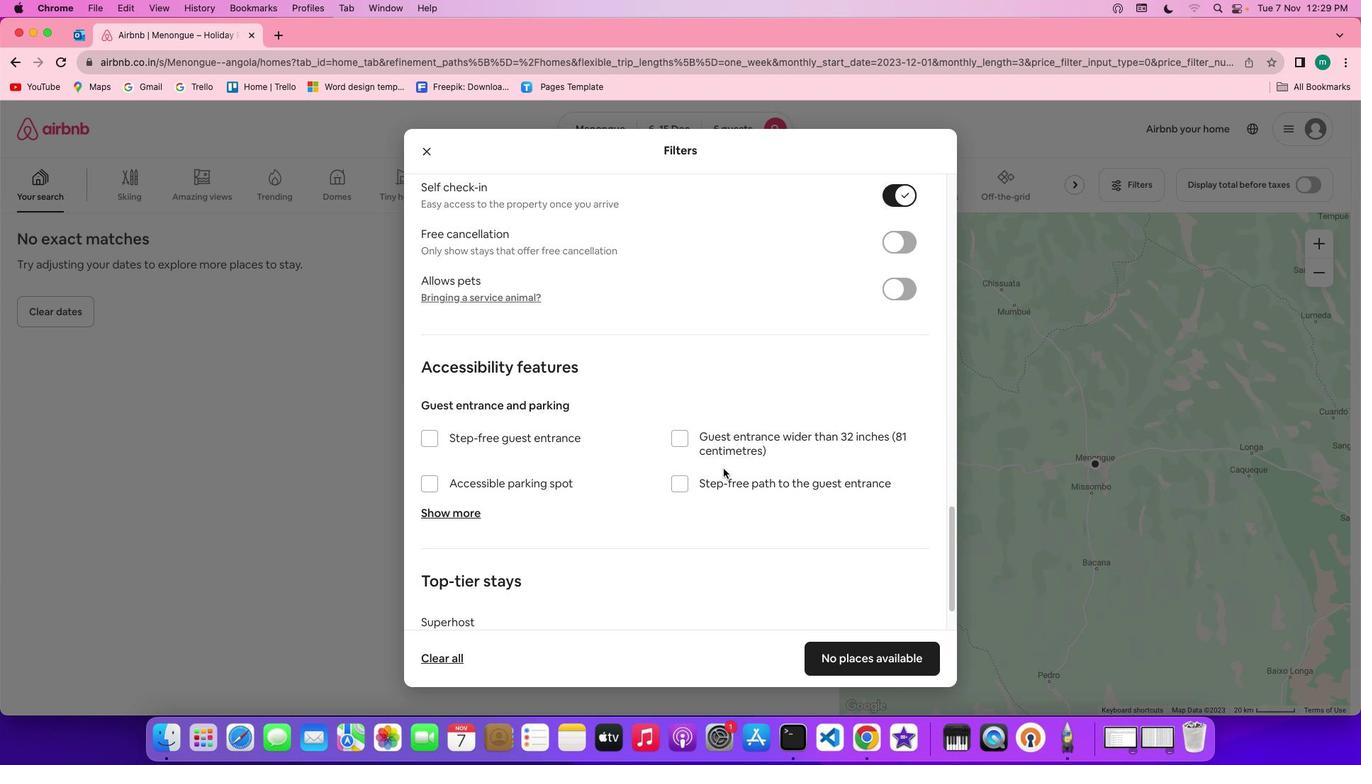 
Action: Mouse scrolled (723, 468) with delta (0, 0)
Screenshot: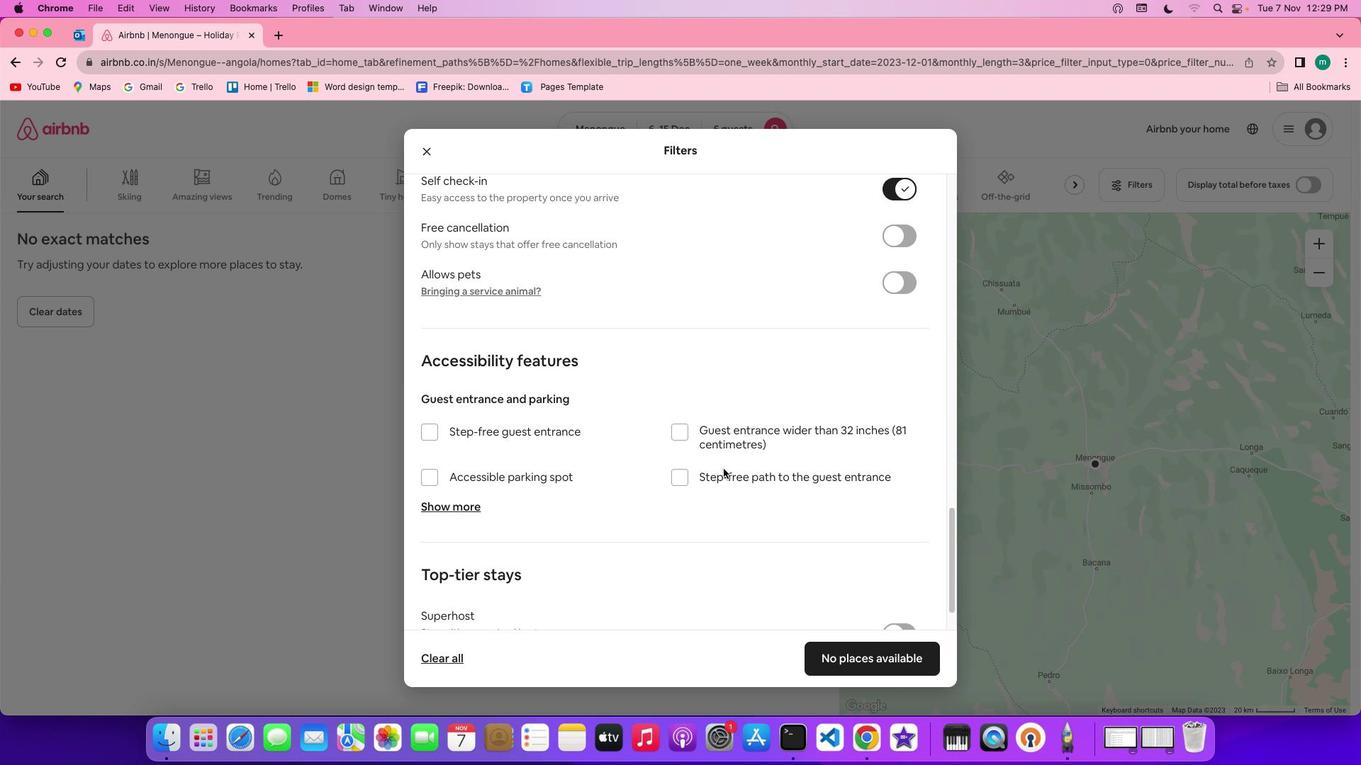
Action: Mouse scrolled (723, 468) with delta (0, 0)
Screenshot: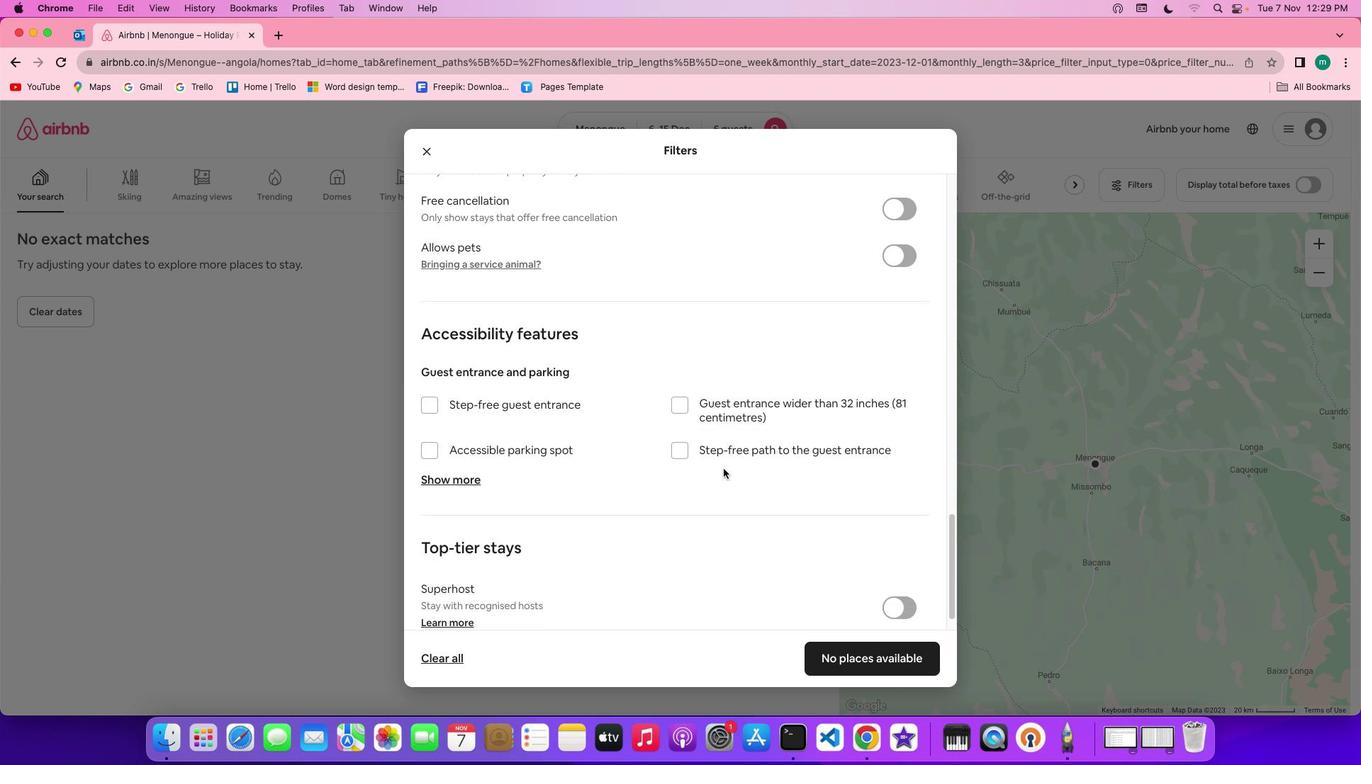 
Action: Mouse scrolled (723, 468) with delta (0, -1)
Screenshot: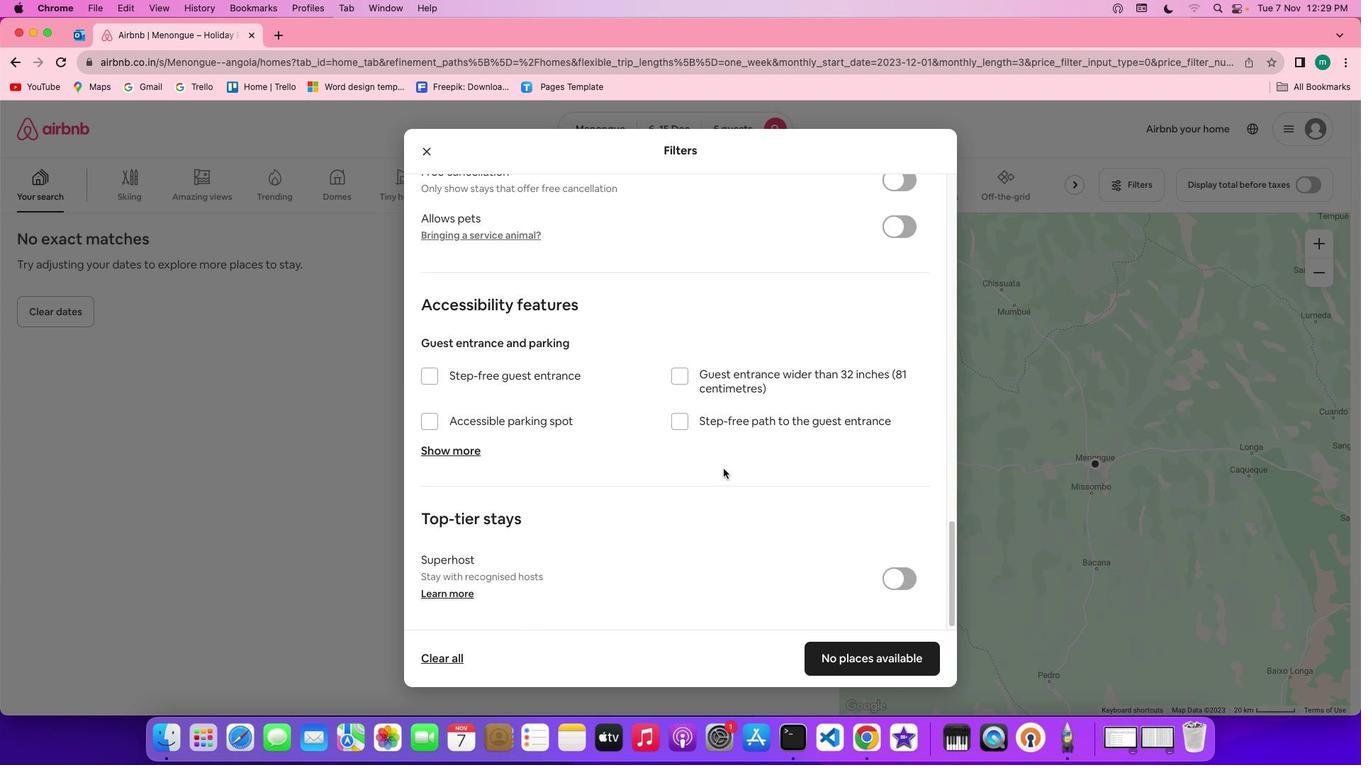 
Action: Mouse scrolled (723, 468) with delta (0, -1)
Screenshot: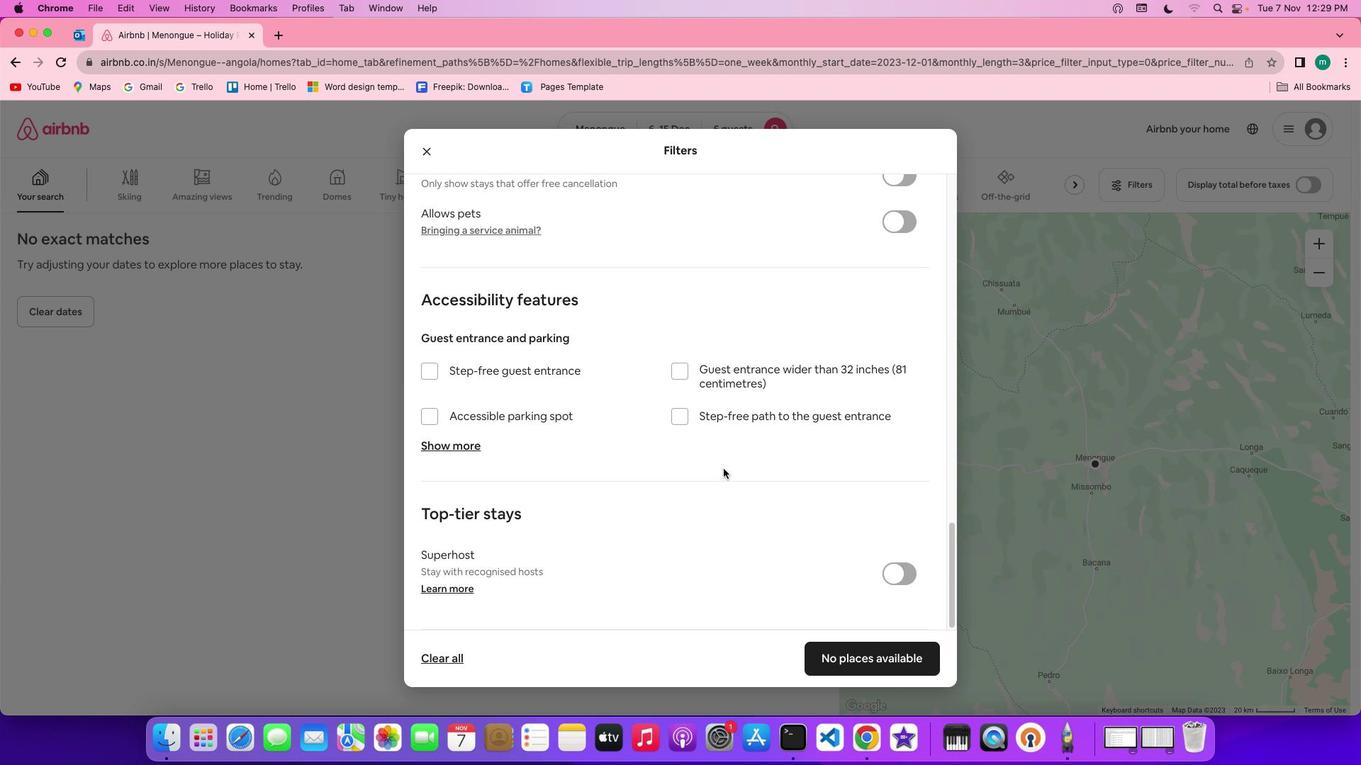 
Action: Mouse scrolled (723, 468) with delta (0, 0)
Screenshot: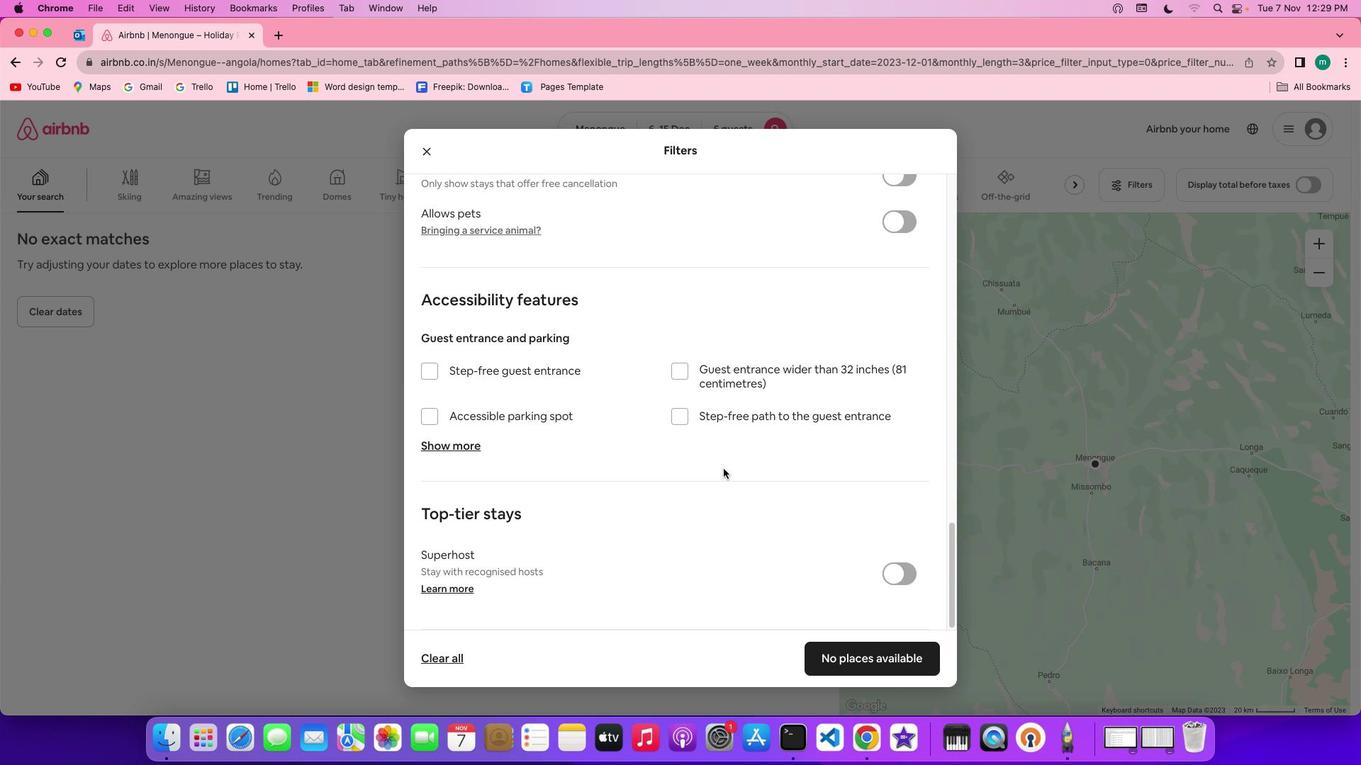 
Action: Mouse scrolled (723, 468) with delta (0, 0)
Screenshot: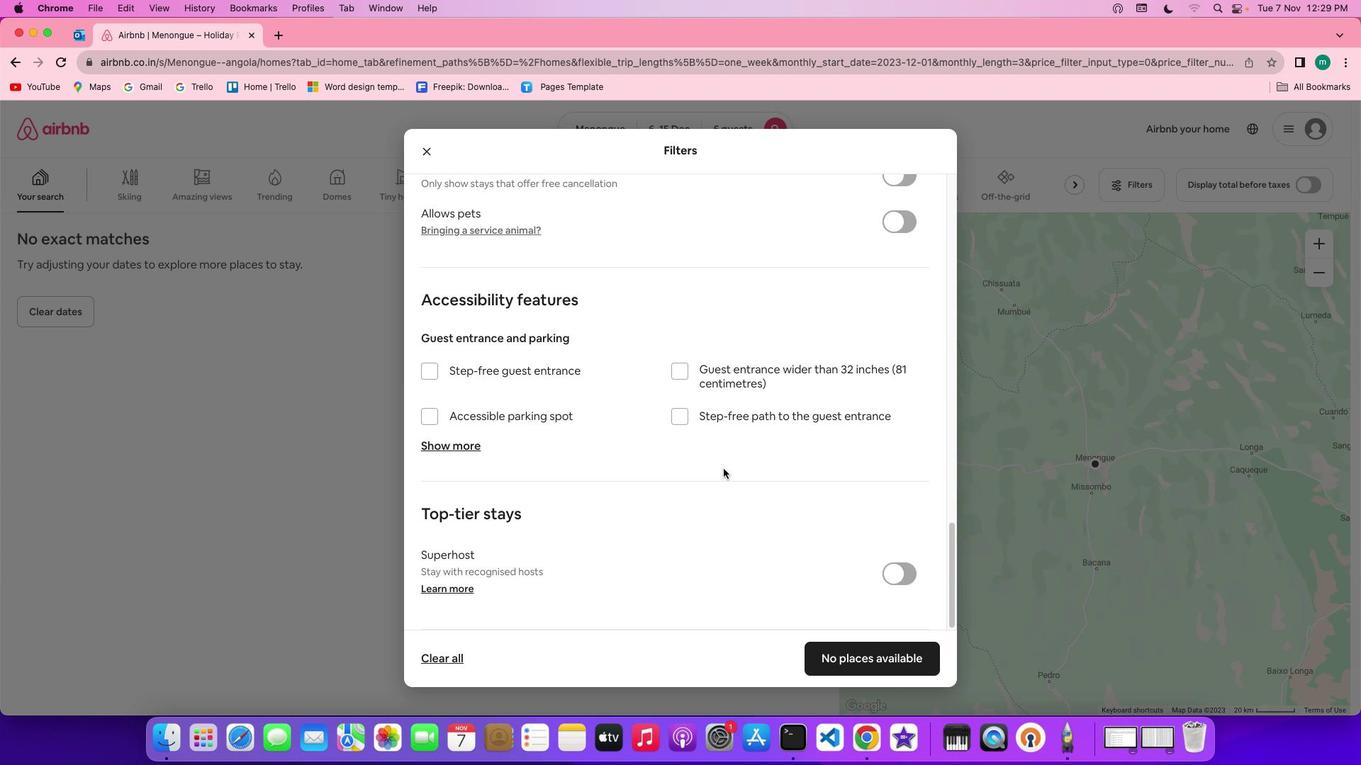 
Action: Mouse scrolled (723, 468) with delta (0, -1)
Screenshot: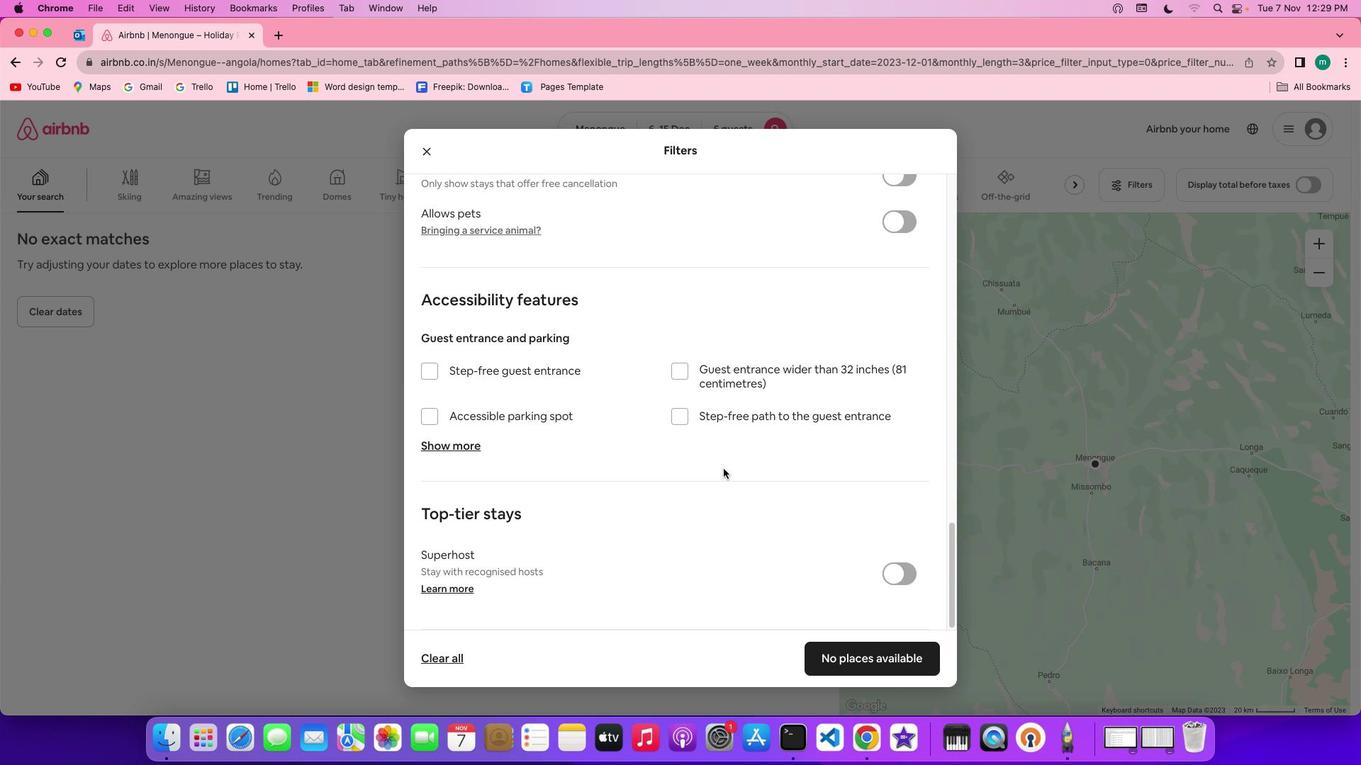 
Action: Mouse scrolled (723, 468) with delta (0, -2)
Screenshot: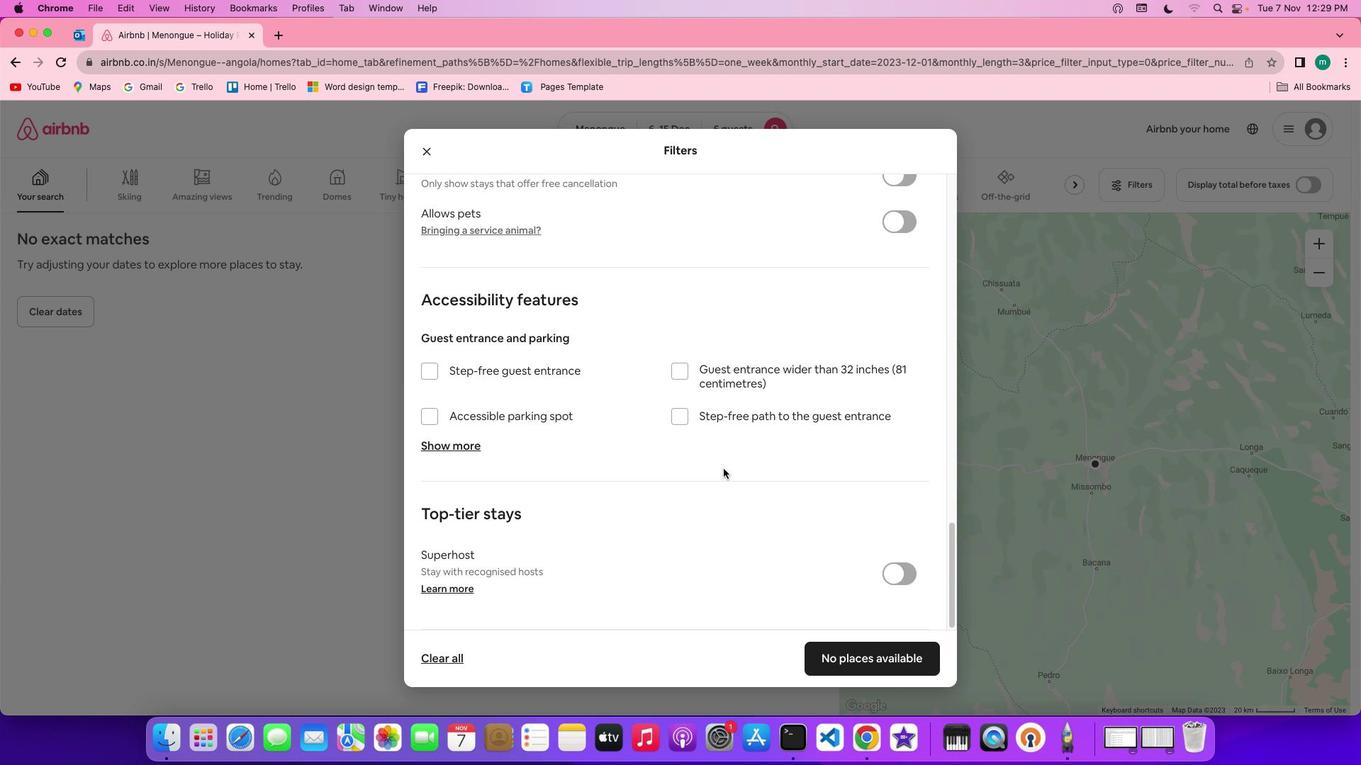 
Action: Mouse moved to (755, 491)
Screenshot: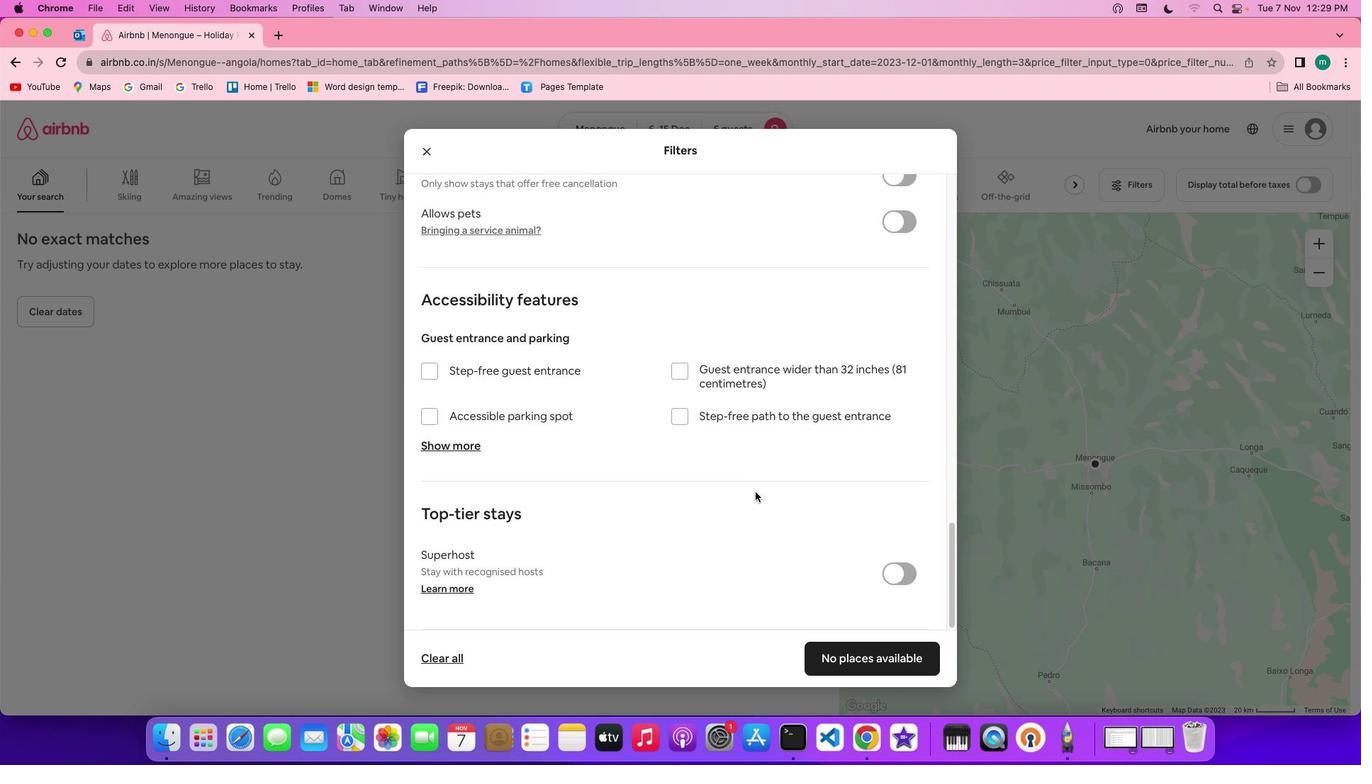 
Action: Mouse scrolled (755, 491) with delta (0, 0)
Screenshot: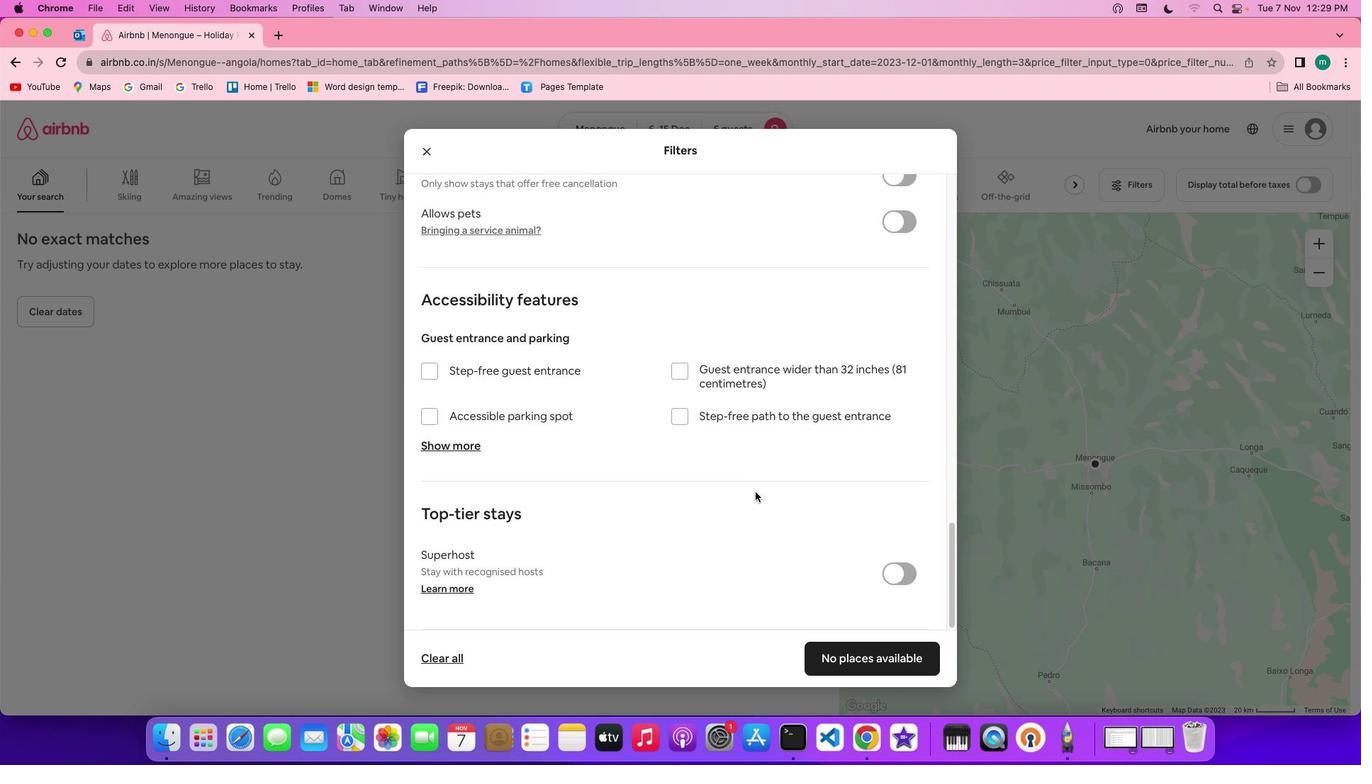 
Action: Mouse scrolled (755, 491) with delta (0, 0)
Screenshot: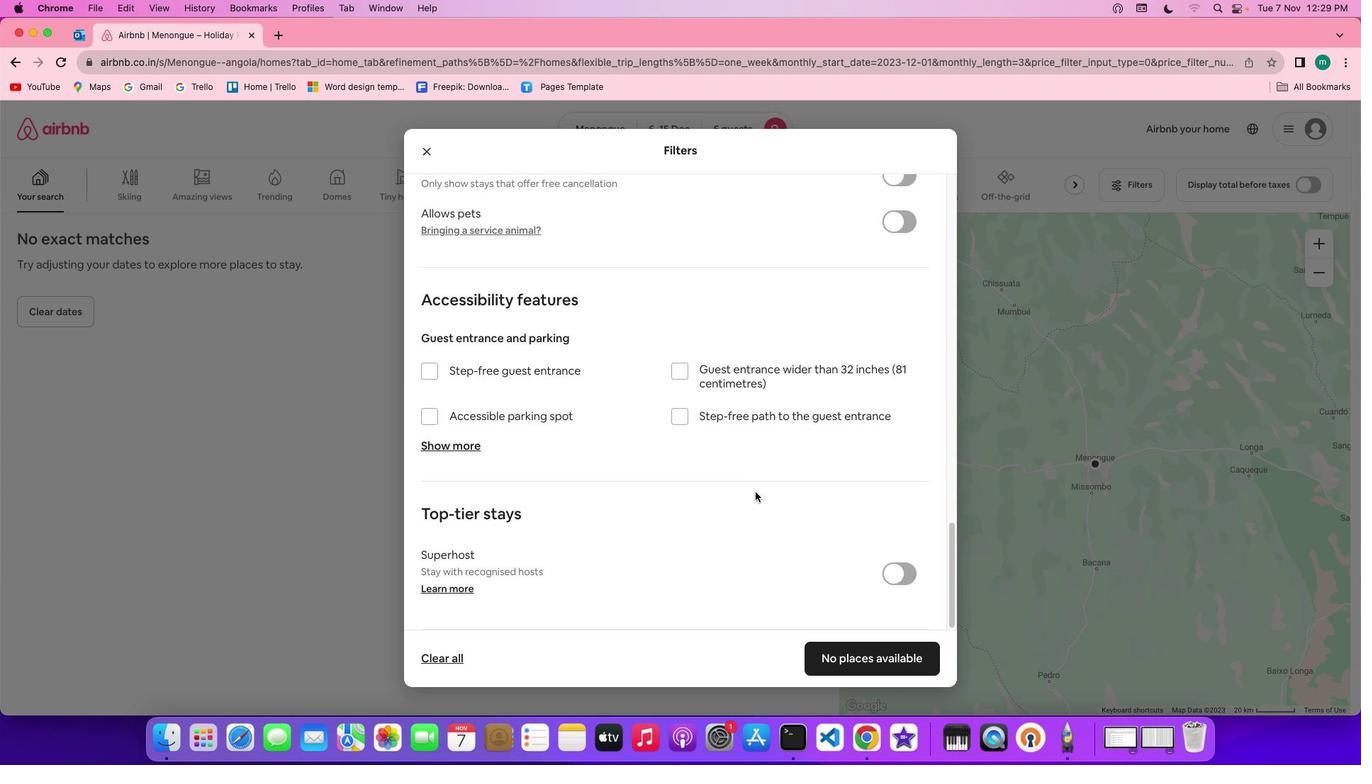 
Action: Mouse scrolled (755, 491) with delta (0, -2)
Screenshot: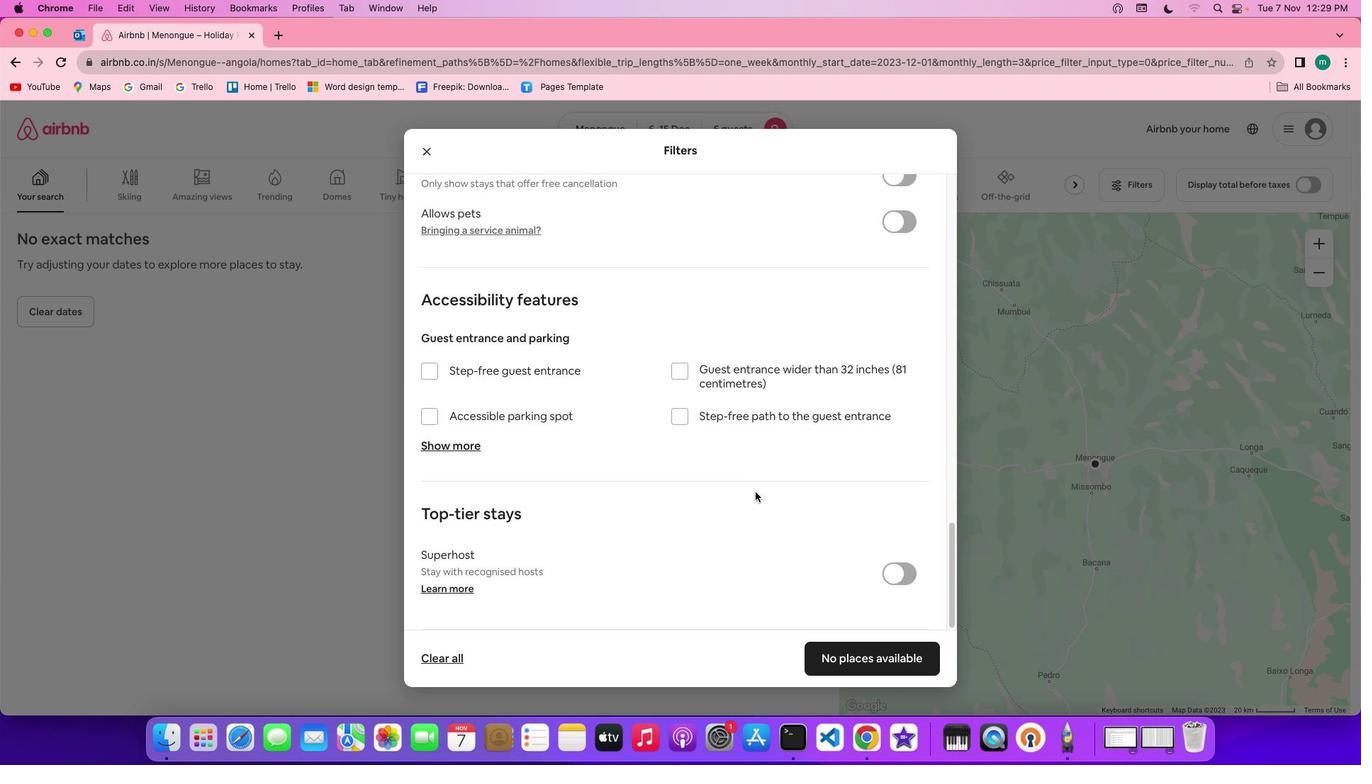 
Action: Mouse scrolled (755, 491) with delta (0, -3)
Screenshot: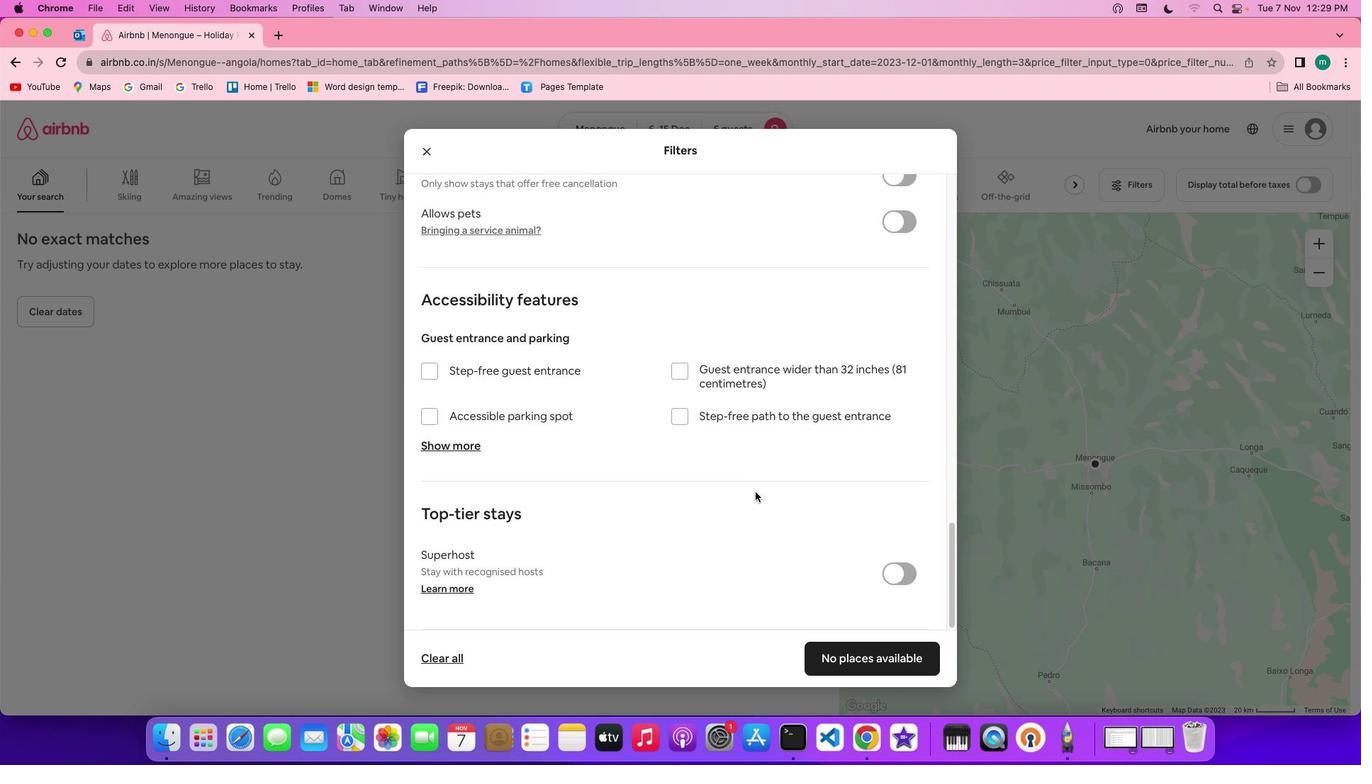 
Action: Mouse scrolled (755, 491) with delta (0, -3)
Screenshot: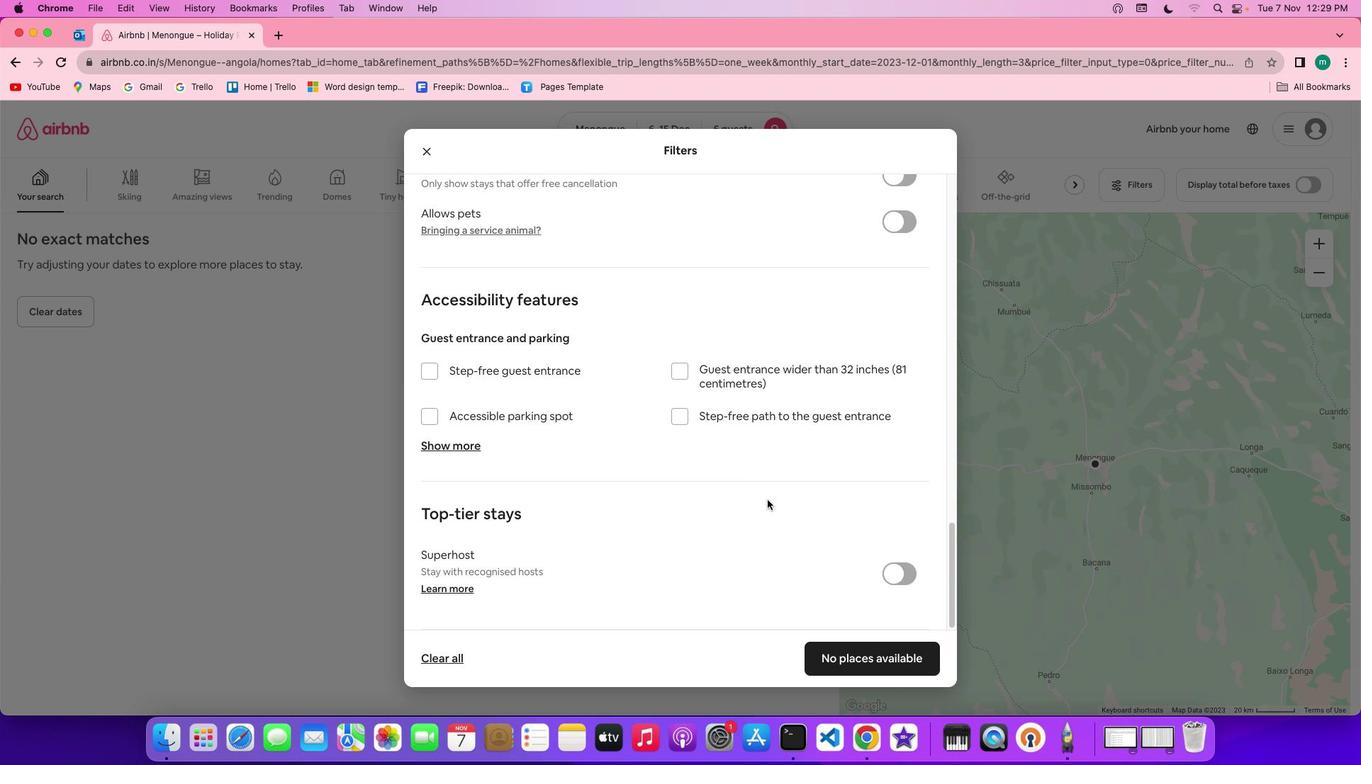 
Action: Mouse moved to (878, 657)
Screenshot: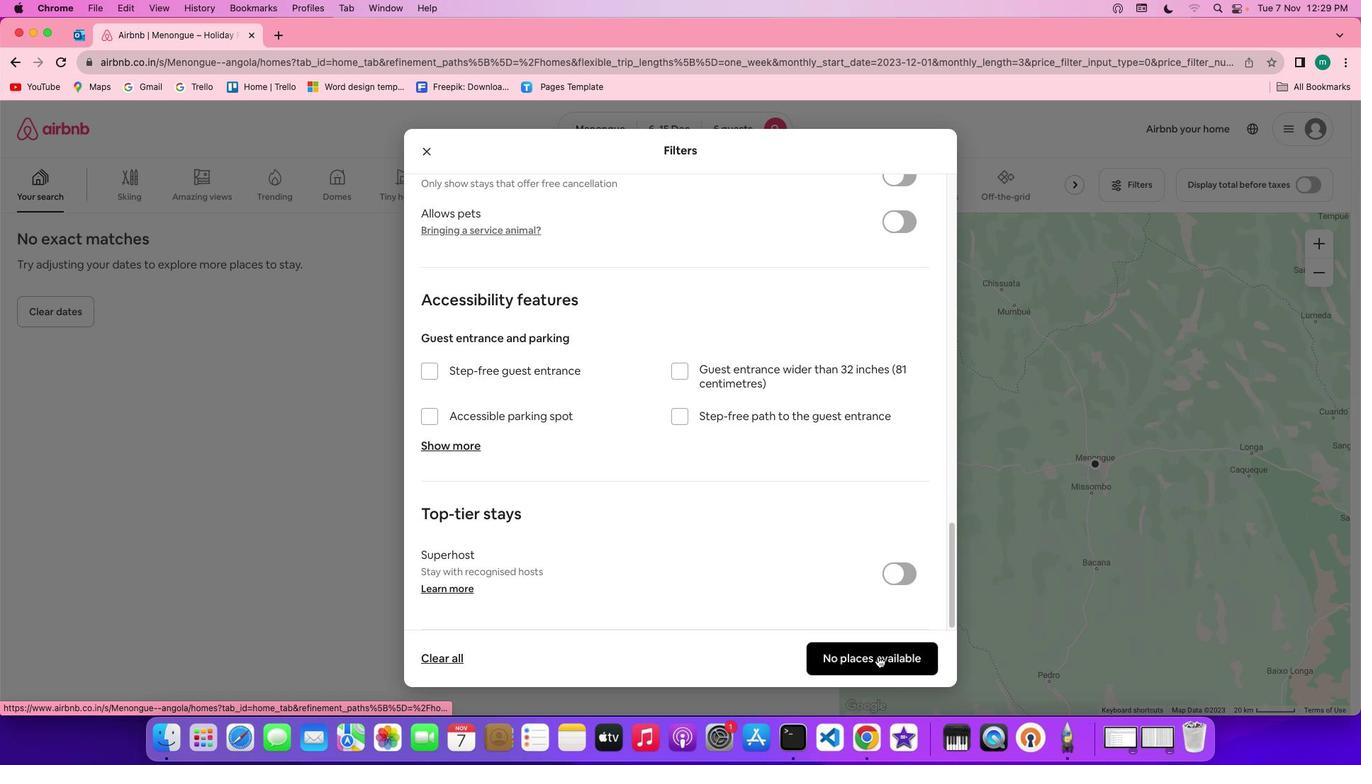 
Action: Mouse pressed left at (878, 657)
Screenshot: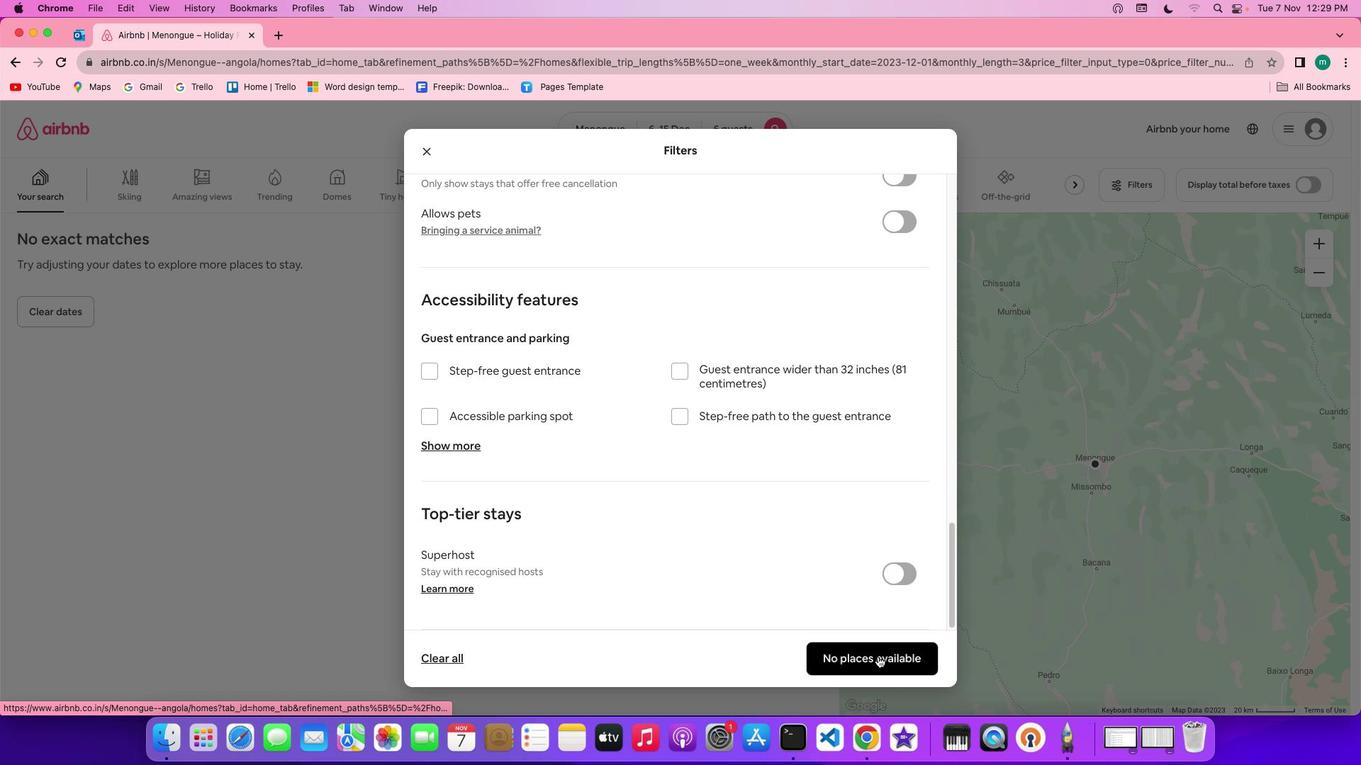 
Action: Mouse moved to (399, 465)
Screenshot: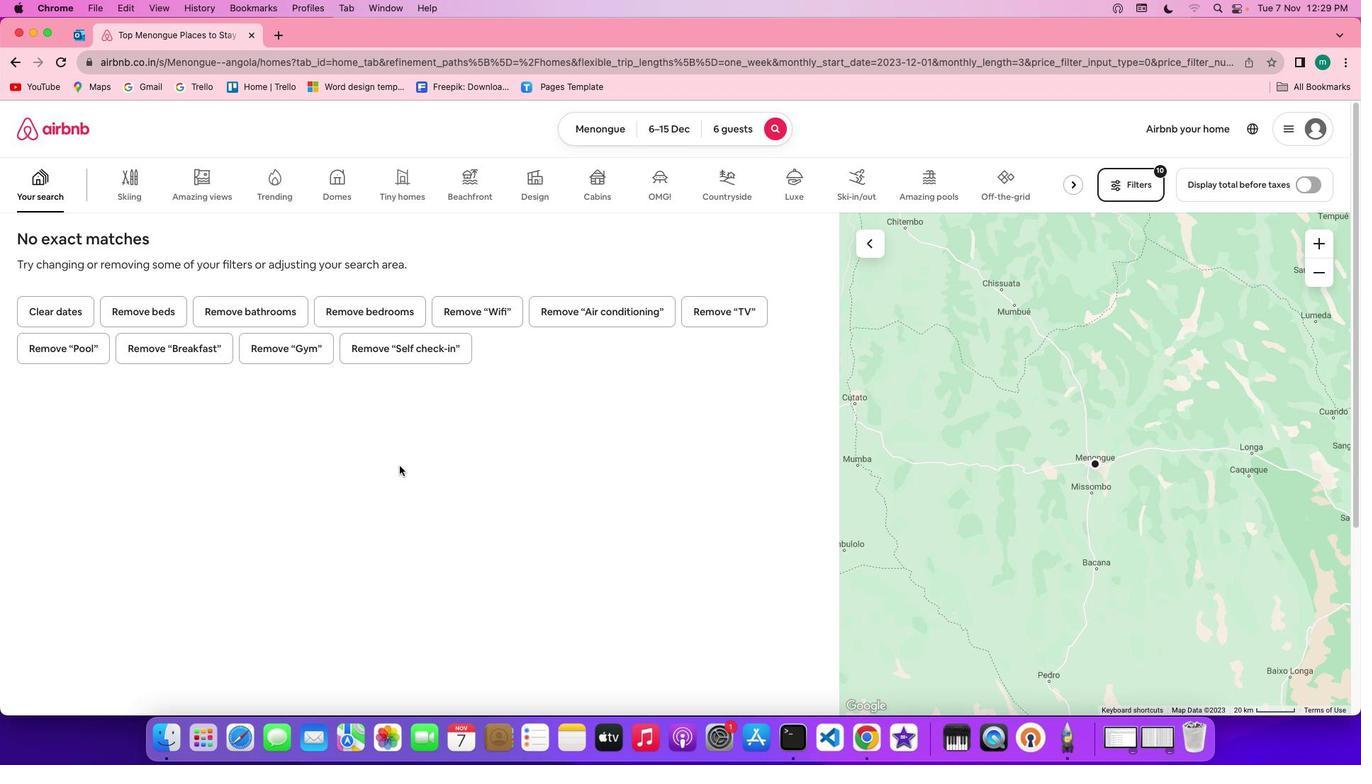 
